 Task: Get directions from Mount Everest, Nepal and China to Sagarmatha National Park, Nepal and explore the nearby restaurants
Action: Mouse moved to (135, 18)
Screenshot: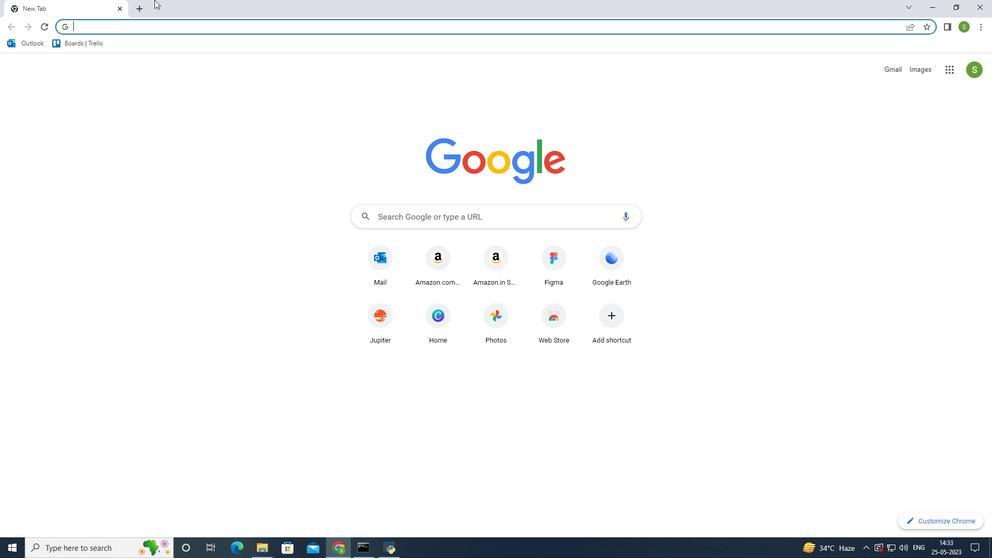 
Action: Mouse pressed left at (135, 18)
Screenshot: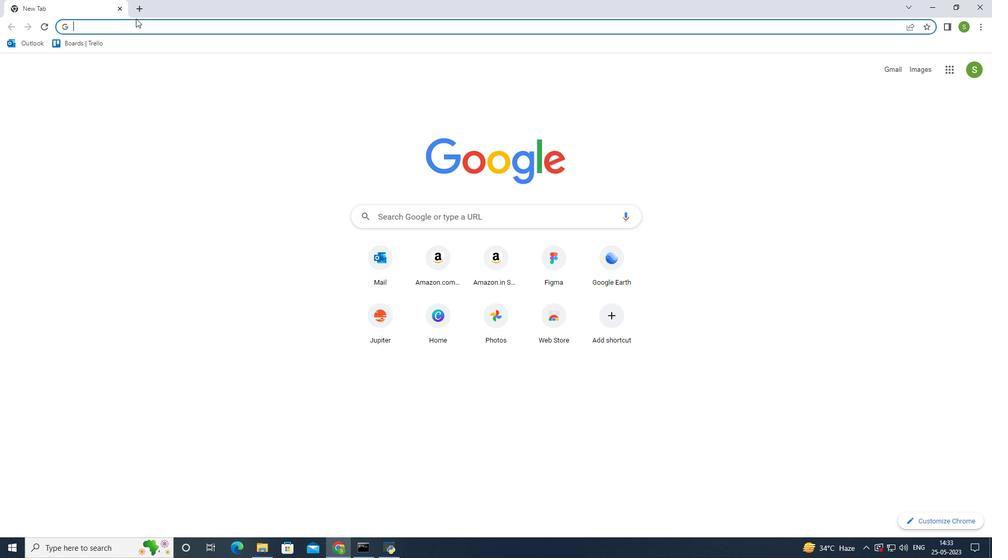 
Action: Mouse moved to (139, 32)
Screenshot: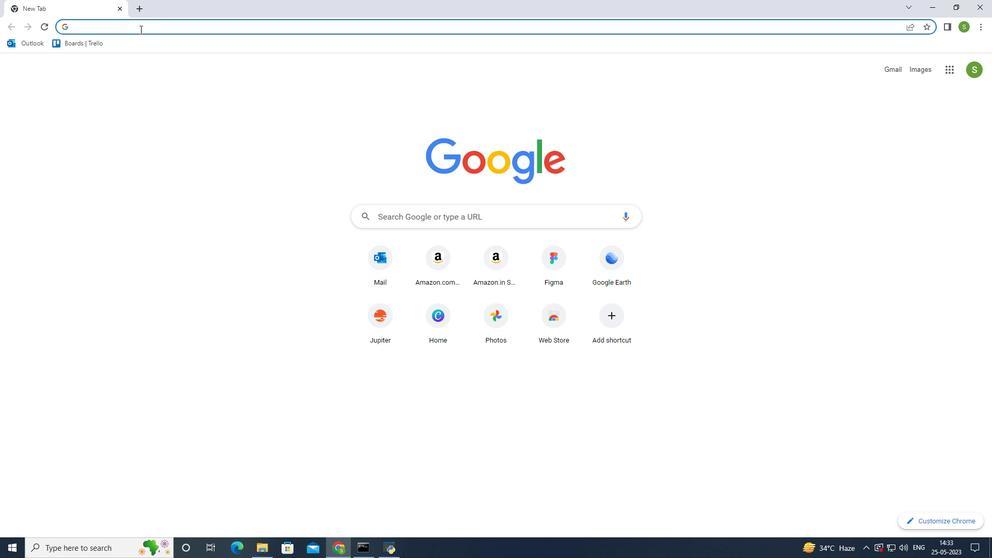
Action: Mouse pressed left at (139, 32)
Screenshot: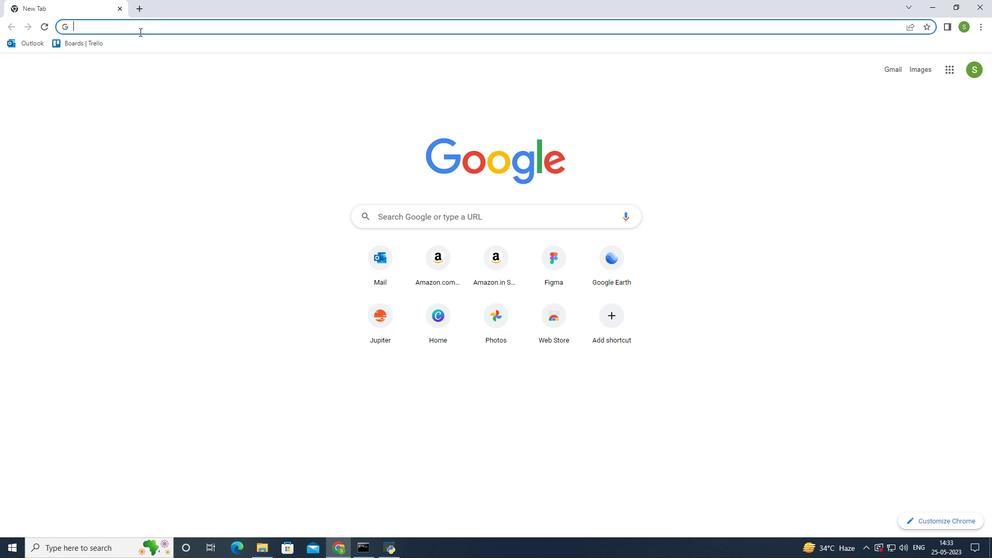 
Action: Mouse moved to (122, 47)
Screenshot: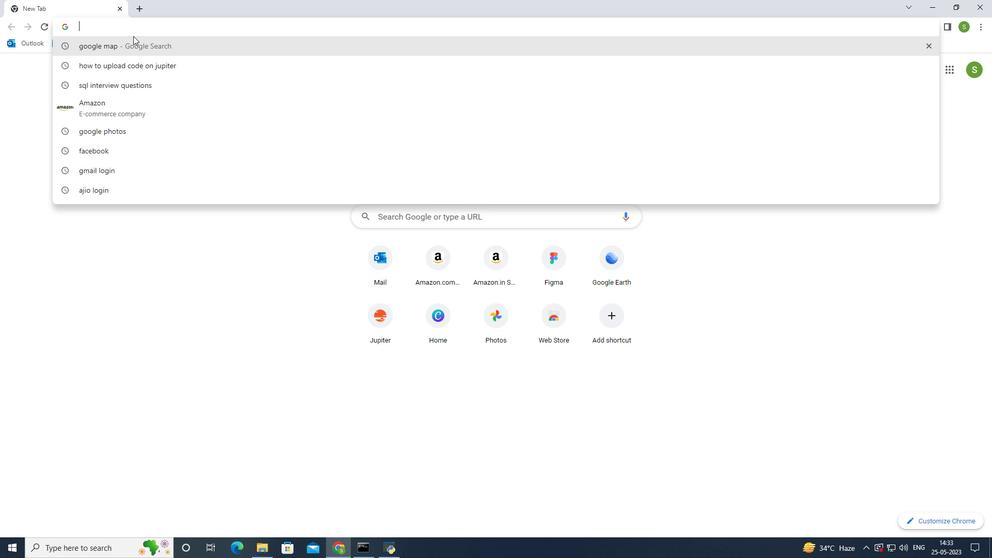 
Action: Mouse pressed left at (122, 47)
Screenshot: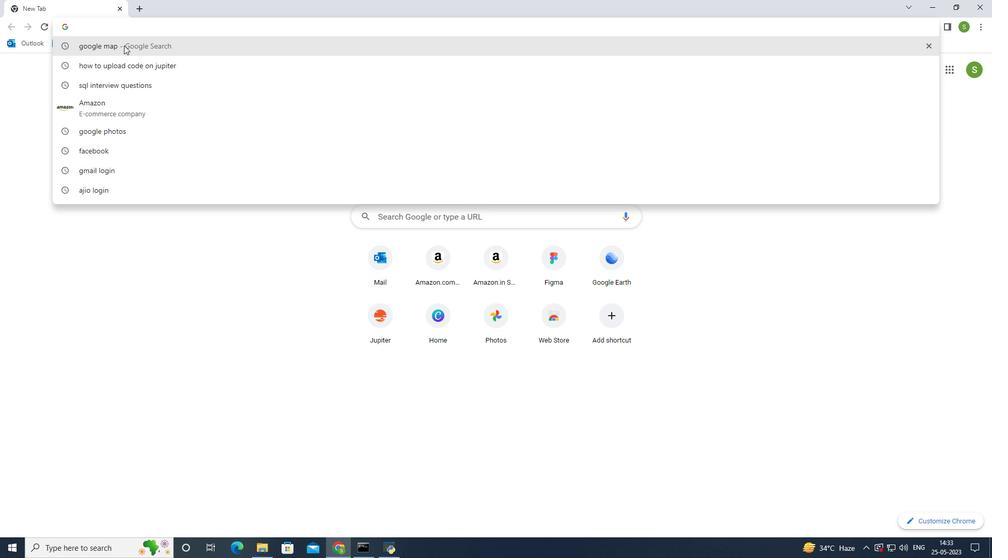 
Action: Mouse moved to (151, 159)
Screenshot: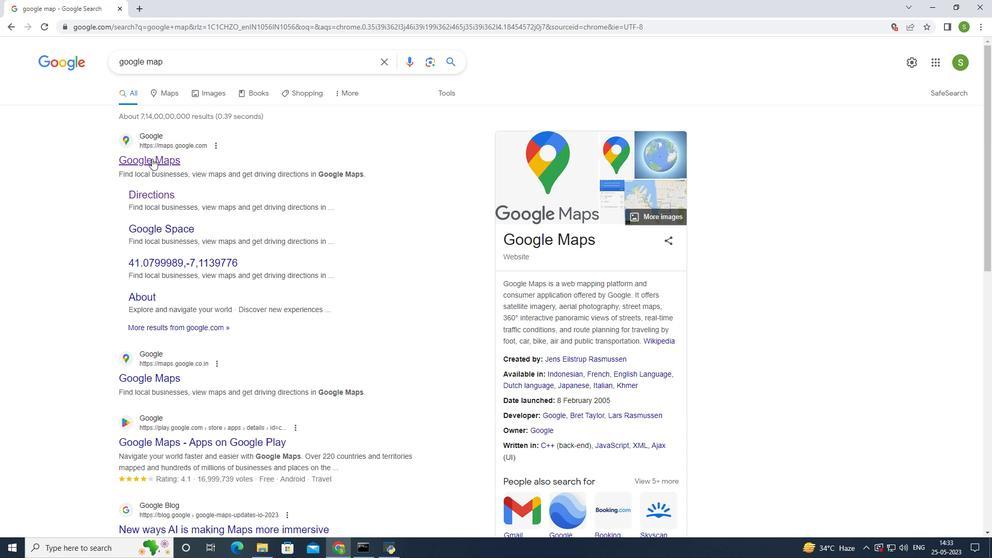 
Action: Mouse pressed left at (151, 159)
Screenshot: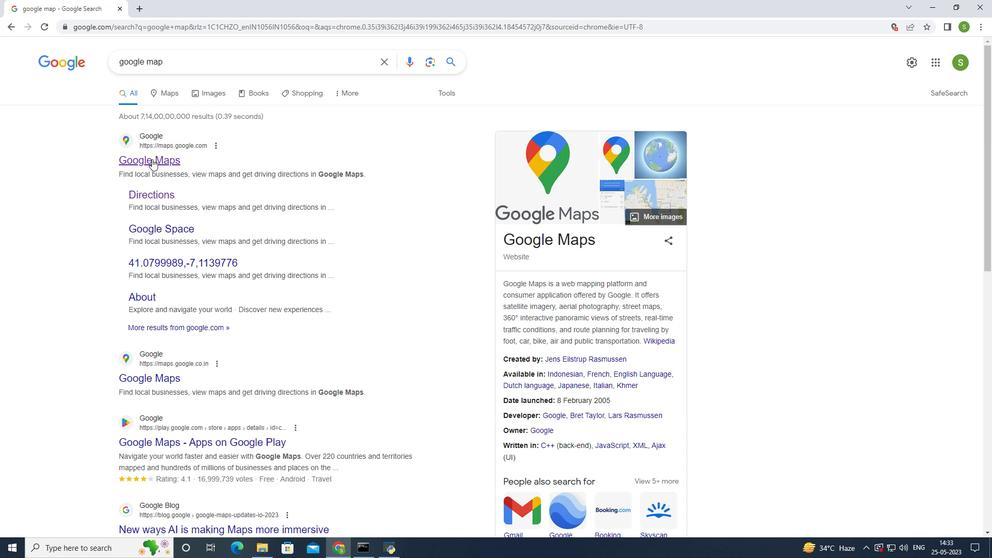
Action: Mouse moved to (119, 55)
Screenshot: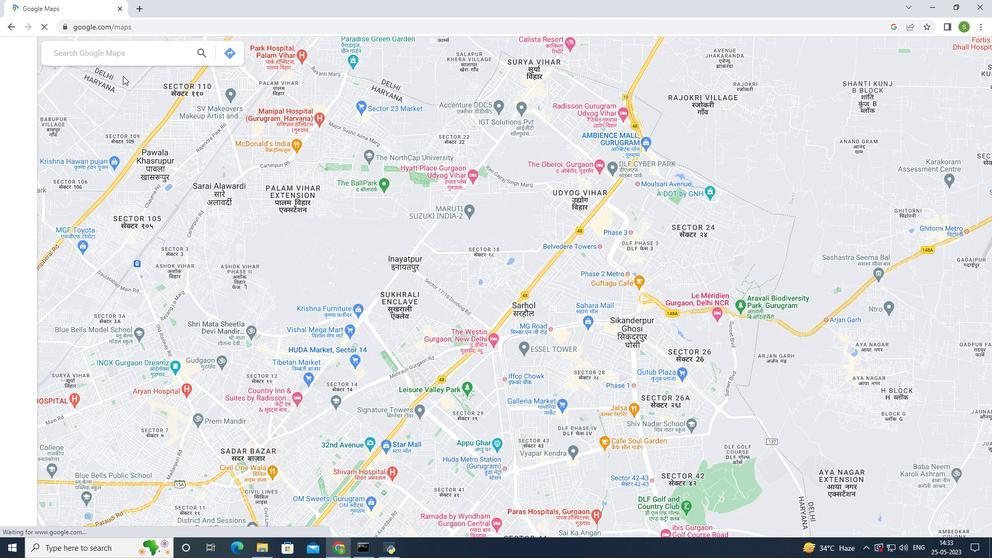 
Action: Mouse pressed left at (119, 55)
Screenshot: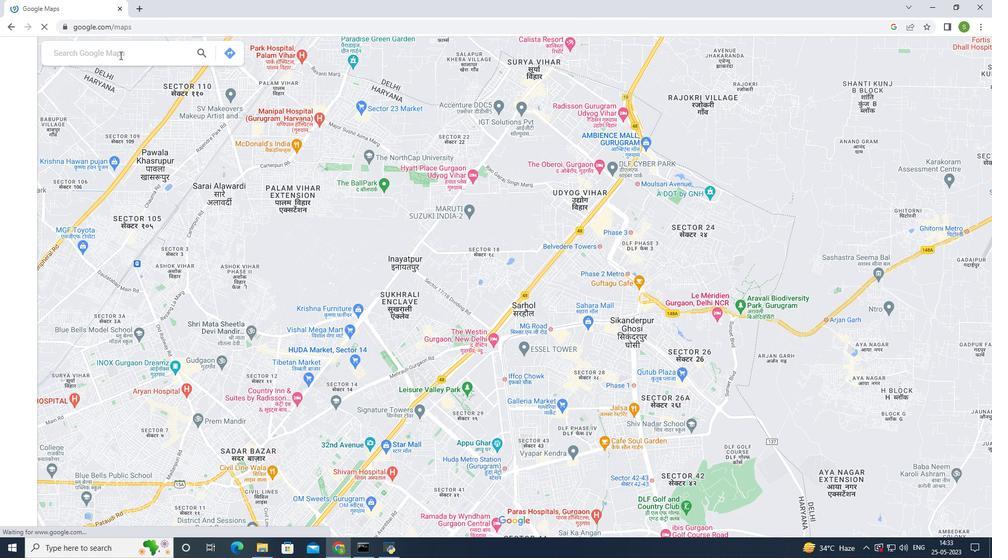 
Action: Mouse moved to (128, 71)
Screenshot: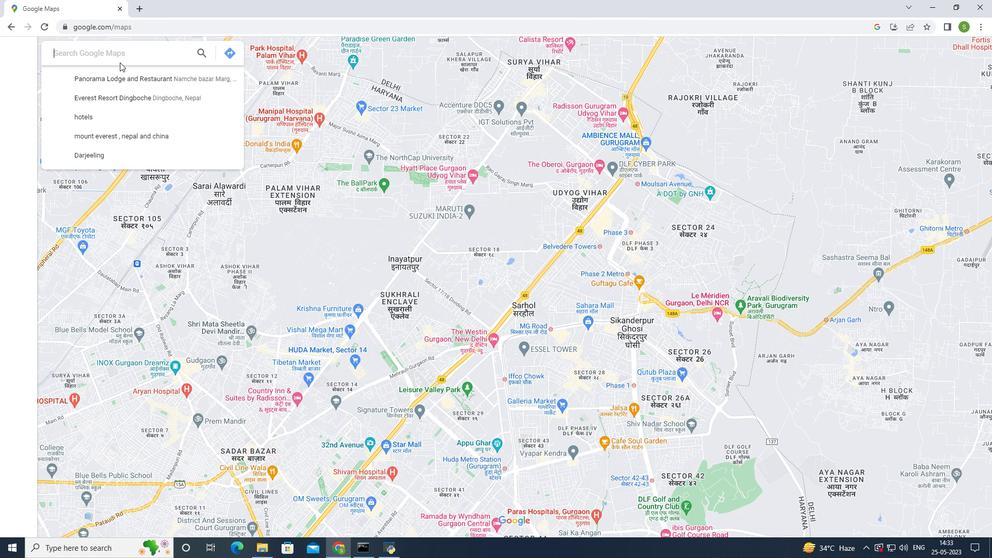 
Action: Key pressed <Key.caps_lock>M<Key.caps_lock>ount<Key.space><Key.caps_lock>E<Key.caps_lock>verest<Key.space><Key.backspace>,<Key.space><Key.caps_lock>N<Key.caps_lock>epal<Key.space>and<Key.space><Key.caps_lock>C<Key.caps_lock>hina<Key.space>to<Key.space><Key.caps_lock>S<Key.caps_lock>agarmatha<Key.space><Key.caps_lock>N<Key.caps_lock>ational<Key.space><Key.caps_lock>P<Key.caps_lock>ark,<Key.space><Key.caps_lock>N<Key.caps_lock>epal<Key.enter>
Screenshot: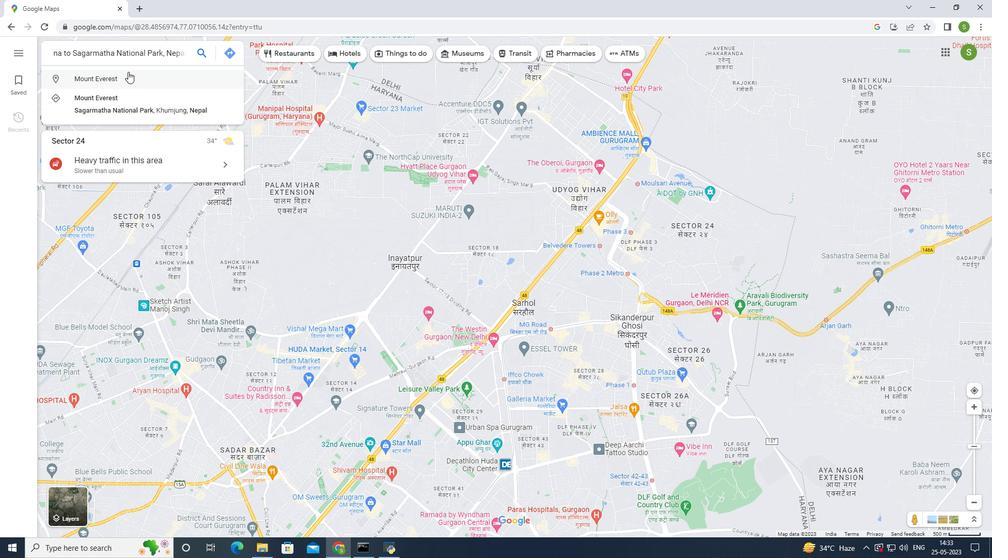 
Action: Mouse moved to (619, 82)
Screenshot: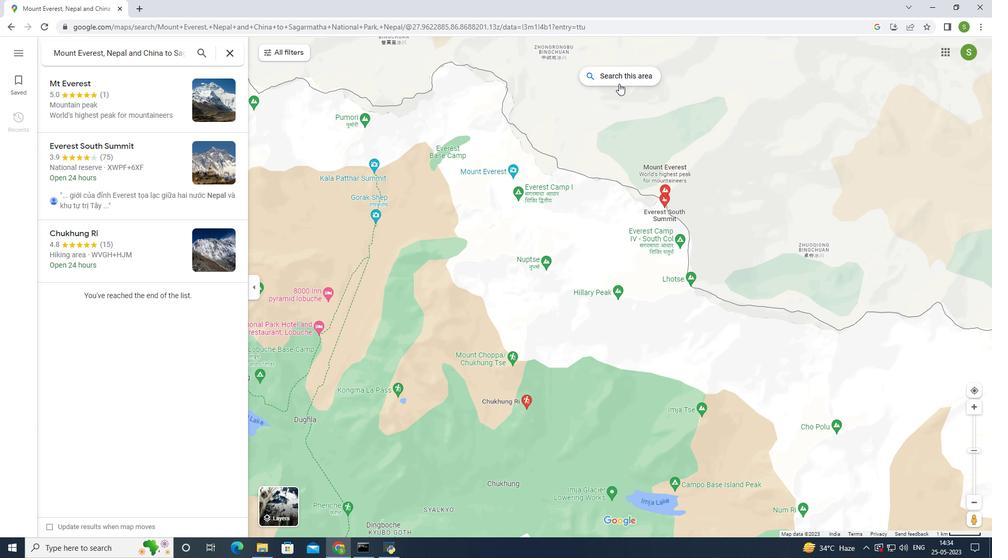 
Action: Mouse pressed left at (619, 82)
Screenshot: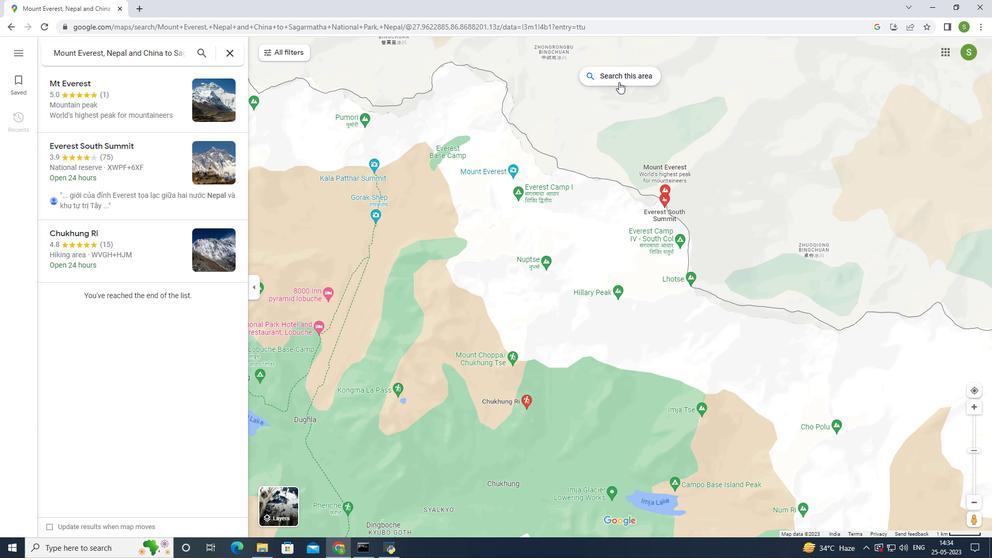 
Action: Mouse moved to (542, 194)
Screenshot: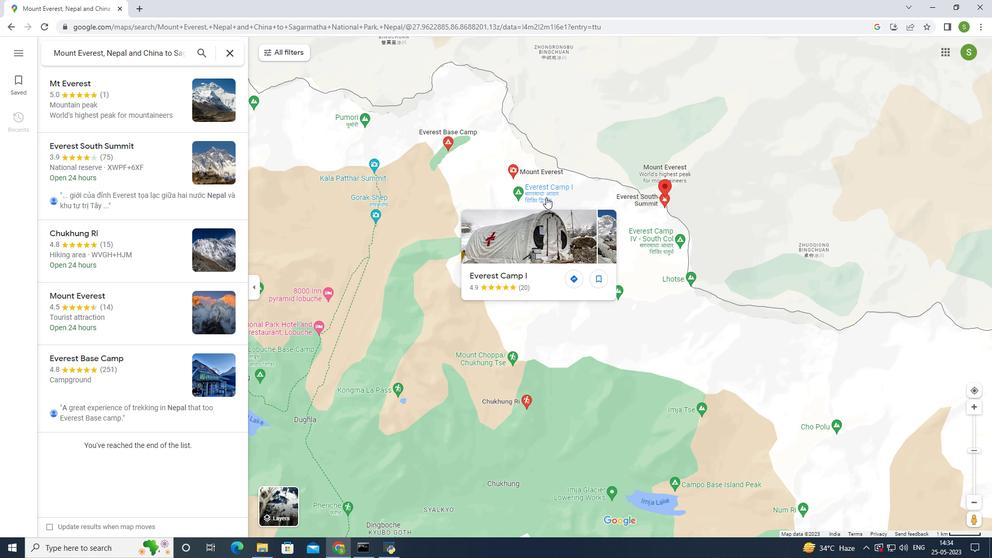 
Action: Mouse pressed left at (542, 194)
Screenshot: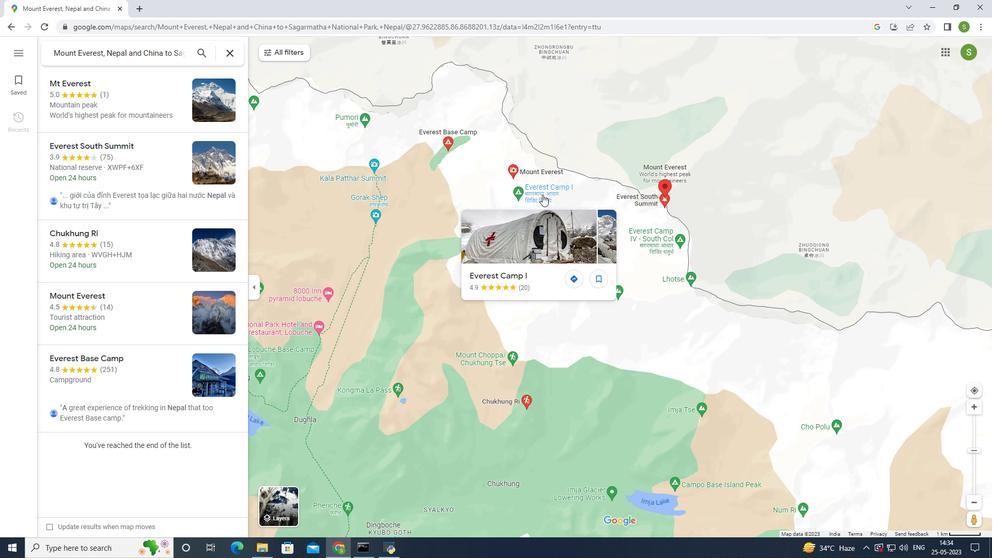 
Action: Mouse moved to (664, 194)
Screenshot: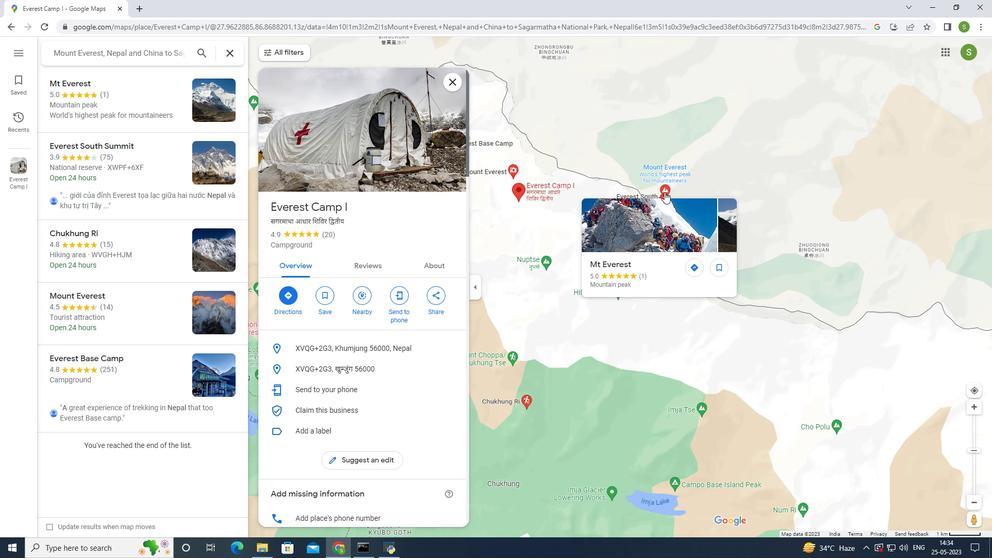 
Action: Mouse pressed left at (664, 194)
Screenshot: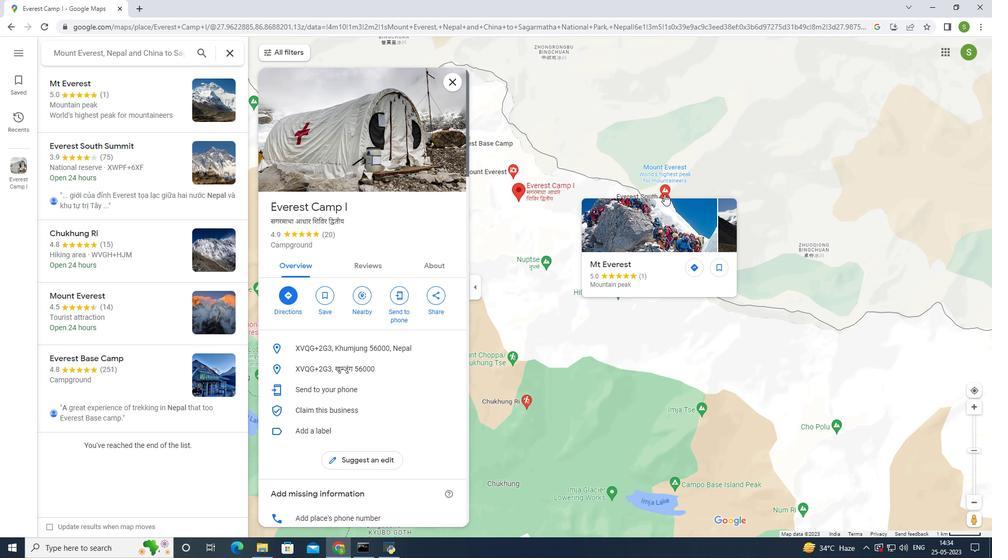 
Action: Mouse moved to (365, 284)
Screenshot: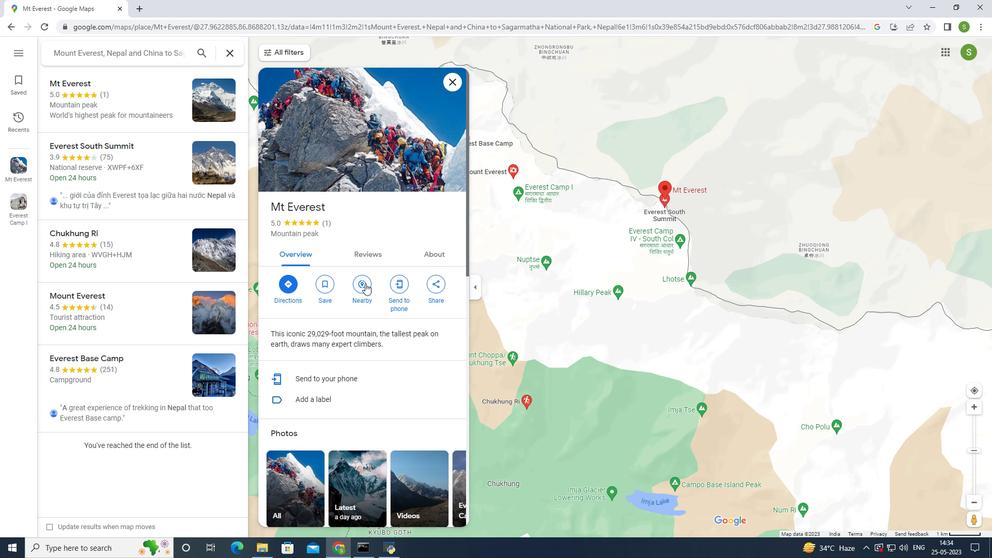 
Action: Mouse pressed left at (365, 284)
Screenshot: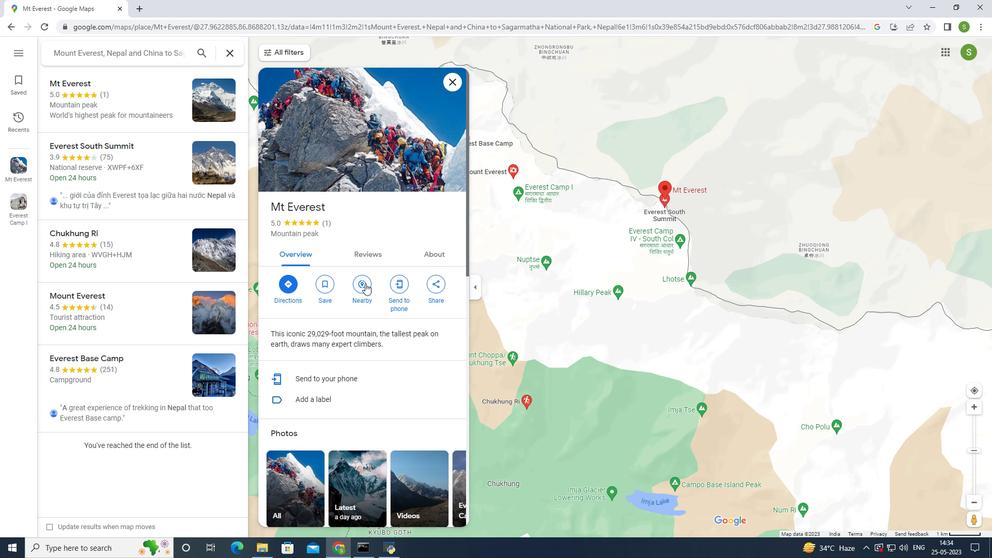 
Action: Mouse moved to (125, 76)
Screenshot: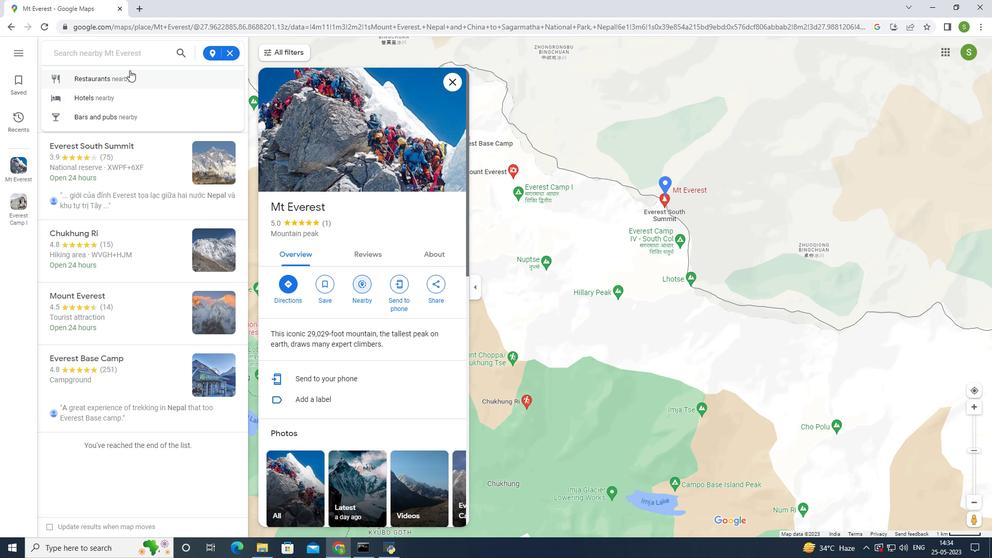 
Action: Mouse pressed left at (125, 76)
Screenshot: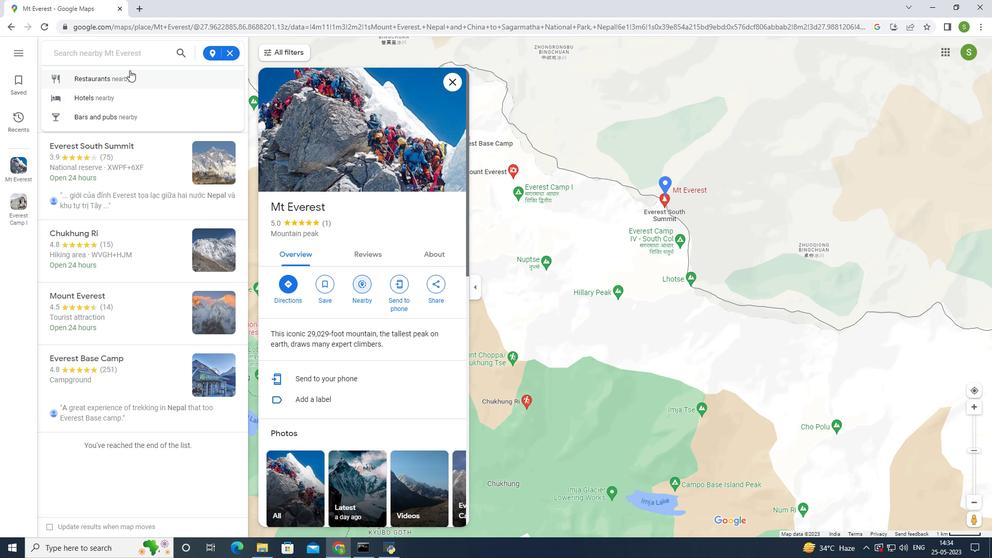 
Action: Mouse moved to (630, 279)
Screenshot: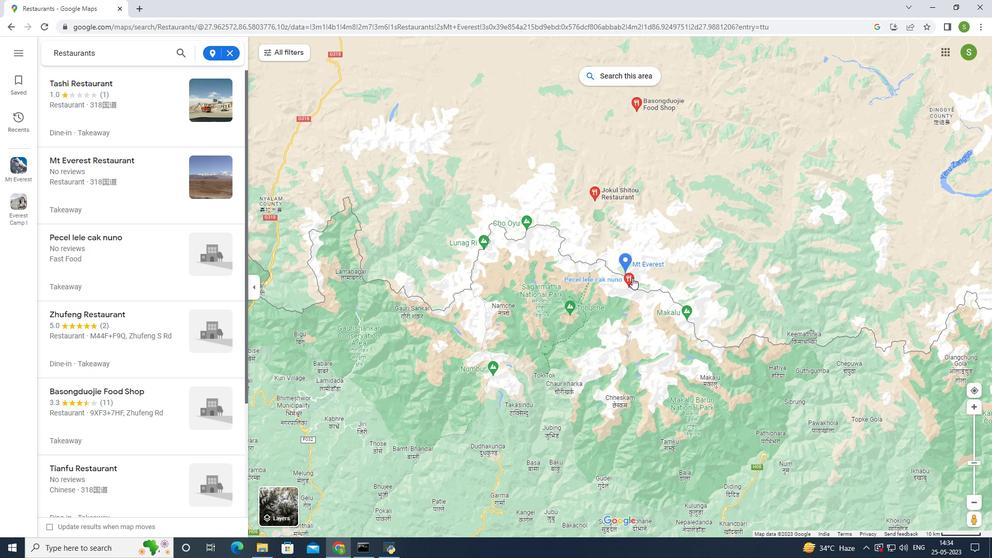 
Action: Mouse pressed left at (630, 279)
Screenshot: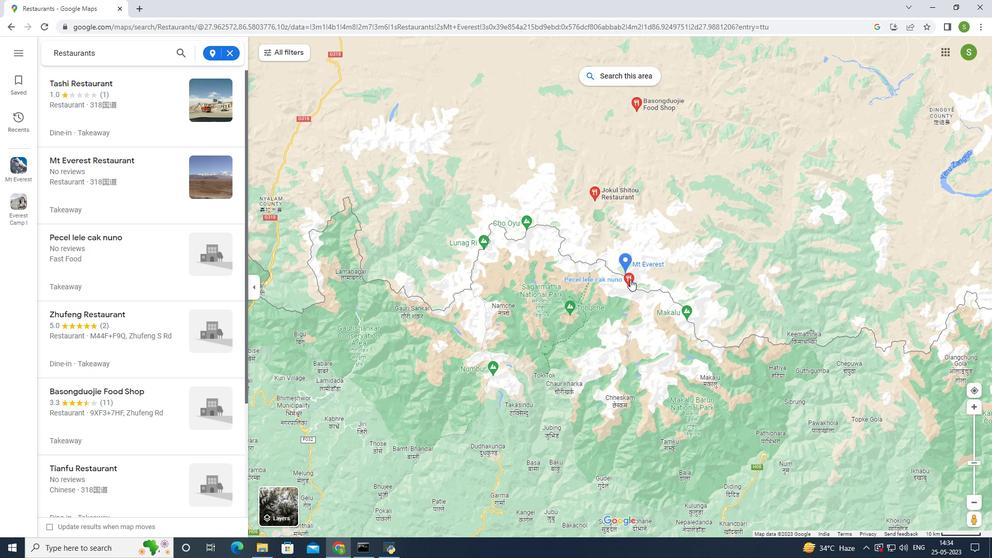 
Action: Mouse moved to (339, 116)
Screenshot: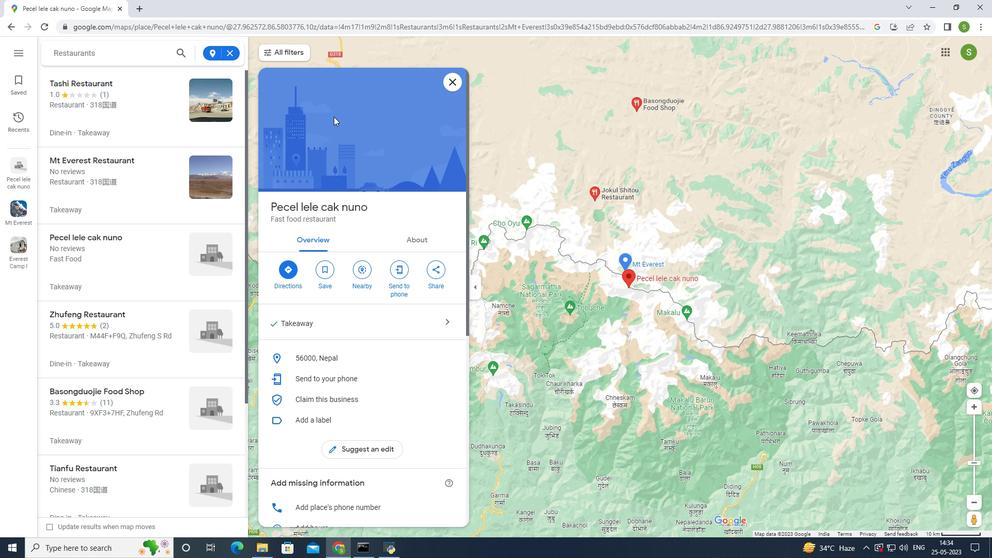 
Action: Mouse pressed left at (339, 116)
Screenshot: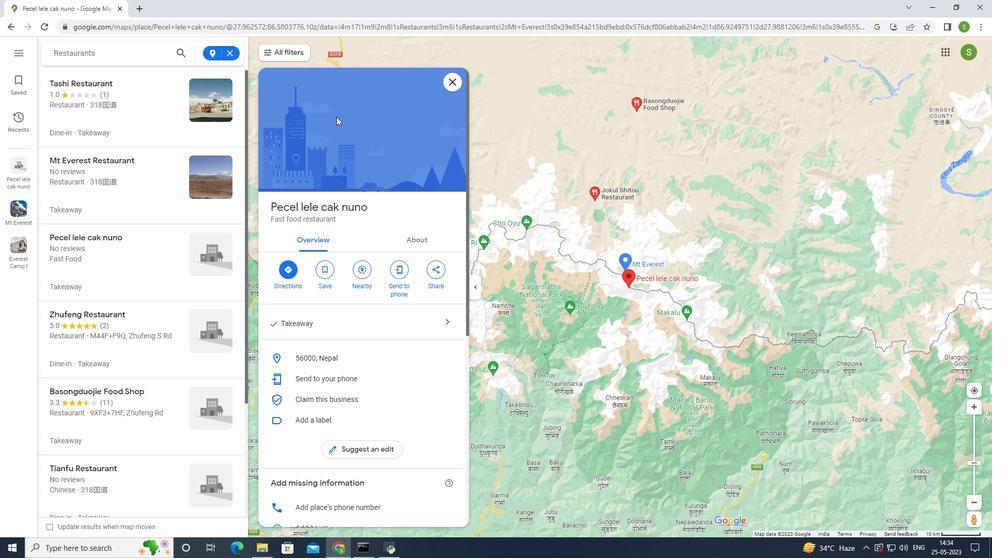 
Action: Mouse moved to (606, 196)
Screenshot: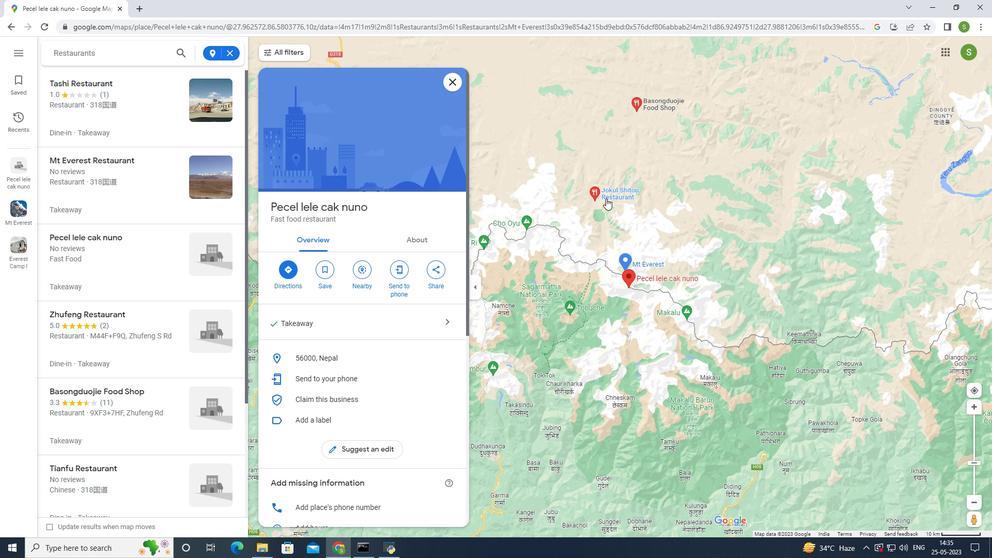 
Action: Mouse pressed left at (606, 196)
Screenshot: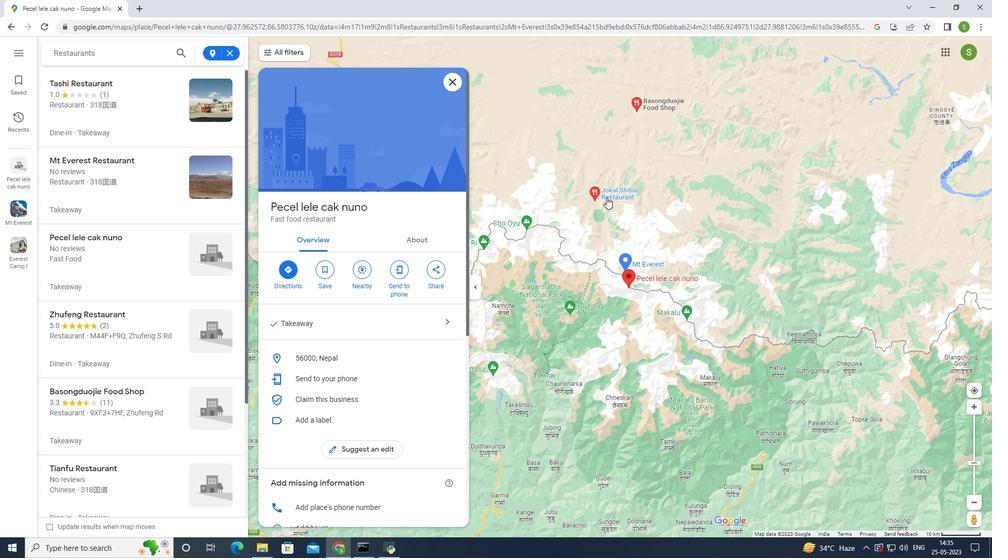 
Action: Mouse moved to (661, 108)
Screenshot: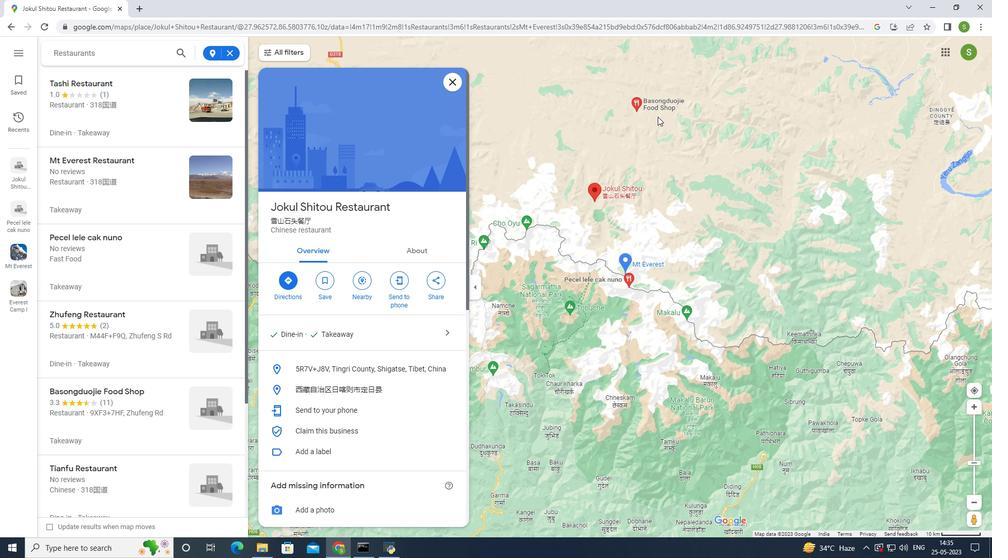 
Action: Mouse pressed left at (661, 108)
Screenshot: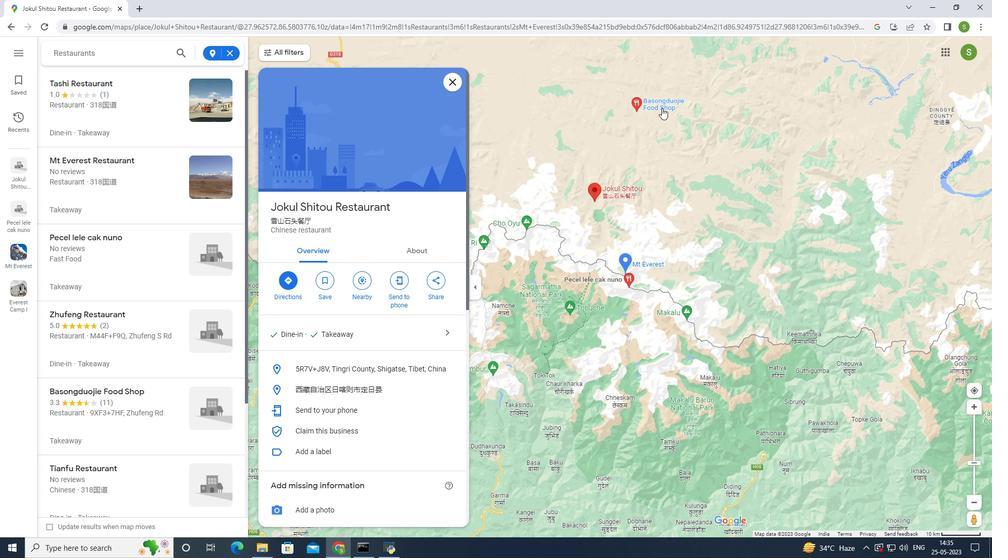 
Action: Mouse moved to (635, 97)
Screenshot: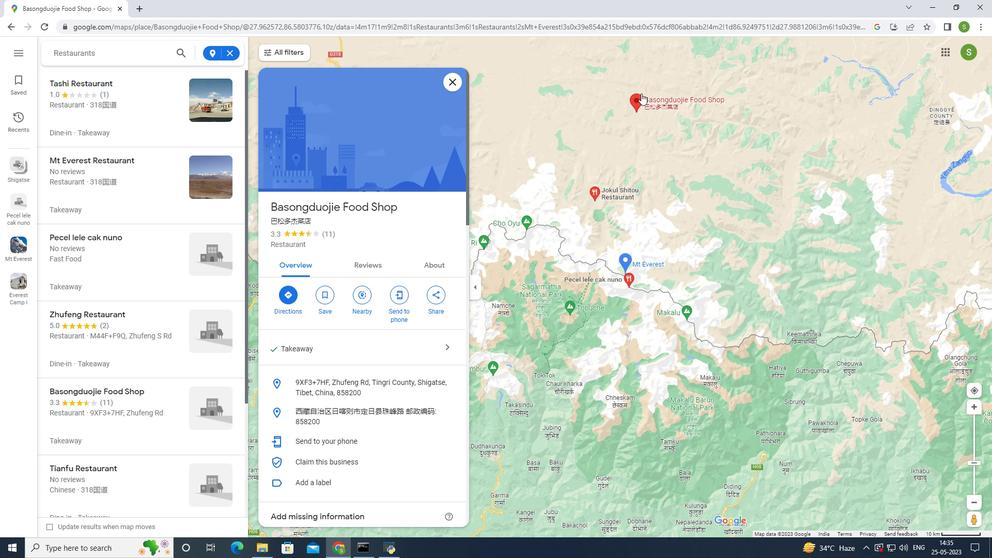 
Action: Mouse pressed left at (635, 97)
Screenshot: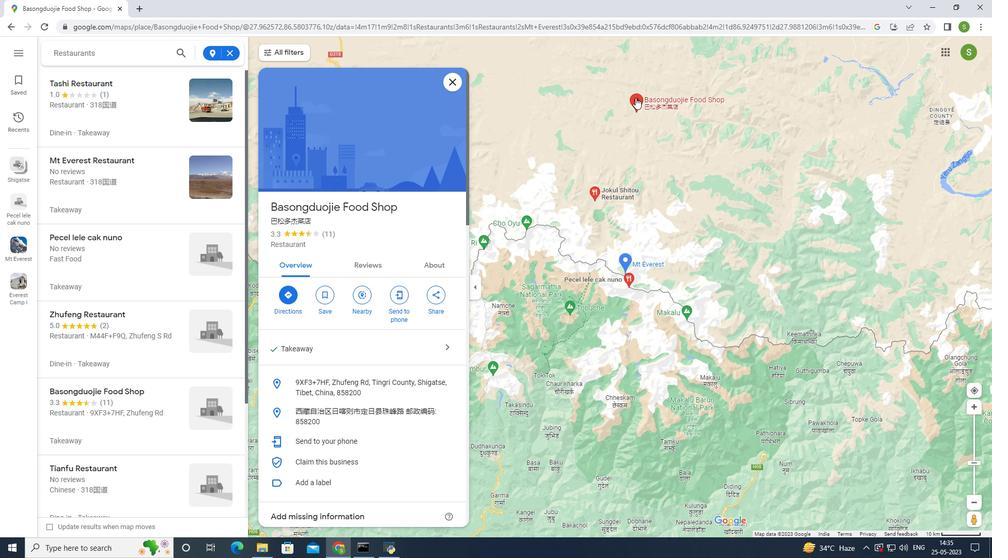 
Action: Mouse moved to (401, 144)
Screenshot: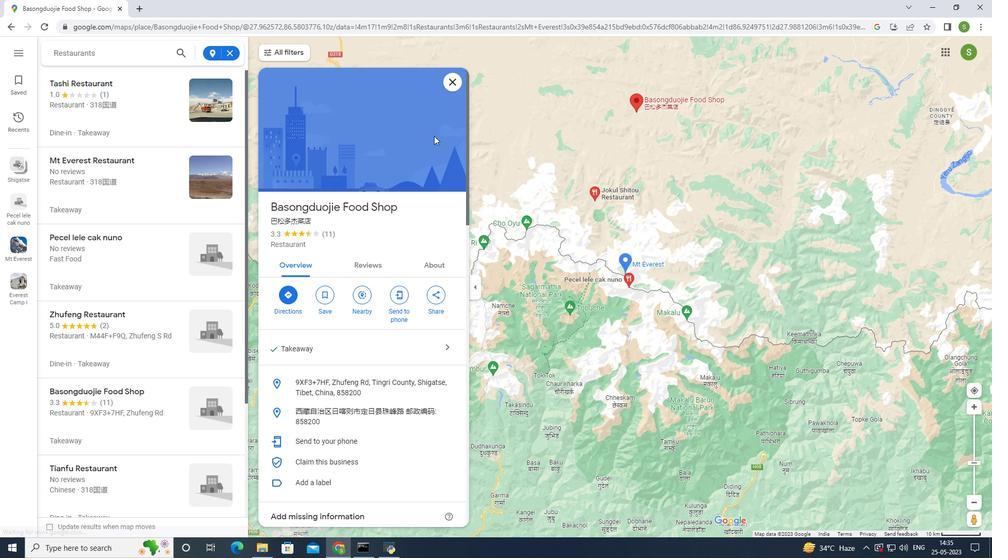 
Action: Mouse pressed left at (401, 144)
Screenshot: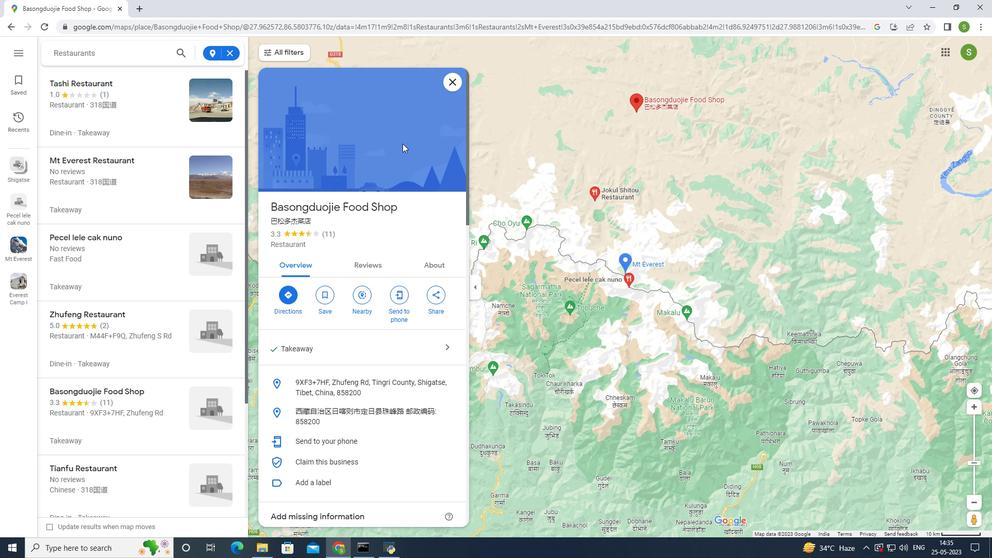 
Action: Mouse pressed left at (401, 144)
Screenshot: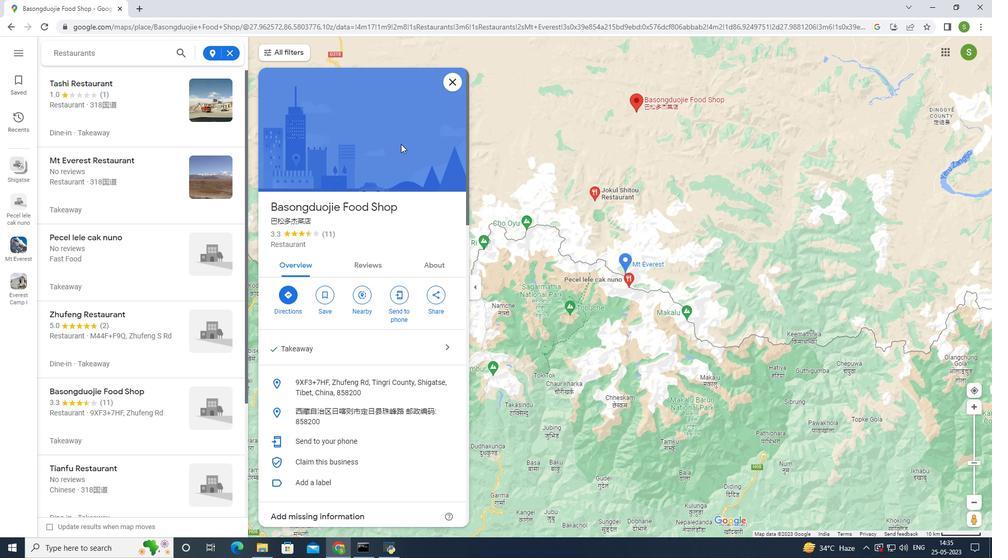 
Action: Mouse moved to (404, 147)
Screenshot: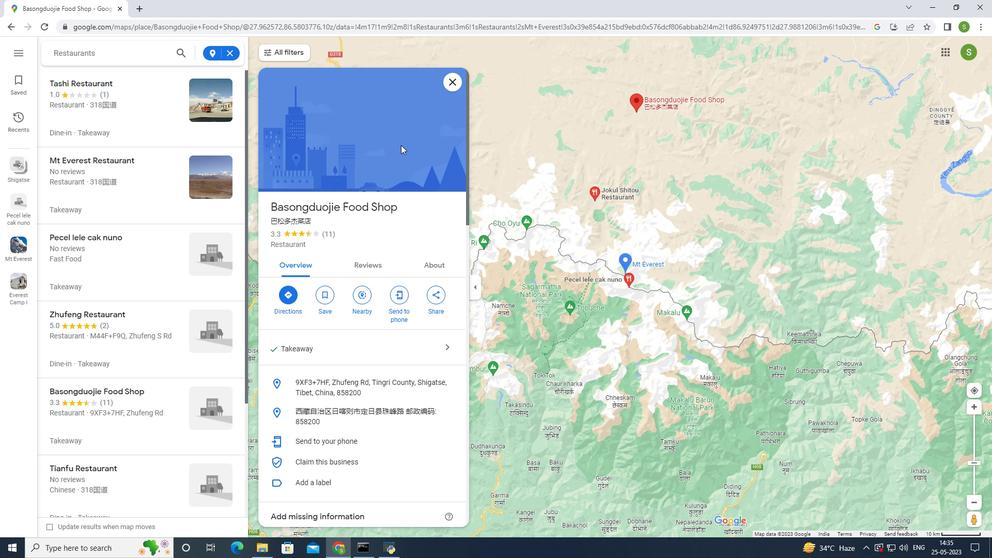 
Action: Mouse pressed left at (404, 147)
Screenshot: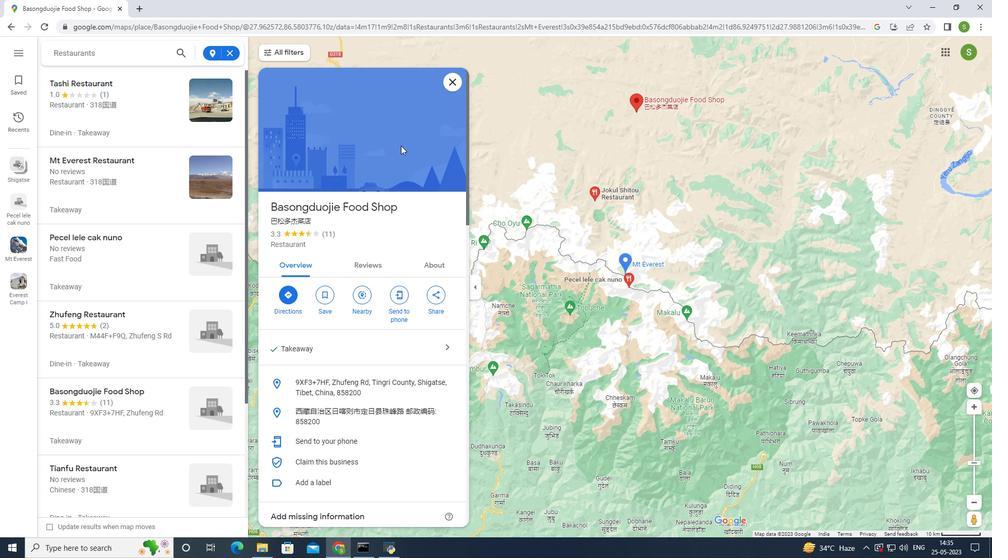 
Action: Mouse moved to (596, 283)
Screenshot: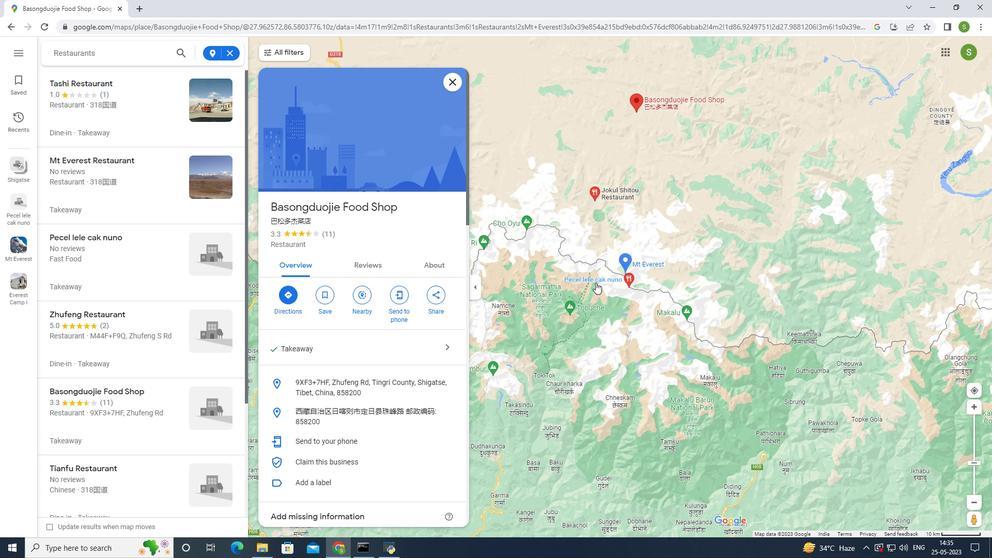 
Action: Mouse scrolled (596, 282) with delta (0, 0)
Screenshot: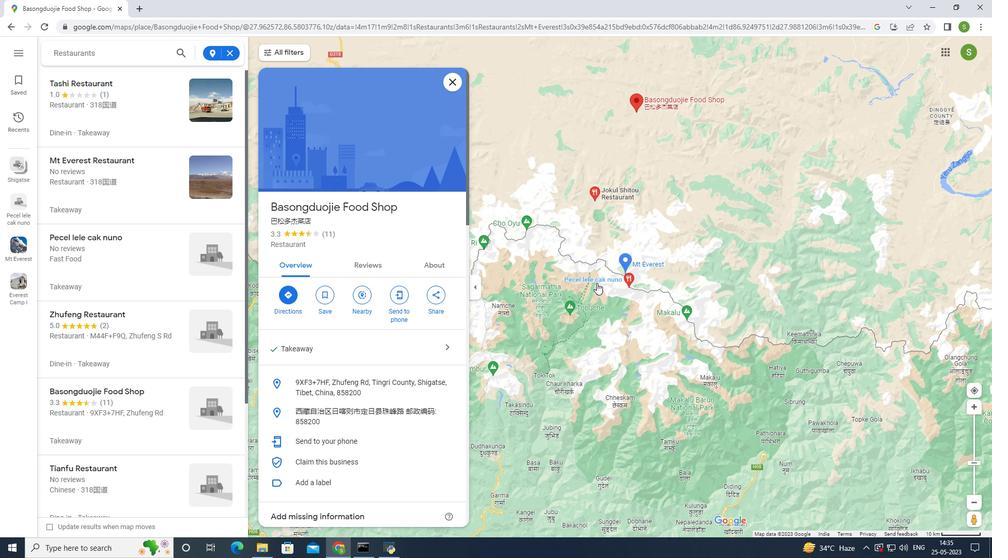 
Action: Mouse moved to (501, 125)
Screenshot: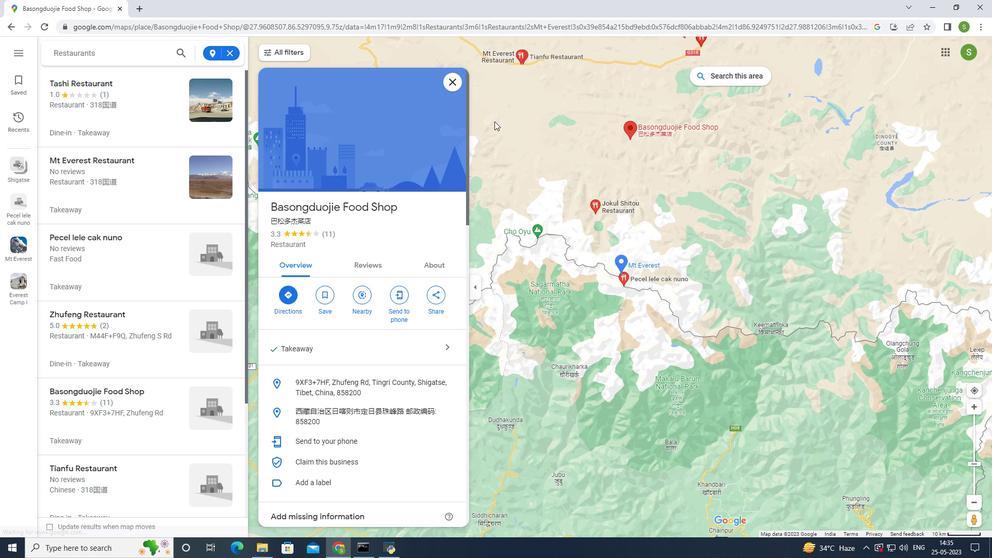 
Action: Mouse scrolled (501, 125) with delta (0, 0)
Screenshot: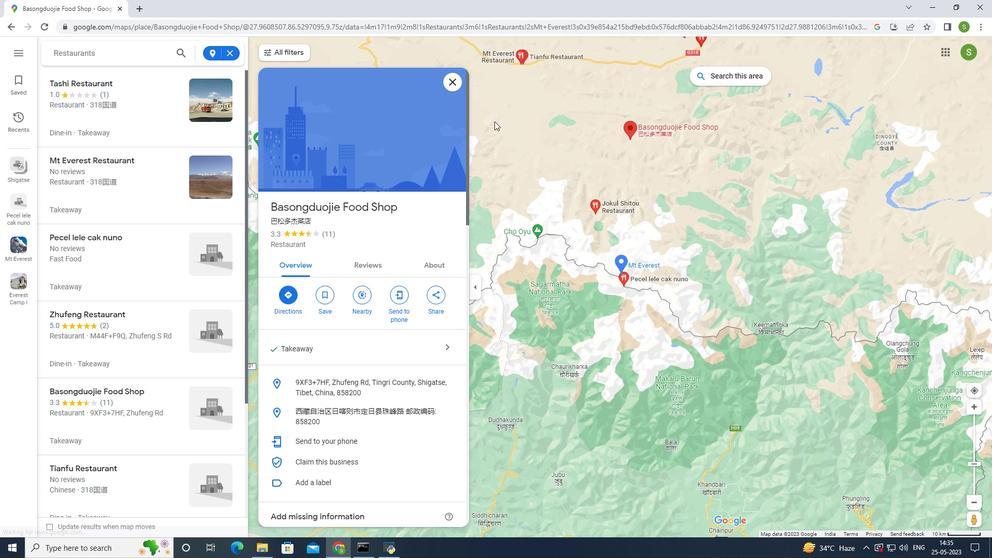 
Action: Mouse moved to (517, 63)
Screenshot: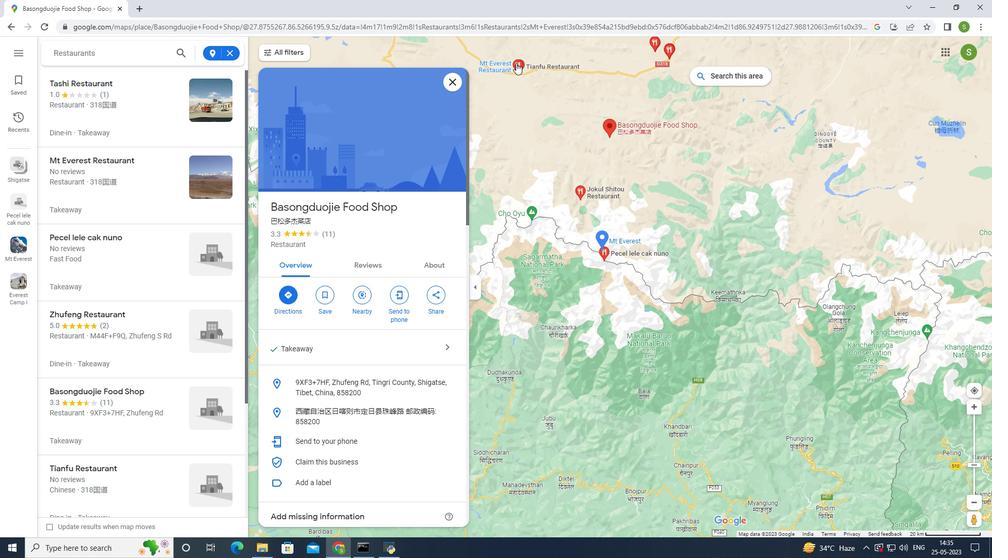 
Action: Mouse pressed left at (517, 63)
Screenshot: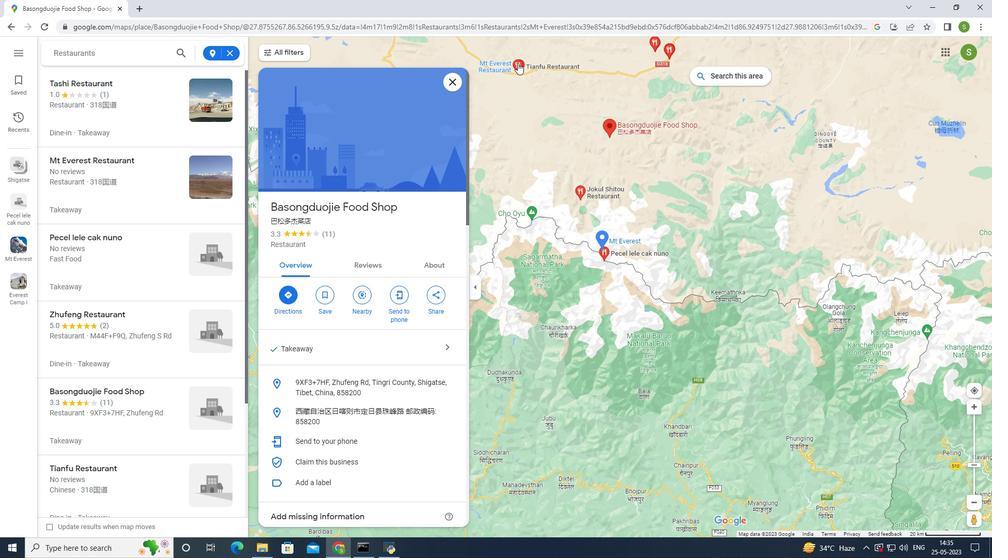 
Action: Mouse moved to (390, 135)
Screenshot: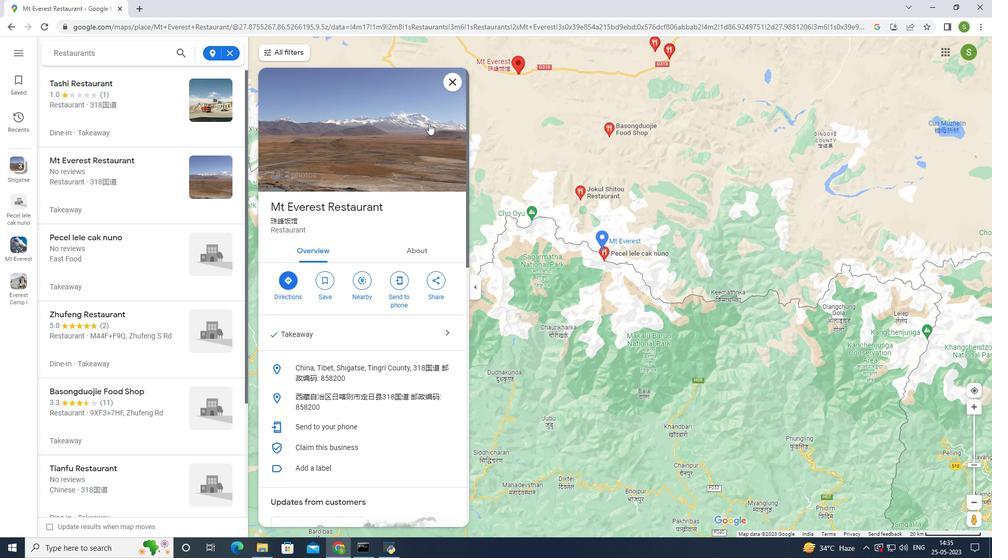 
Action: Mouse pressed left at (390, 135)
Screenshot: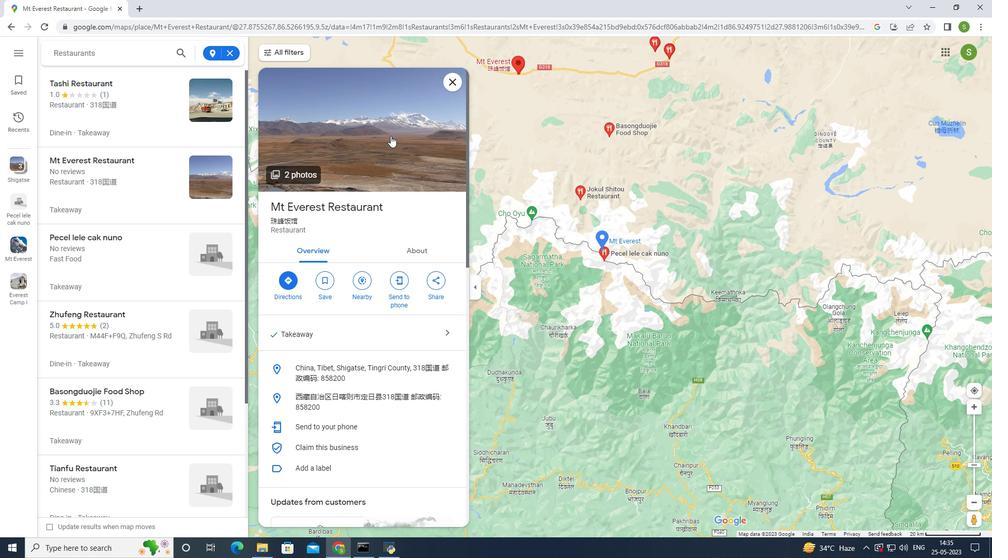
Action: Mouse moved to (633, 459)
Screenshot: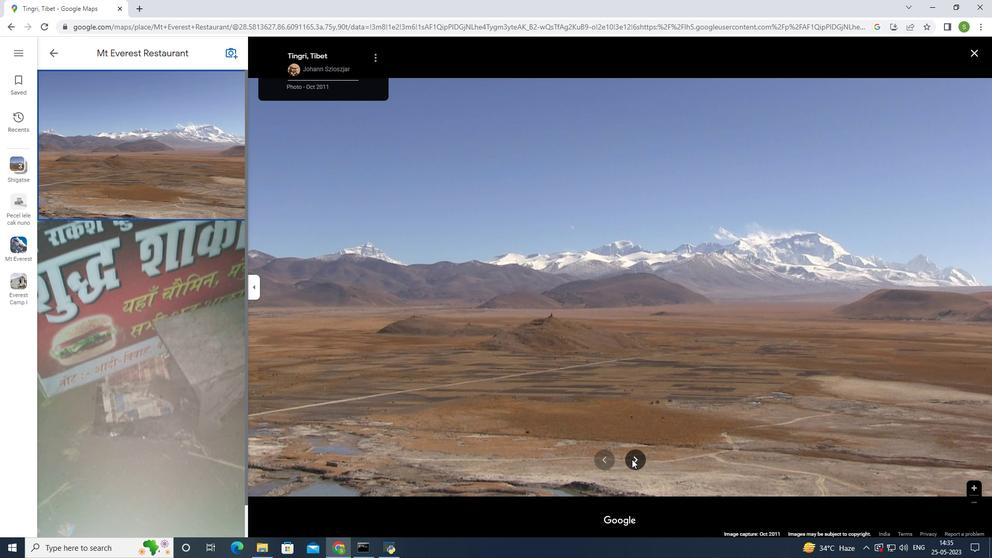 
Action: Mouse pressed left at (633, 459)
Screenshot: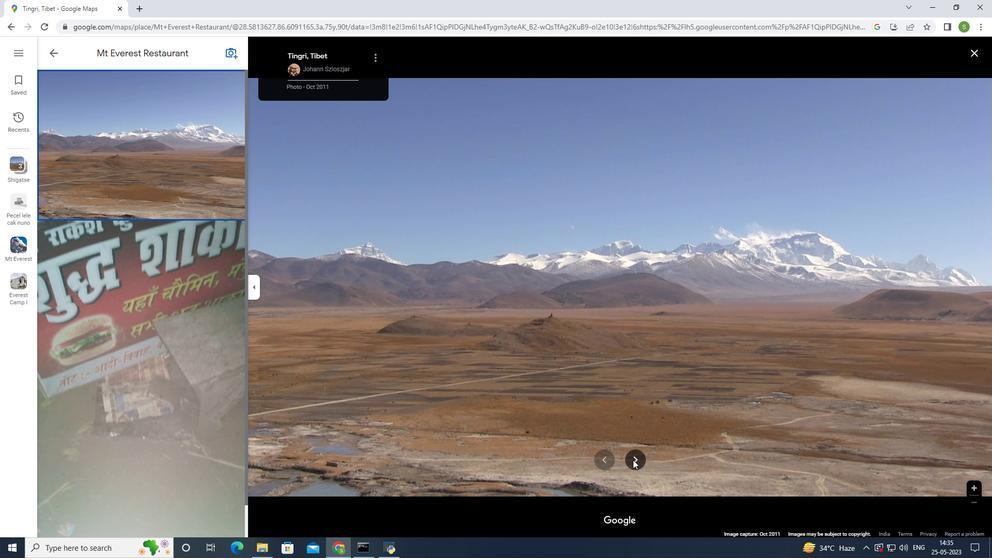 
Action: Mouse moved to (633, 460)
Screenshot: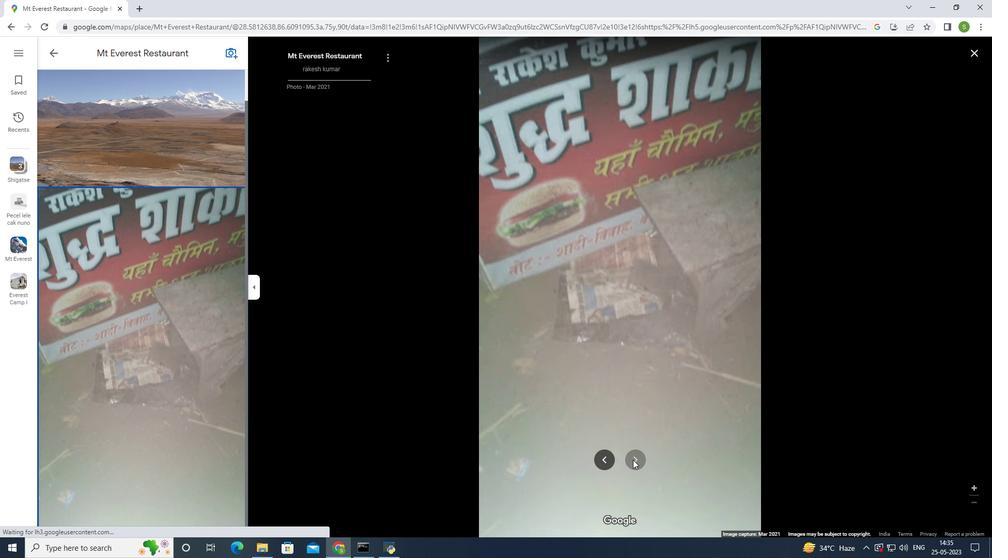 
Action: Mouse pressed left at (633, 460)
Screenshot: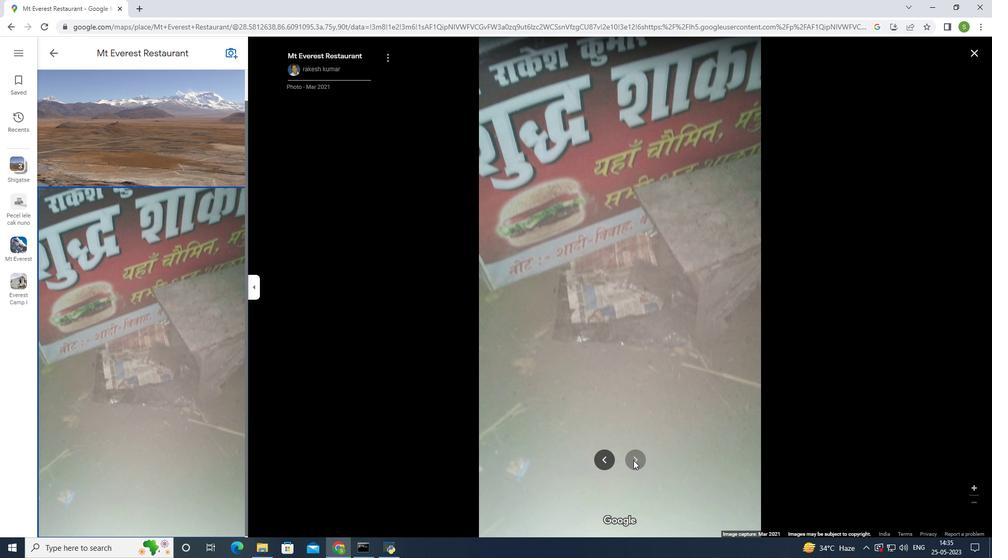
Action: Mouse moved to (970, 56)
Screenshot: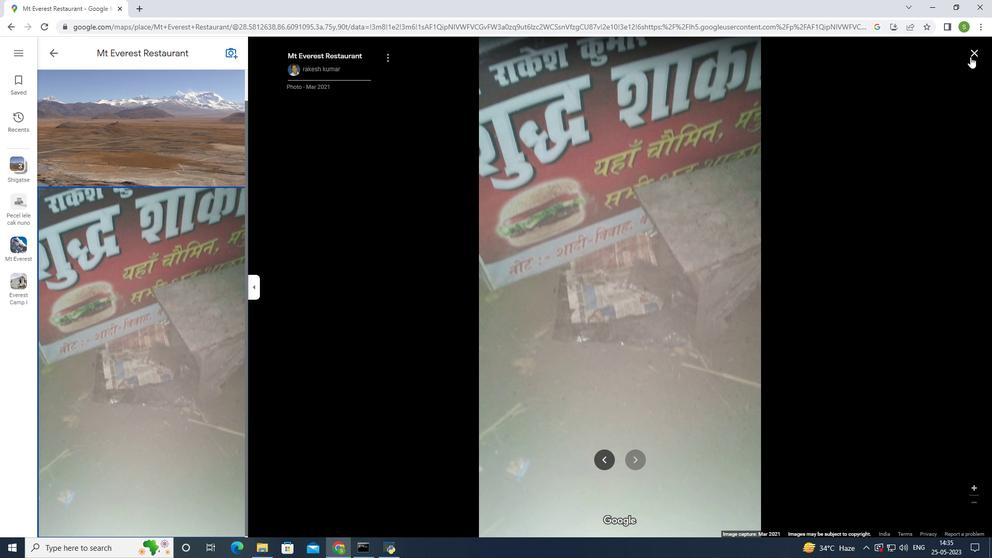 
Action: Mouse pressed left at (970, 56)
Screenshot: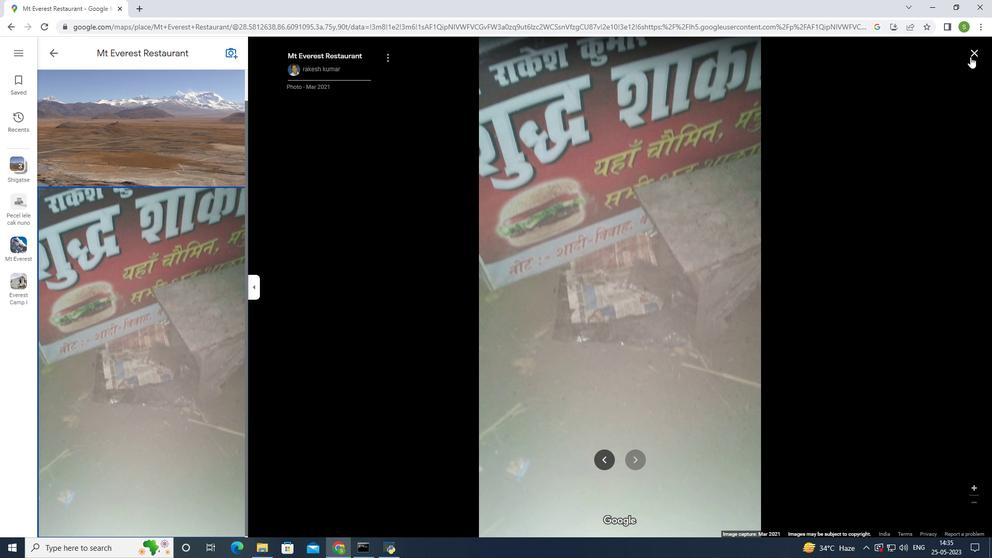 
Action: Mouse moved to (635, 242)
Screenshot: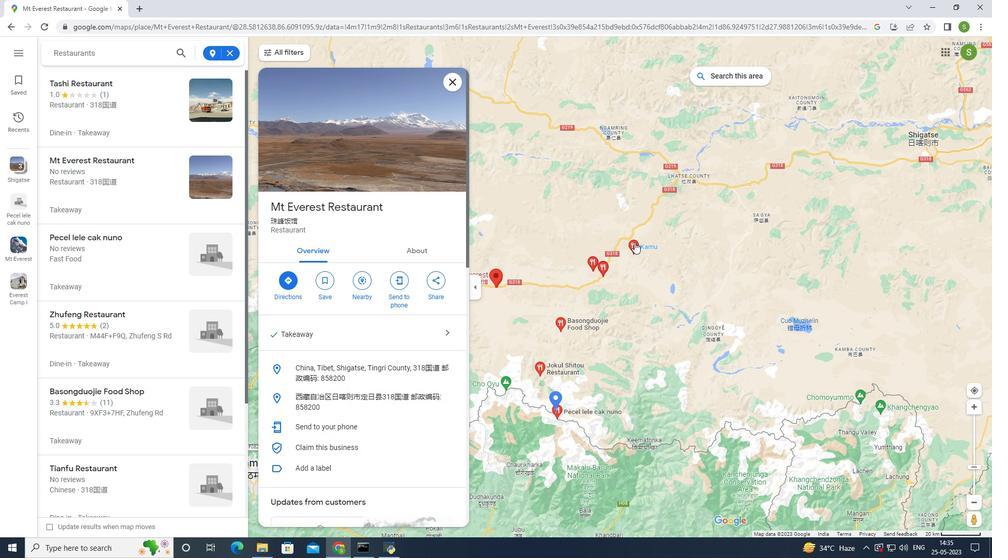 
Action: Mouse pressed left at (635, 242)
Screenshot: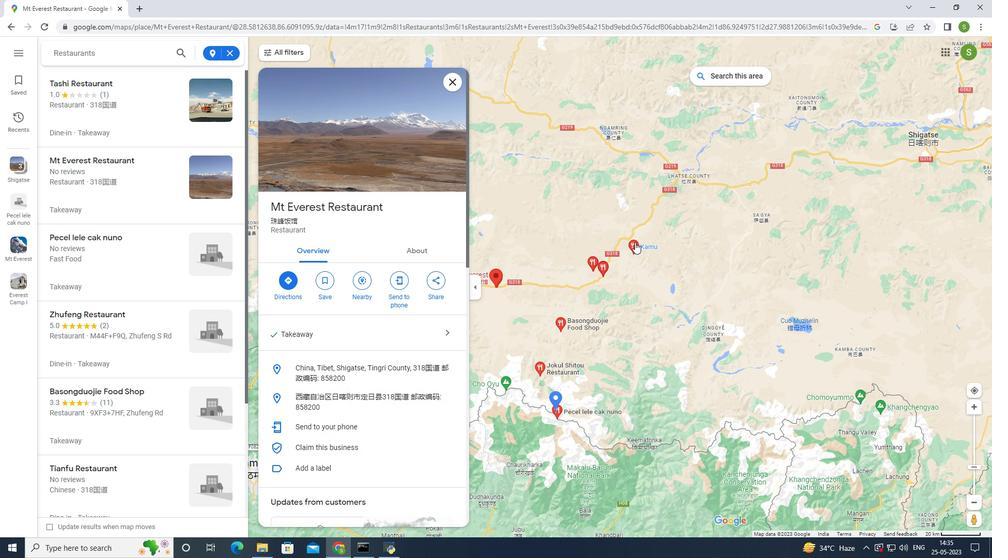 
Action: Mouse moved to (596, 259)
Screenshot: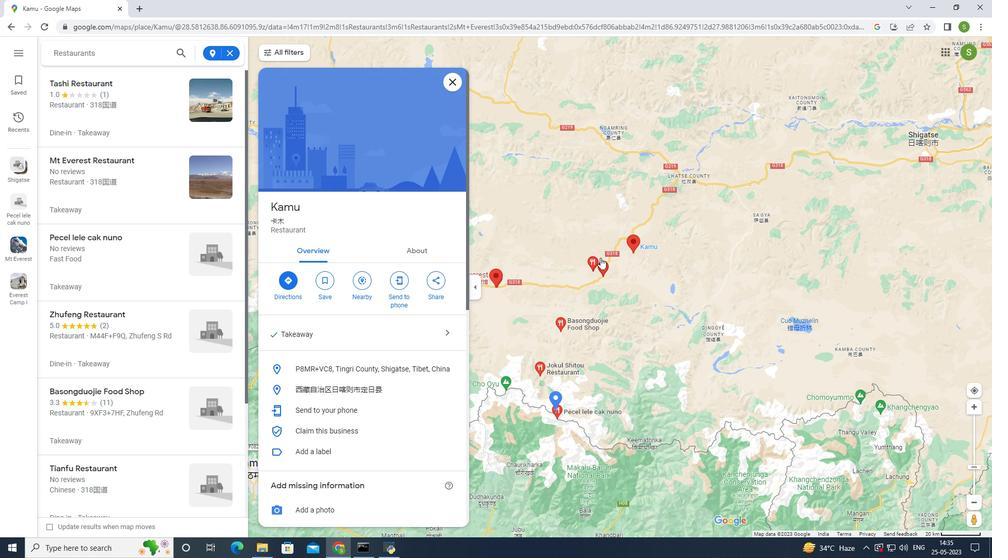 
Action: Mouse pressed left at (596, 259)
Screenshot: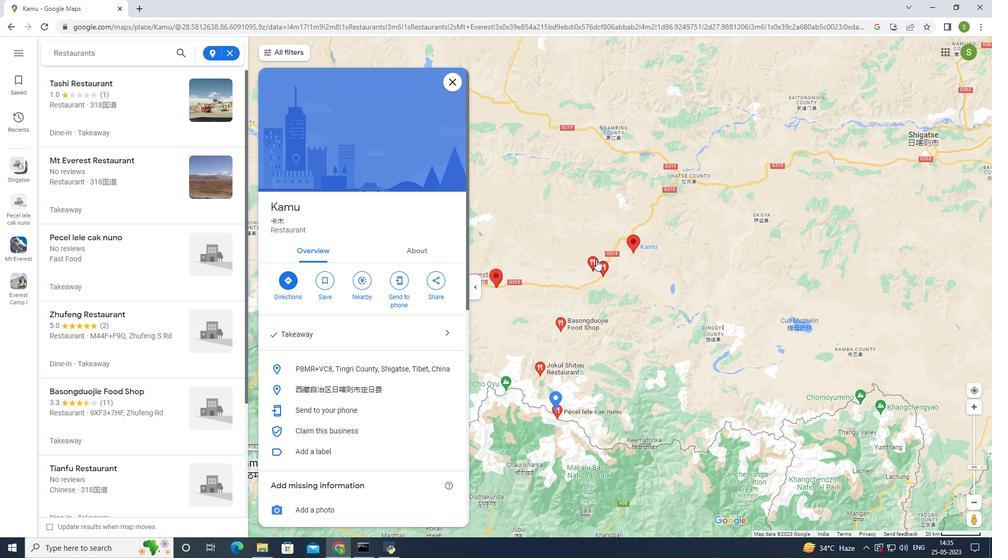 
Action: Mouse moved to (602, 268)
Screenshot: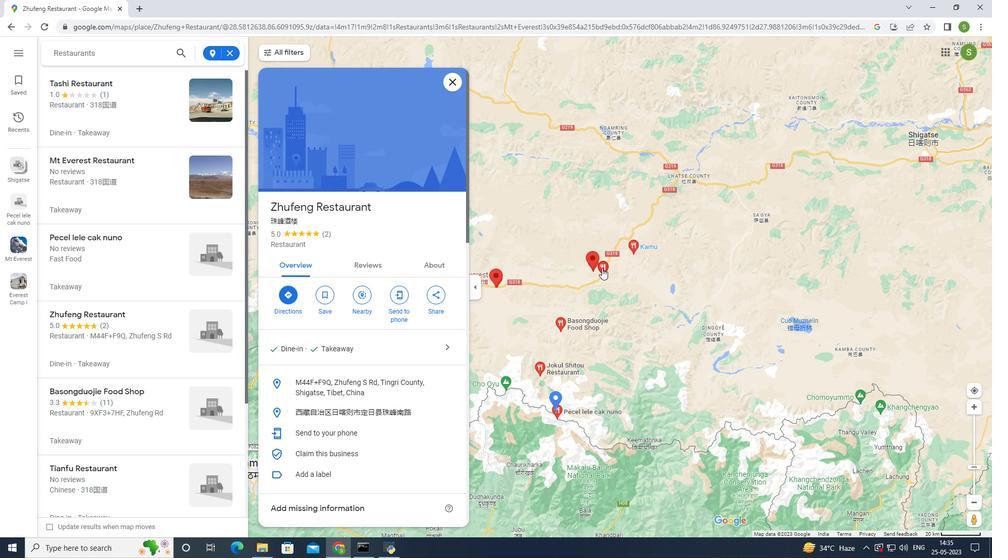 
Action: Mouse pressed left at (602, 268)
Screenshot: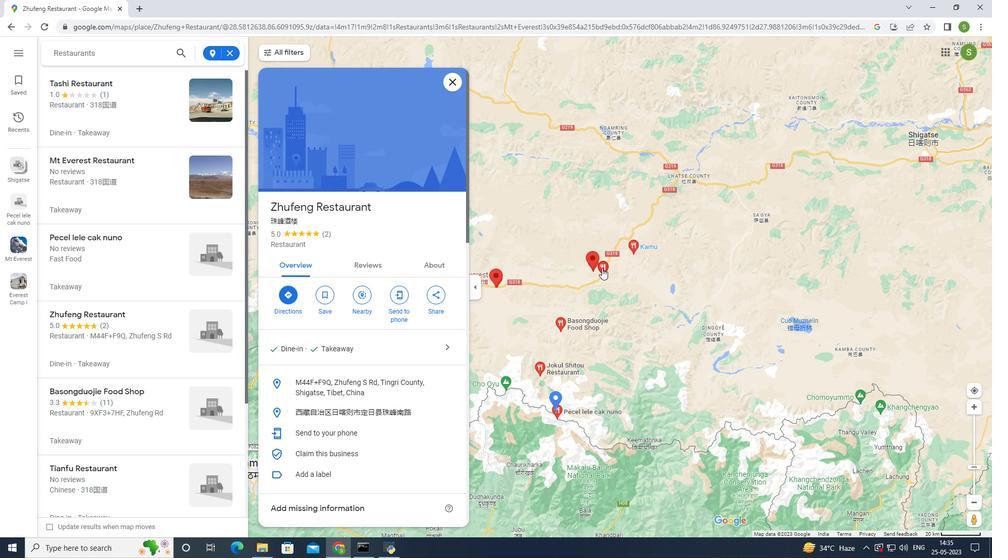
Action: Mouse moved to (420, 119)
Screenshot: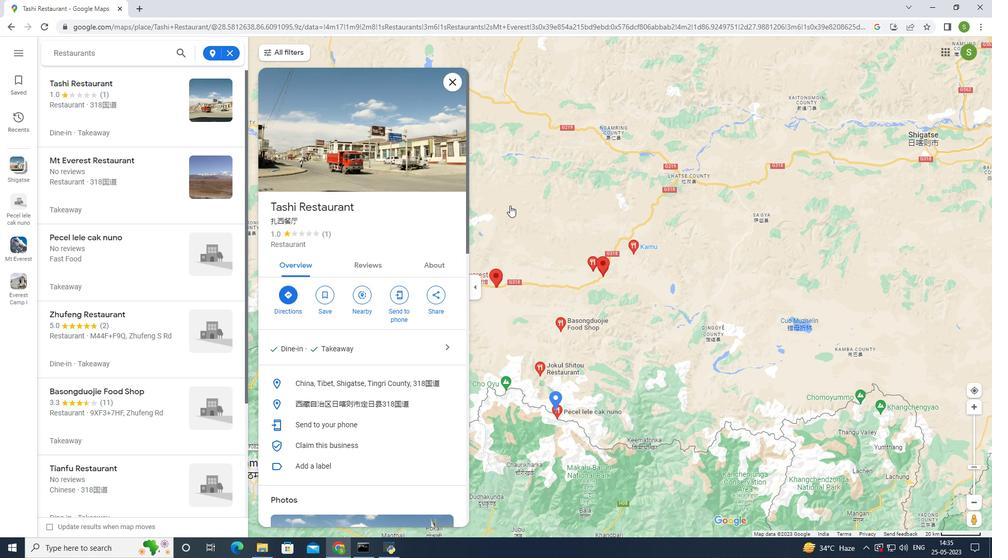 
Action: Mouse pressed left at (420, 119)
Screenshot: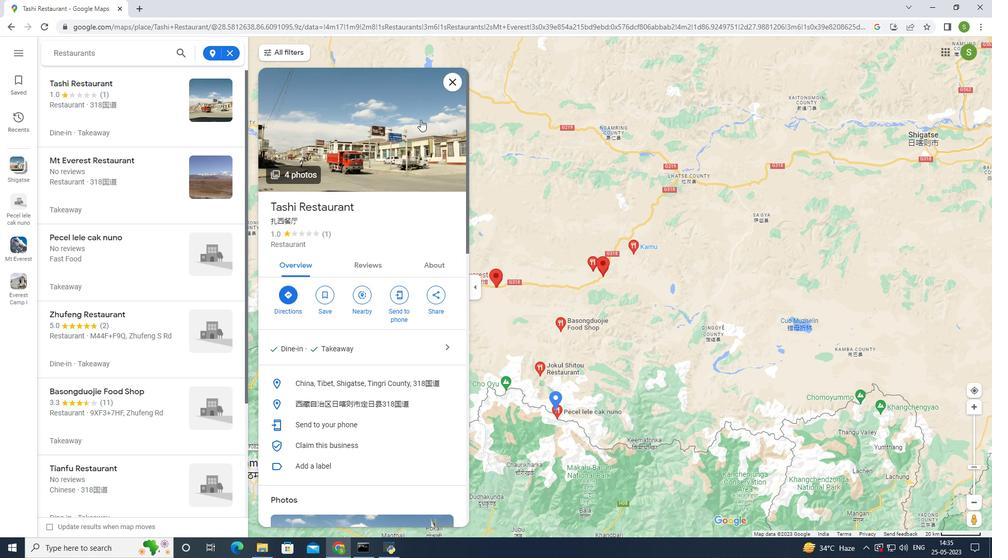 
Action: Mouse moved to (634, 457)
Screenshot: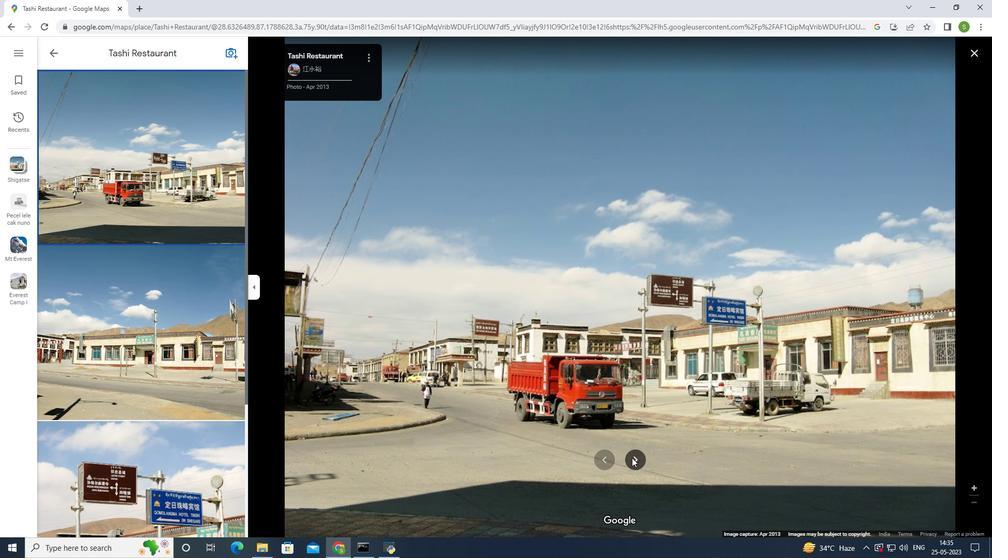 
Action: Mouse pressed left at (634, 457)
Screenshot: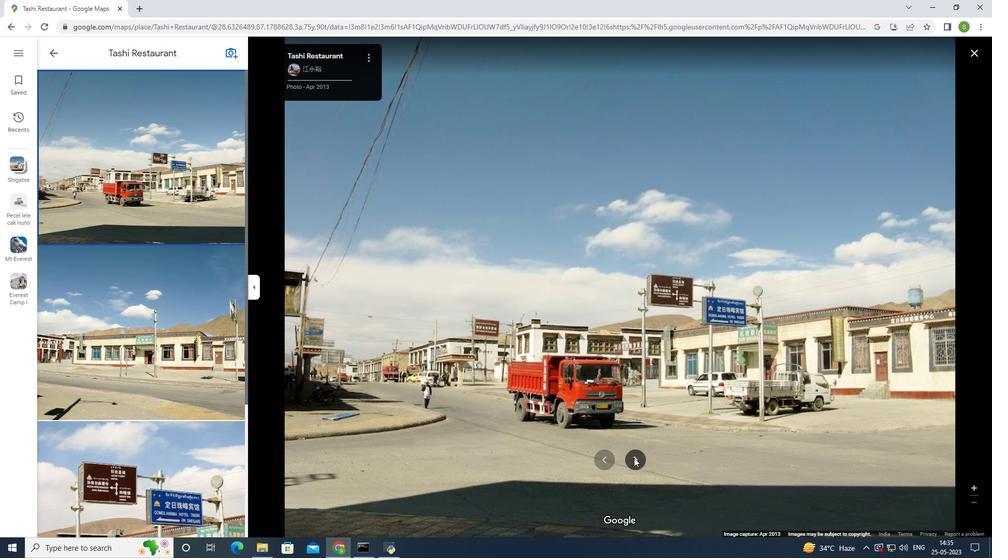 
Action: Mouse moved to (635, 458)
Screenshot: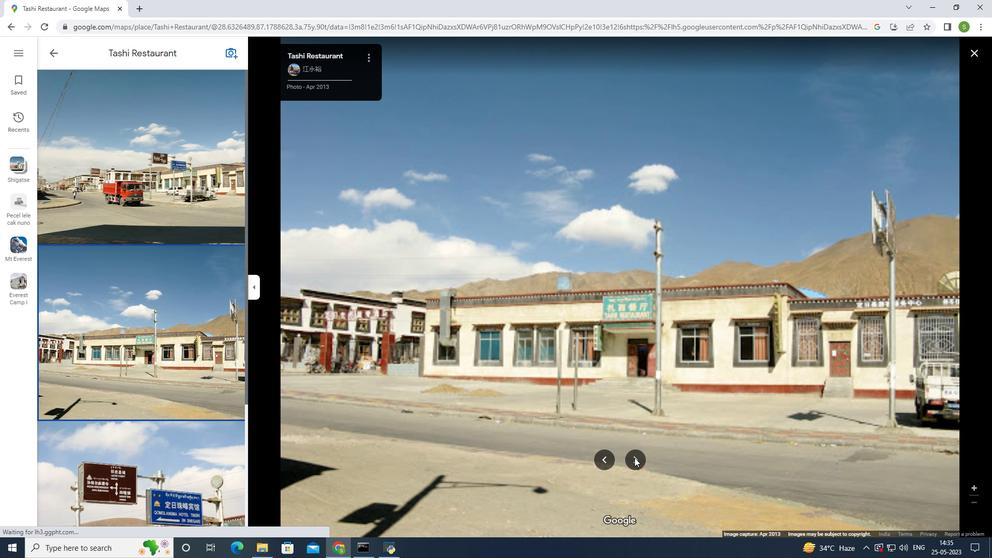
Action: Mouse pressed left at (635, 458)
Screenshot: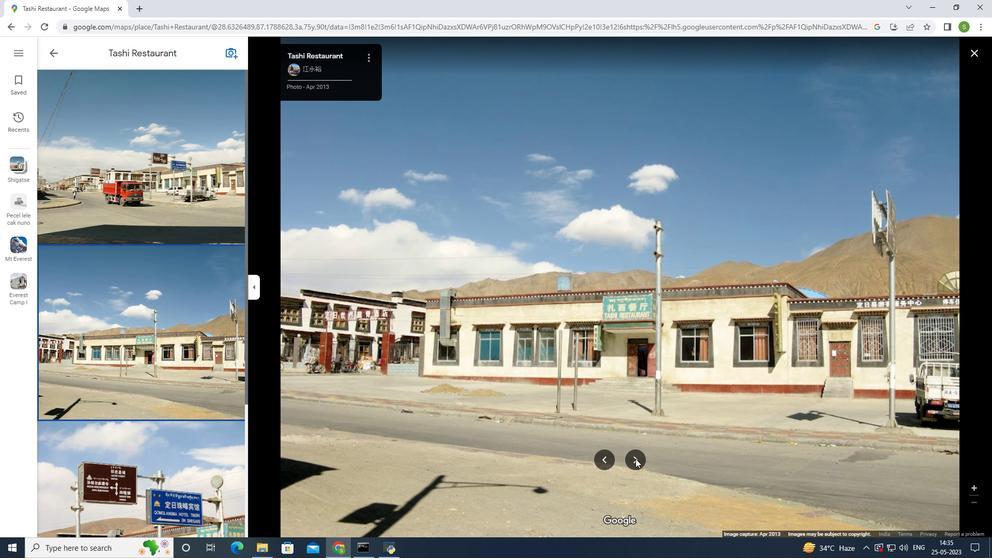 
Action: Mouse moved to (603, 456)
Screenshot: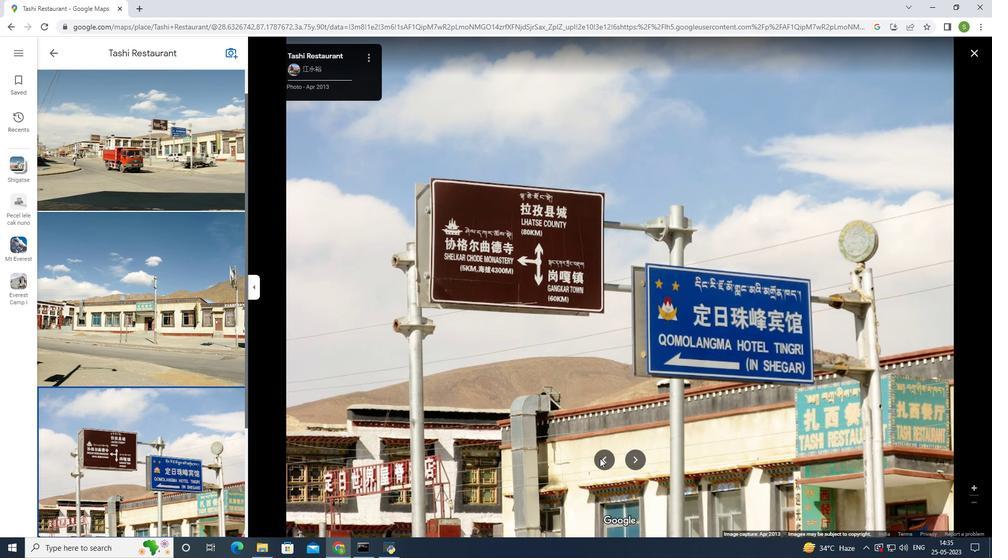 
Action: Mouse pressed left at (603, 456)
Screenshot: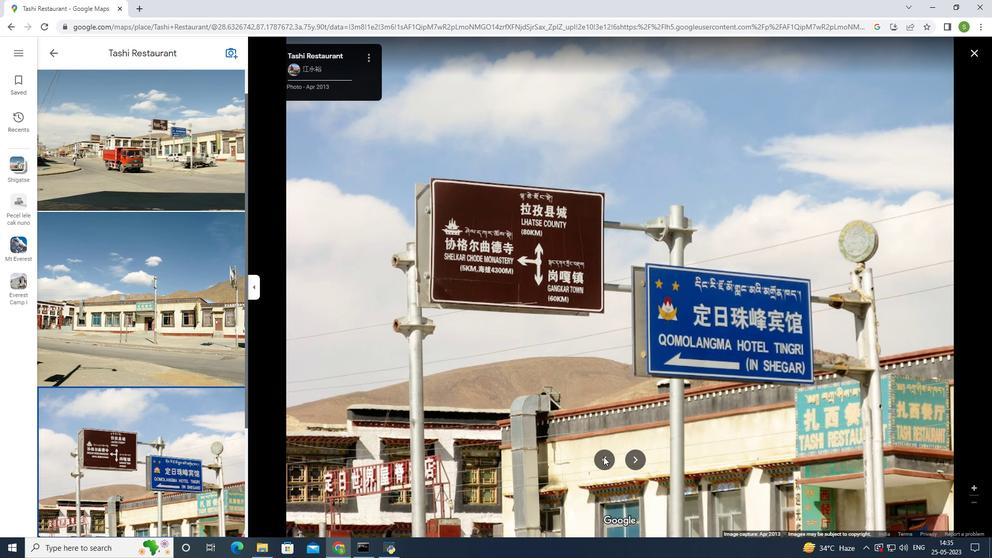 
Action: Mouse moved to (614, 323)
Screenshot: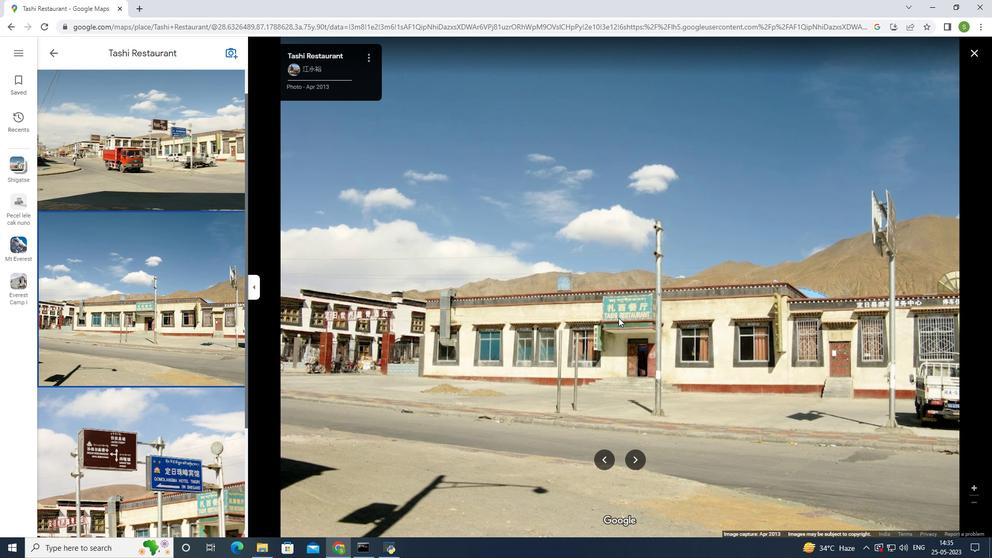
Action: Mouse scrolled (614, 324) with delta (0, 0)
Screenshot: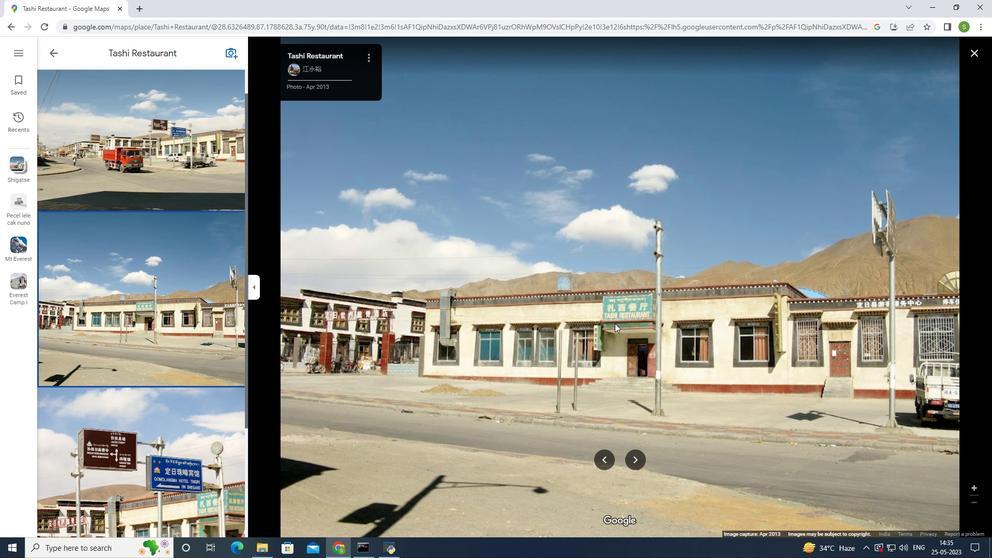 
Action: Mouse scrolled (614, 324) with delta (0, 0)
Screenshot: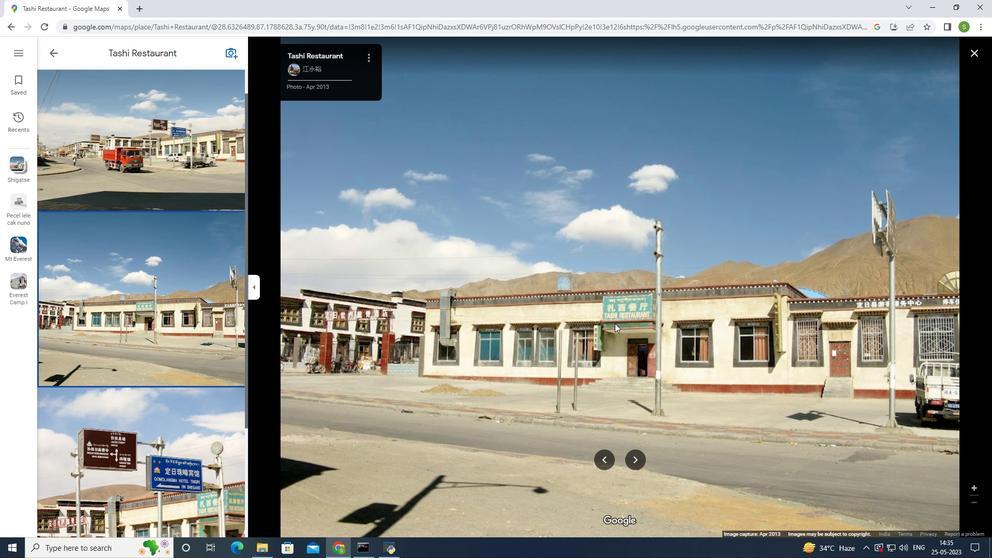 
Action: Mouse scrolled (614, 324) with delta (0, 0)
Screenshot: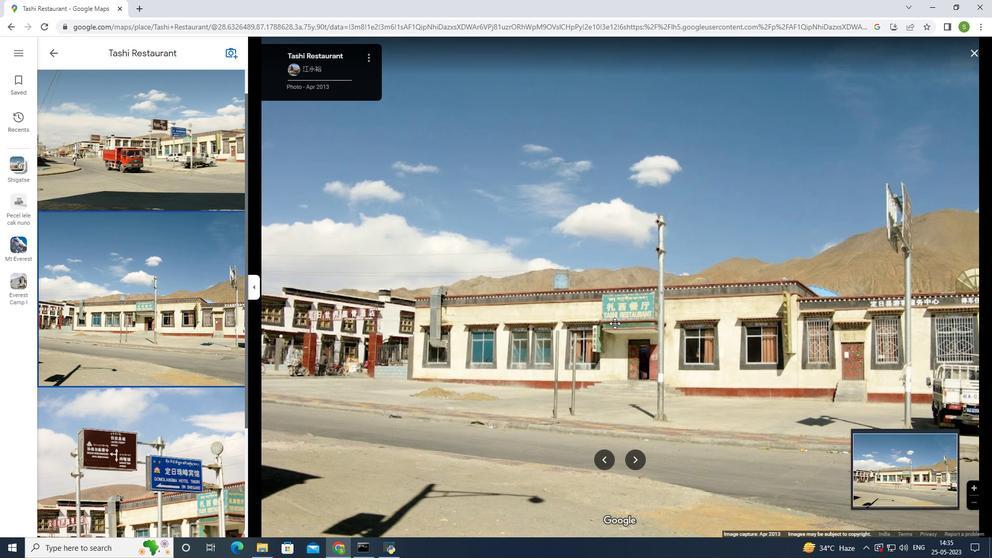 
Action: Mouse scrolled (614, 324) with delta (0, 0)
Screenshot: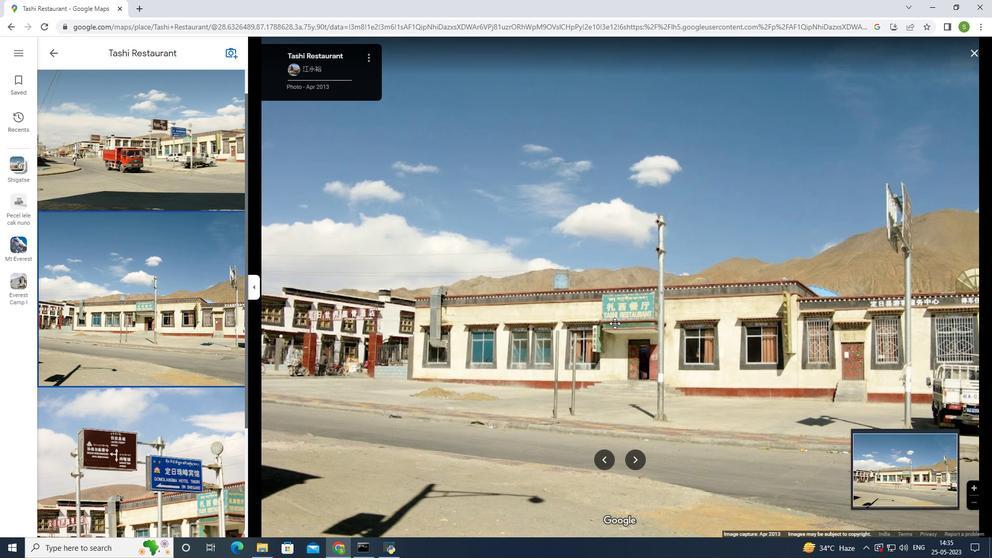 
Action: Mouse moved to (616, 322)
Screenshot: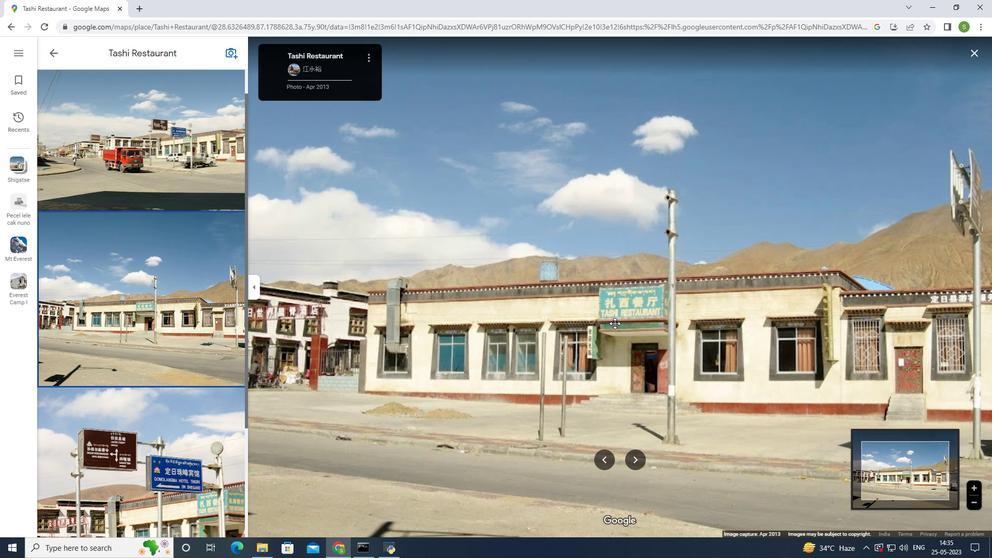 
Action: Mouse scrolled (616, 323) with delta (0, 0)
Screenshot: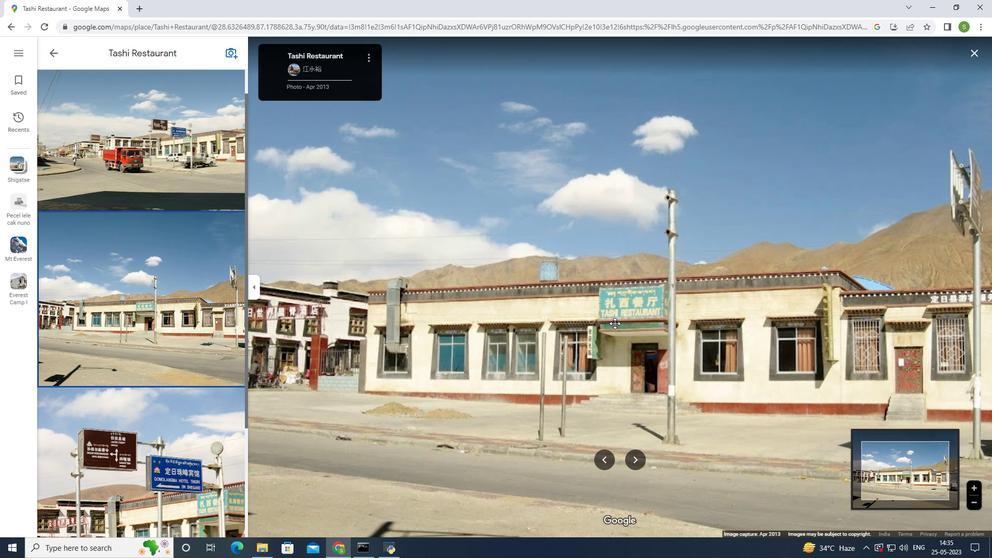 
Action: Mouse moved to (617, 322)
Screenshot: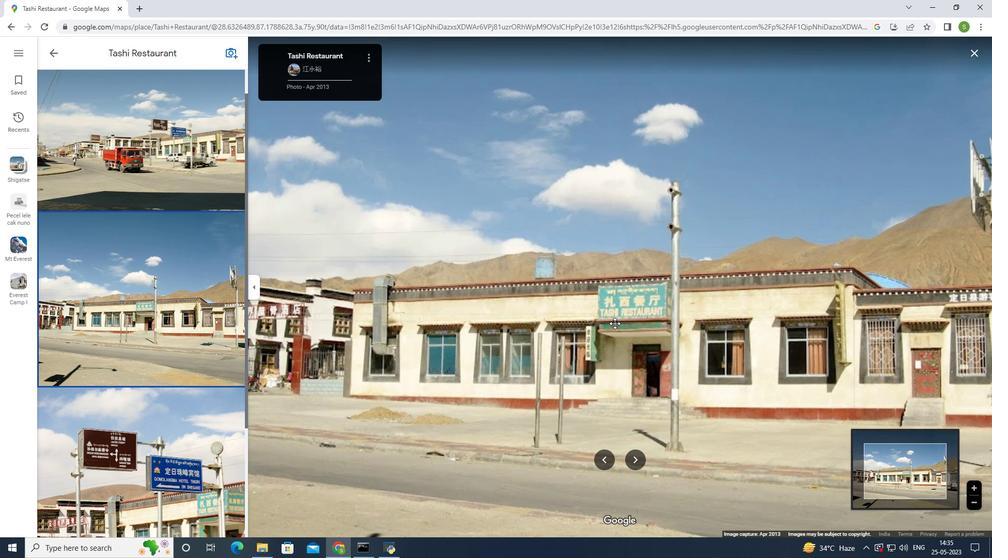
Action: Mouse scrolled (617, 322) with delta (0, 0)
Screenshot: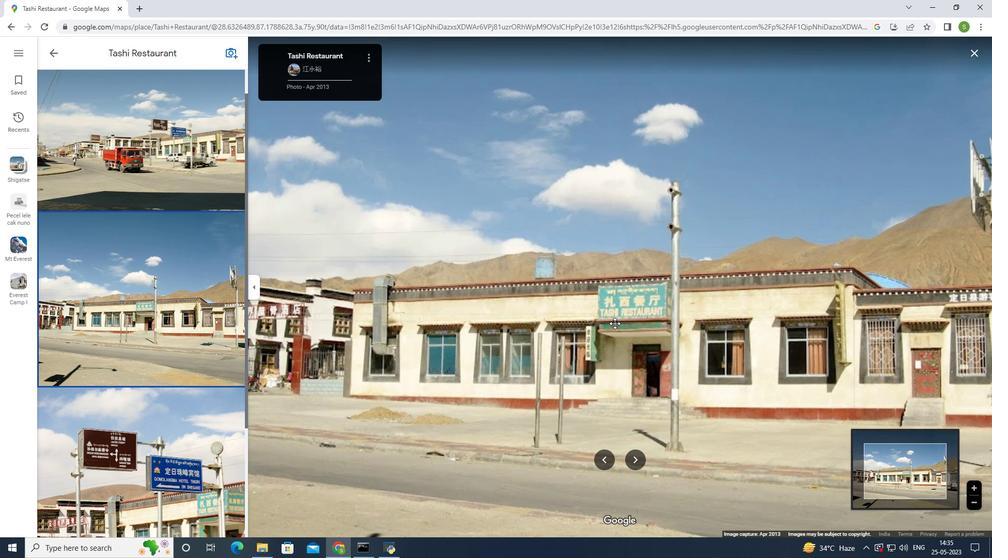 
Action: Mouse moved to (618, 322)
Screenshot: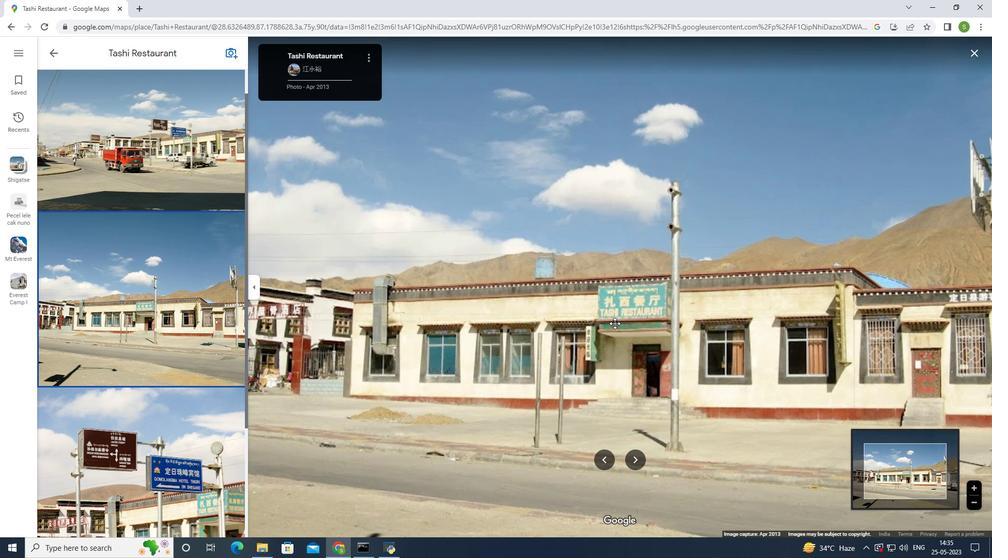 
Action: Mouse scrolled (617, 322) with delta (0, 0)
Screenshot: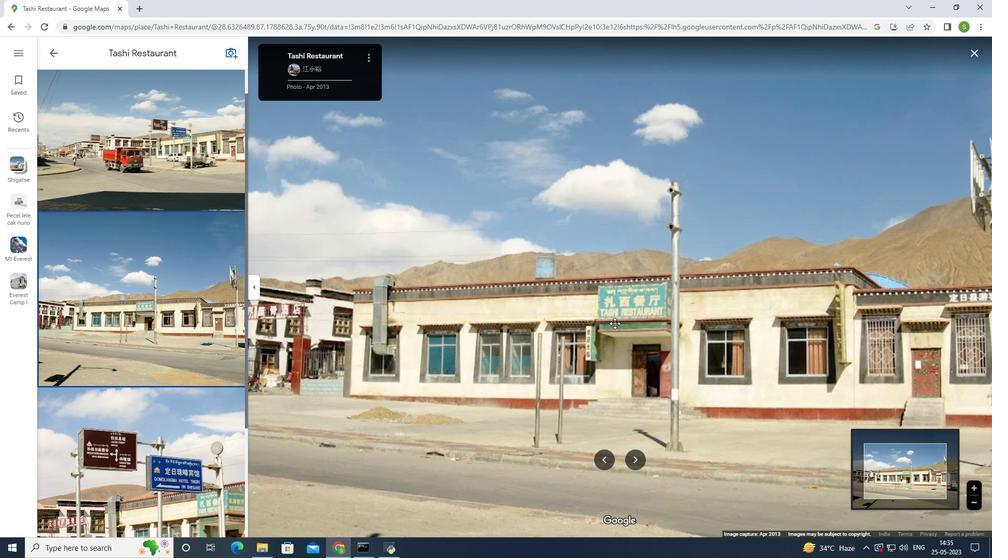 
Action: Mouse moved to (618, 322)
Screenshot: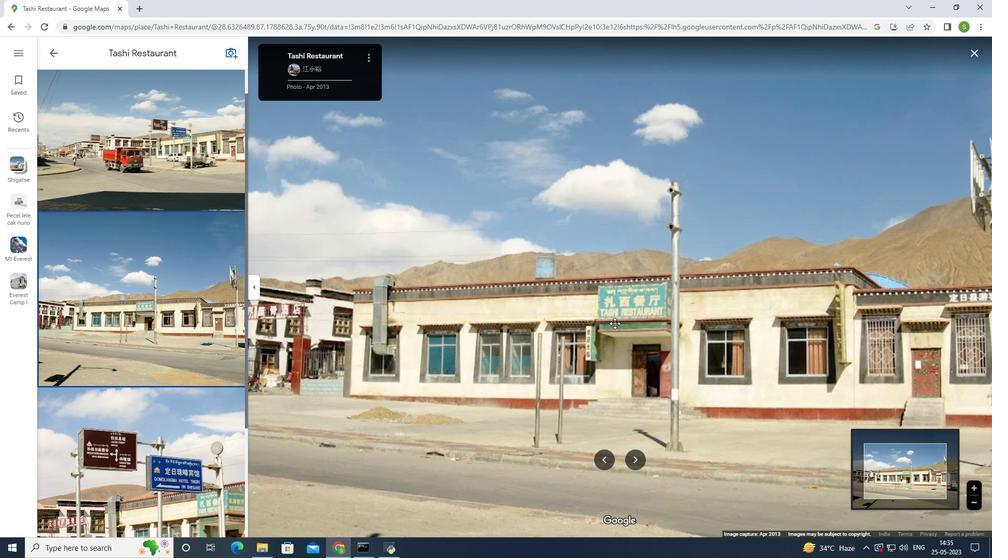 
Action: Mouse scrolled (618, 322) with delta (0, 0)
Screenshot: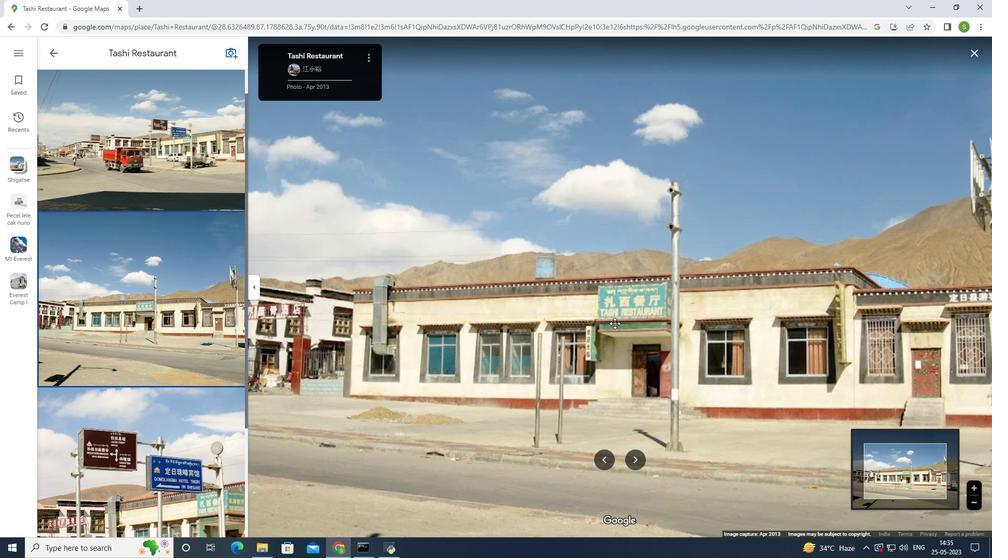 
Action: Mouse moved to (623, 319)
Screenshot: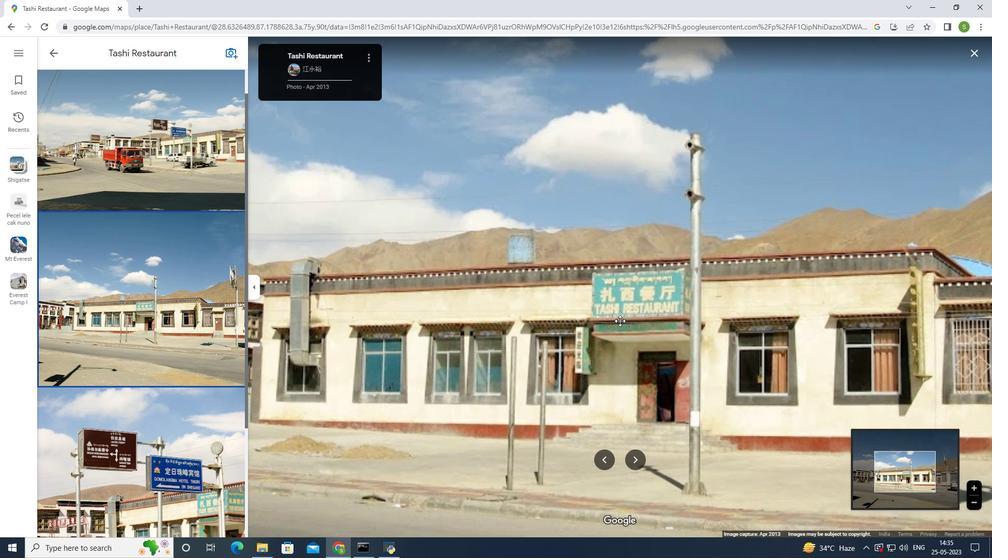 
Action: Mouse scrolled (622, 320) with delta (0, 0)
Screenshot: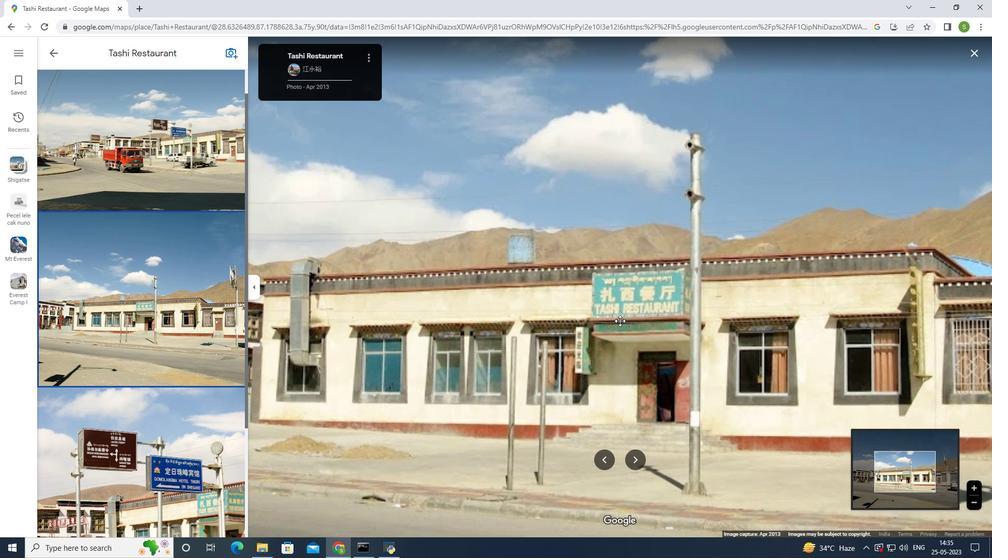 
Action: Mouse moved to (625, 319)
Screenshot: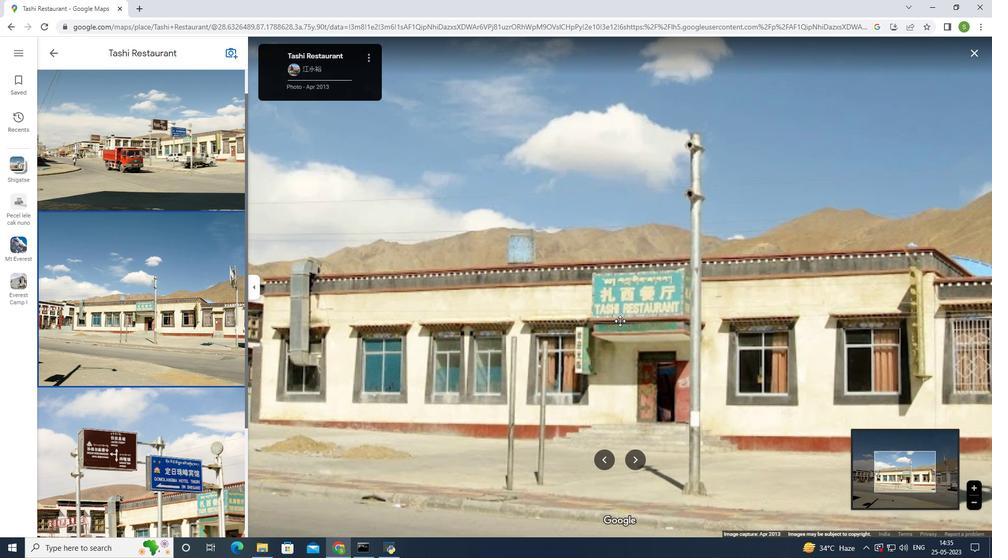 
Action: Mouse scrolled (624, 319) with delta (0, 0)
Screenshot: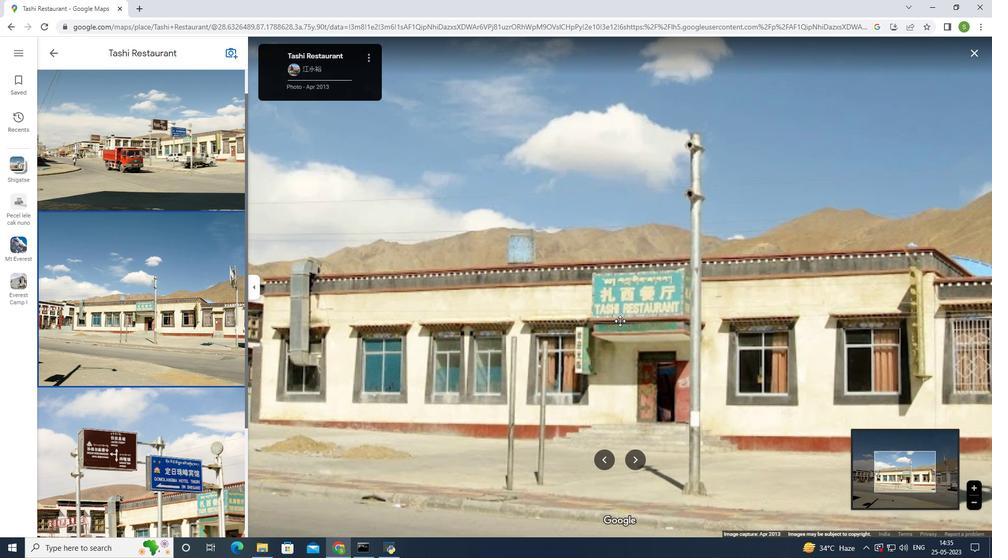 
Action: Mouse moved to (627, 319)
Screenshot: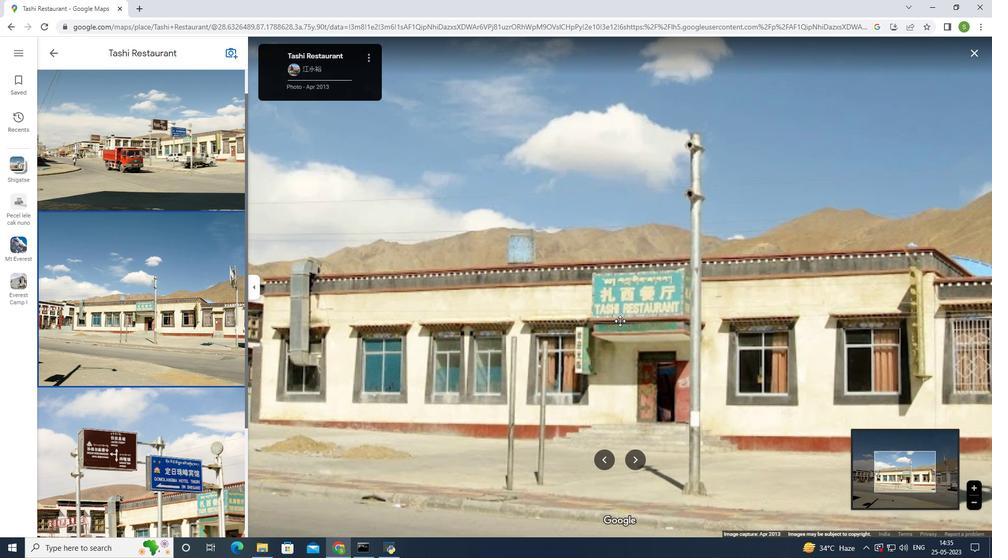 
Action: Mouse scrolled (626, 319) with delta (0, 0)
Screenshot: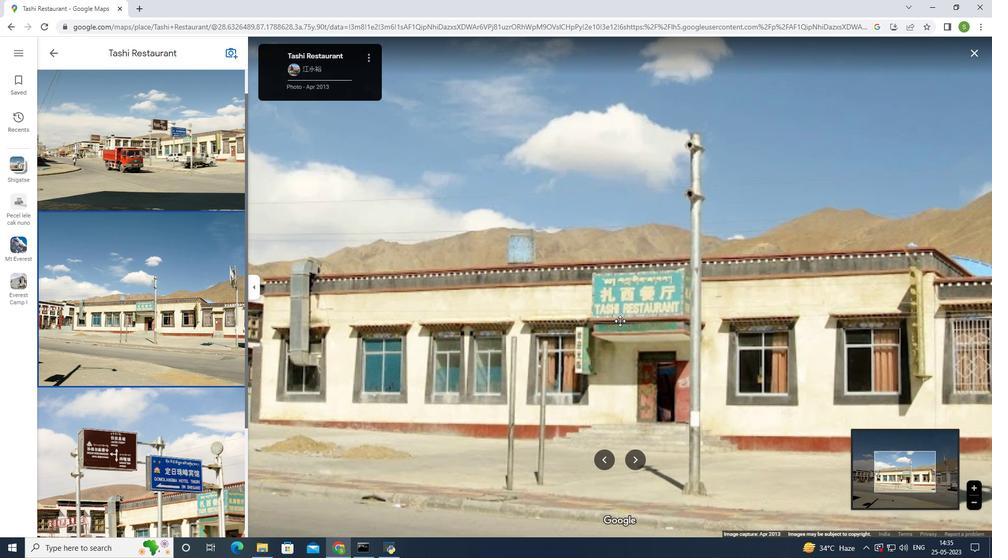 
Action: Mouse moved to (627, 318)
Screenshot: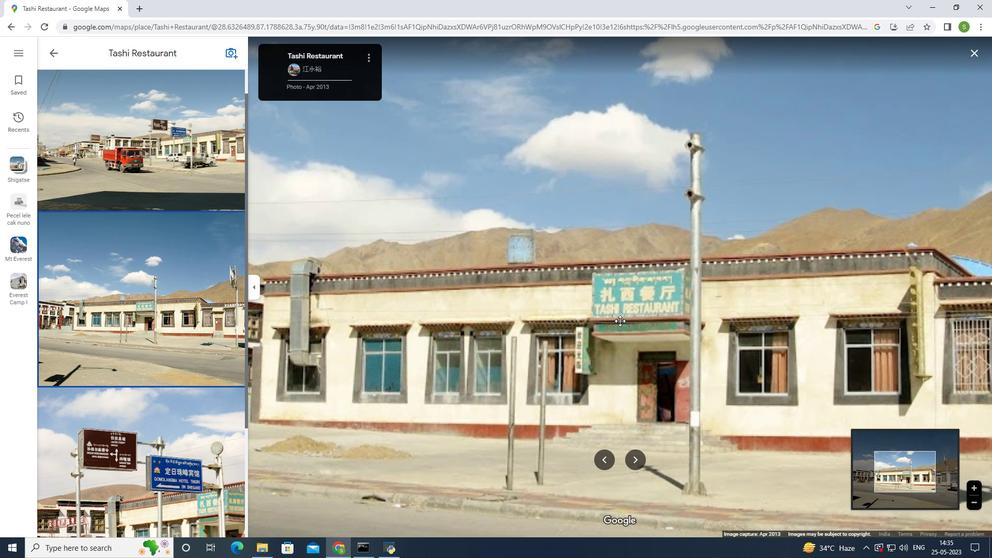
Action: Mouse scrolled (627, 319) with delta (0, 0)
Screenshot: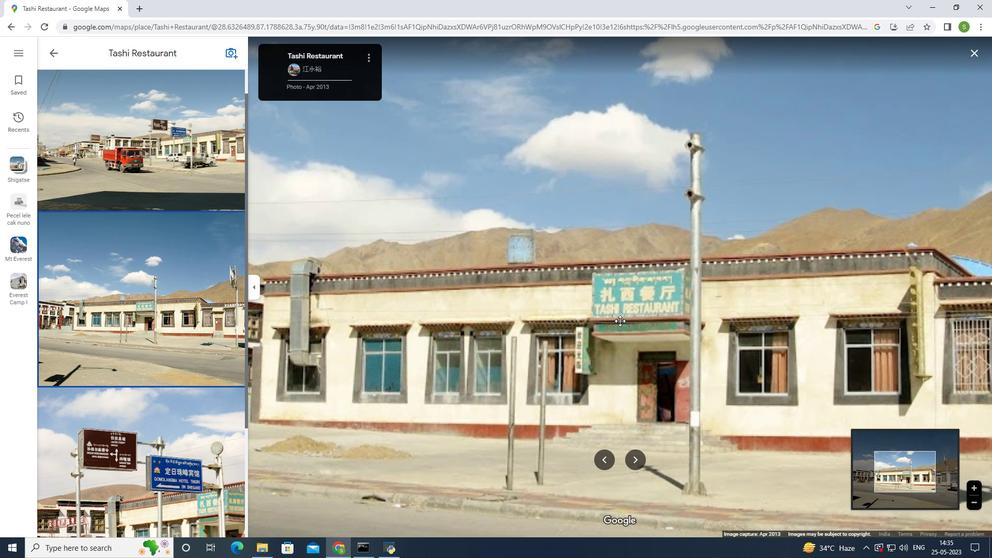 
Action: Mouse moved to (630, 317)
Screenshot: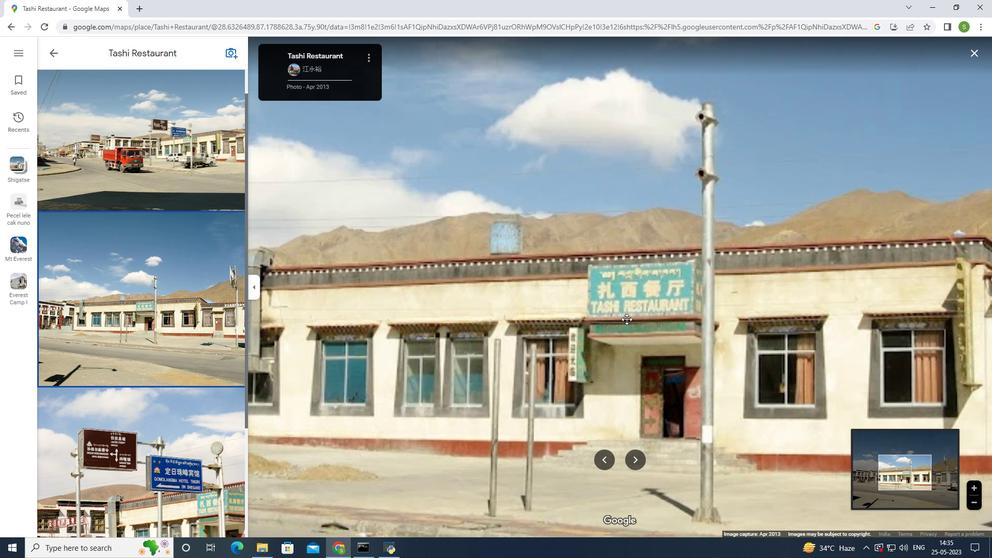 
Action: Mouse scrolled (630, 317) with delta (0, 0)
Screenshot: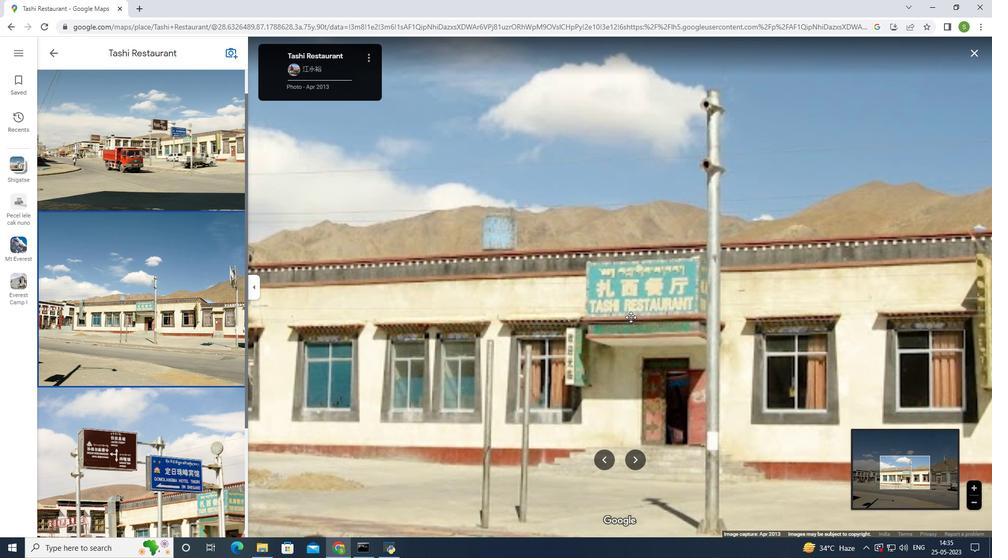 
Action: Mouse moved to (632, 317)
Screenshot: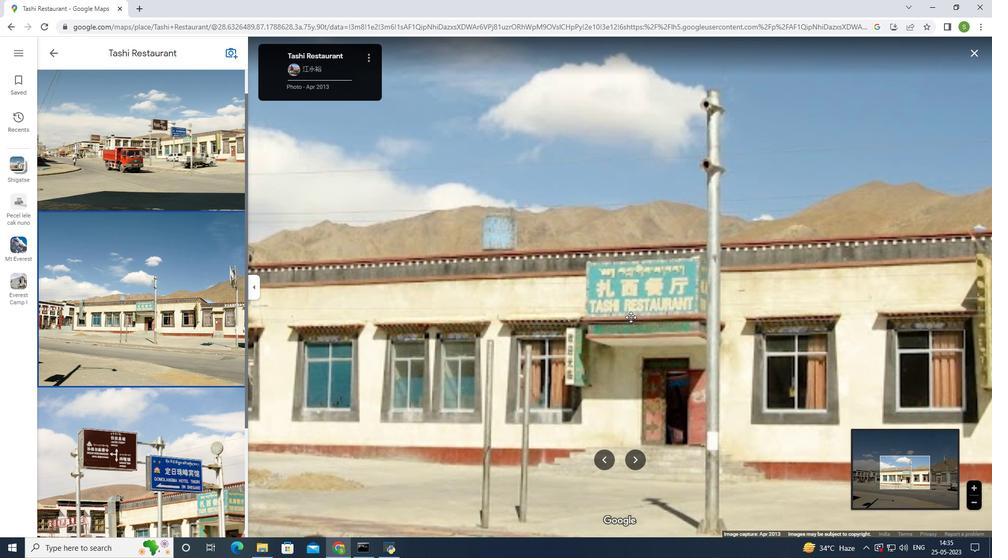 
Action: Mouse scrolled (632, 317) with delta (0, 0)
Screenshot: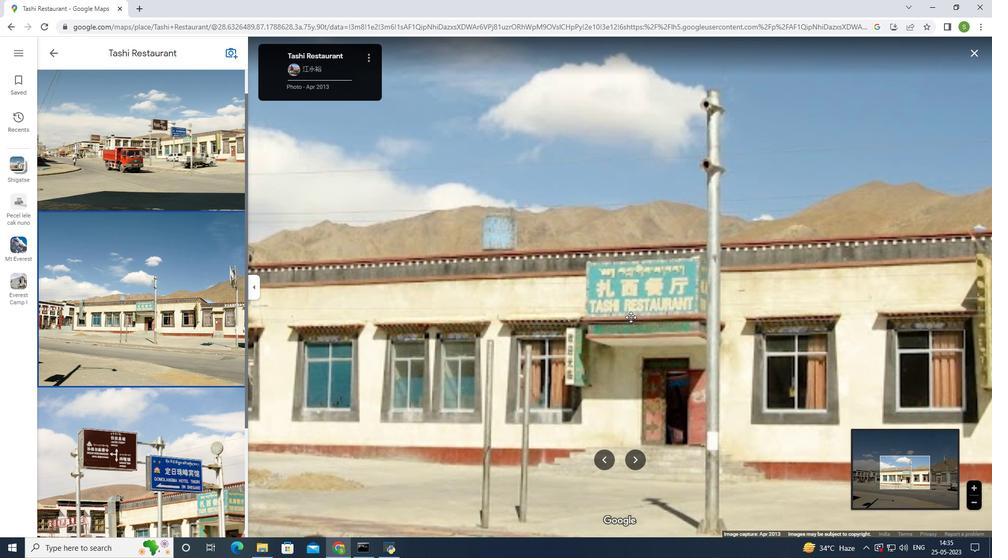 
Action: Mouse moved to (634, 316)
Screenshot: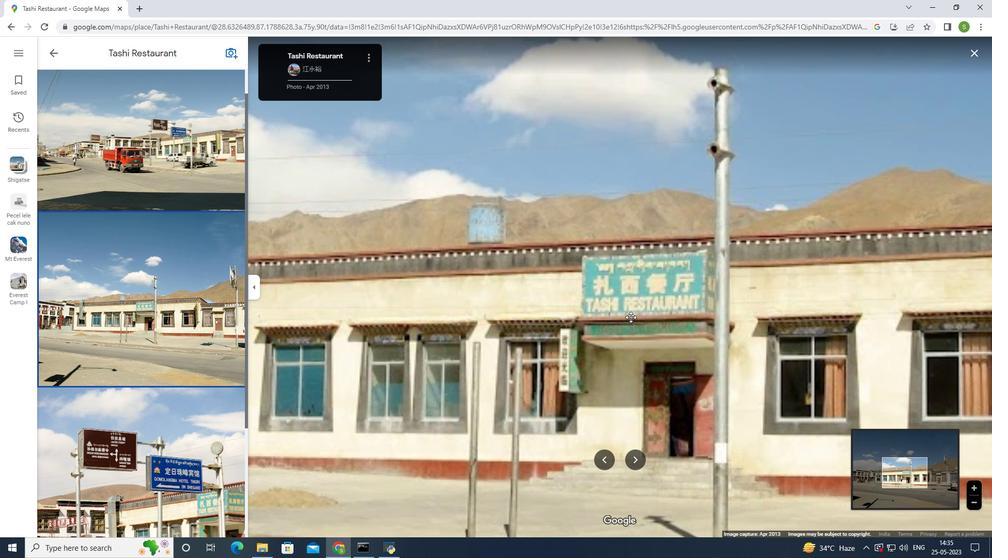 
Action: Mouse scrolled (633, 317) with delta (0, 0)
Screenshot: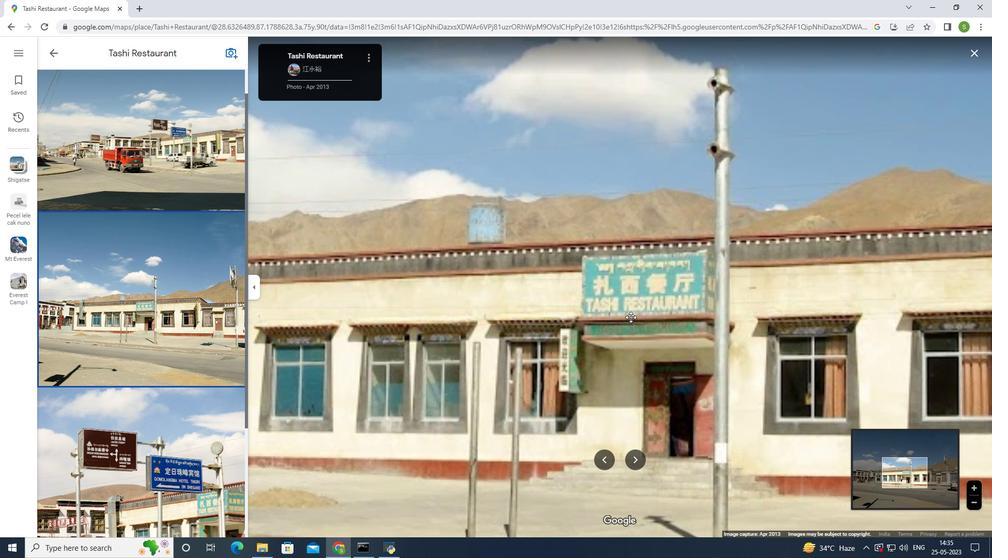 
Action: Mouse moved to (634, 316)
Screenshot: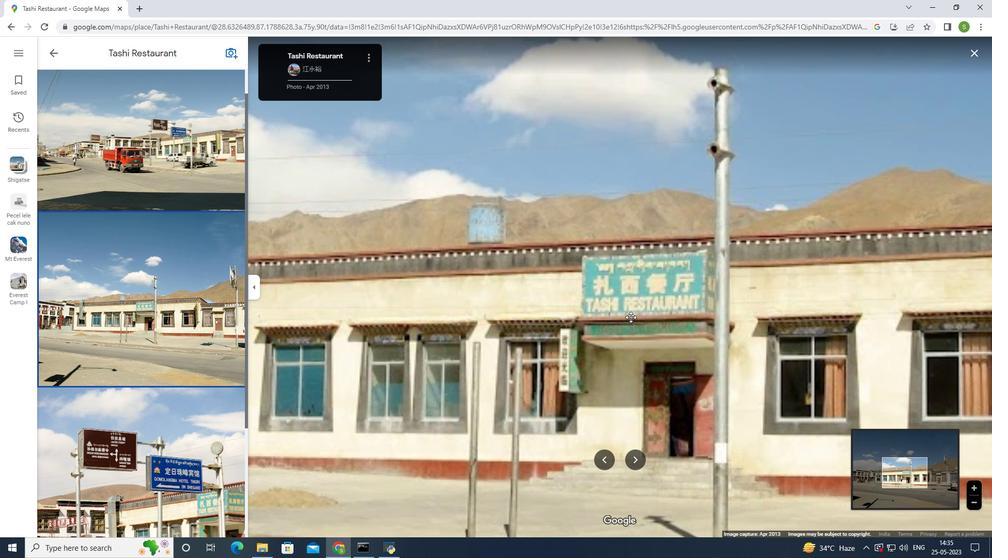 
Action: Mouse scrolled (634, 317) with delta (0, 0)
Screenshot: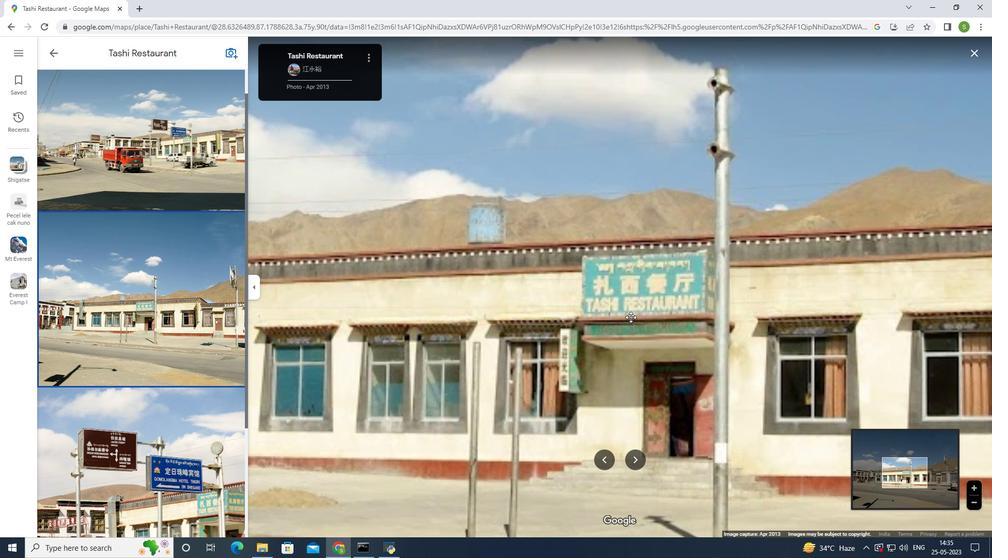 
Action: Mouse moved to (640, 315)
Screenshot: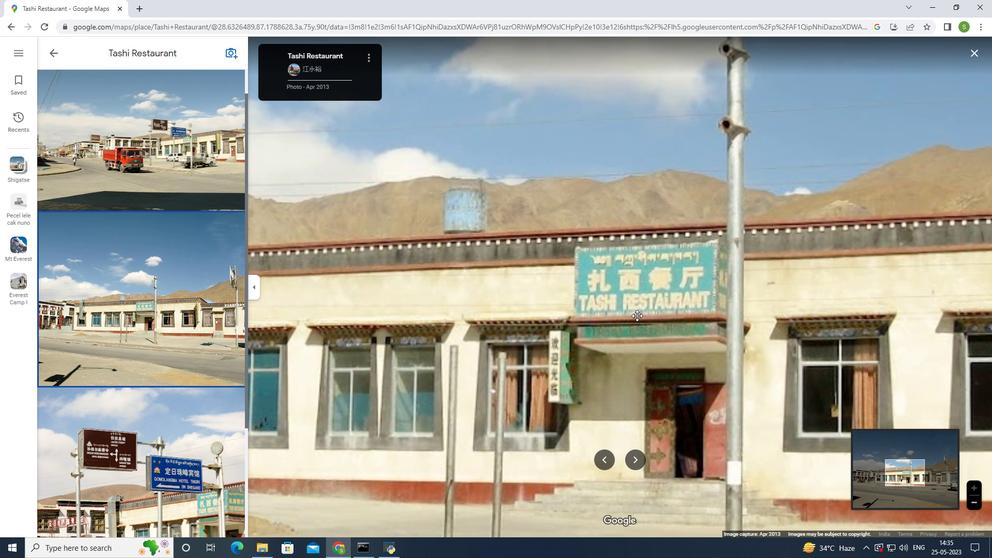
Action: Mouse scrolled (638, 316) with delta (0, 0)
Screenshot: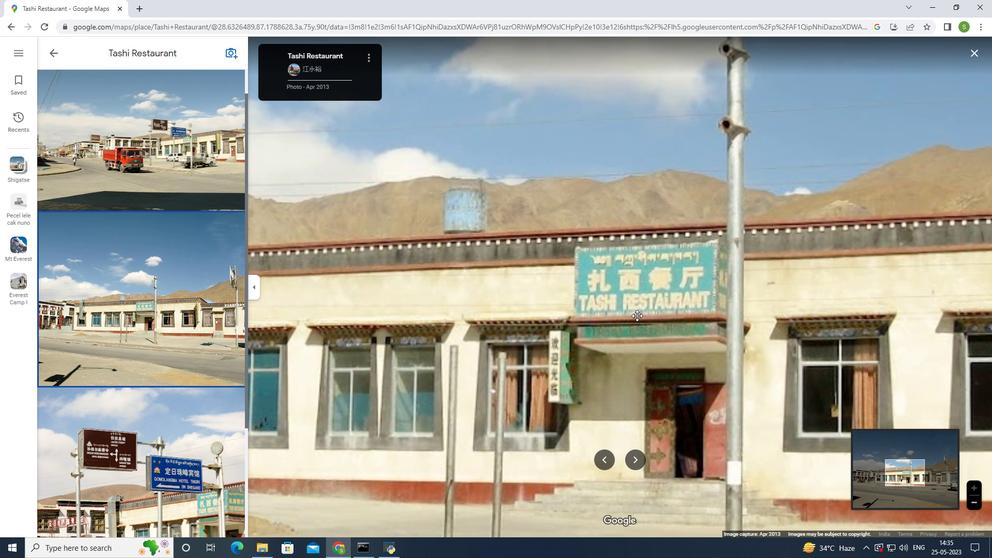 
Action: Mouse scrolled (640, 316) with delta (0, 0)
Screenshot: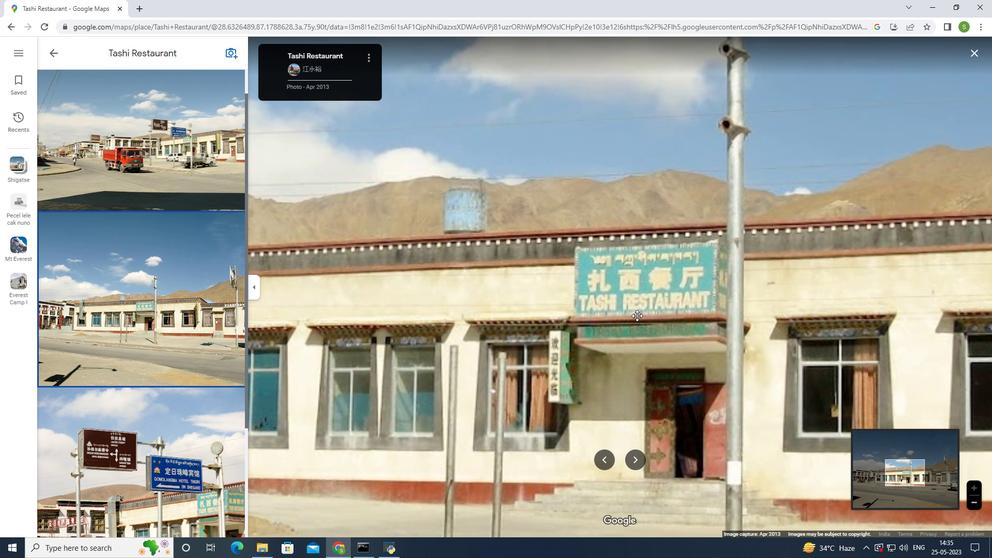 
Action: Mouse scrolled (640, 315) with delta (0, 0)
Screenshot: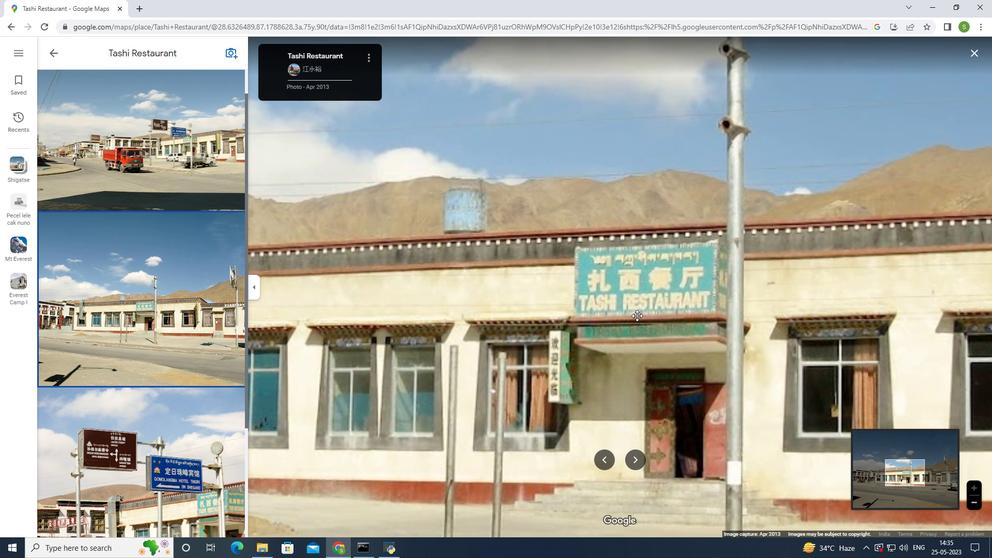 
Action: Mouse scrolled (640, 315) with delta (0, 0)
Screenshot: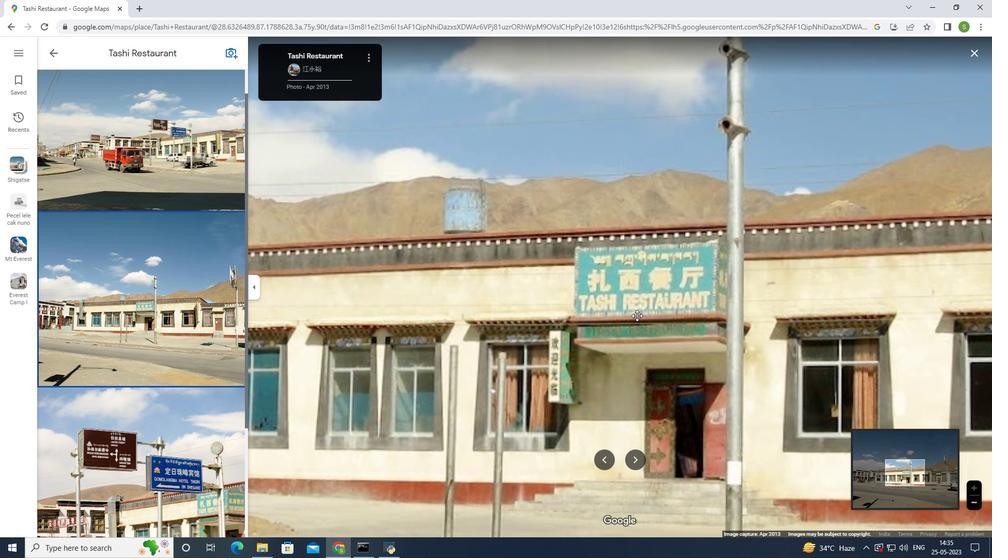 
Action: Mouse scrolled (640, 315) with delta (0, 0)
Screenshot: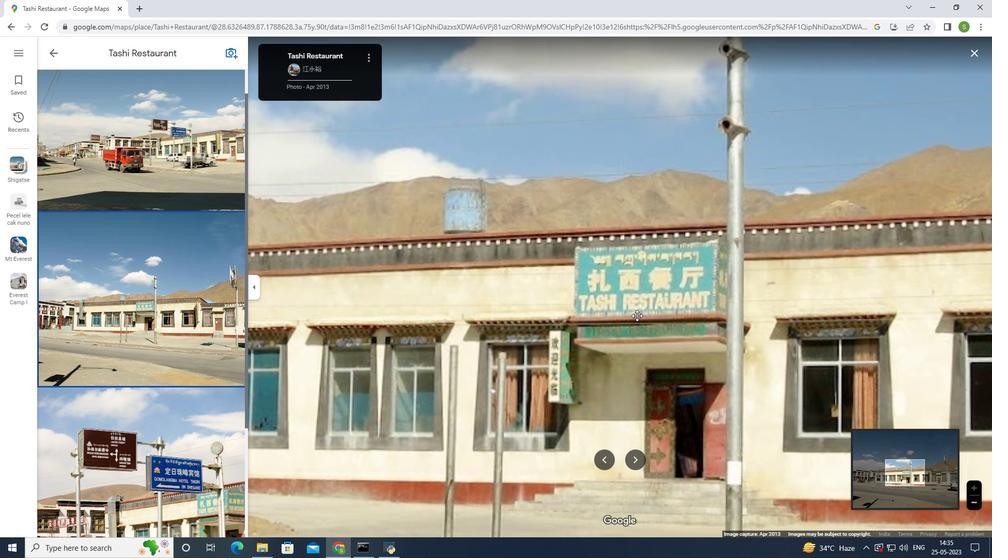 
Action: Mouse moved to (656, 325)
Screenshot: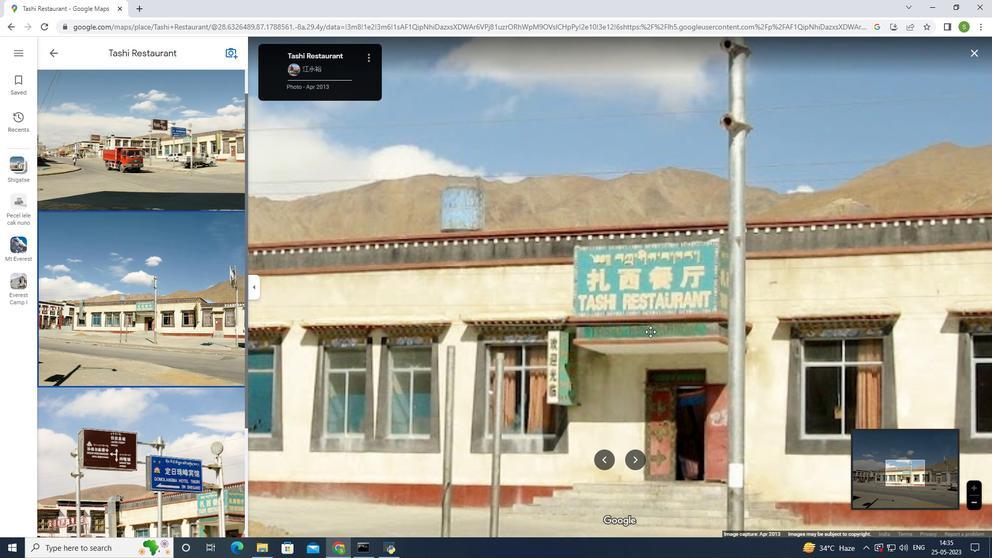 
Action: Mouse scrolled (656, 324) with delta (0, 0)
Screenshot: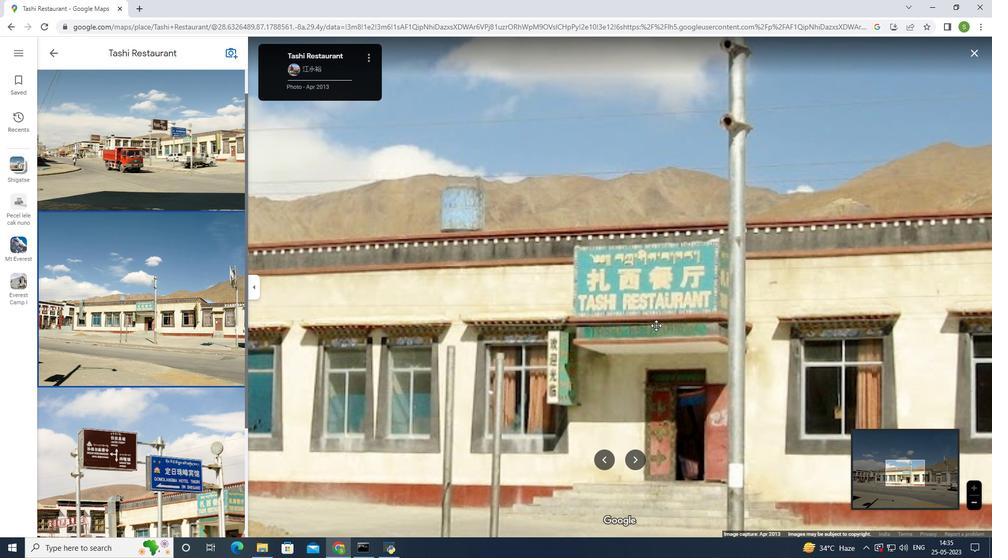
Action: Mouse scrolled (656, 324) with delta (0, 0)
Screenshot: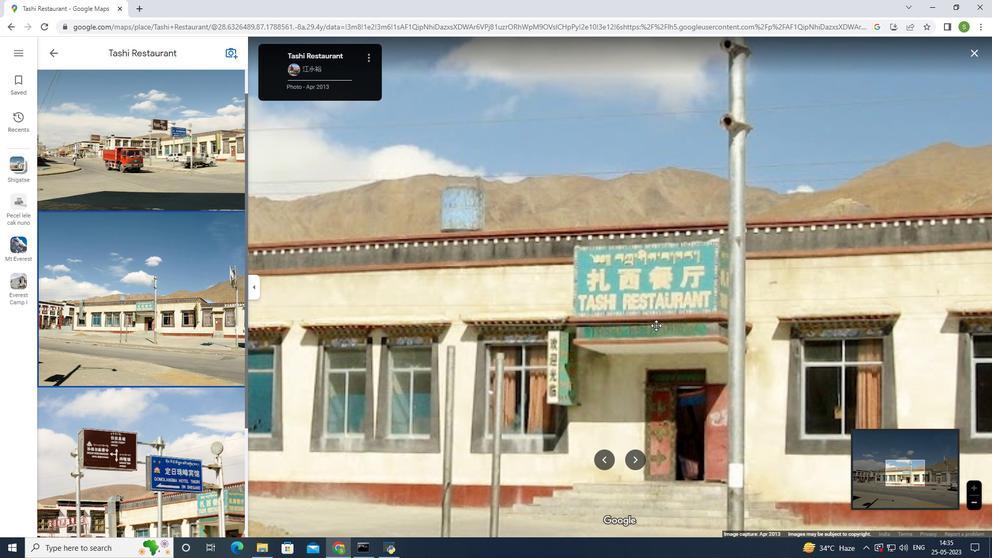 
Action: Mouse scrolled (656, 324) with delta (0, 0)
Screenshot: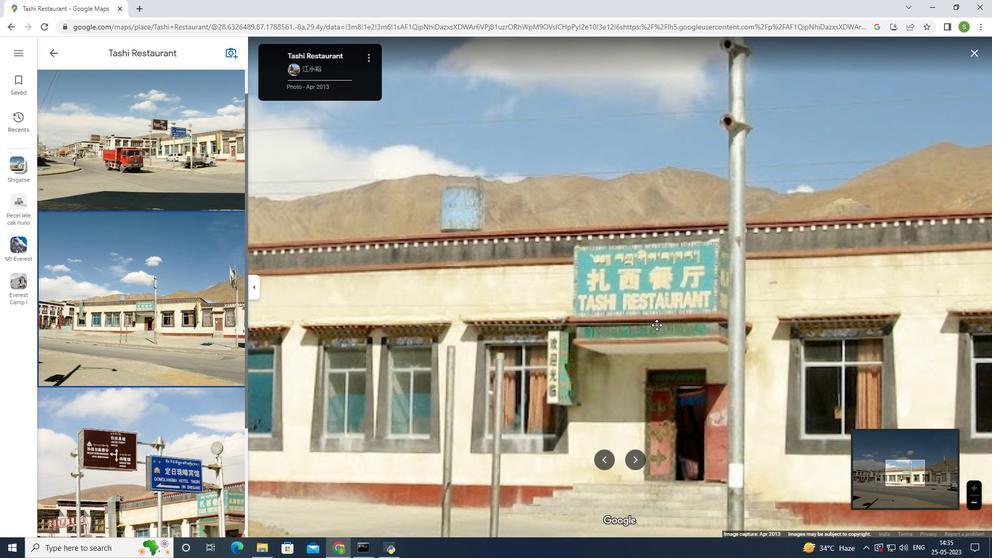 
Action: Mouse scrolled (656, 324) with delta (0, 0)
Screenshot: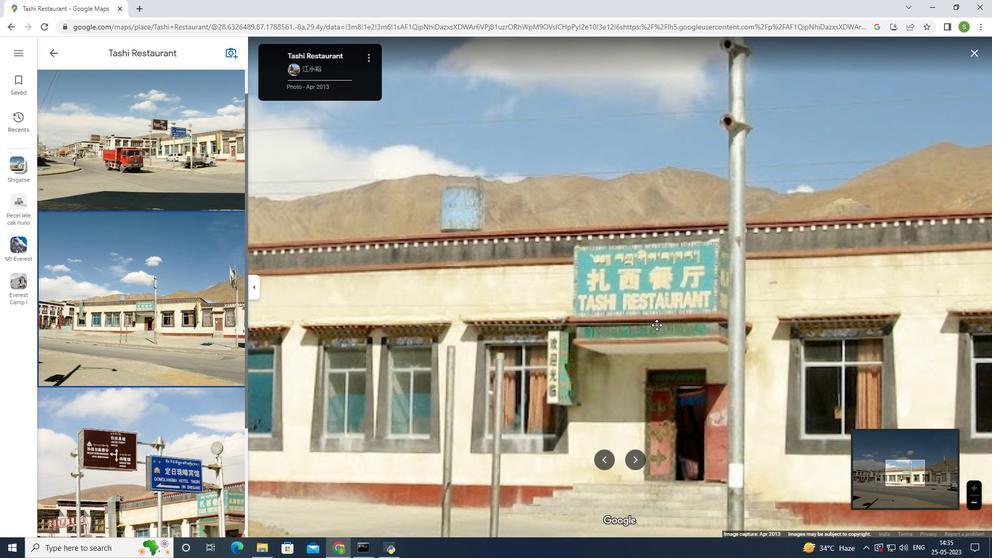 
Action: Mouse scrolled (656, 324) with delta (0, 0)
Screenshot: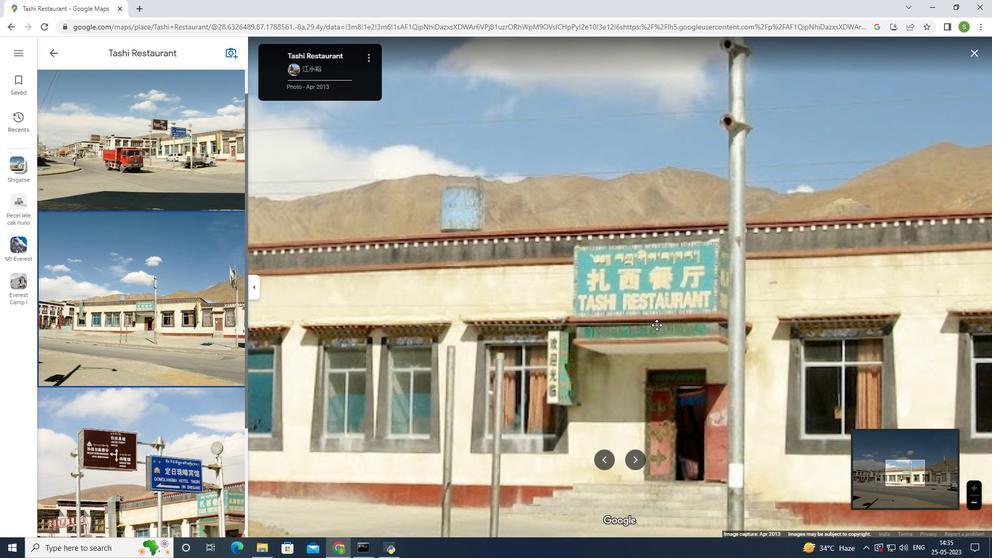 
Action: Mouse moved to (658, 322)
Screenshot: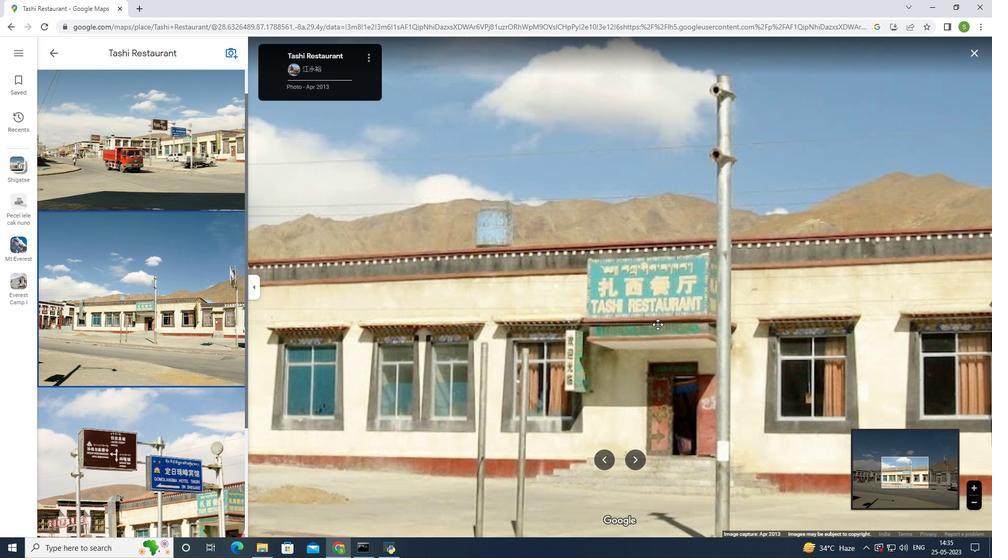 
Action: Mouse scrolled (658, 322) with delta (0, 0)
Screenshot: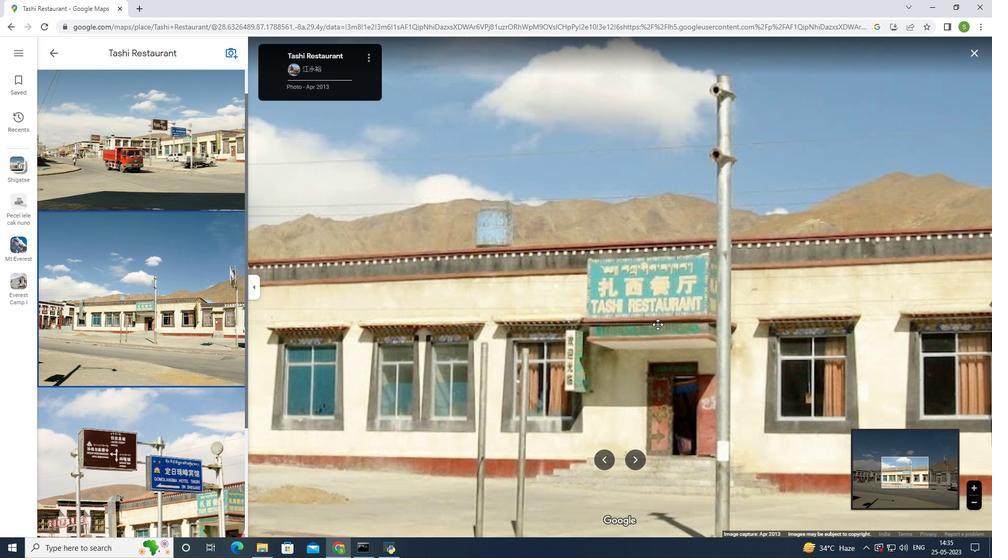 
Action: Mouse scrolled (658, 322) with delta (0, 0)
Screenshot: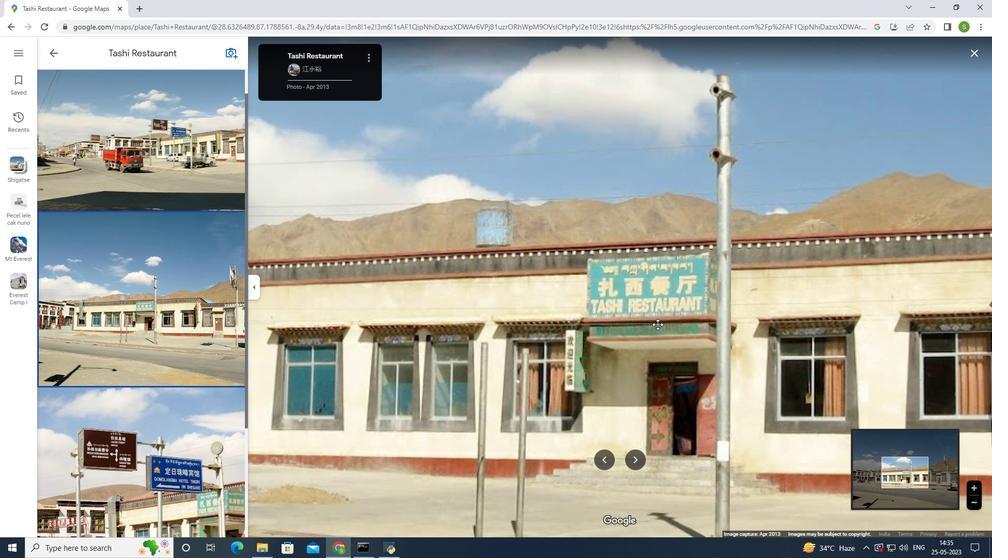 
Action: Mouse scrolled (658, 322) with delta (0, 0)
Screenshot: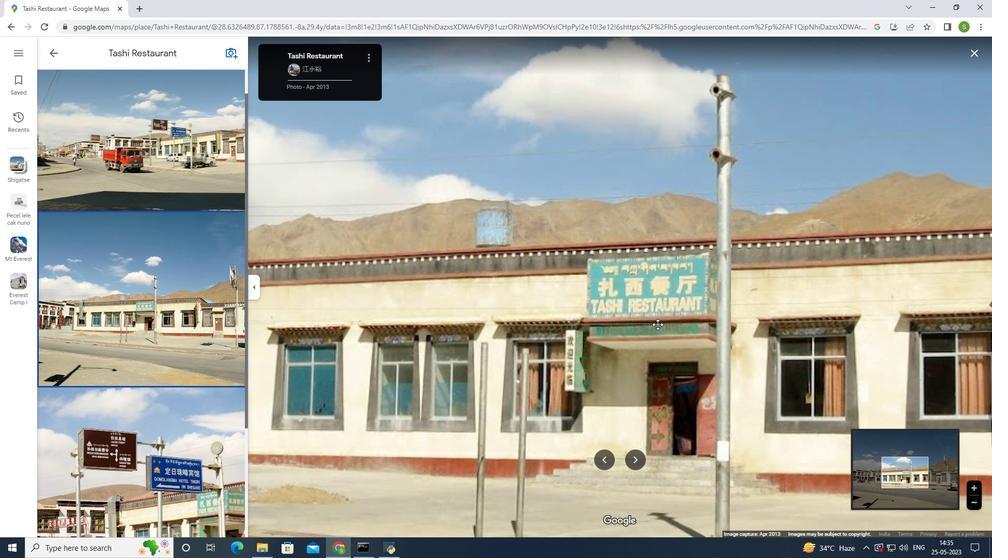 
Action: Mouse scrolled (658, 322) with delta (0, 0)
Screenshot: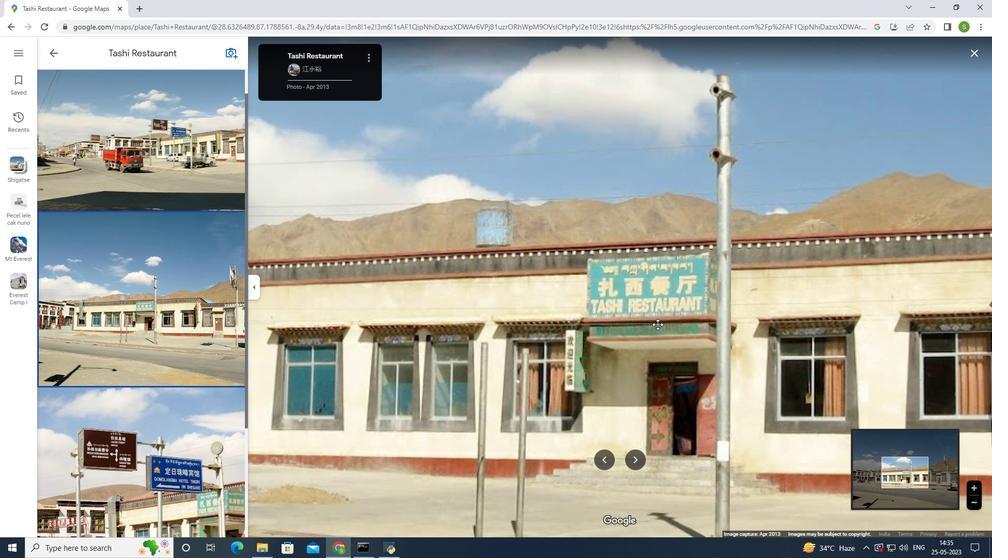 
Action: Mouse moved to (661, 317)
Screenshot: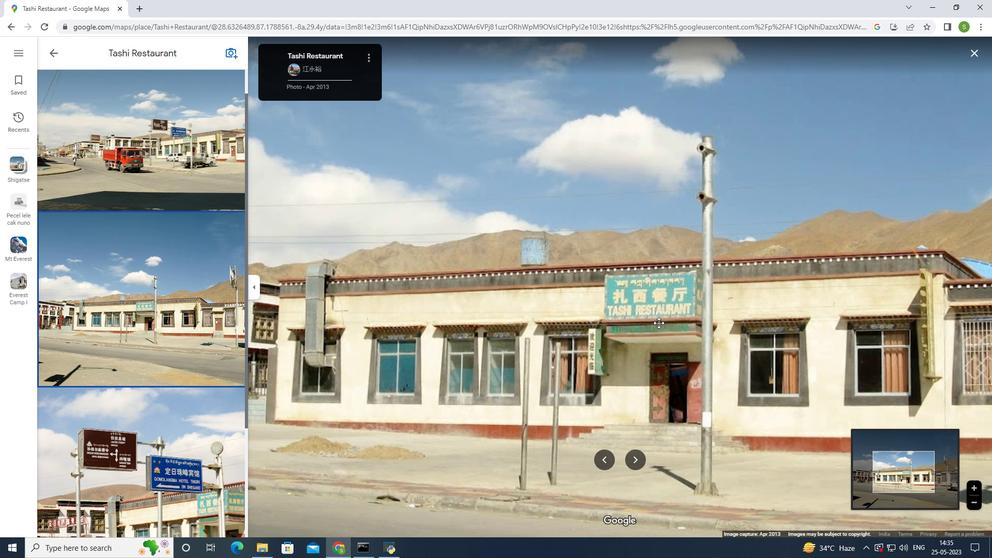 
Action: Mouse scrolled (661, 316) with delta (0, 0)
Screenshot: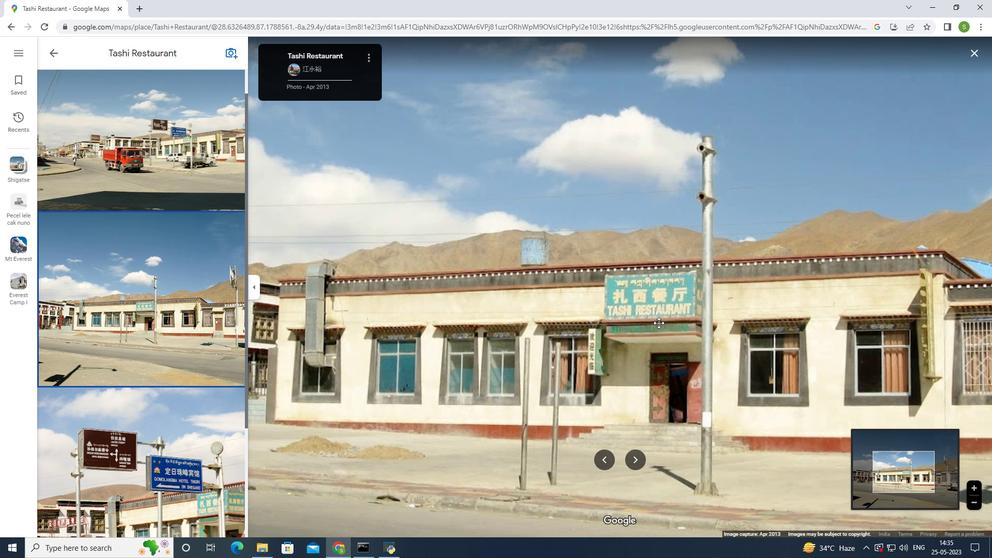 
Action: Mouse scrolled (661, 316) with delta (0, 0)
Screenshot: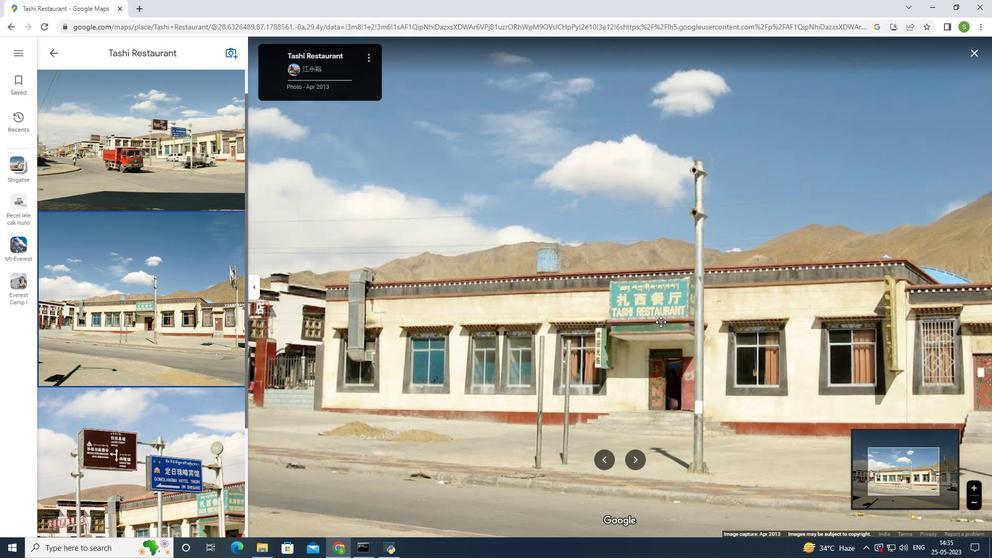 
Action: Mouse scrolled (661, 316) with delta (0, 0)
Screenshot: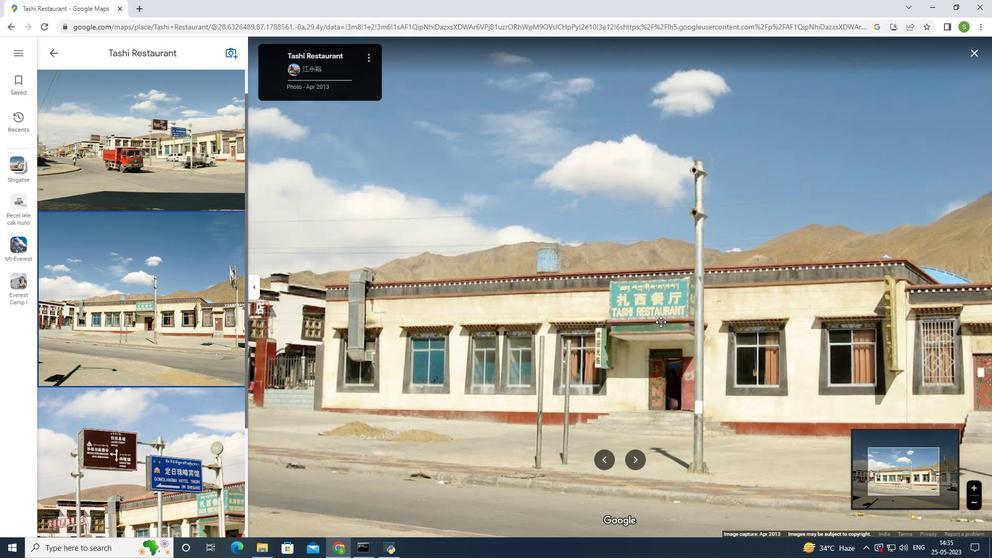 
Action: Mouse scrolled (661, 316) with delta (0, 0)
Screenshot: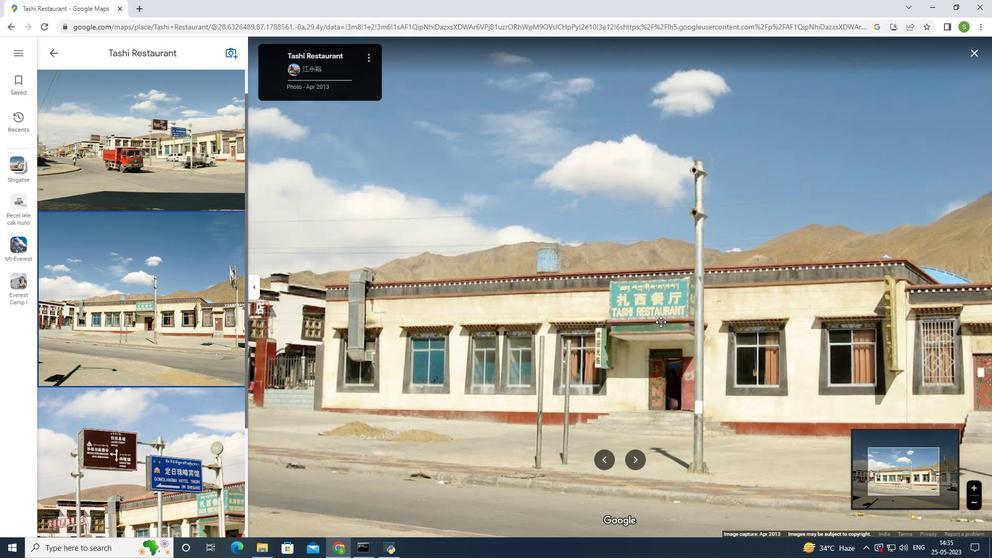 
Action: Mouse scrolled (661, 316) with delta (0, 0)
Screenshot: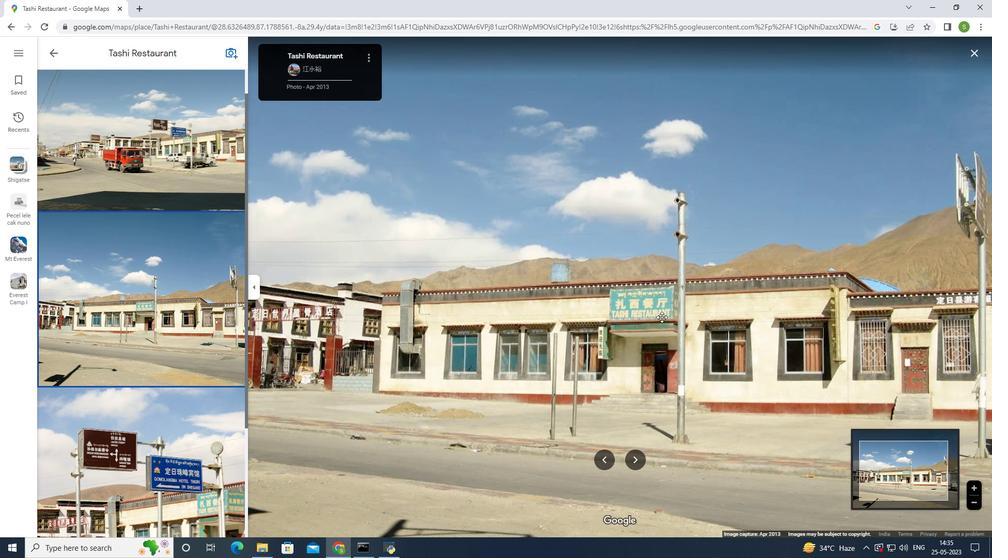 
Action: Mouse scrolled (661, 316) with delta (0, 0)
Screenshot: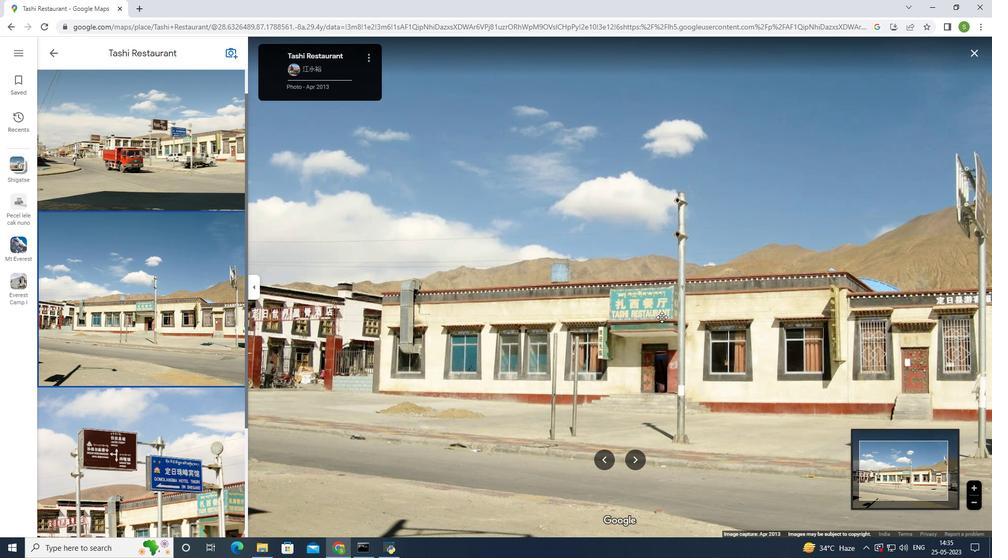 
Action: Mouse scrolled (661, 316) with delta (0, 0)
Screenshot: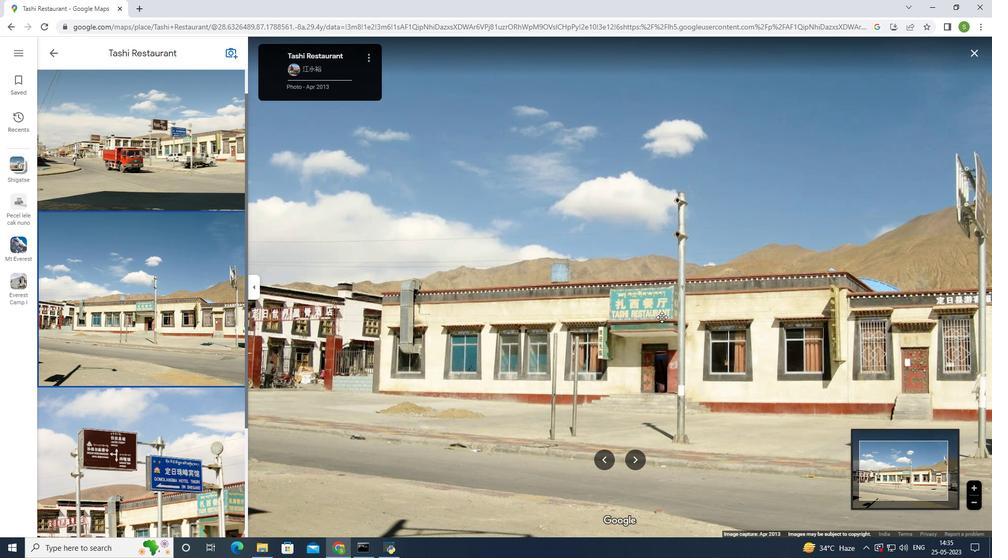 
Action: Mouse scrolled (661, 316) with delta (0, 0)
Screenshot: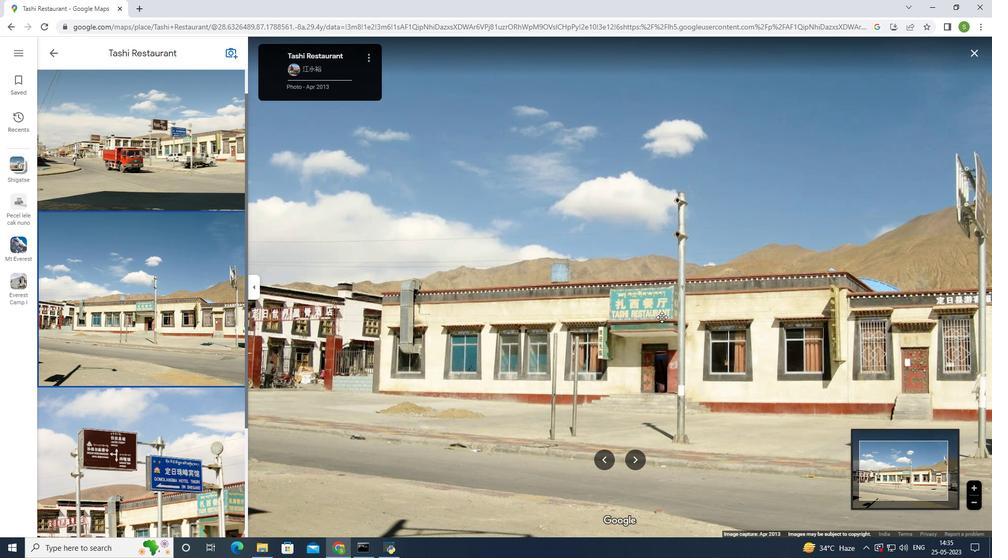 
Action: Mouse scrolled (661, 316) with delta (0, 0)
Screenshot: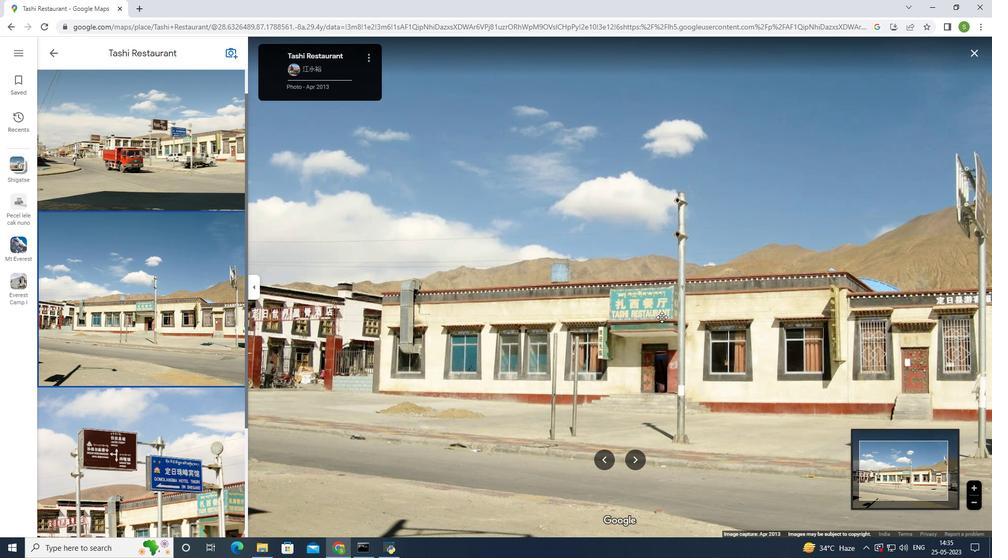 
Action: Mouse moved to (663, 317)
Screenshot: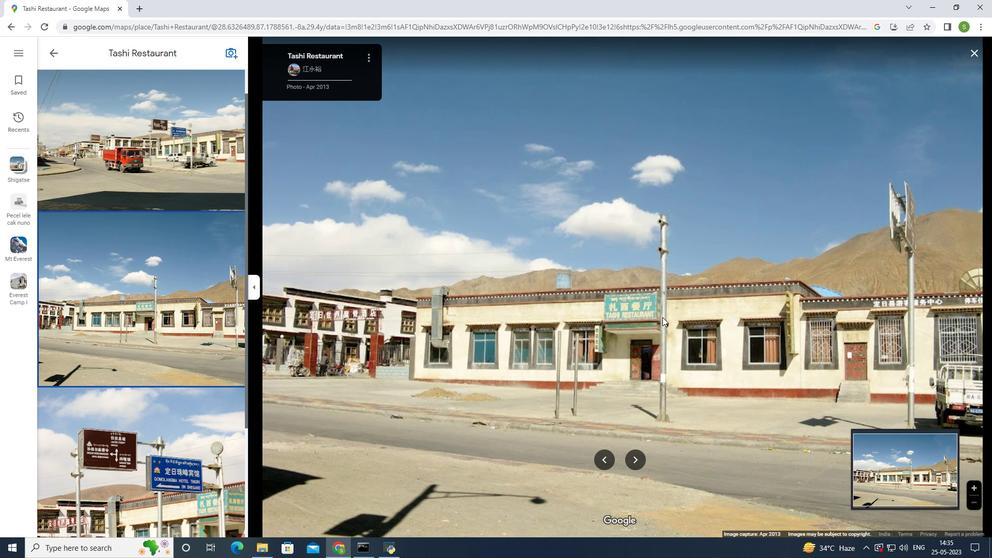 
Action: Mouse scrolled (663, 317) with delta (0, 0)
Screenshot: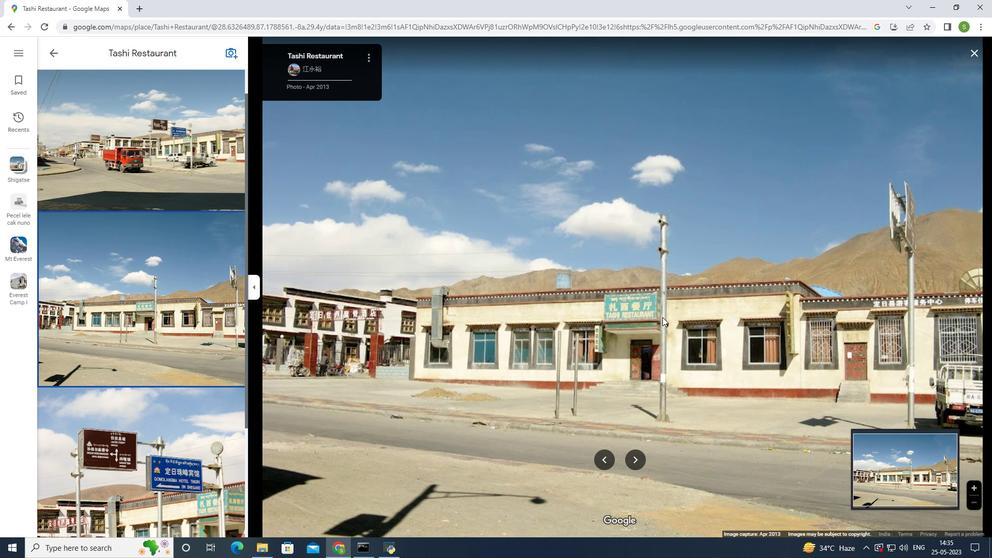 
Action: Mouse scrolled (663, 317) with delta (0, 0)
Screenshot: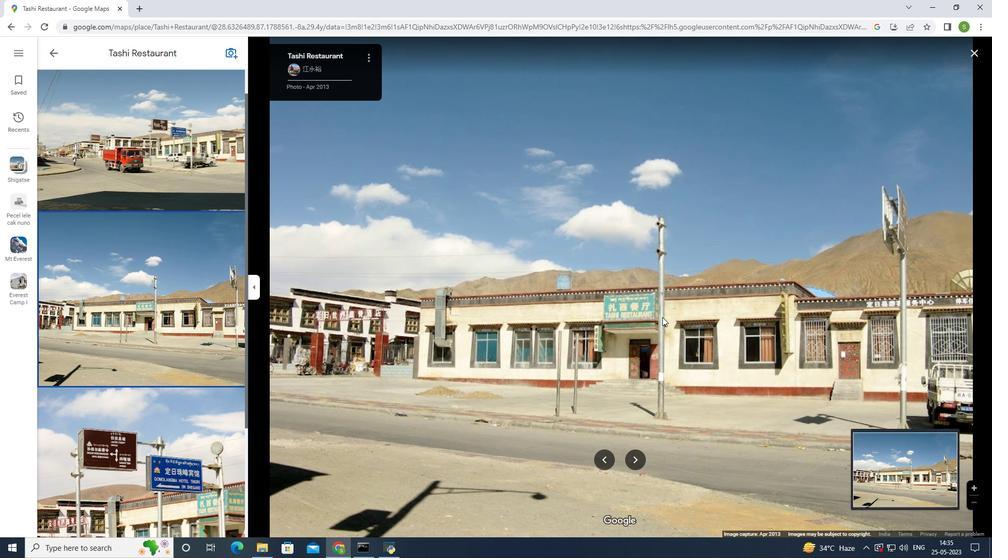 
Action: Mouse scrolled (663, 317) with delta (0, 0)
Screenshot: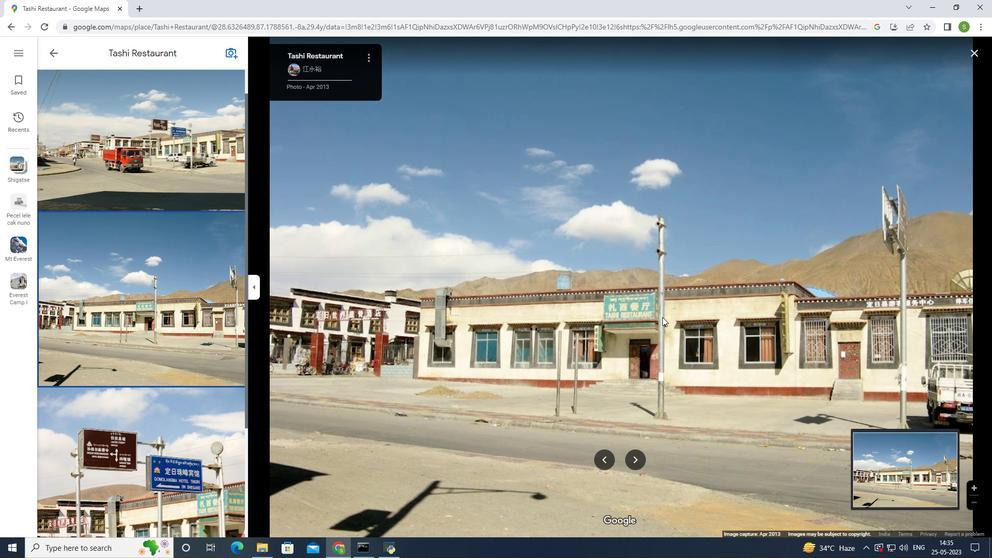 
Action: Mouse scrolled (663, 317) with delta (0, 0)
Screenshot: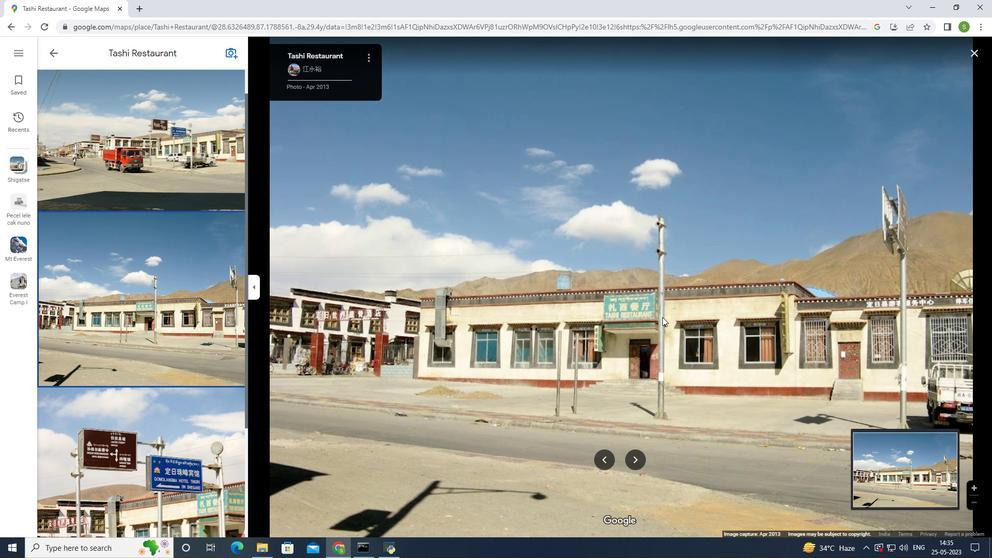 
Action: Mouse moved to (663, 317)
Screenshot: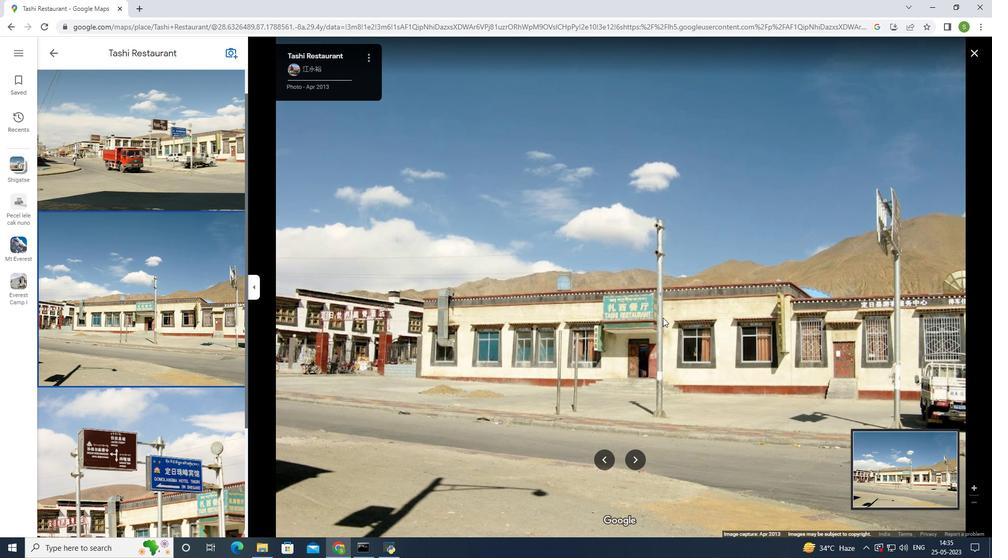 
Action: Mouse scrolled (663, 317) with delta (0, 0)
Screenshot: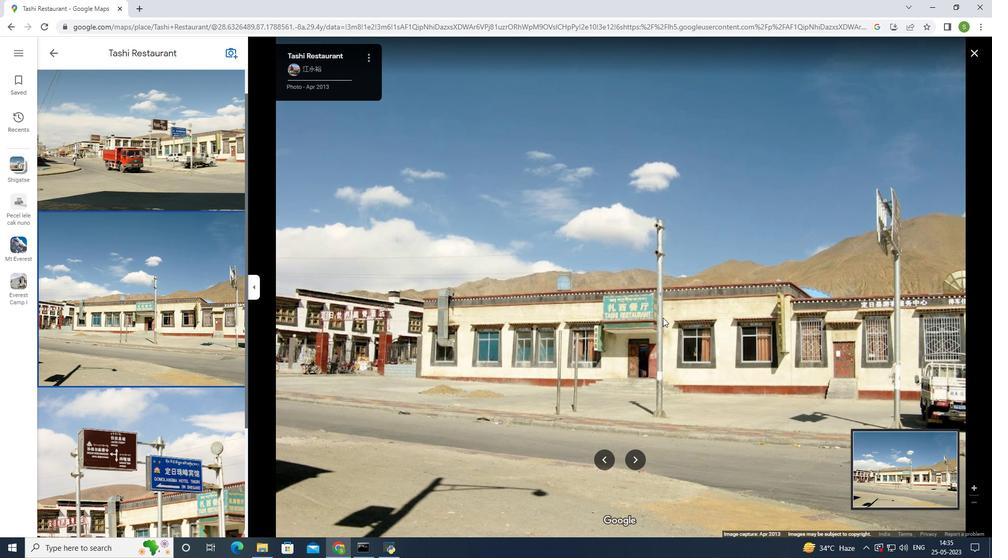 
Action: Mouse moved to (663, 319)
Screenshot: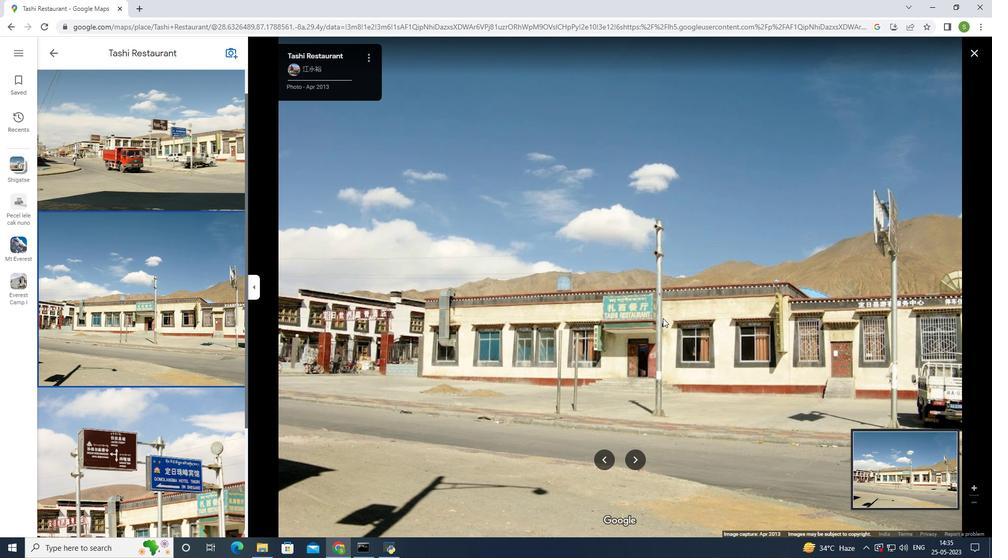 
Action: Mouse scrolled (663, 318) with delta (0, 0)
Screenshot: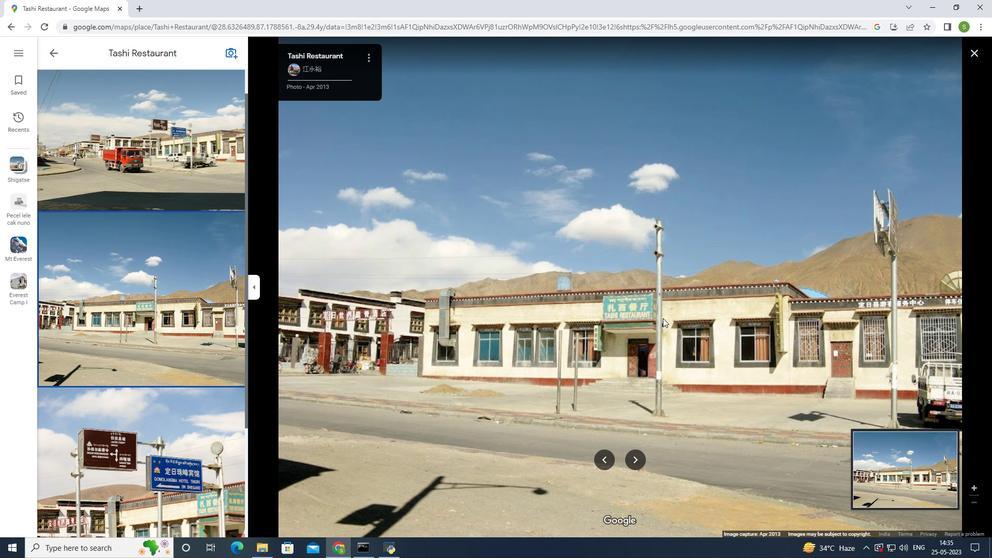 
Action: Mouse moved to (663, 320)
Screenshot: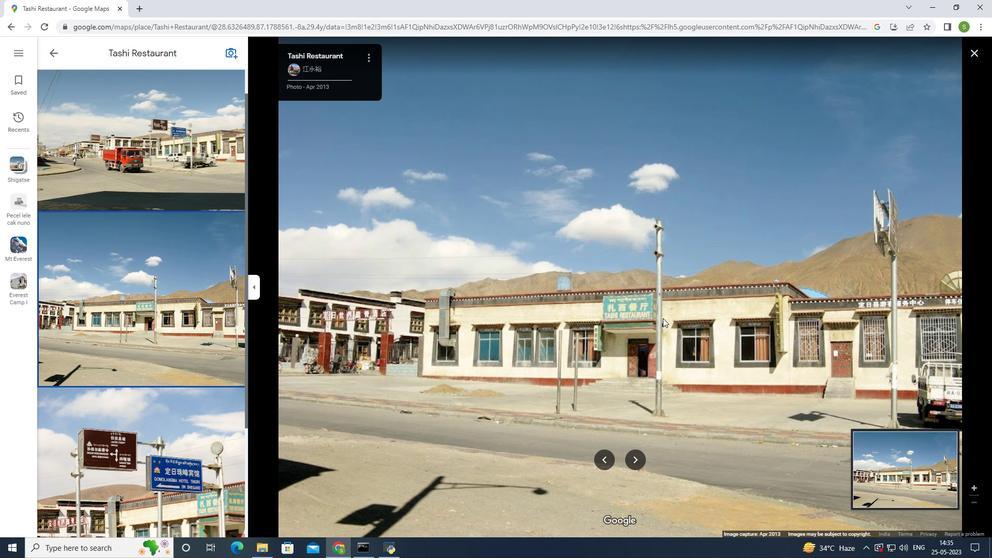 
Action: Mouse scrolled (663, 319) with delta (0, 0)
Screenshot: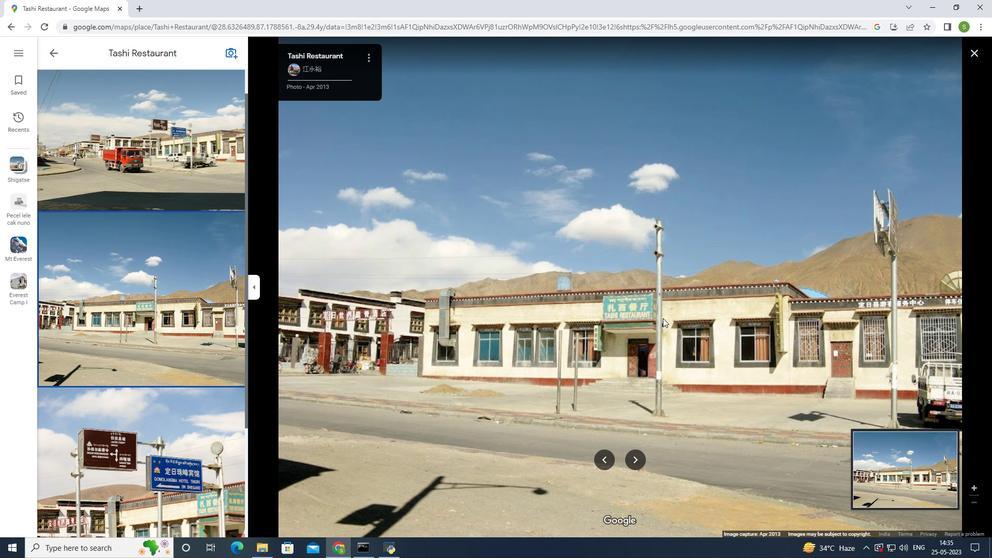 
Action: Mouse moved to (663, 320)
Screenshot: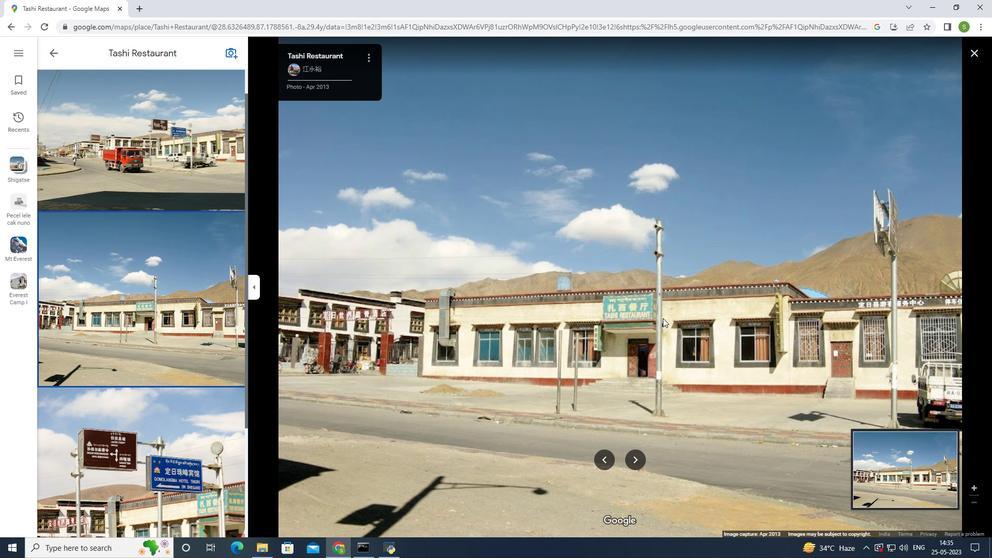 
Action: Mouse scrolled (663, 320) with delta (0, 0)
Screenshot: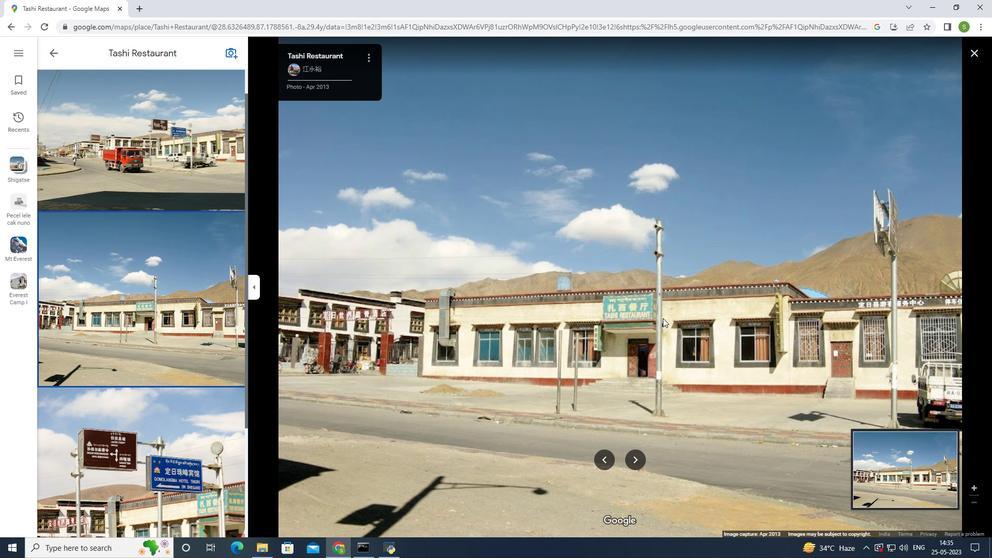 
Action: Mouse moved to (663, 322)
Screenshot: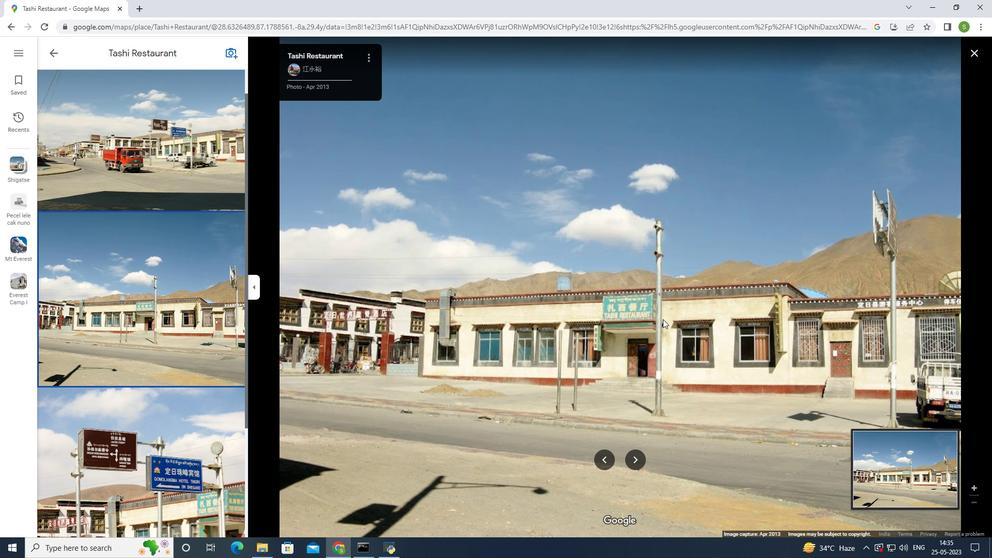 
Action: Mouse scrolled (663, 320) with delta (0, 0)
Screenshot: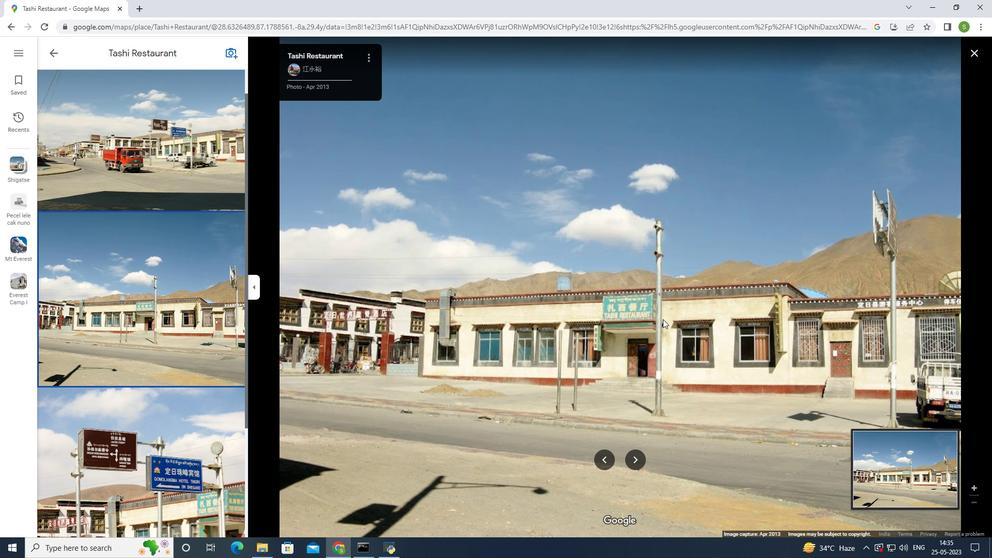 
Action: Mouse moved to (629, 450)
Screenshot: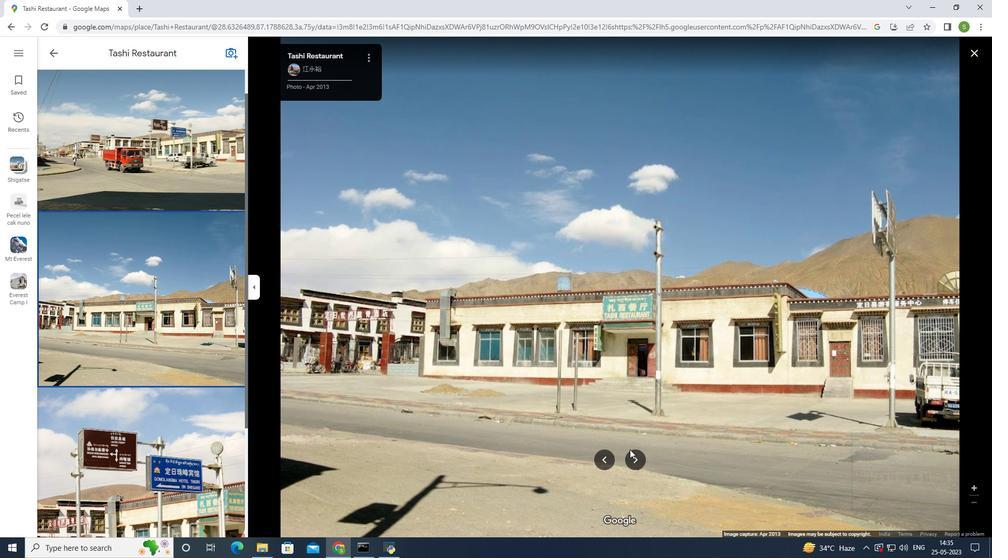 
Action: Mouse pressed left at (629, 450)
Screenshot: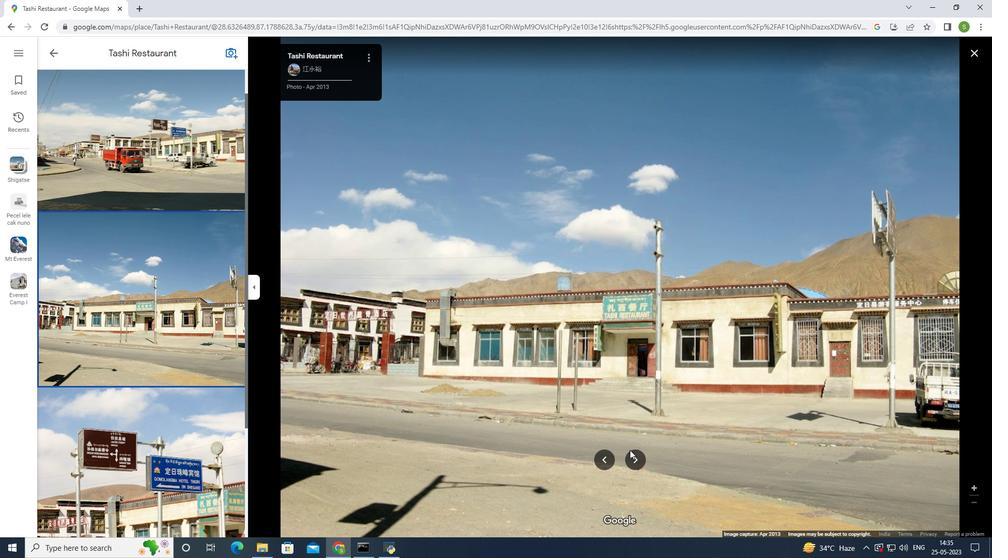 
Action: Mouse moved to (632, 457)
Screenshot: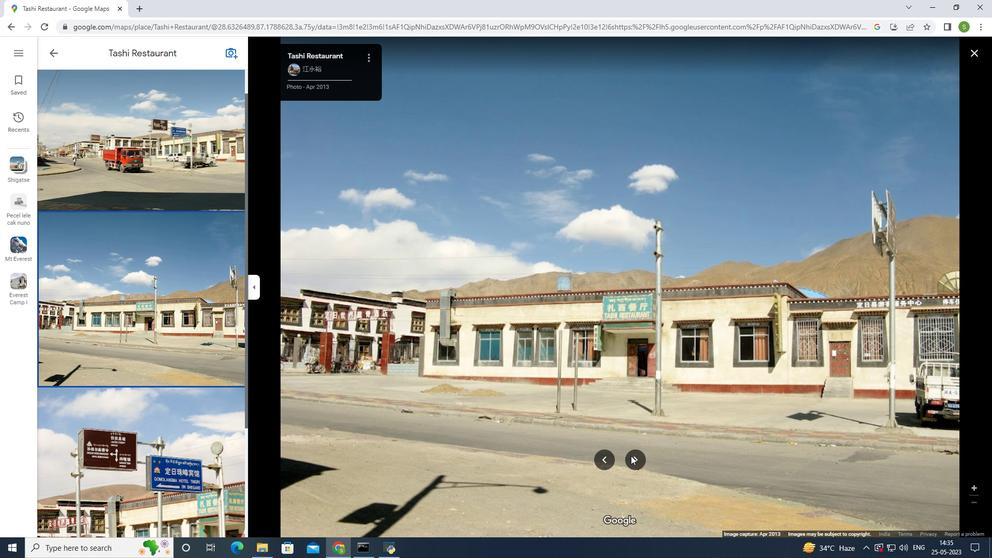 
Action: Mouse pressed left at (632, 457)
Screenshot: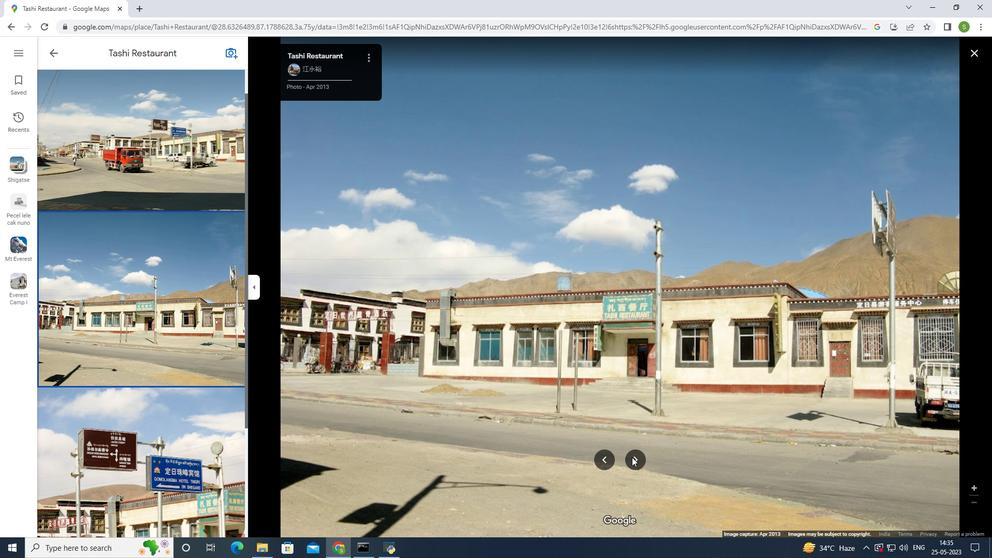 
Action: Mouse pressed left at (632, 457)
Screenshot: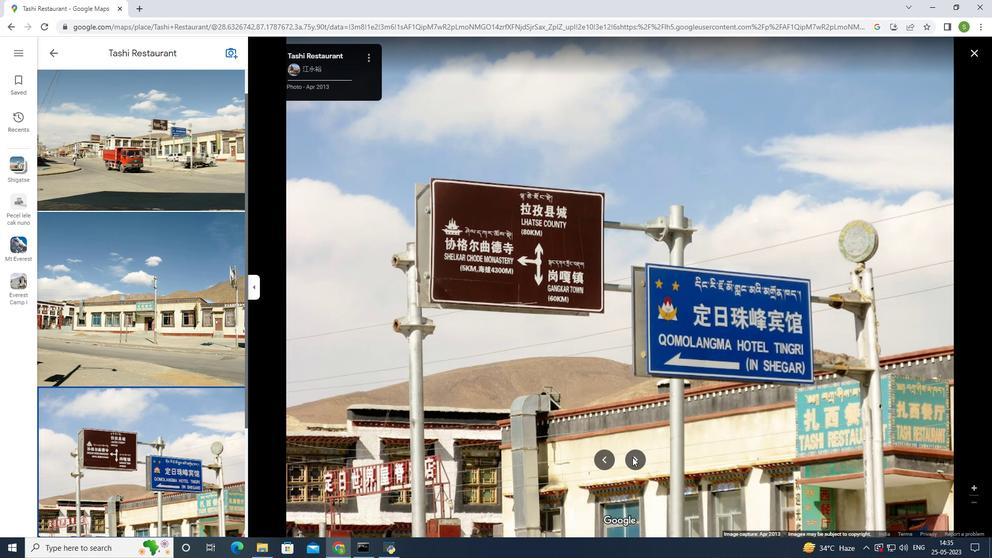 
Action: Mouse moved to (608, 332)
Screenshot: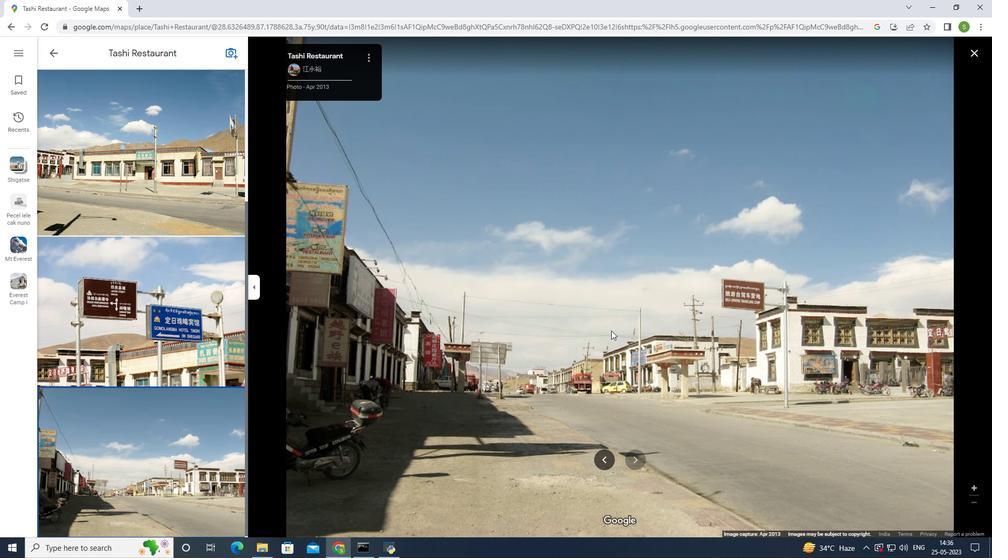 
Action: Mouse scrolled (608, 332) with delta (0, 0)
Screenshot: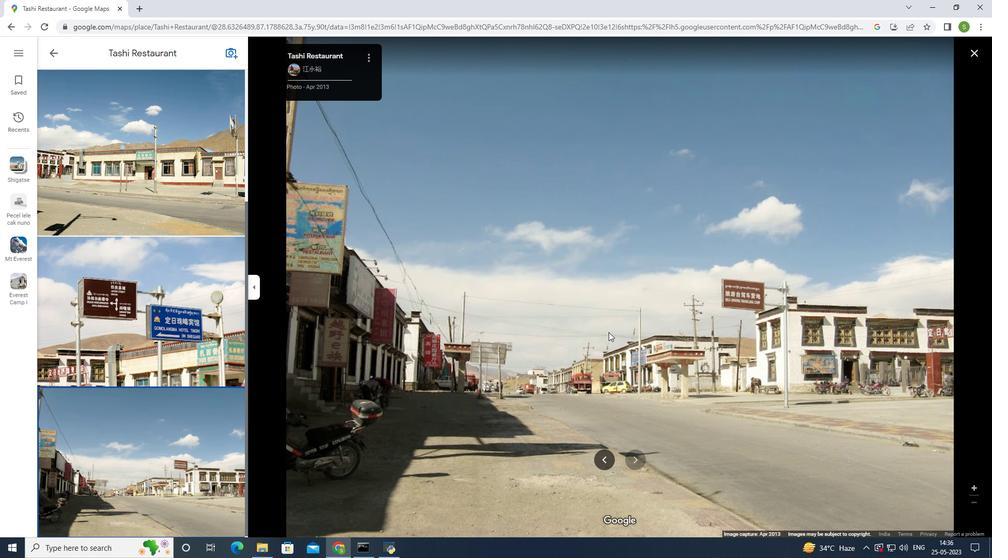 
Action: Mouse scrolled (608, 332) with delta (0, 0)
Screenshot: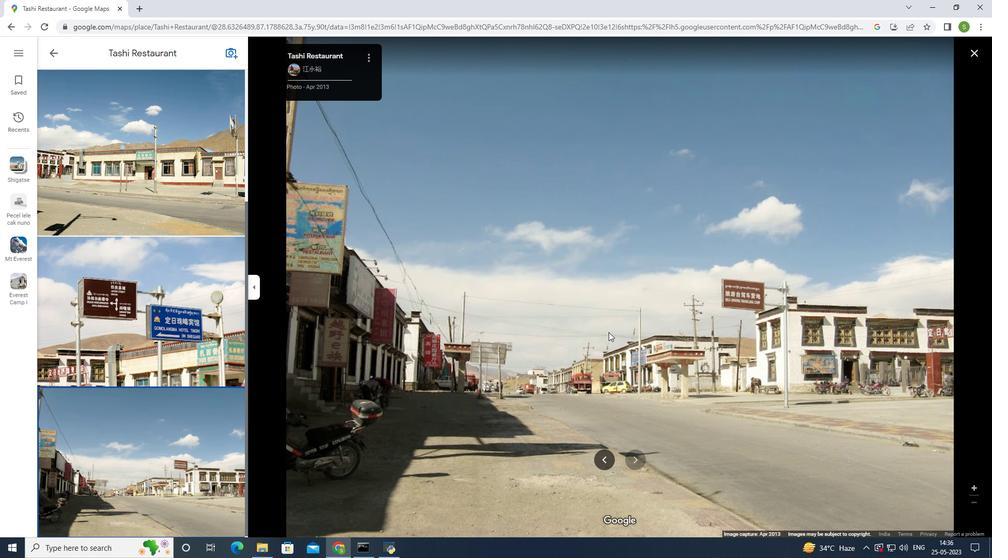 
Action: Mouse scrolled (608, 332) with delta (0, 0)
Screenshot: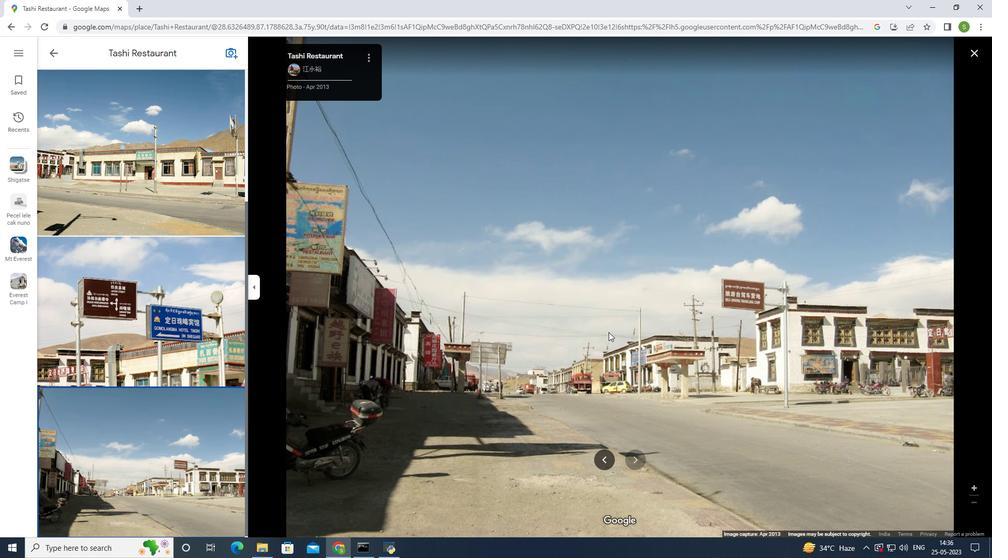 
Action: Mouse scrolled (608, 332) with delta (0, 0)
Screenshot: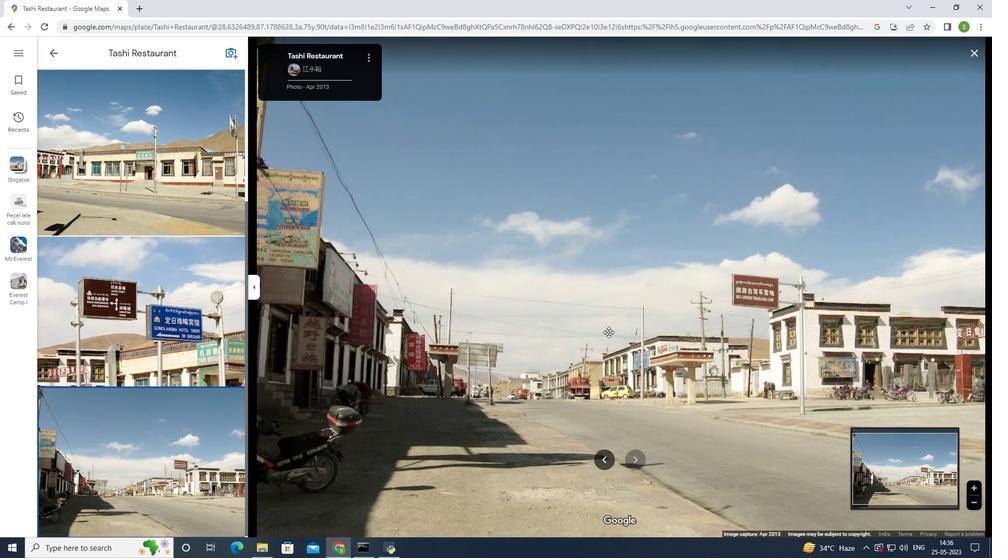 
Action: Mouse moved to (858, 283)
Screenshot: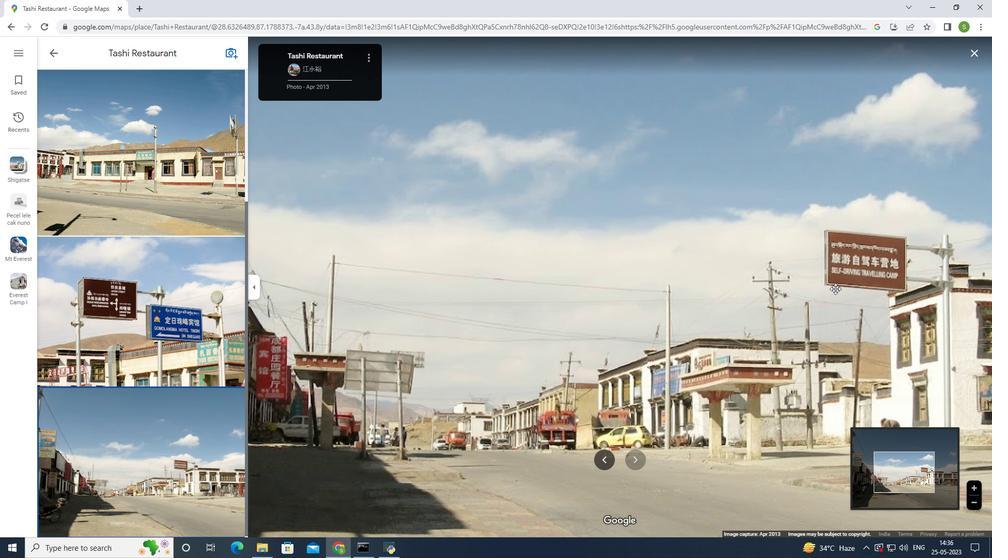 
Action: Mouse scrolled (856, 284) with delta (0, 0)
Screenshot: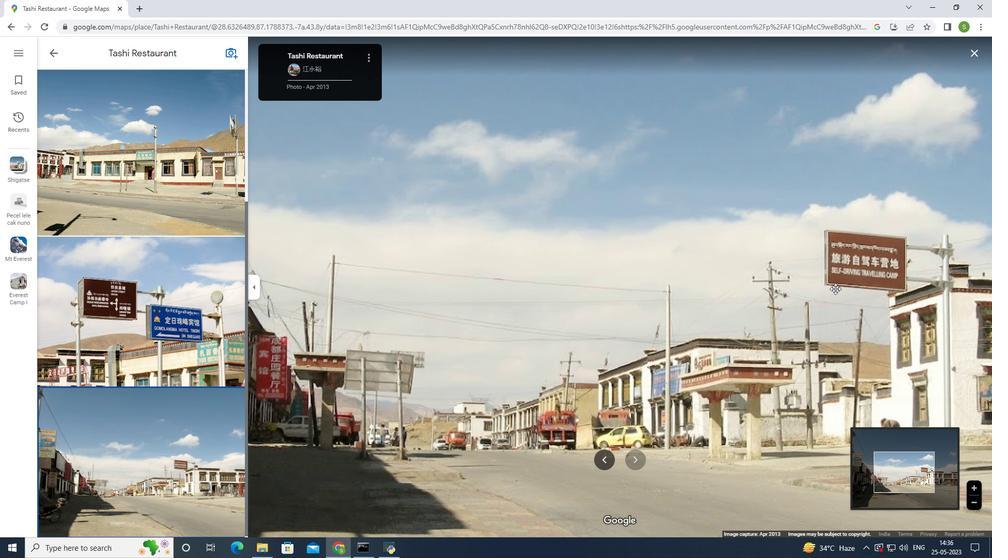 
Action: Mouse scrolled (858, 284) with delta (0, 0)
Screenshot: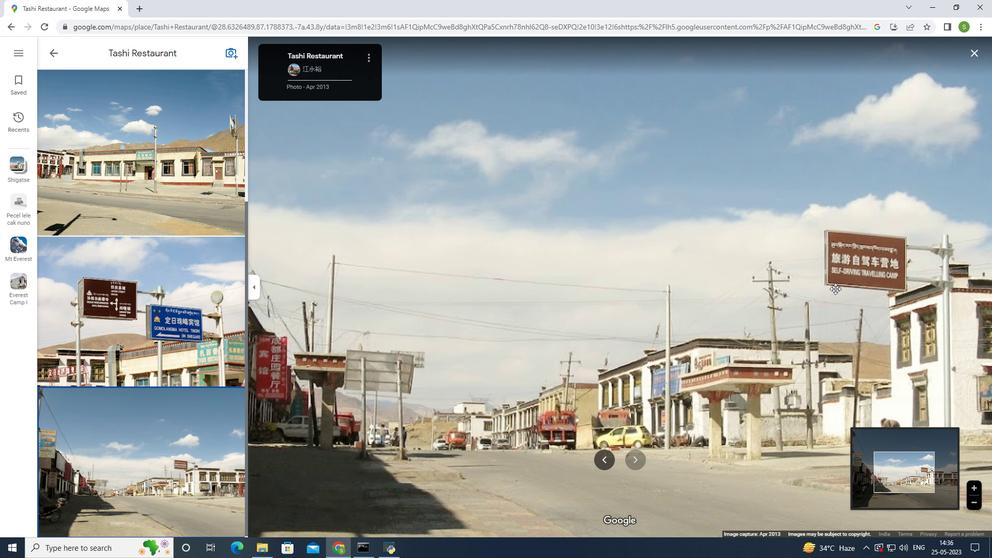 
Action: Mouse moved to (859, 283)
Screenshot: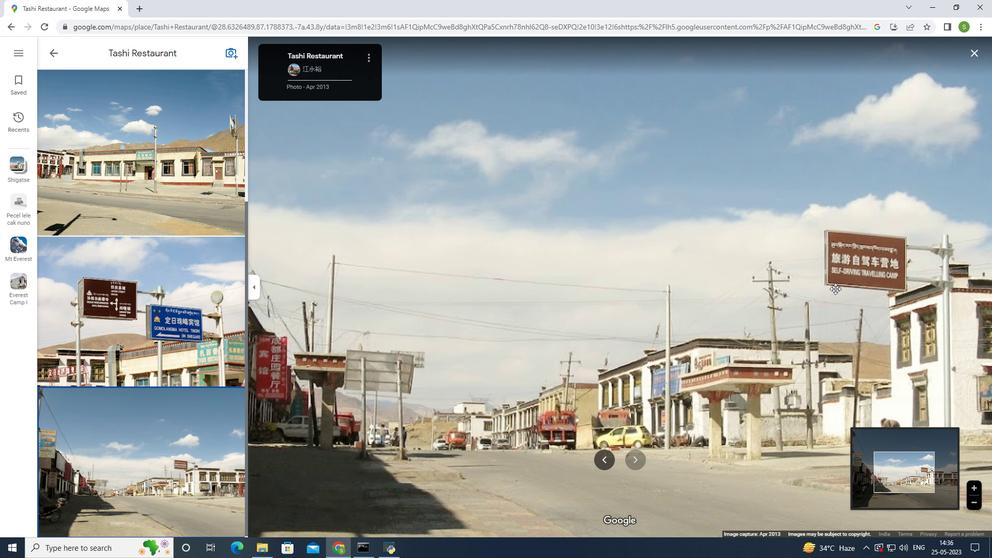 
Action: Mouse scrolled (859, 283) with delta (0, 0)
Screenshot: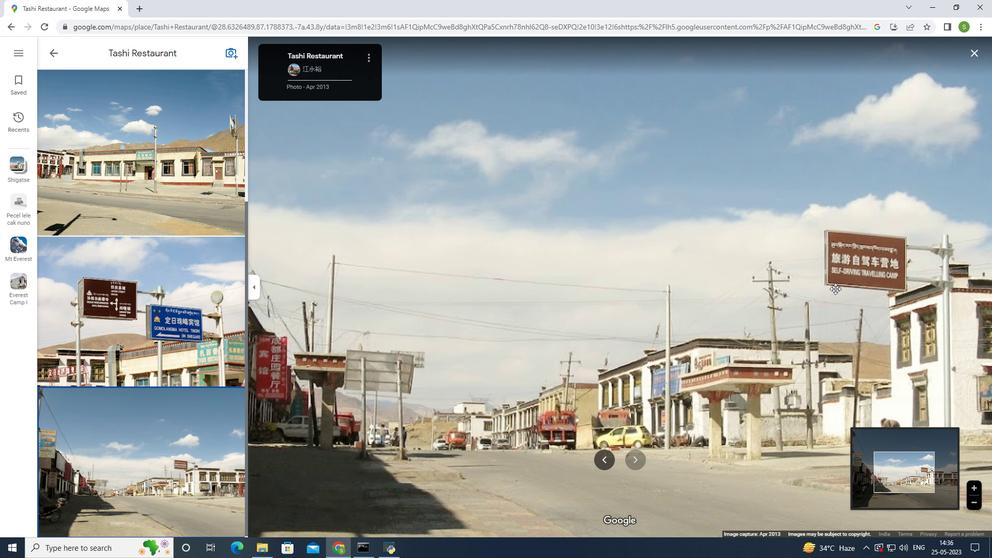 
Action: Mouse scrolled (859, 283) with delta (0, 0)
Screenshot: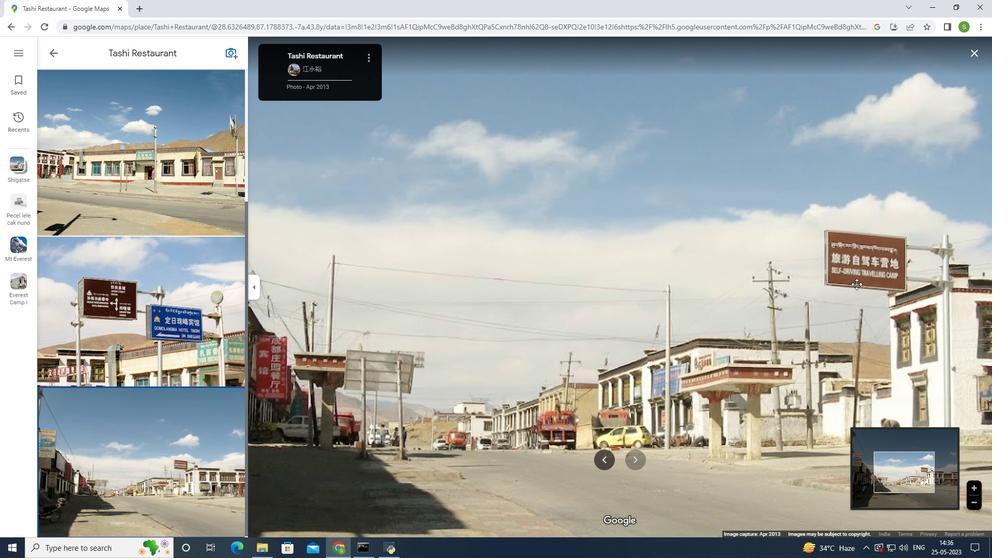 
Action: Mouse scrolled (859, 283) with delta (0, 0)
Screenshot: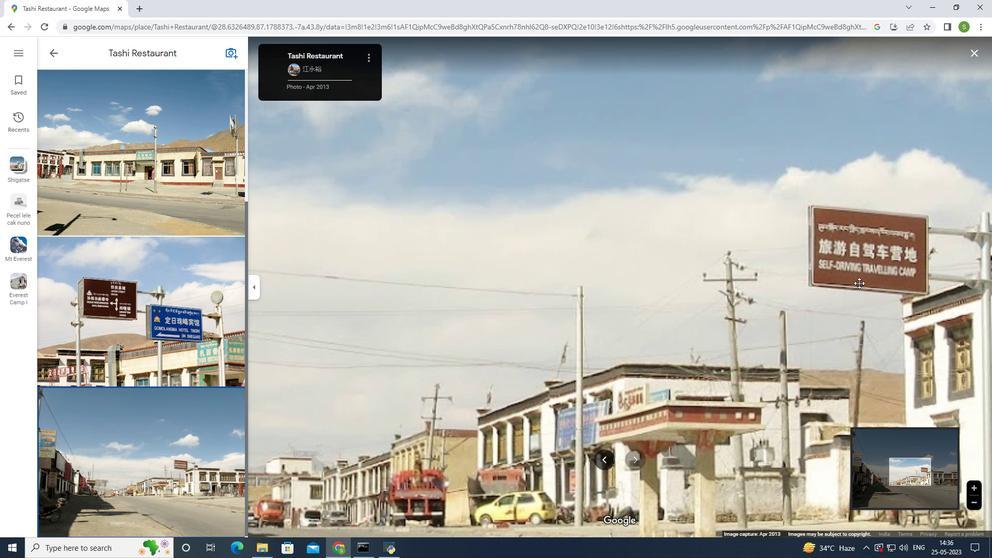 
Action: Mouse moved to (858, 286)
Screenshot: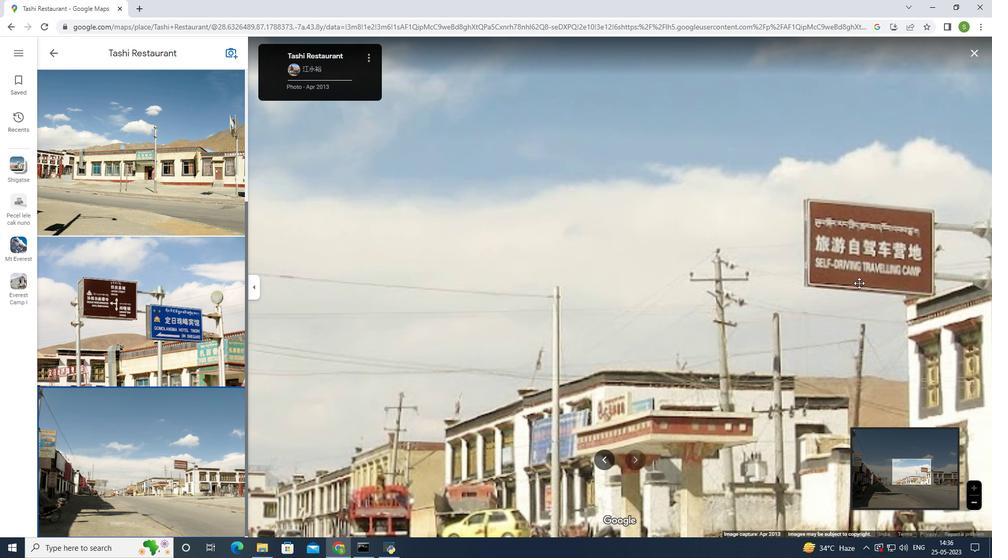 
Action: Mouse scrolled (858, 287) with delta (0, 0)
Screenshot: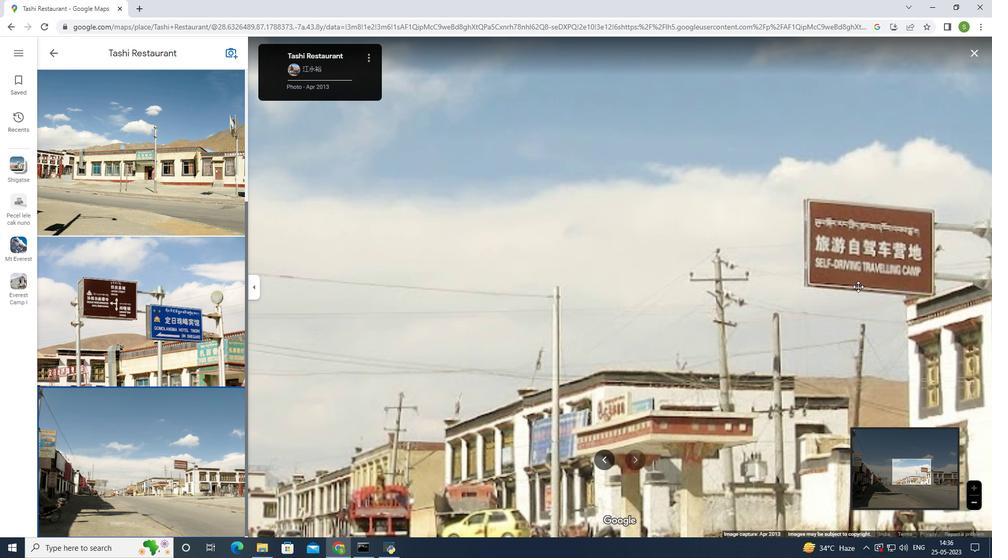 
Action: Mouse scrolled (858, 287) with delta (0, 0)
Screenshot: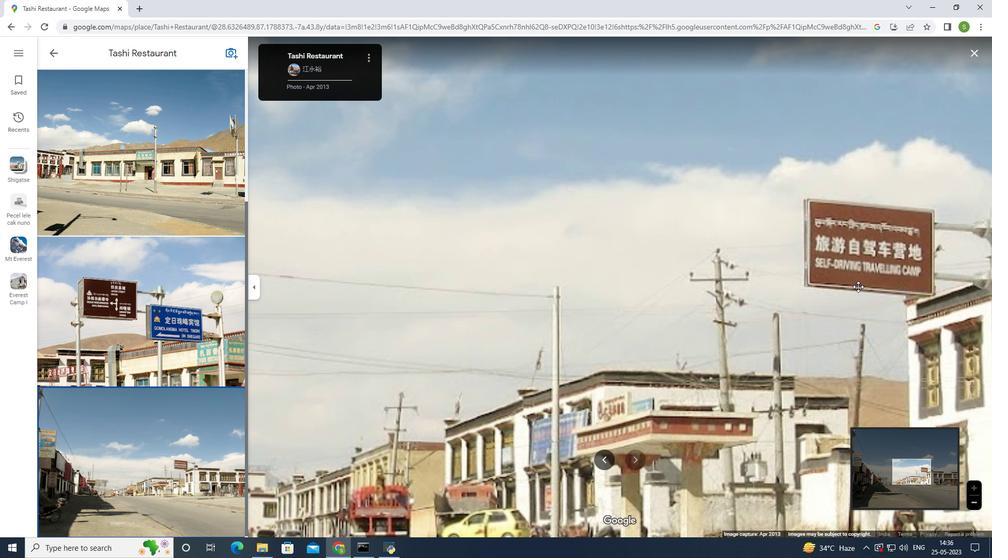 
Action: Mouse scrolled (858, 287) with delta (0, 0)
Screenshot: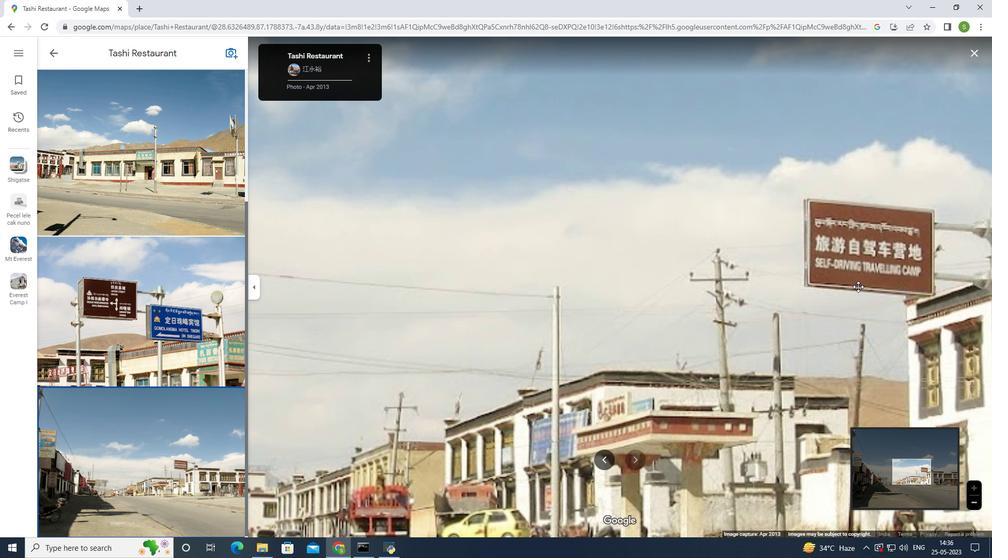 
Action: Mouse scrolled (858, 287) with delta (0, 0)
Screenshot: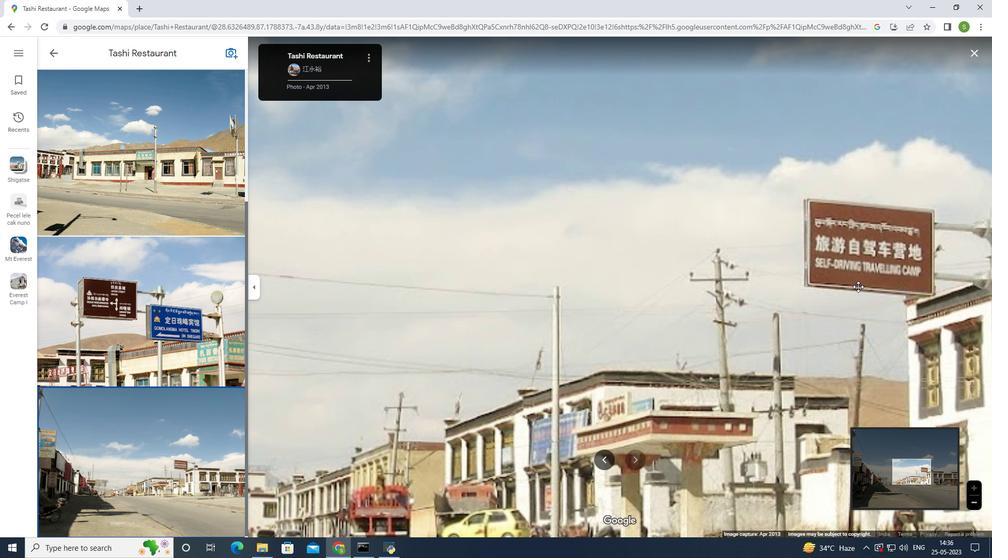 
Action: Mouse scrolled (858, 287) with delta (0, 0)
Screenshot: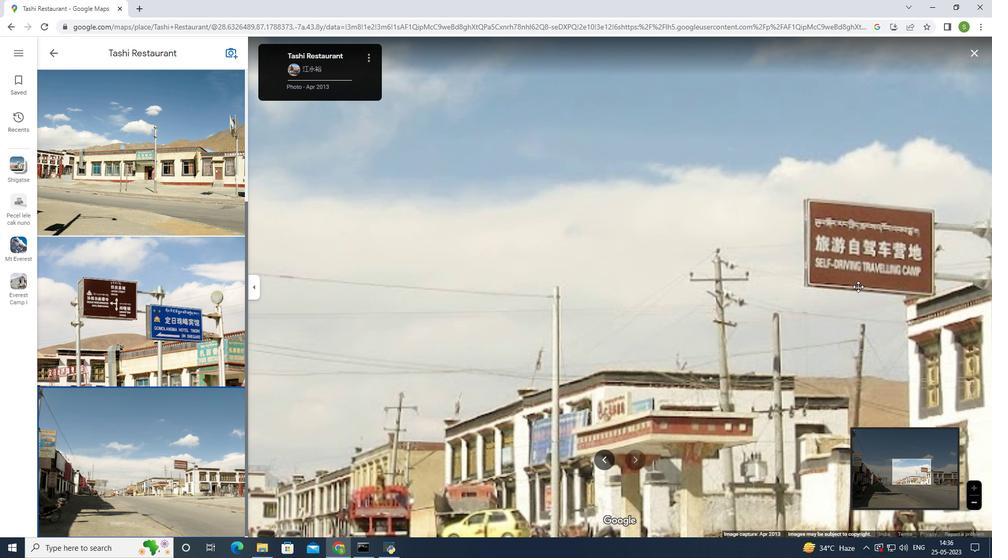 
Action: Mouse moved to (858, 286)
Screenshot: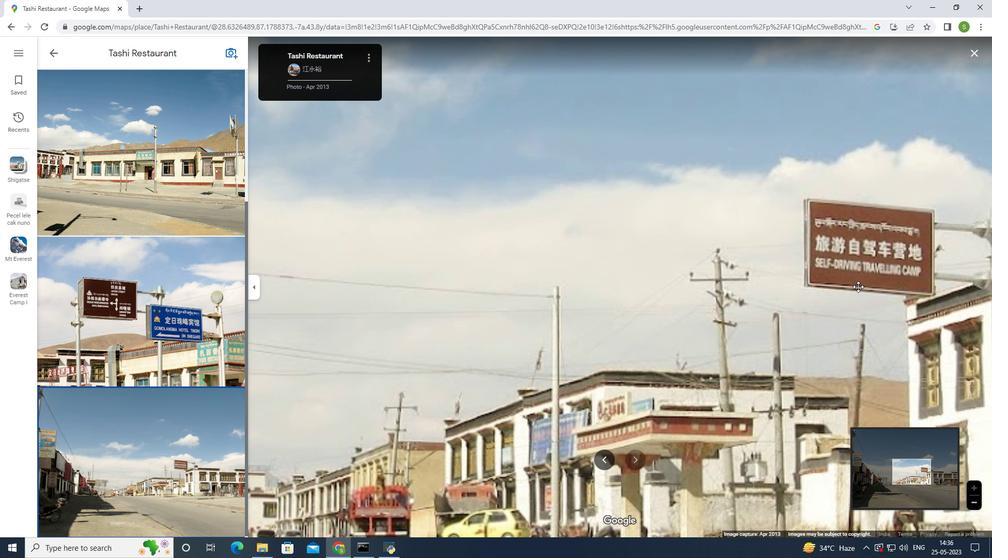
Action: Mouse scrolled (858, 287) with delta (0, 0)
Screenshot: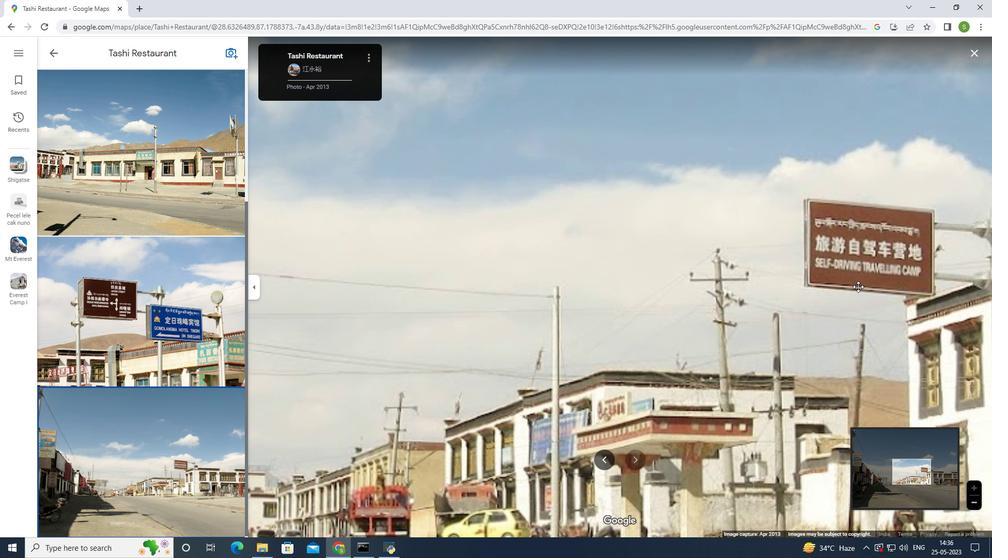 
Action: Mouse scrolled (858, 287) with delta (0, 0)
Screenshot: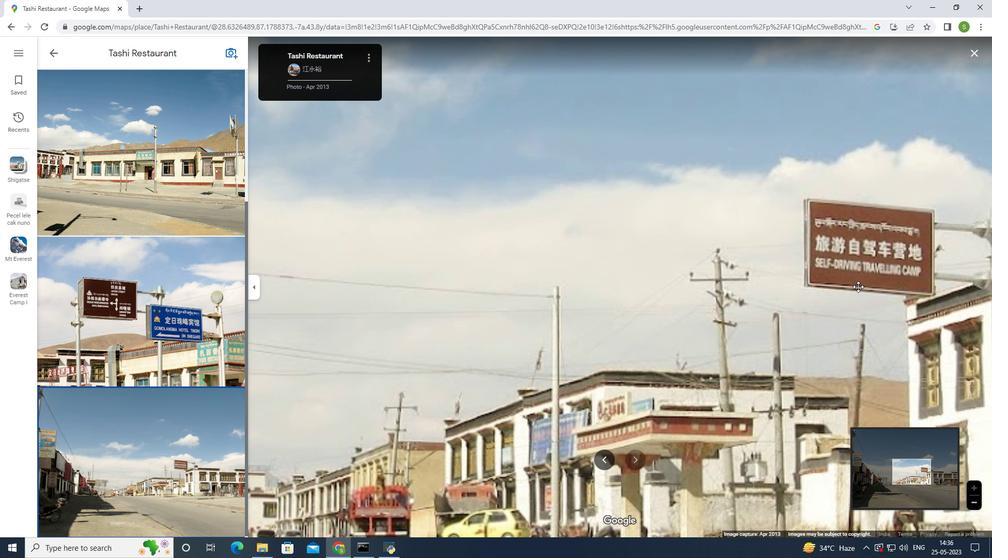 
Action: Mouse scrolled (858, 287) with delta (0, 0)
Screenshot: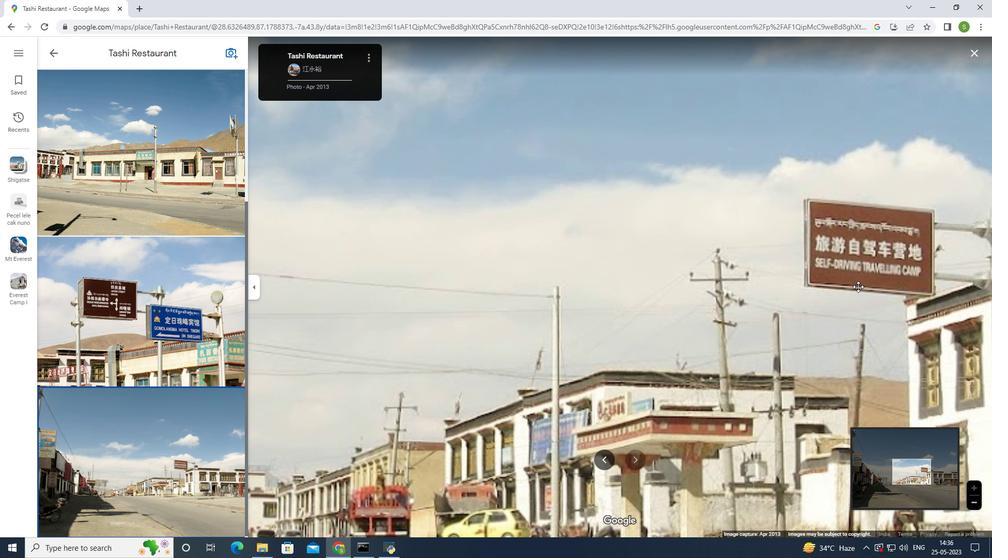 
Action: Mouse scrolled (858, 287) with delta (0, 0)
Screenshot: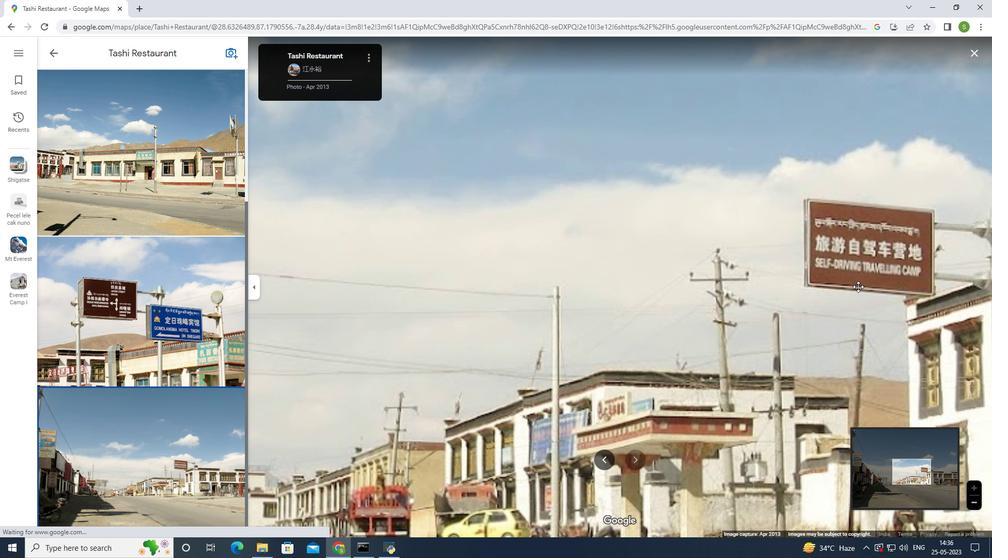 
Action: Mouse scrolled (858, 287) with delta (0, 0)
Screenshot: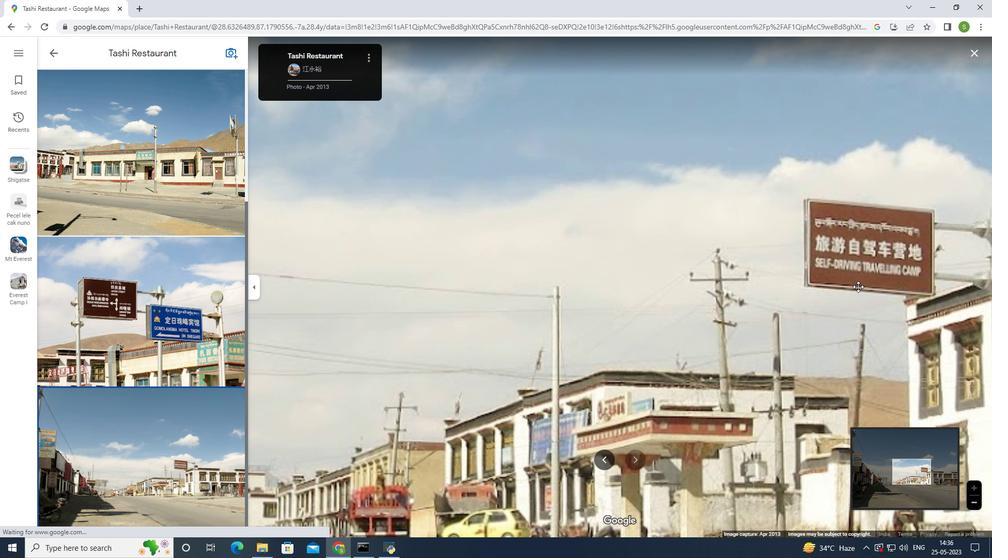 
Action: Mouse scrolled (858, 287) with delta (0, 0)
Screenshot: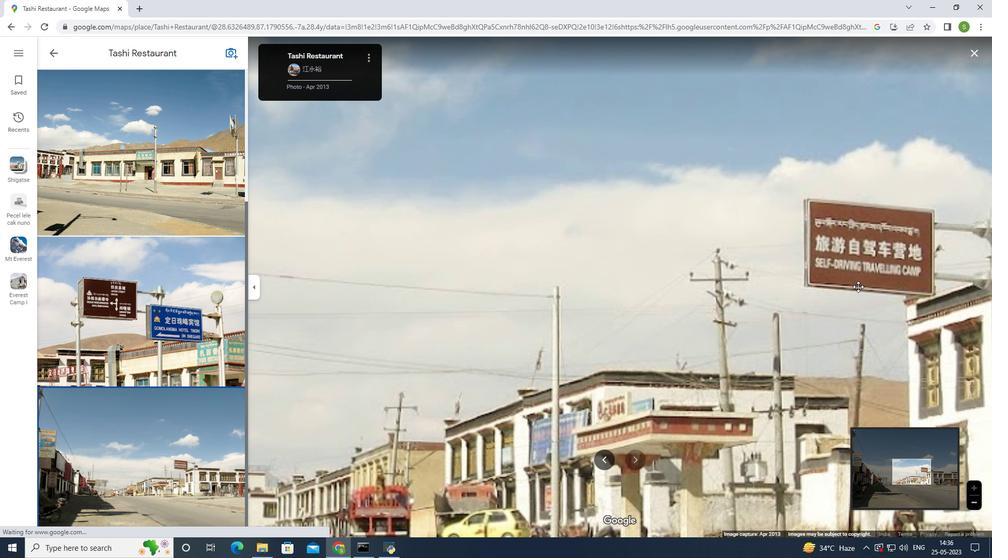
Action: Mouse moved to (858, 286)
Screenshot: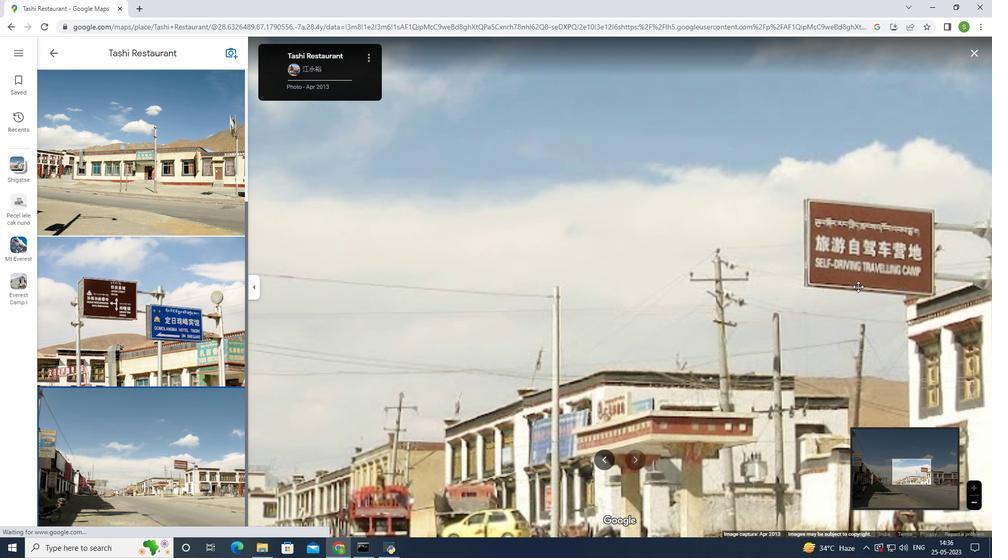 
Action: Mouse scrolled (858, 285) with delta (0, 0)
Screenshot: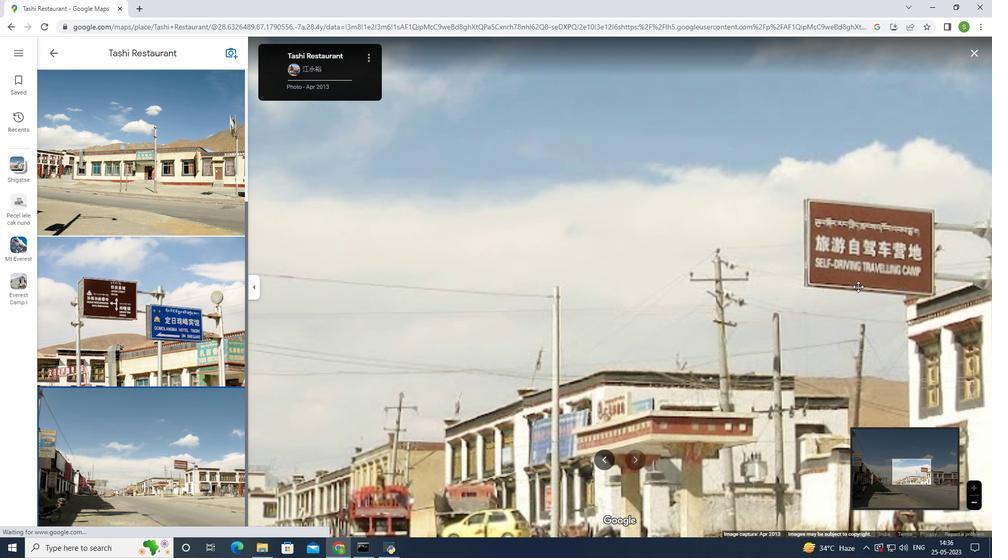 
Action: Mouse scrolled (858, 285) with delta (0, 0)
Screenshot: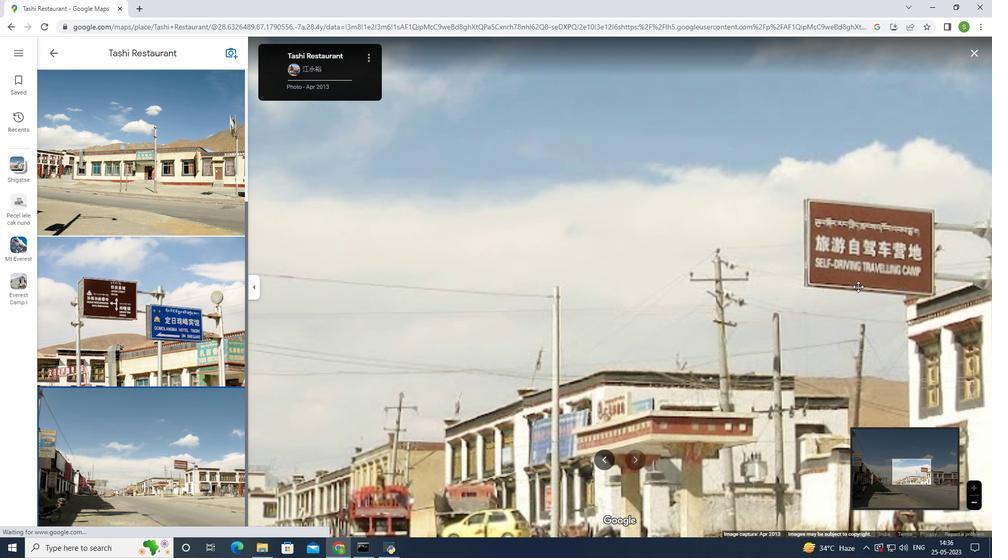 
Action: Mouse scrolled (858, 285) with delta (0, 0)
Screenshot: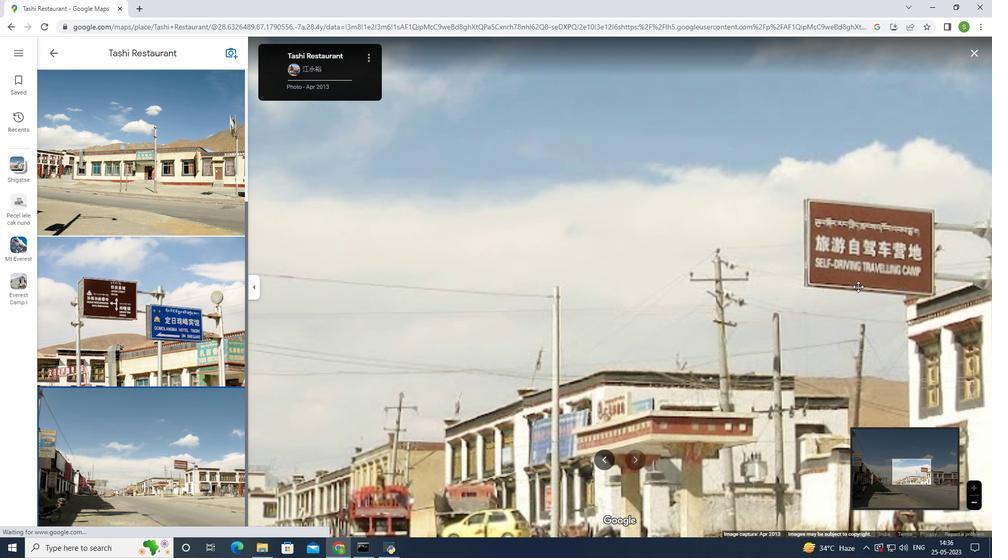 
Action: Mouse scrolled (858, 285) with delta (0, 0)
Screenshot: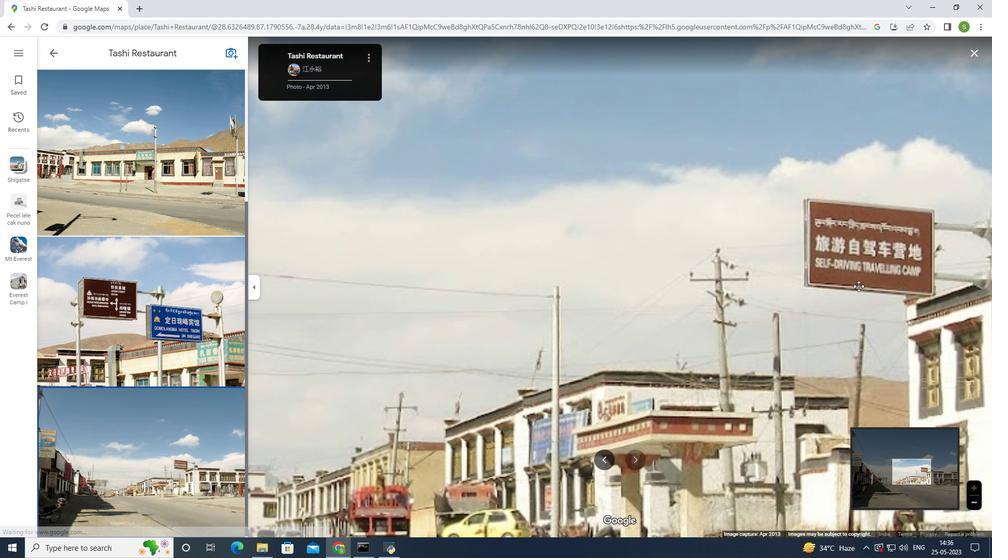 
Action: Mouse scrolled (858, 285) with delta (0, 0)
Screenshot: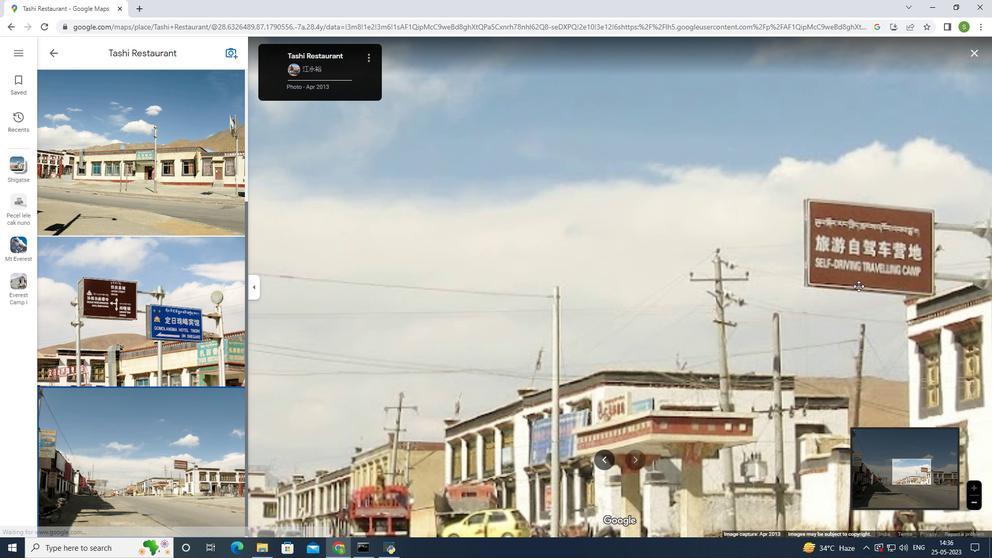 
Action: Mouse moved to (858, 286)
Screenshot: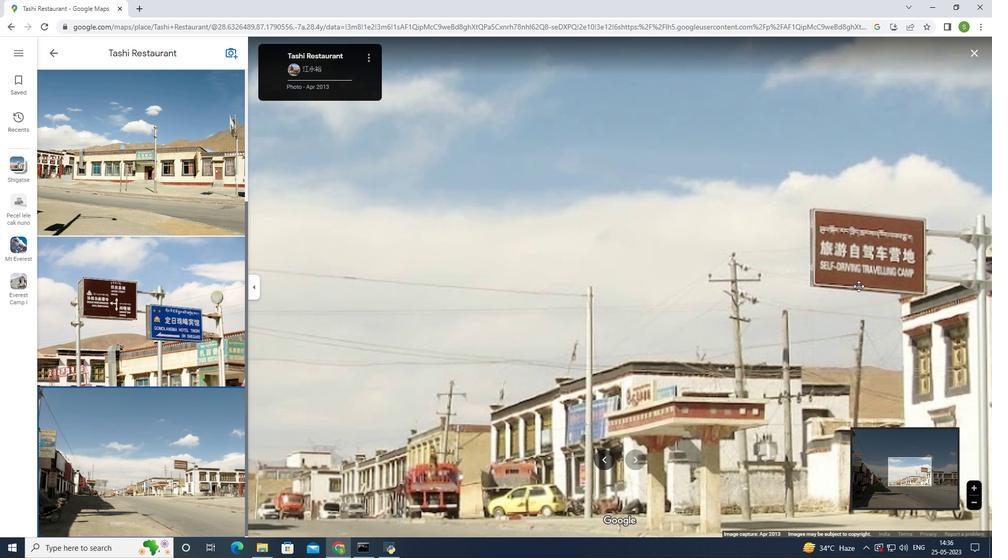 
Action: Mouse scrolled (858, 286) with delta (0, 0)
Screenshot: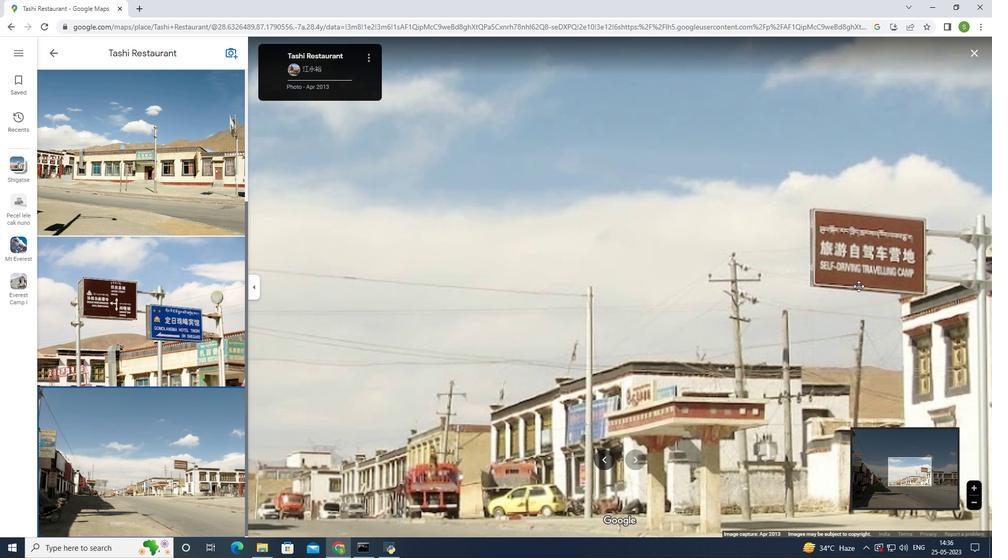 
Action: Mouse scrolled (858, 286) with delta (0, 0)
Screenshot: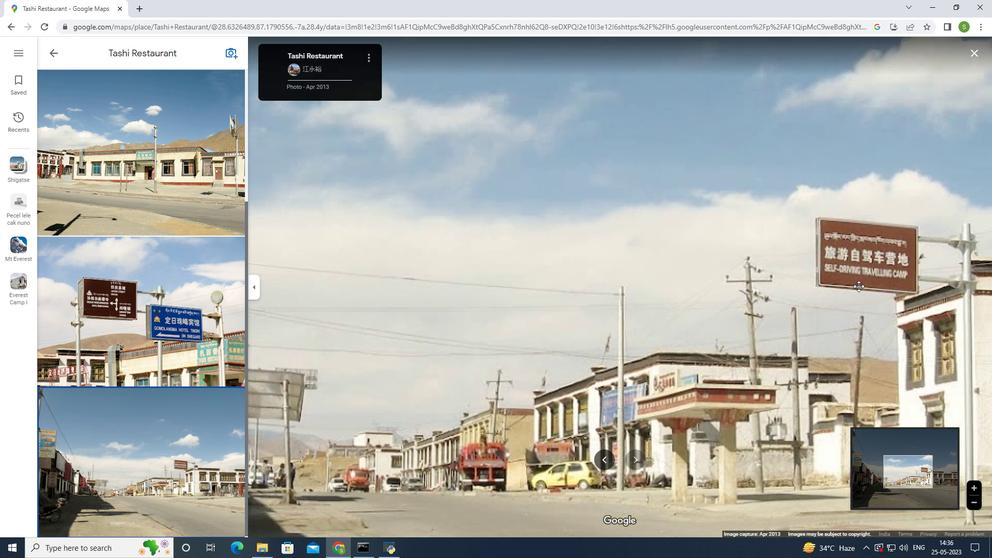 
Action: Mouse scrolled (858, 286) with delta (0, 0)
Screenshot: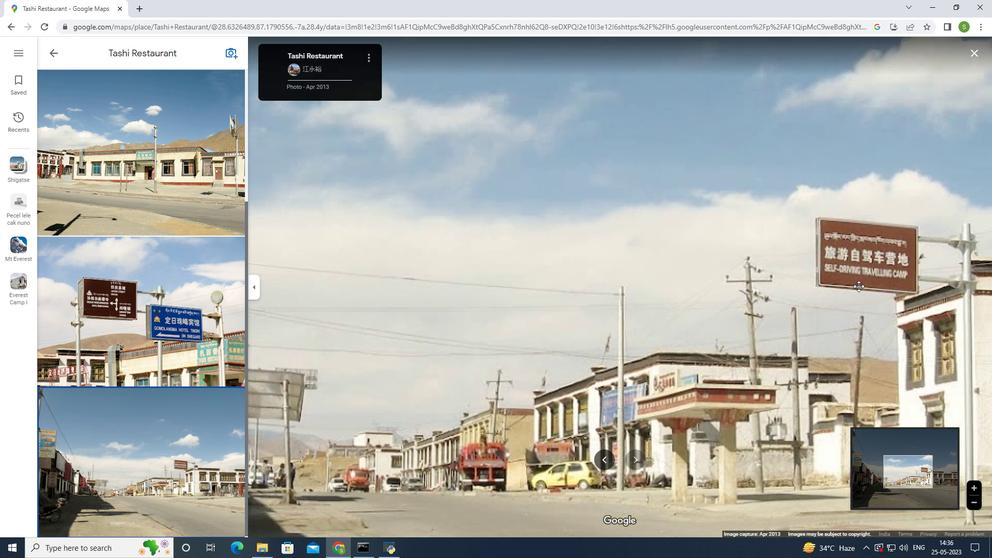 
Action: Mouse scrolled (858, 286) with delta (0, 0)
Screenshot: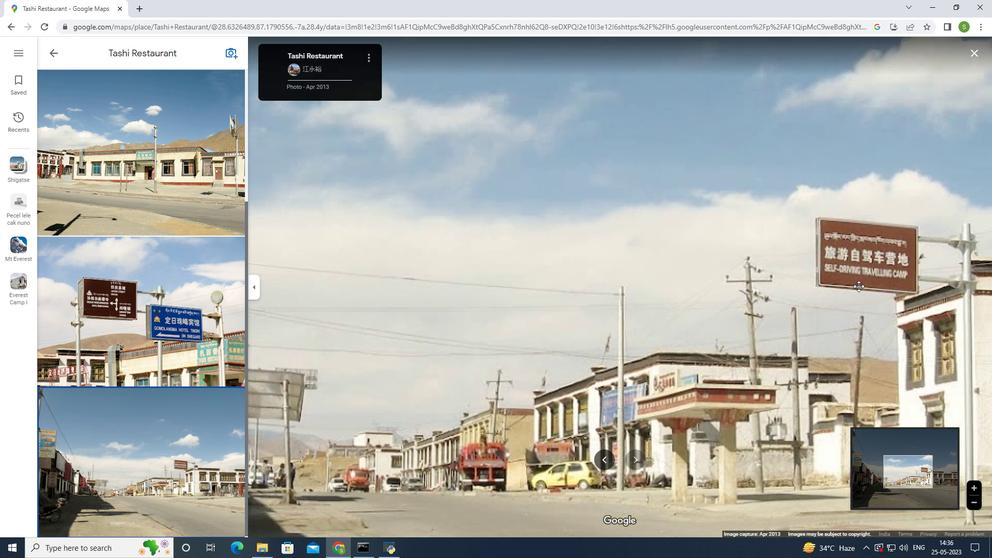 
Action: Mouse scrolled (858, 286) with delta (0, 0)
Screenshot: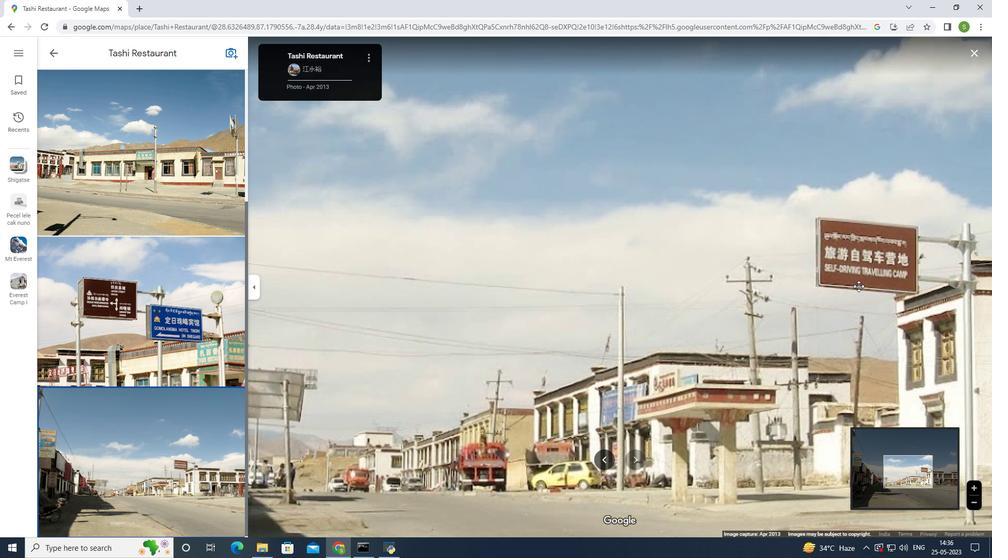 
Action: Mouse moved to (857, 287)
Screenshot: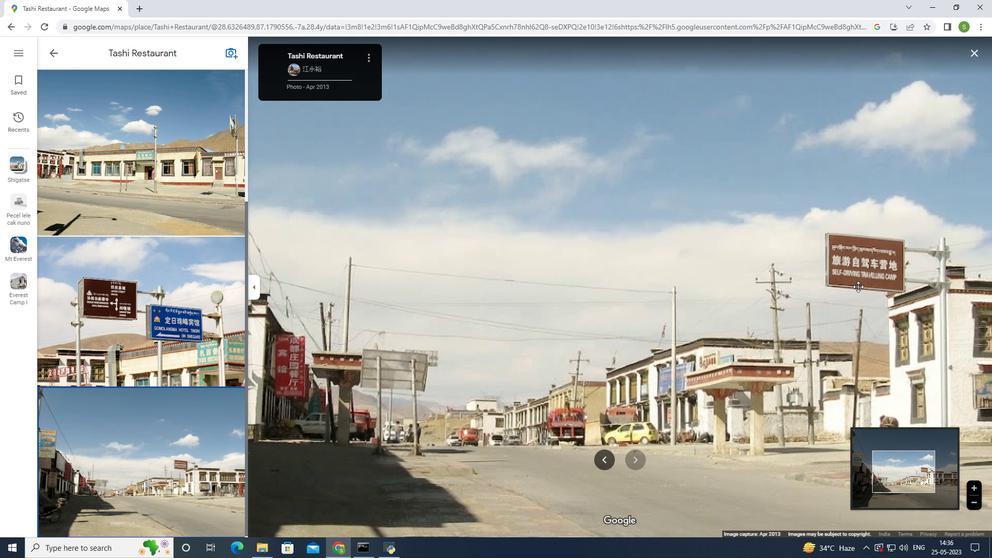 
Action: Mouse scrolled (857, 286) with delta (0, 0)
Screenshot: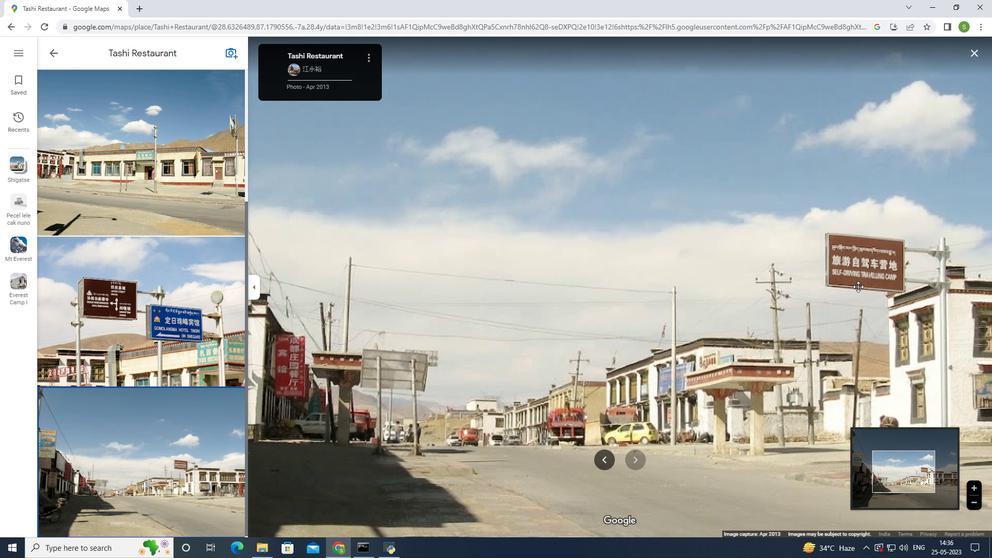
Action: Mouse scrolled (857, 286) with delta (0, 0)
Screenshot: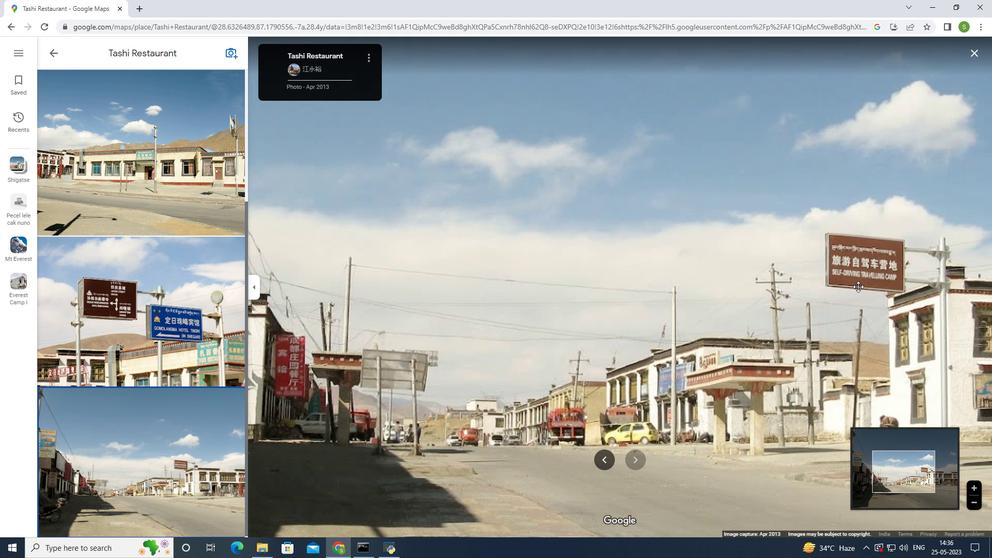
Action: Mouse scrolled (857, 286) with delta (0, 0)
Screenshot: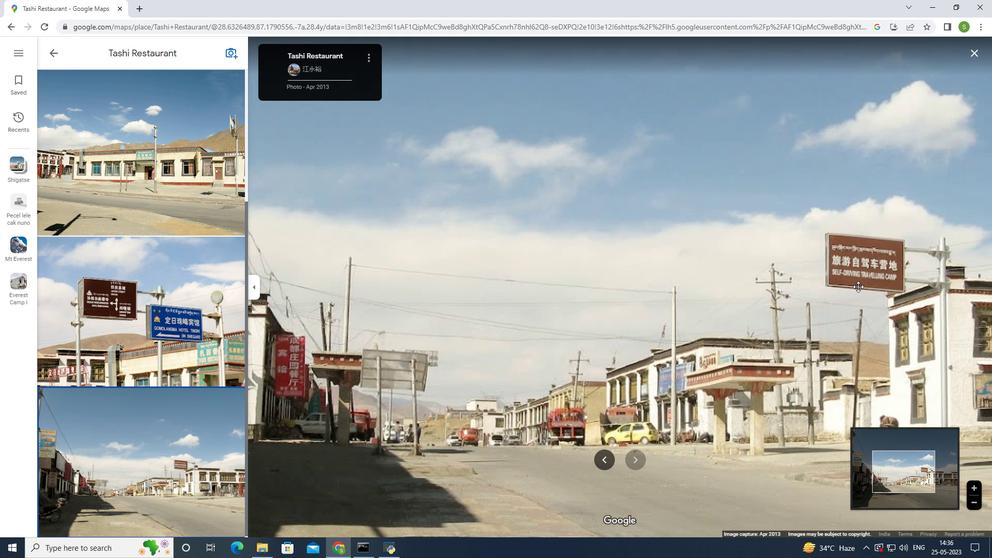 
Action: Mouse moved to (857, 287)
Screenshot: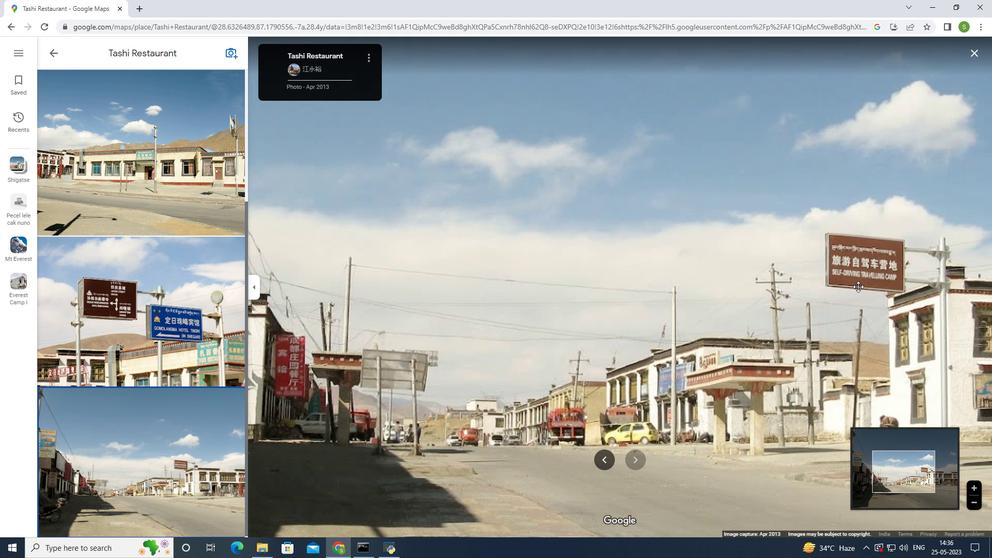 
Action: Mouse scrolled (857, 286) with delta (0, 0)
Screenshot: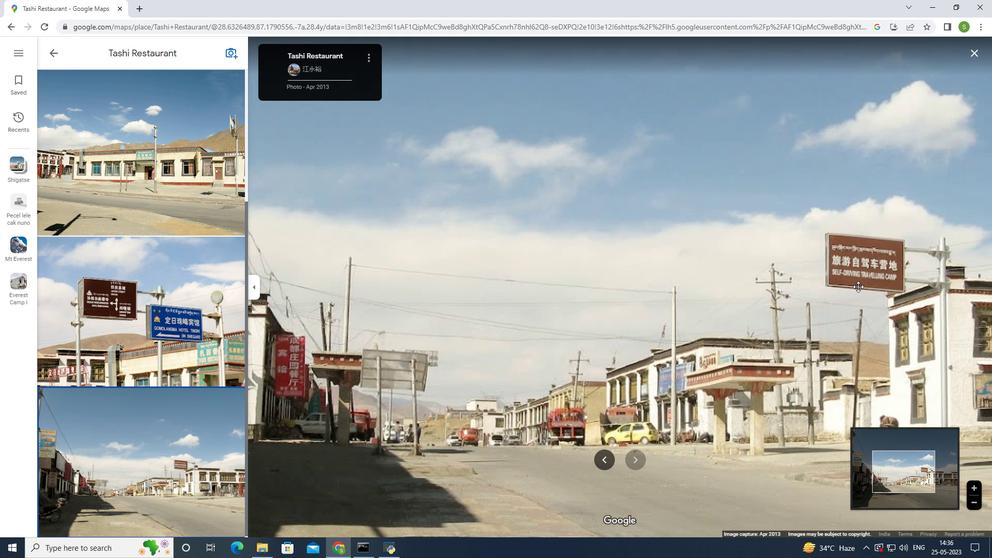 
Action: Mouse scrolled (857, 286) with delta (0, 0)
Screenshot: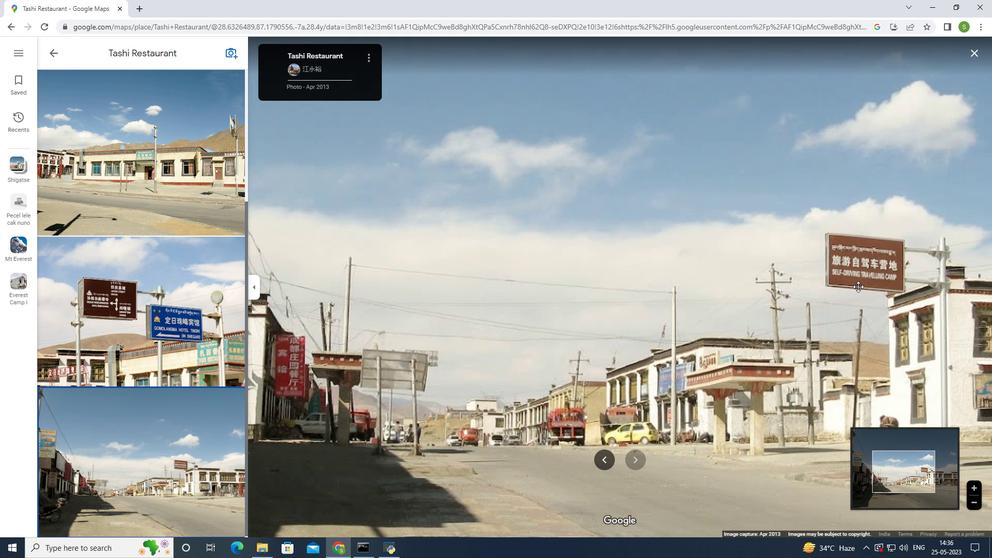 
Action: Mouse moved to (856, 288)
Screenshot: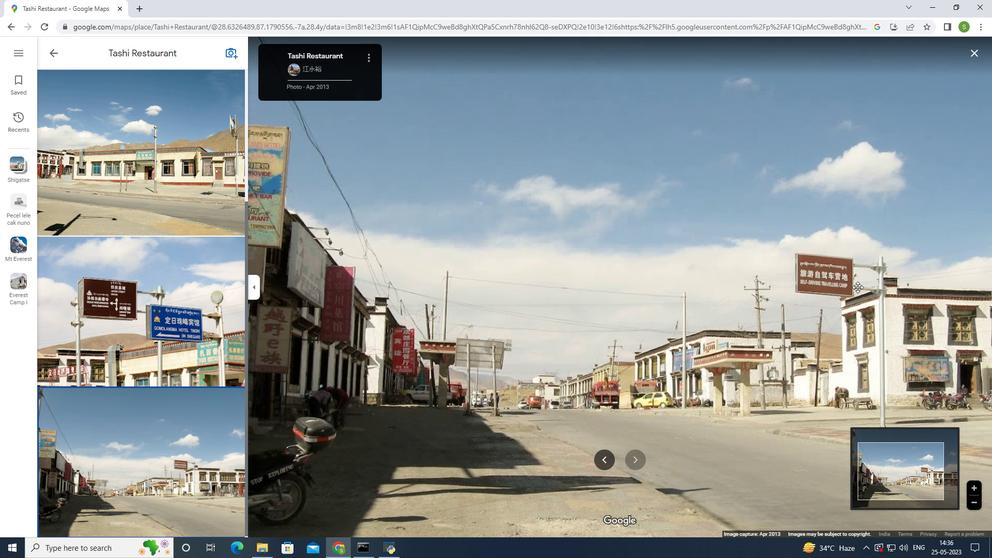 
Action: Mouse scrolled (856, 287) with delta (0, 0)
Screenshot: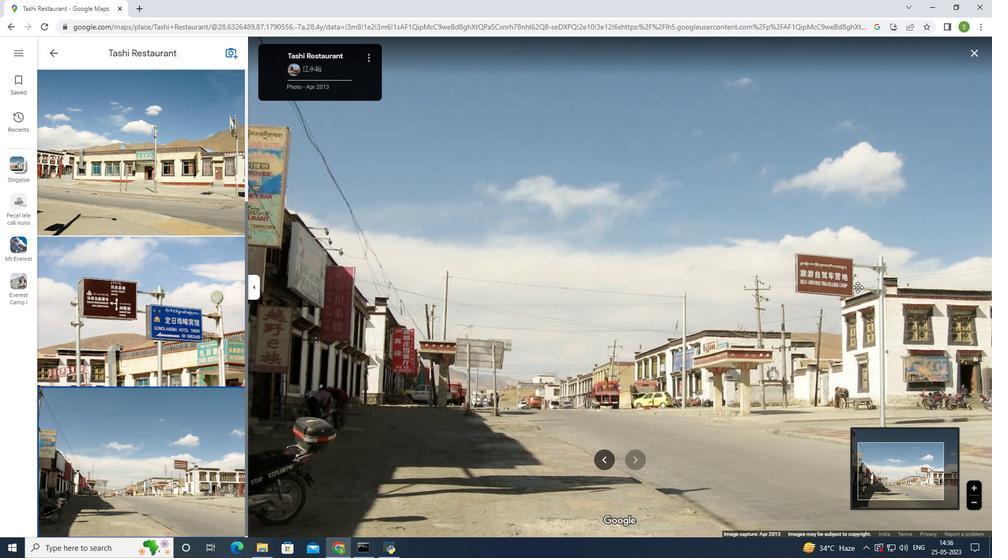 
Action: Mouse scrolled (856, 287) with delta (0, 0)
Screenshot: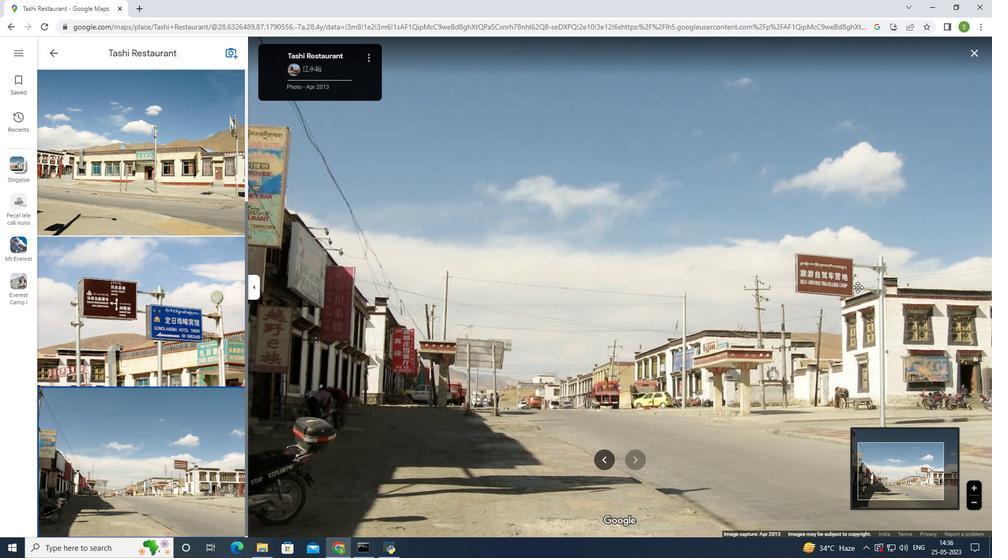 
Action: Mouse moved to (856, 288)
Screenshot: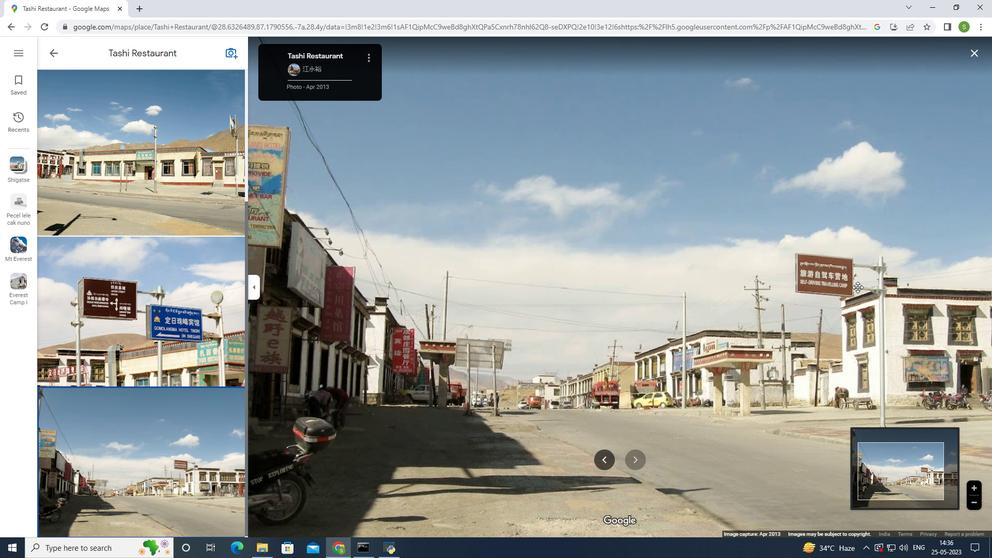 
Action: Mouse scrolled (856, 287) with delta (0, 0)
Screenshot: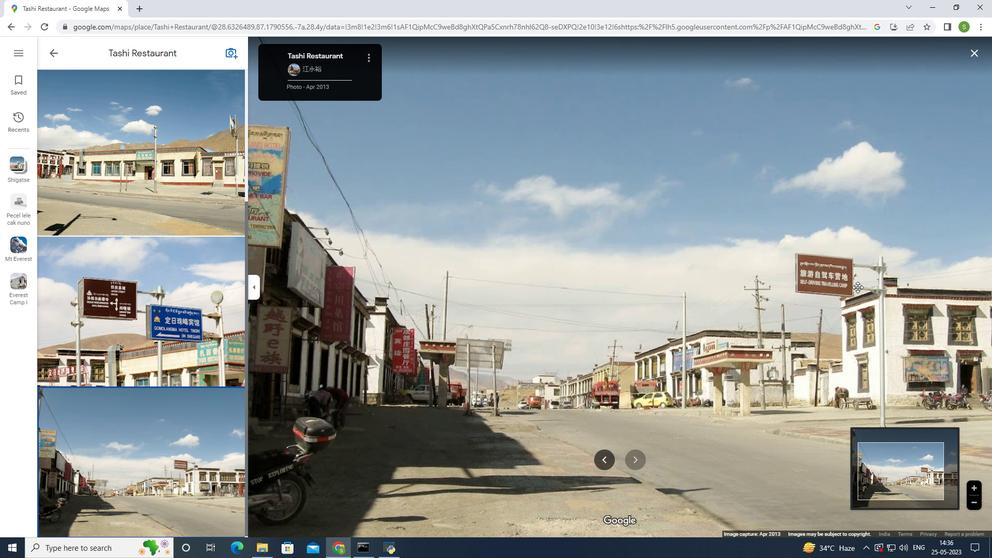 
Action: Mouse scrolled (856, 287) with delta (0, 0)
Screenshot: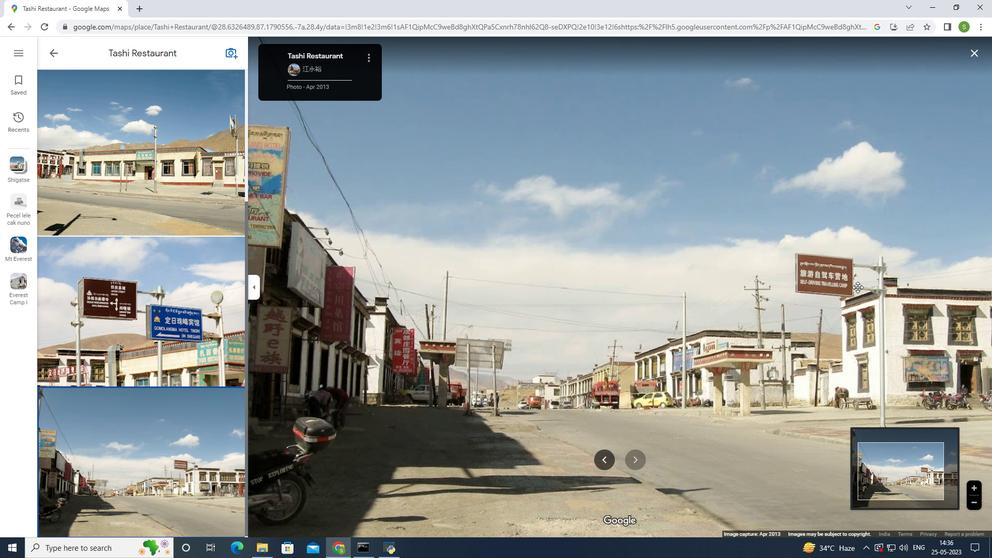 
Action: Mouse scrolled (856, 287) with delta (0, 0)
Screenshot: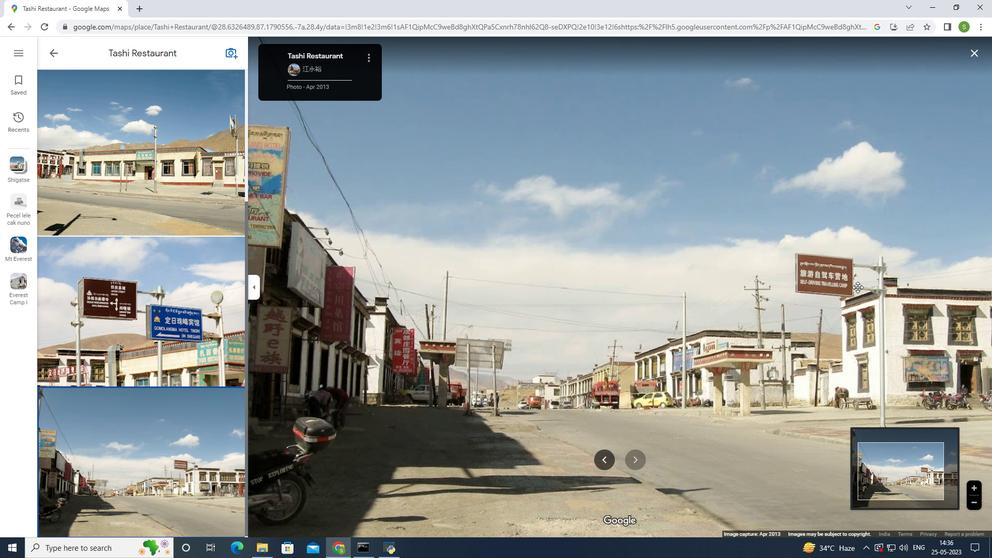 
Action: Mouse moved to (849, 281)
Screenshot: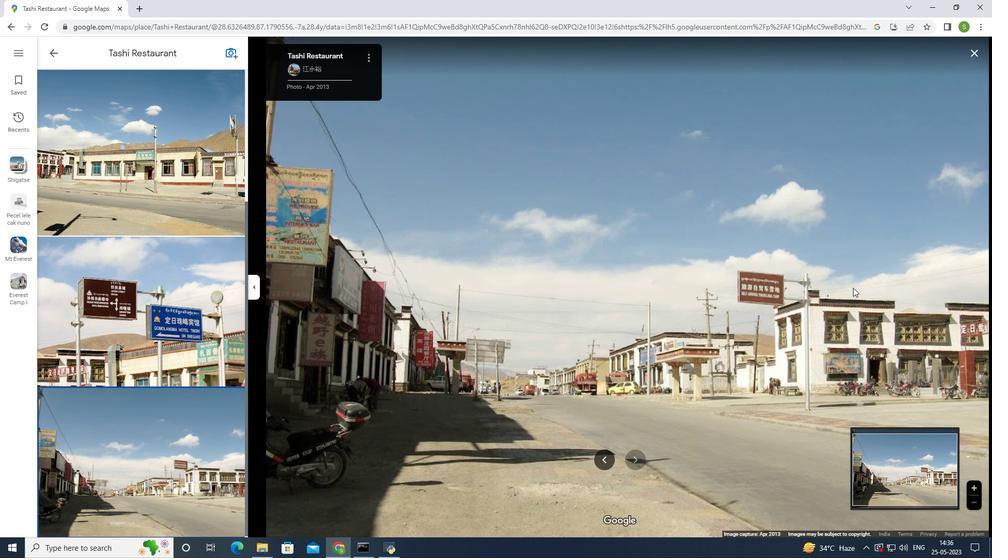 
Action: Mouse scrolled (849, 280) with delta (0, 0)
Screenshot: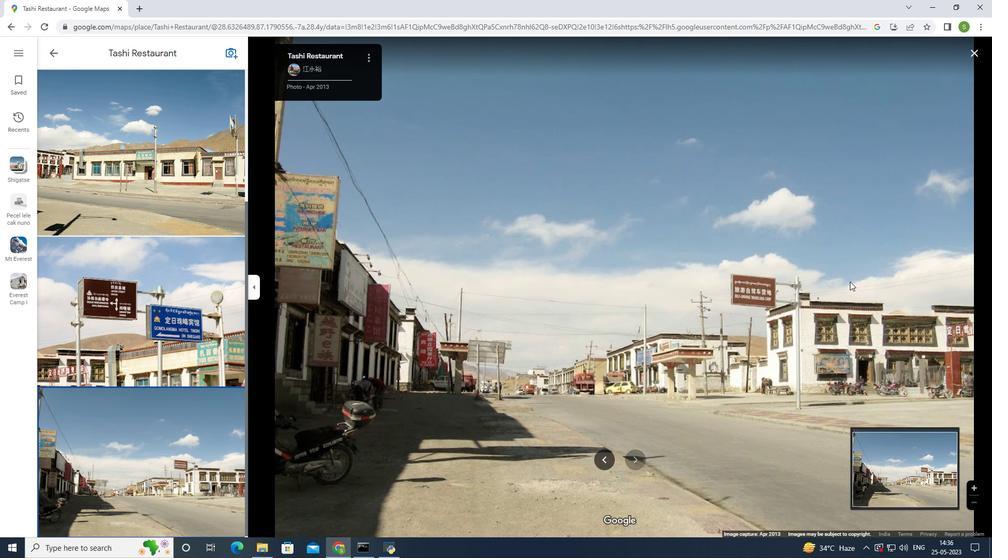 
Action: Mouse moved to (849, 281)
Screenshot: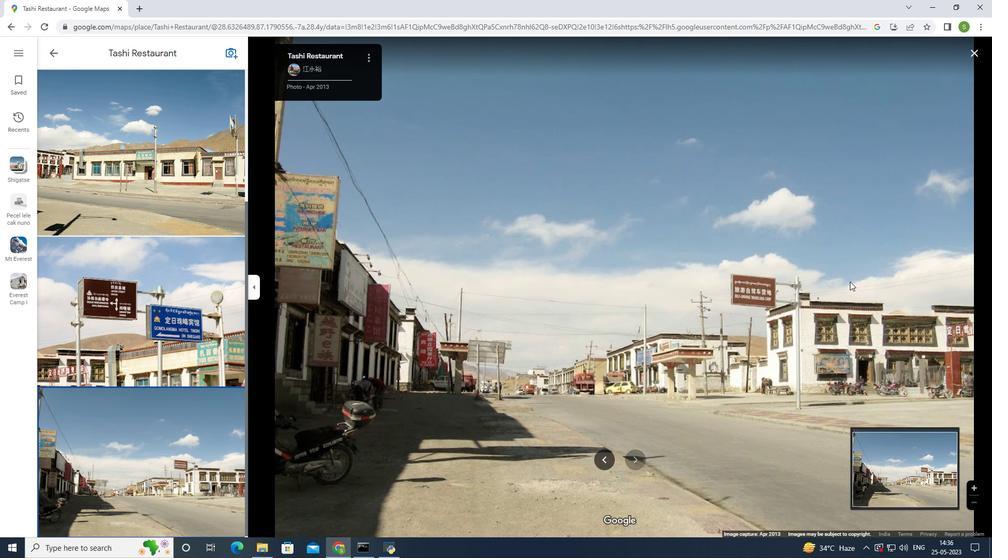 
Action: Mouse scrolled (849, 280) with delta (0, 0)
Screenshot: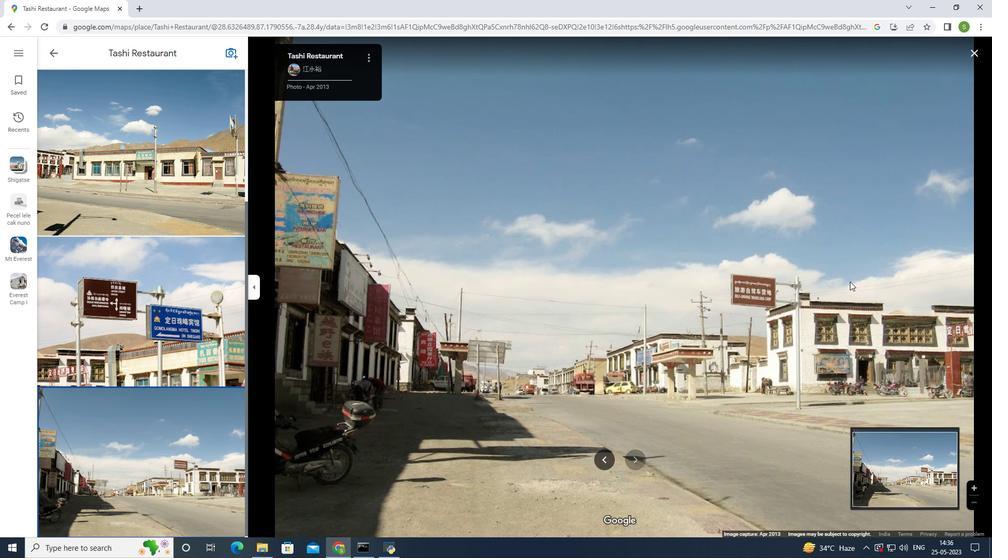 
Action: Mouse moved to (848, 281)
Screenshot: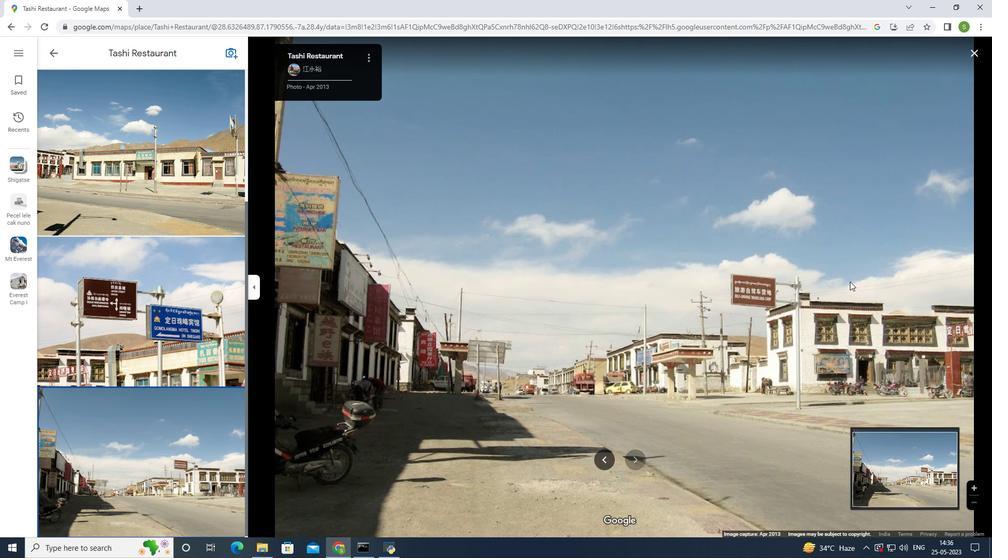 
Action: Mouse scrolled (848, 280) with delta (0, 0)
Screenshot: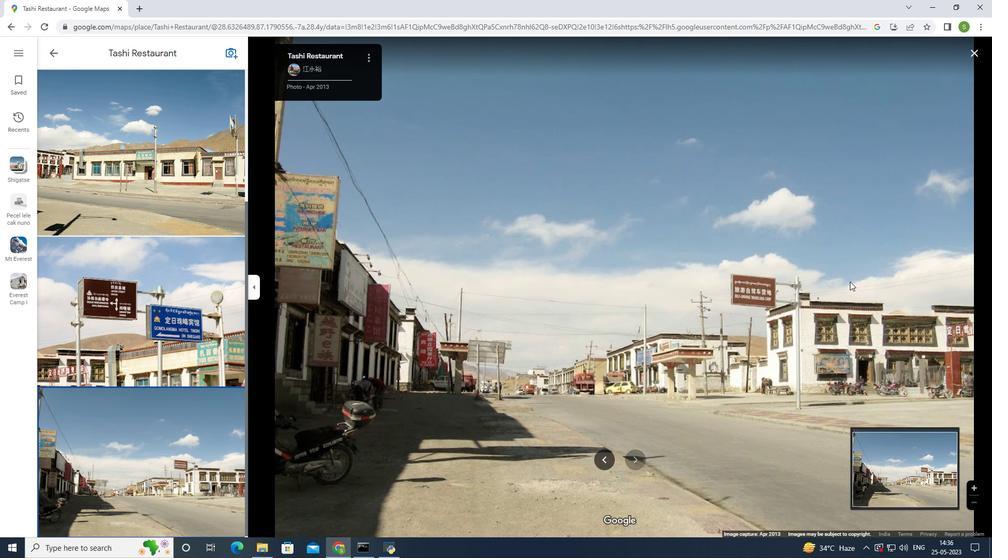 
Action: Mouse scrolled (848, 280) with delta (0, 0)
Screenshot: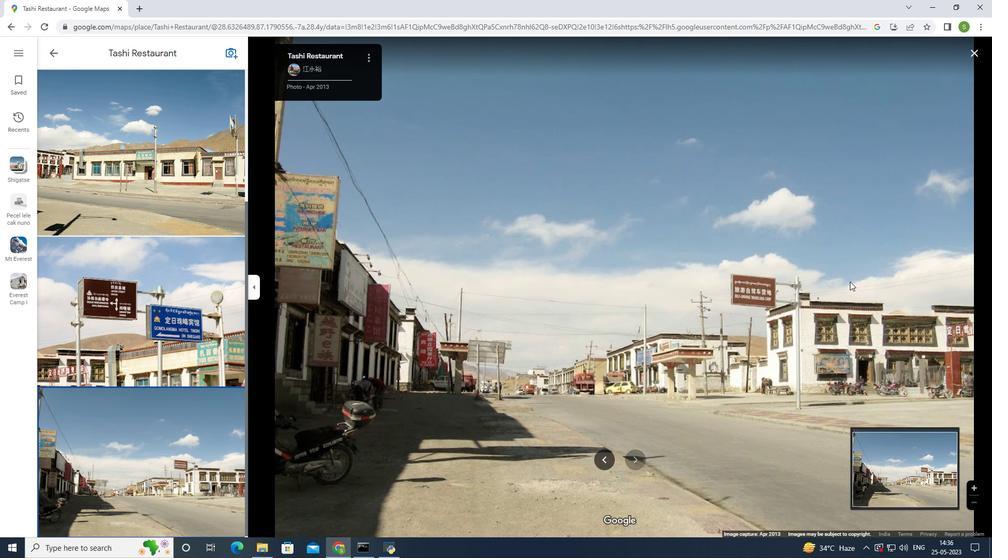 
Action: Mouse moved to (52, 51)
Screenshot: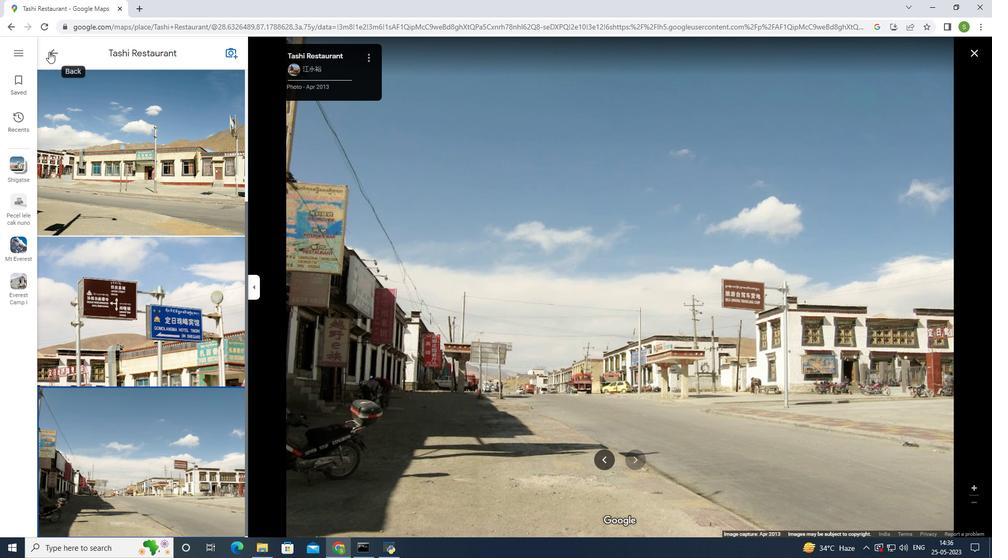 
Action: Mouse pressed left at (52, 51)
Screenshot: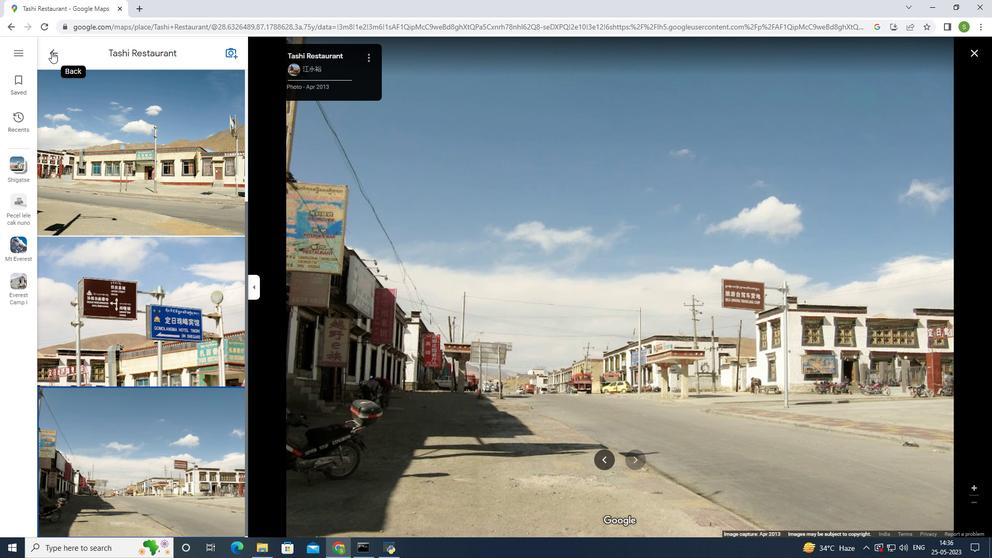 
Action: Mouse moved to (455, 85)
Screenshot: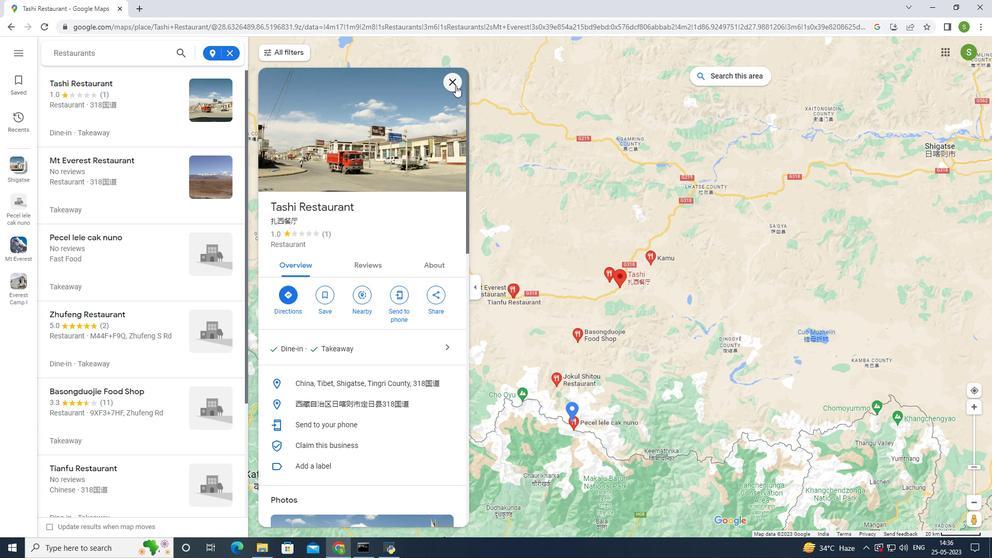 
Action: Mouse pressed left at (455, 85)
Screenshot: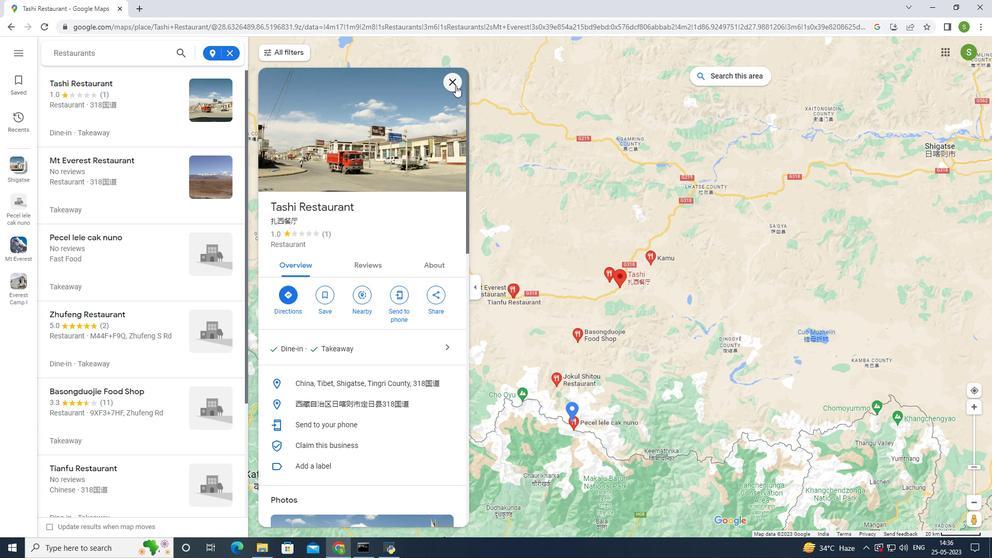 
Action: Mouse moved to (575, 423)
Screenshot: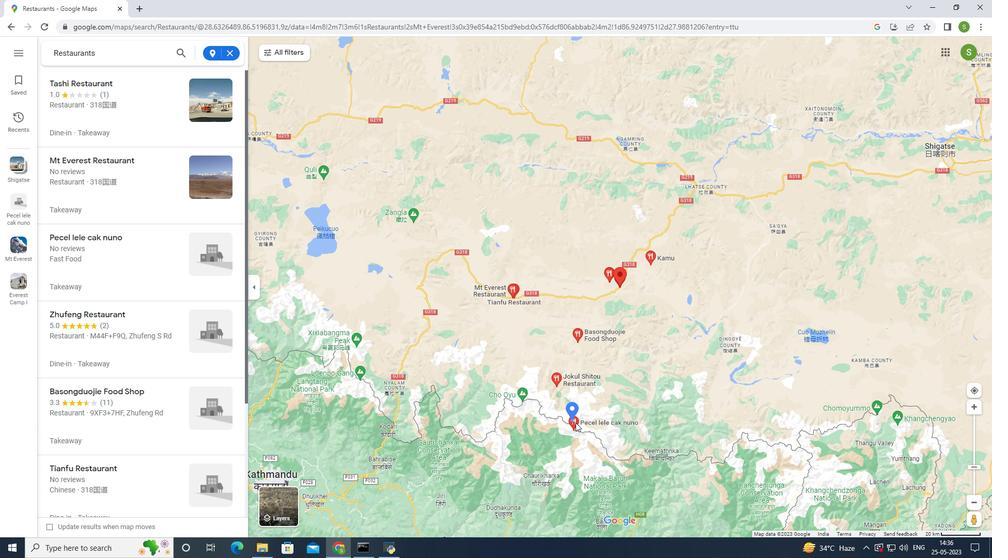 
Action: Mouse pressed left at (575, 423)
Screenshot: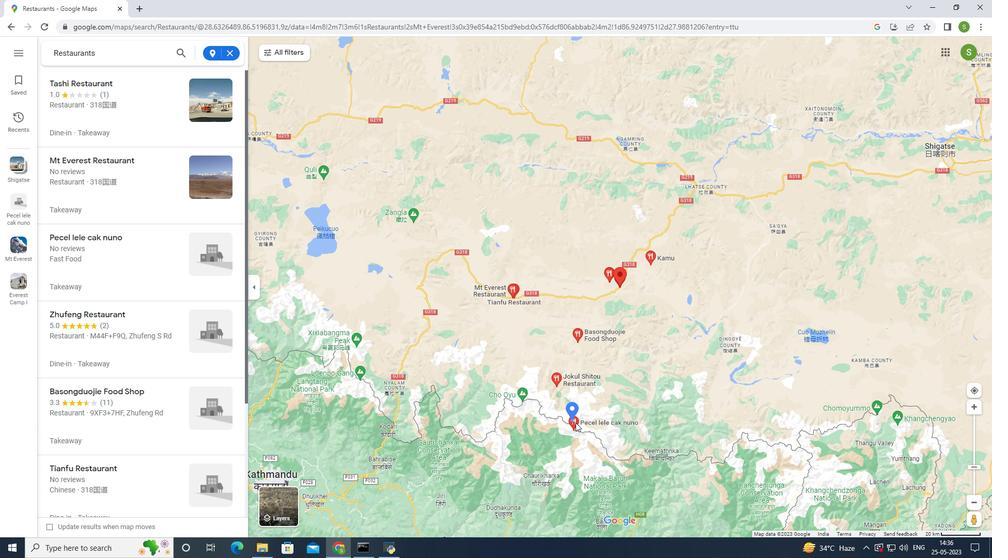 
Action: Mouse moved to (515, 289)
Screenshot: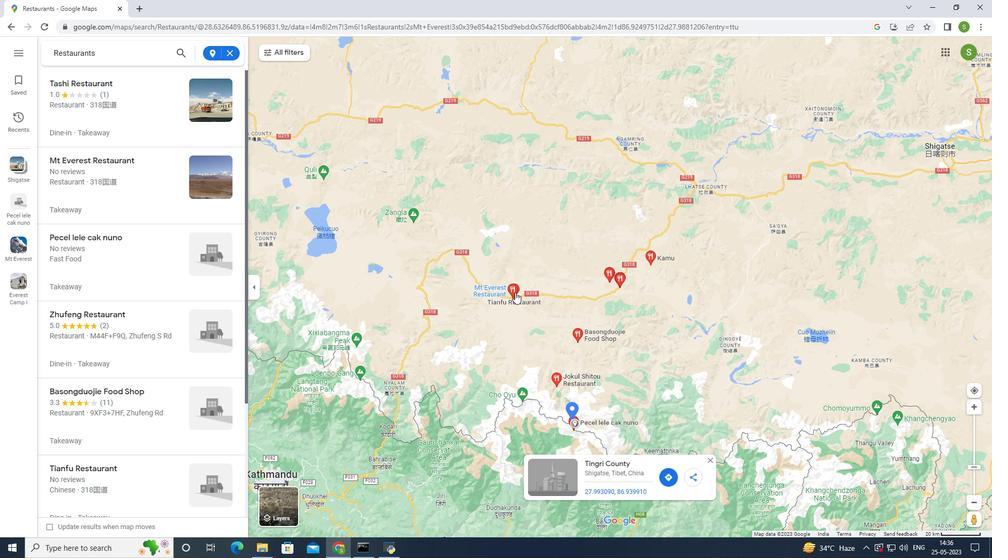 
Action: Mouse pressed left at (515, 289)
Screenshot: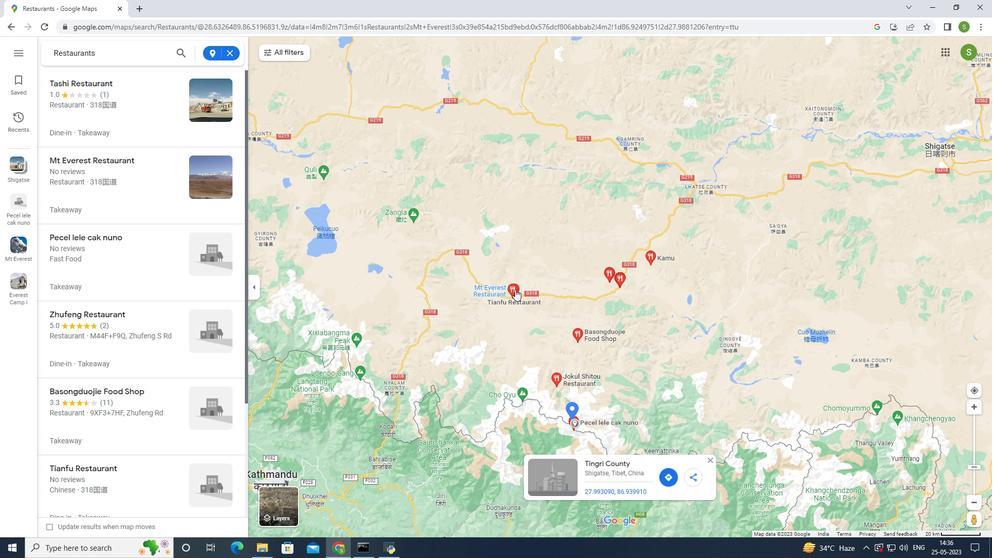 
Action: Mouse moved to (580, 331)
Screenshot: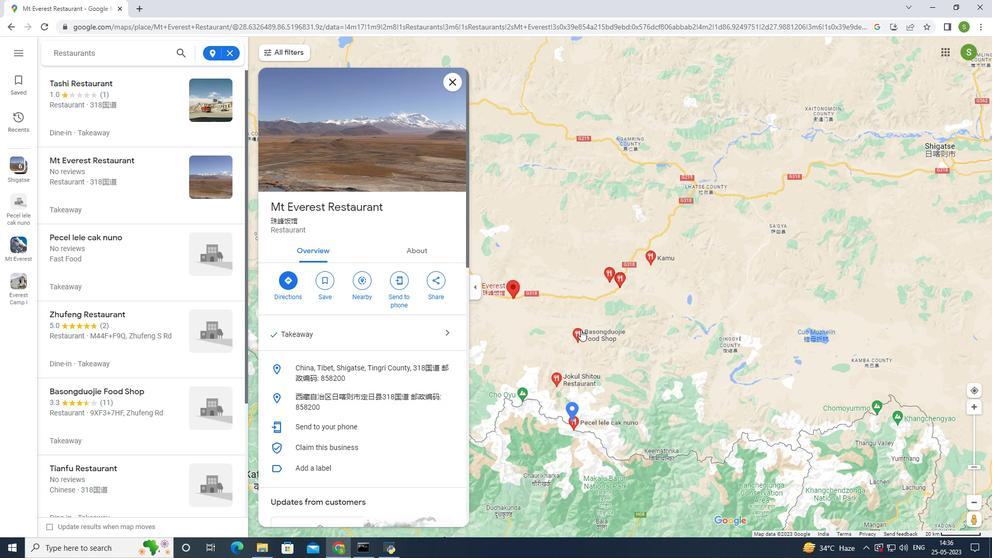
Action: Mouse pressed left at (580, 331)
Screenshot: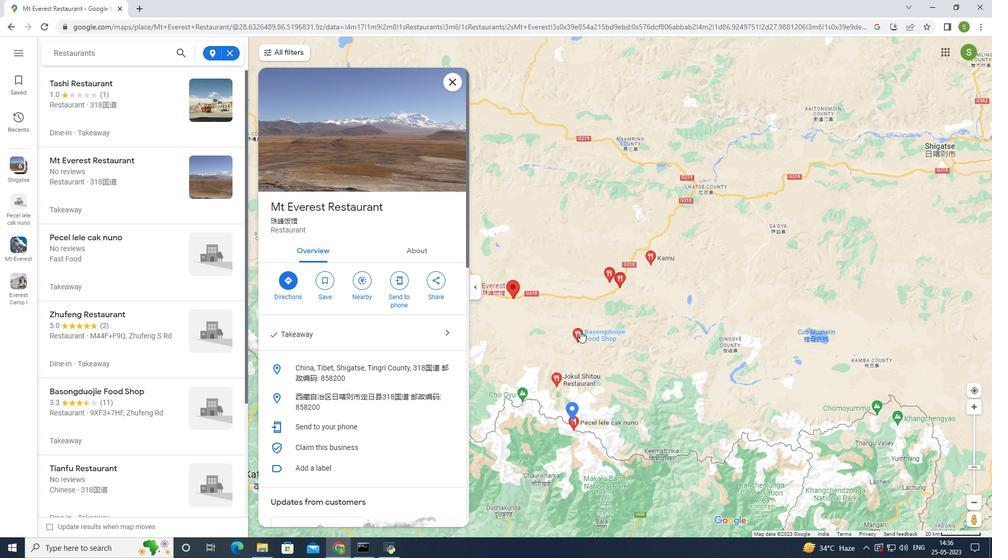 
Action: Mouse moved to (553, 378)
Screenshot: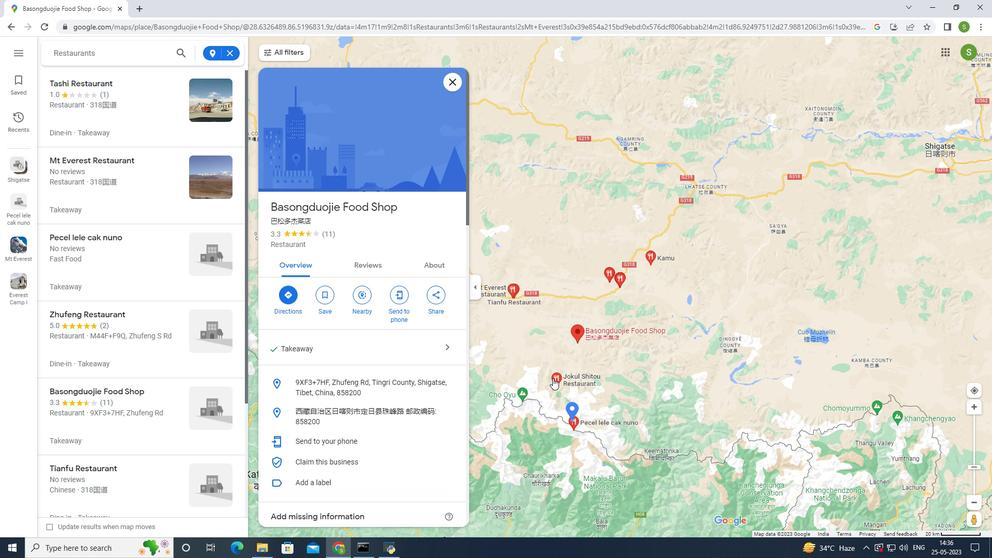 
Action: Mouse pressed left at (553, 378)
Screenshot: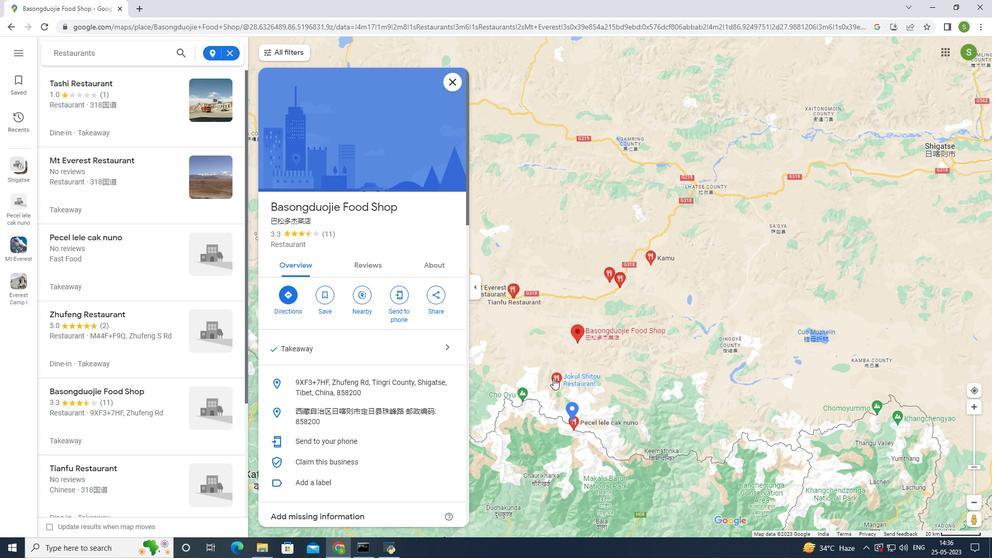 
Action: Mouse moved to (606, 270)
Screenshot: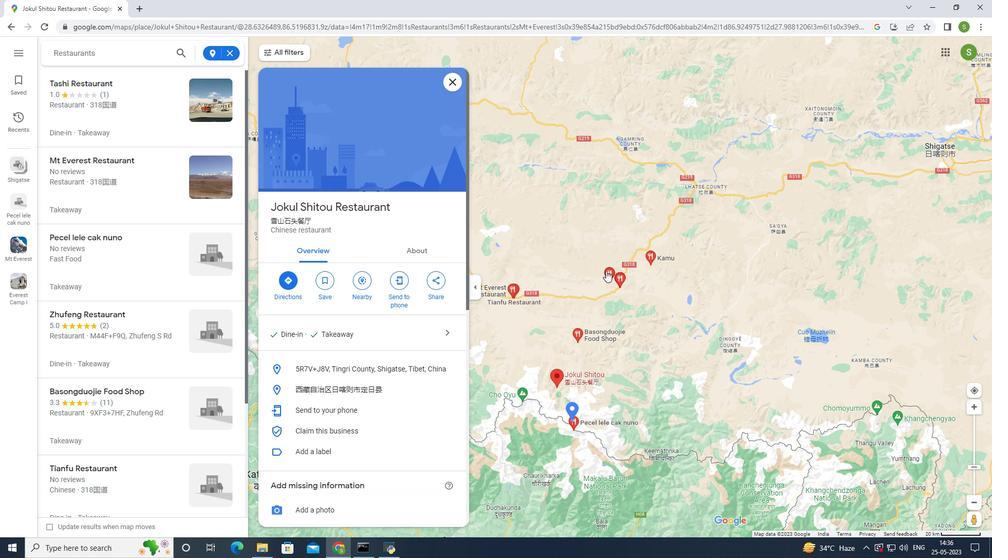
Action: Mouse pressed left at (606, 270)
Screenshot: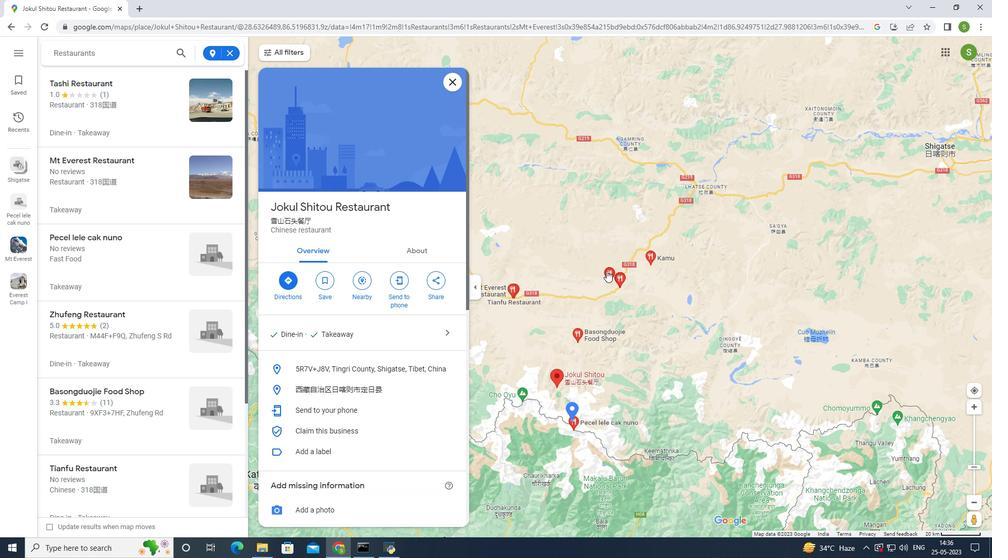 
Action: Mouse moved to (618, 279)
Screenshot: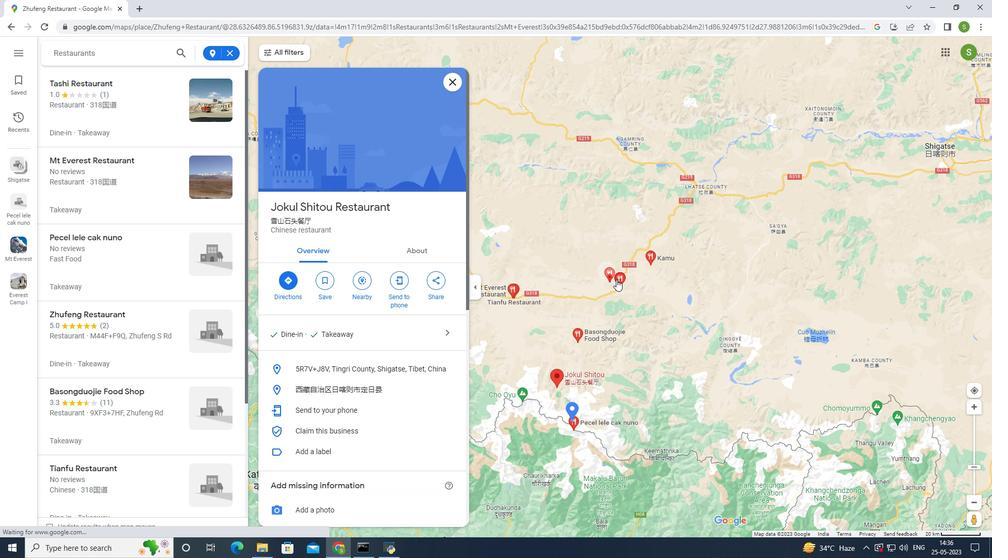 
Action: Mouse pressed left at (618, 279)
Screenshot: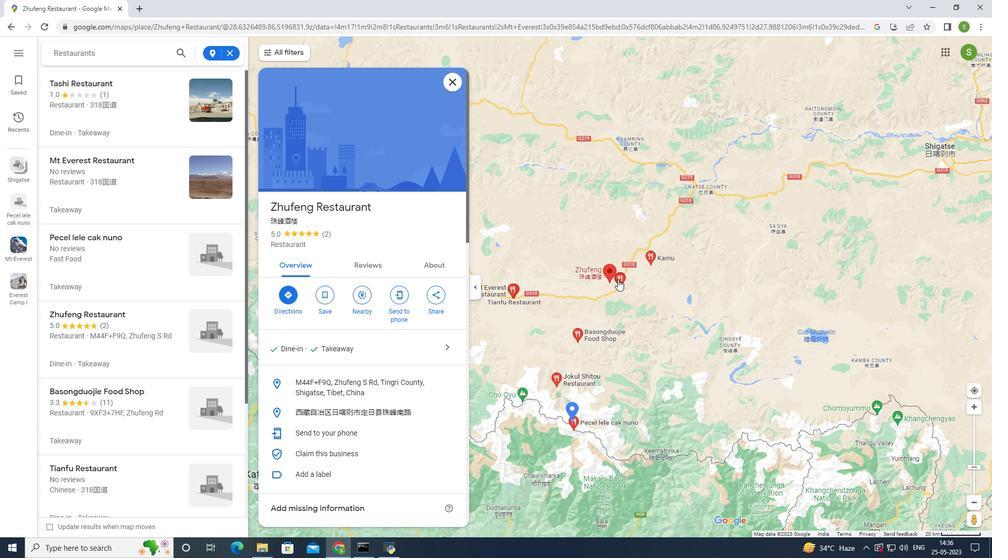 
Action: Mouse moved to (651, 264)
Screenshot: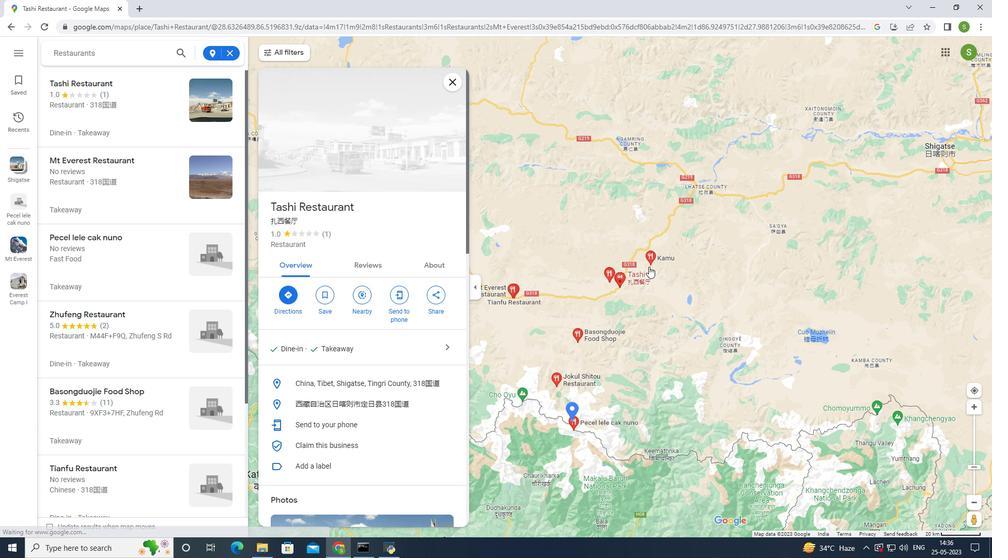 
Action: Mouse pressed left at (651, 264)
Screenshot: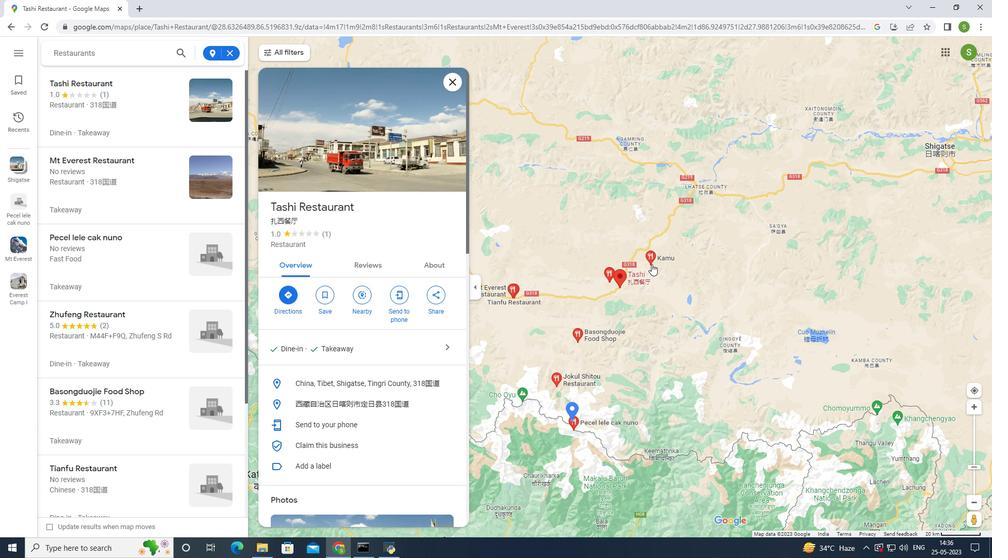 
Action: Mouse moved to (717, 333)
Screenshot: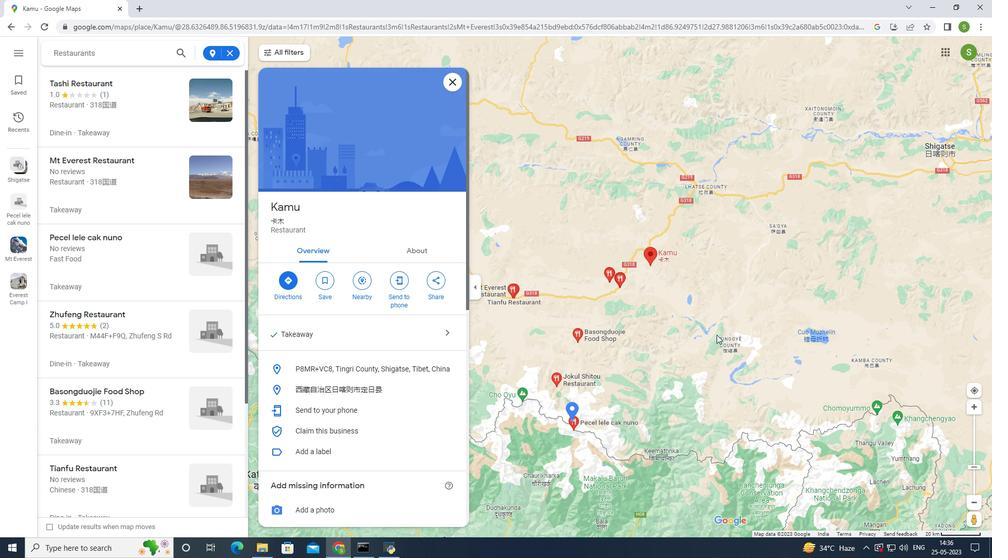 
Action: Mouse scrolled (717, 333) with delta (0, 0)
Screenshot: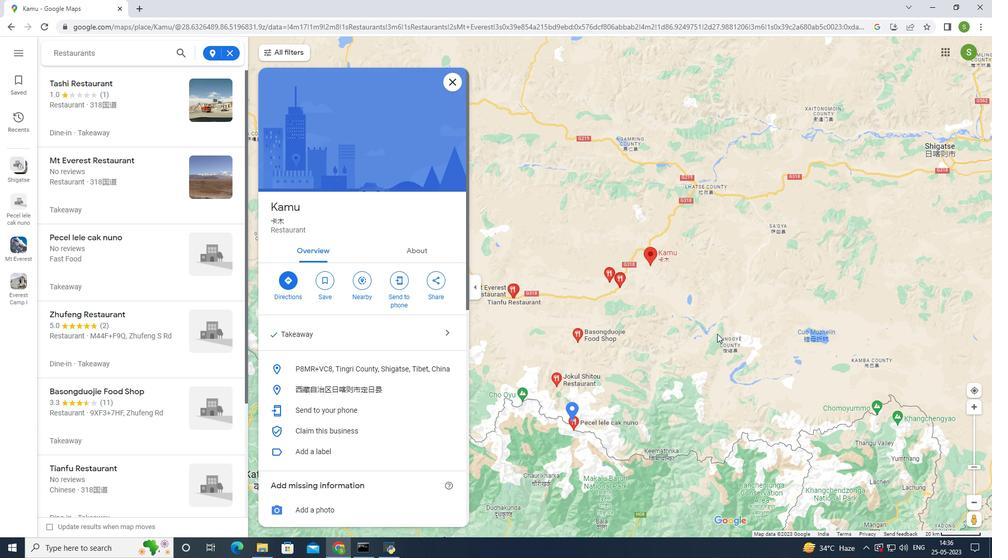 
Action: Mouse scrolled (717, 333) with delta (0, 0)
Screenshot: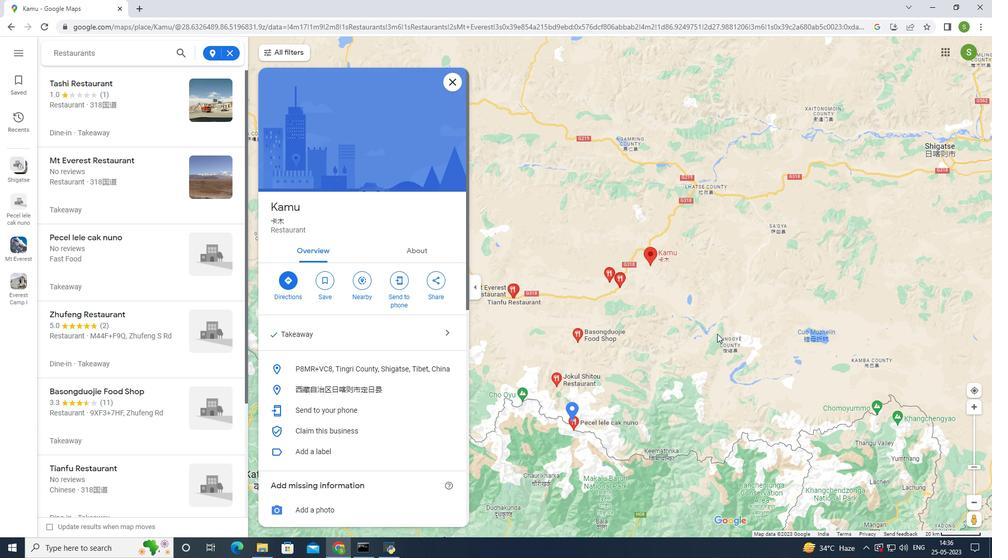 
Action: Mouse scrolled (717, 333) with delta (0, 0)
Screenshot: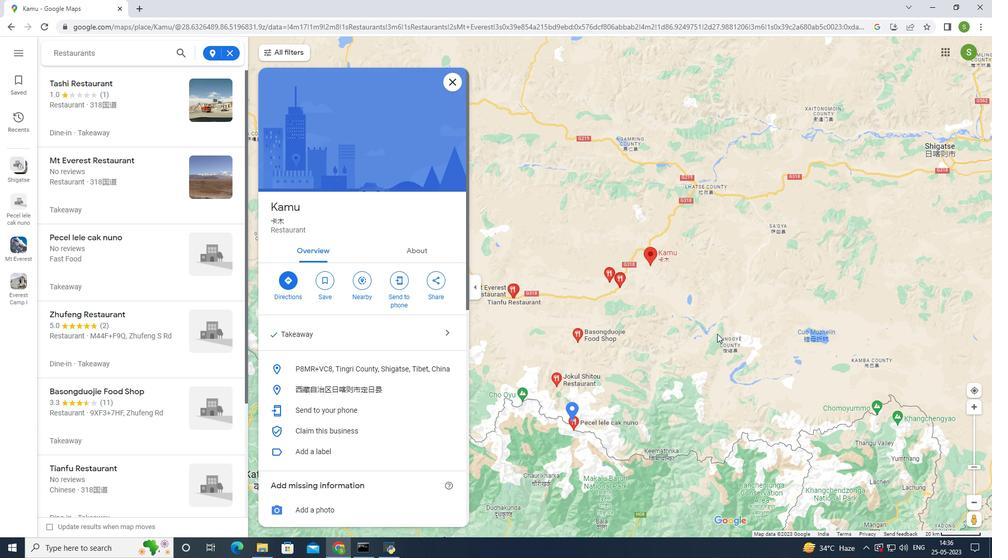 
Action: Mouse scrolled (717, 333) with delta (0, 0)
Screenshot: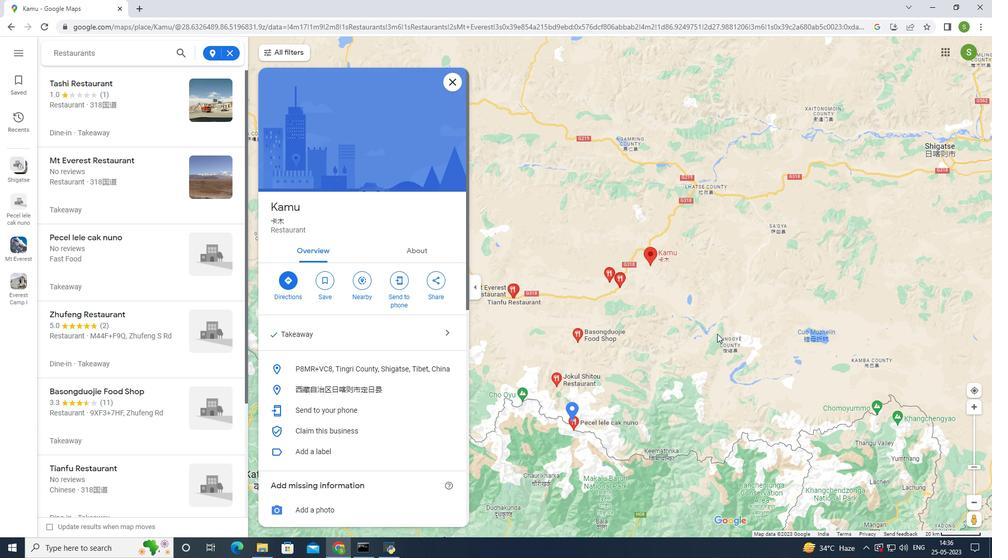 
Action: Mouse scrolled (717, 333) with delta (0, 0)
Screenshot: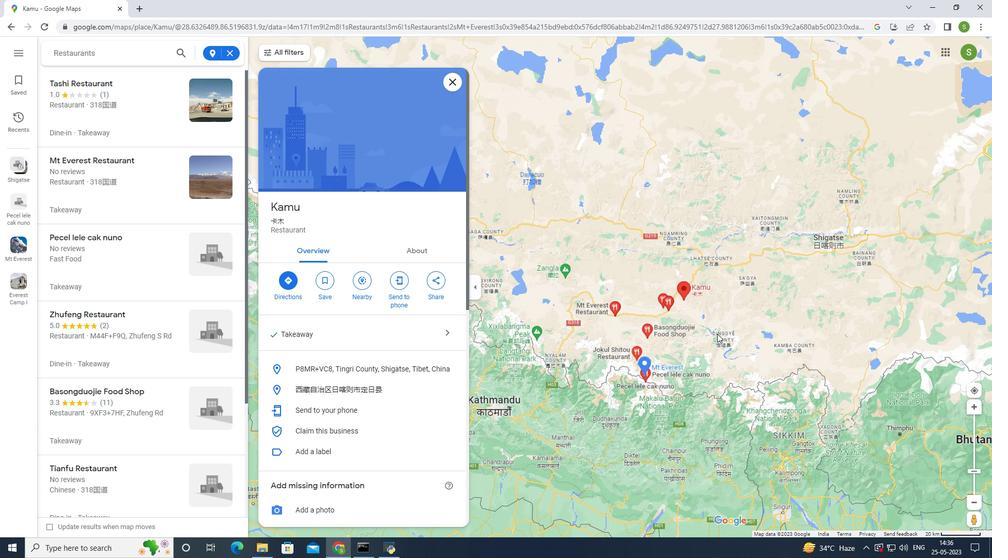 
Action: Mouse scrolled (717, 333) with delta (0, 0)
Screenshot: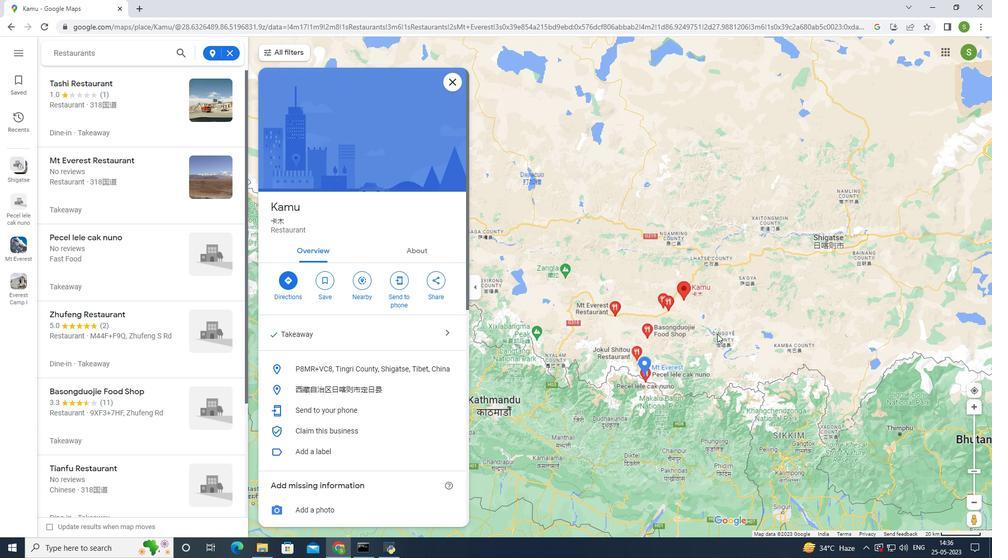 
Action: Mouse scrolled (717, 333) with delta (0, 0)
Screenshot: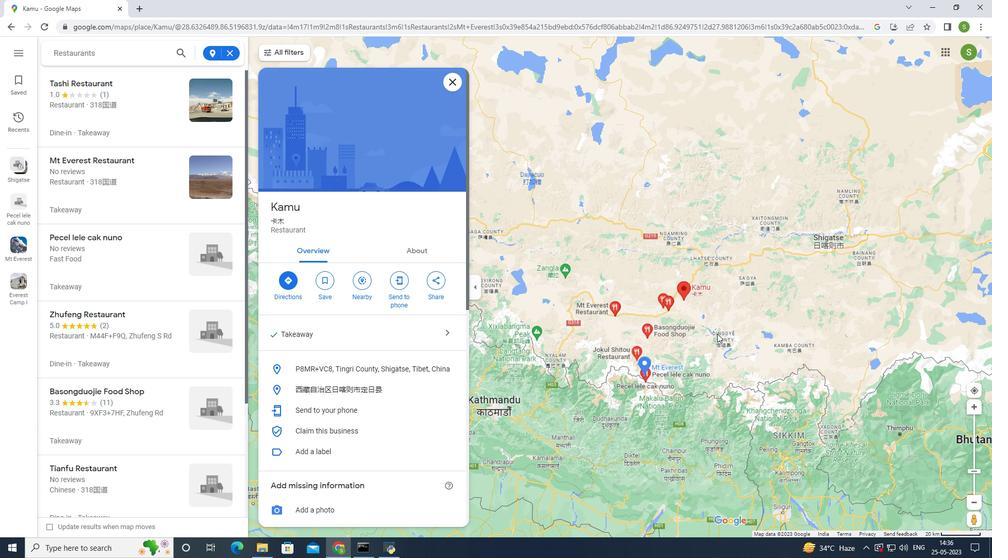 
Action: Mouse scrolled (717, 333) with delta (0, 0)
Screenshot: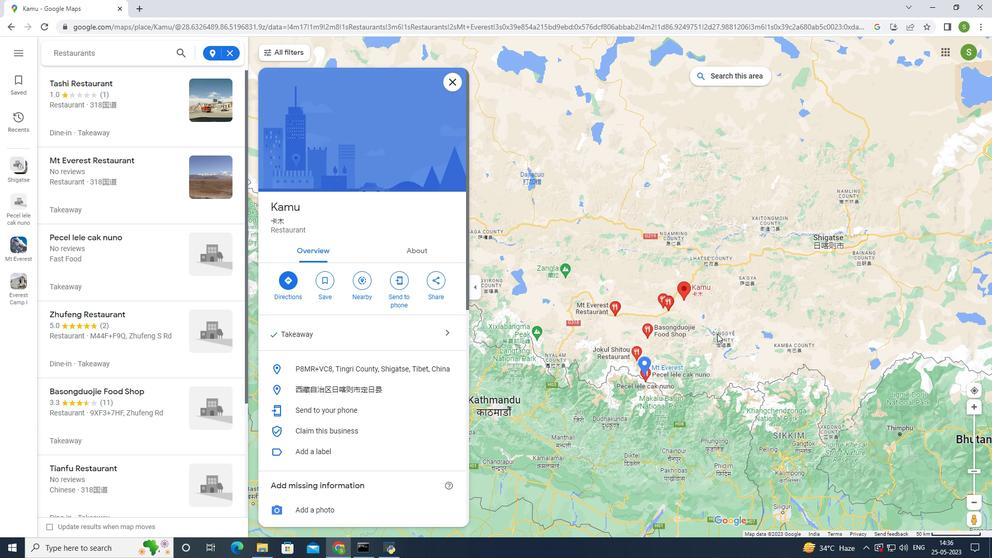 
Action: Mouse scrolled (717, 333) with delta (0, 0)
Screenshot: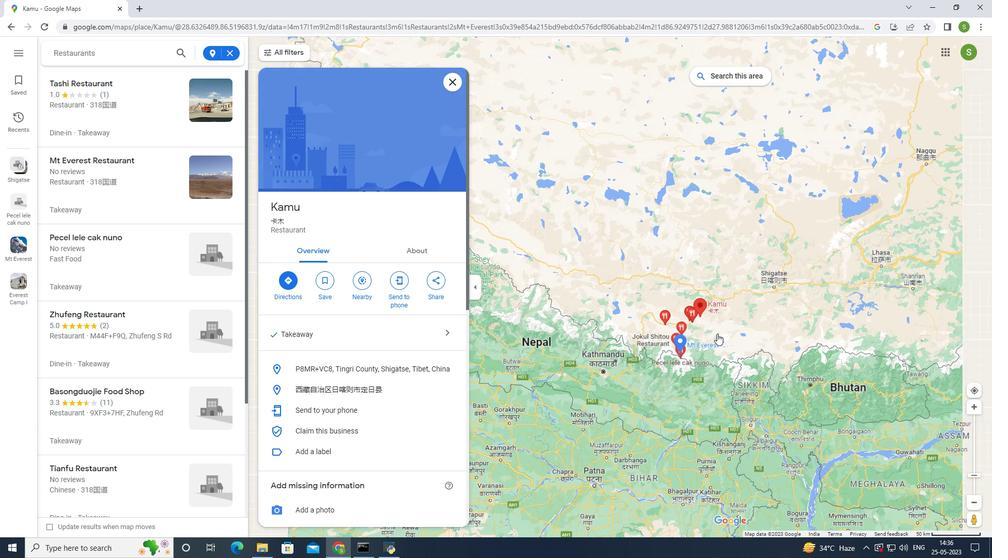 
Action: Mouse scrolled (717, 333) with delta (0, 0)
Screenshot: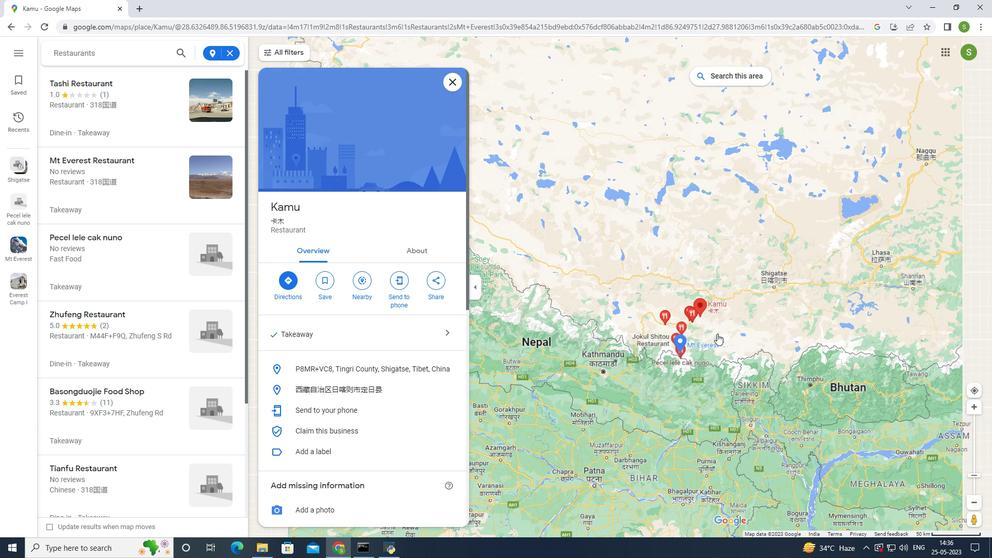 
Action: Mouse scrolled (717, 333) with delta (0, 0)
Screenshot: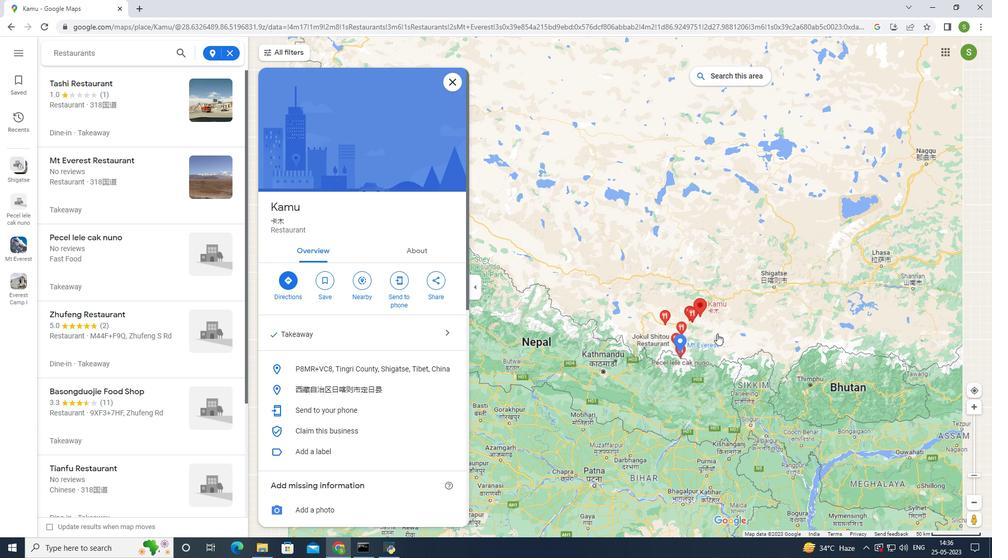
Action: Mouse scrolled (717, 333) with delta (0, 0)
Screenshot: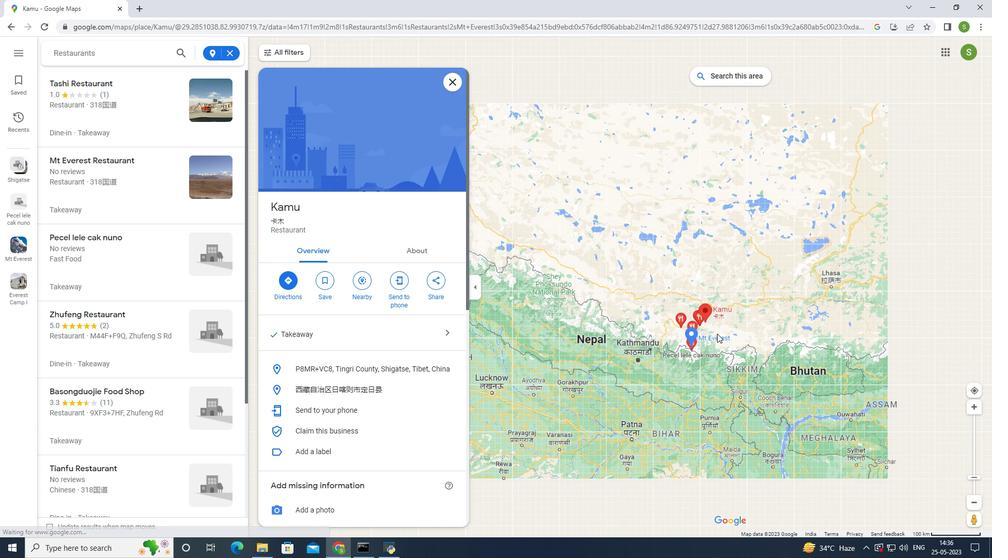 
Action: Mouse scrolled (717, 333) with delta (0, 0)
Screenshot: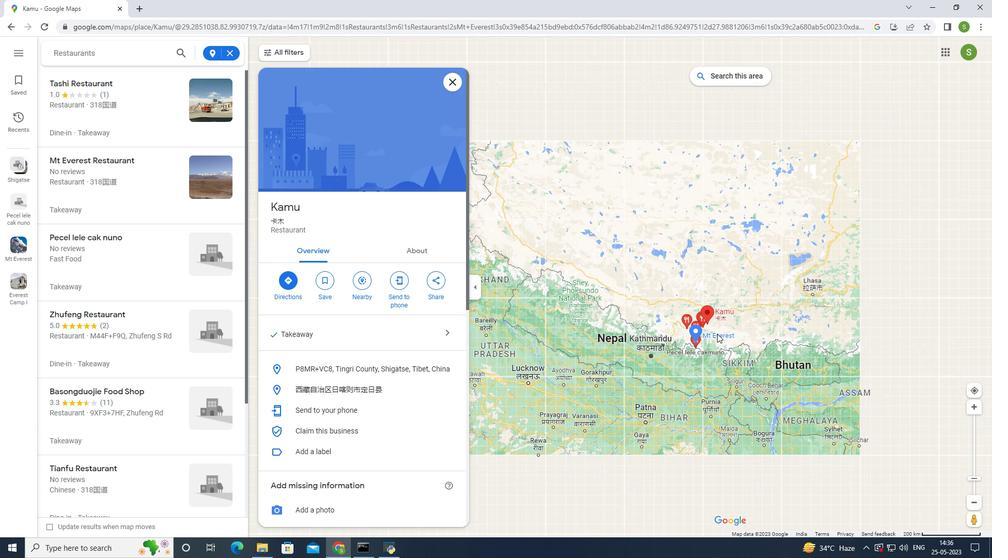
Action: Mouse scrolled (717, 334) with delta (0, 0)
Screenshot: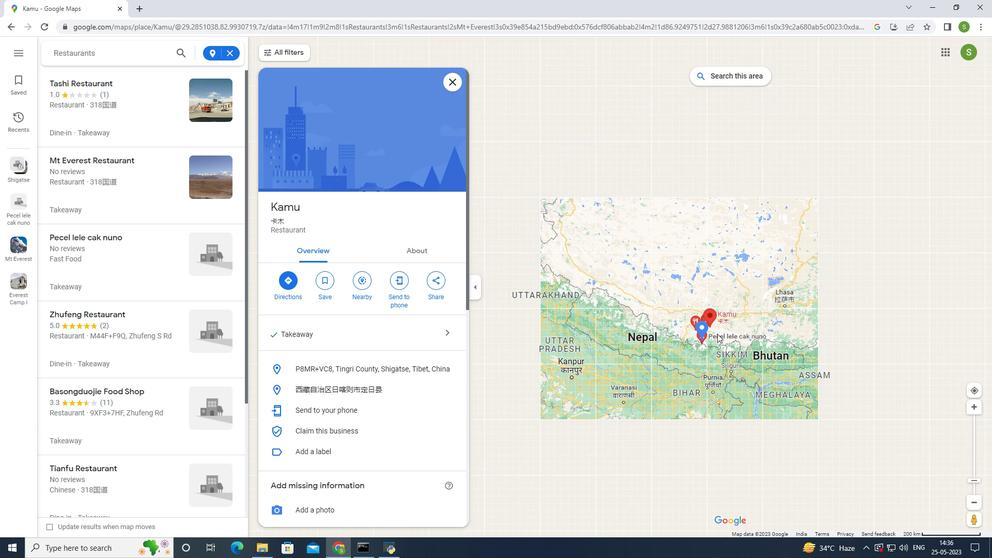 
Action: Mouse scrolled (717, 334) with delta (0, 0)
Screenshot: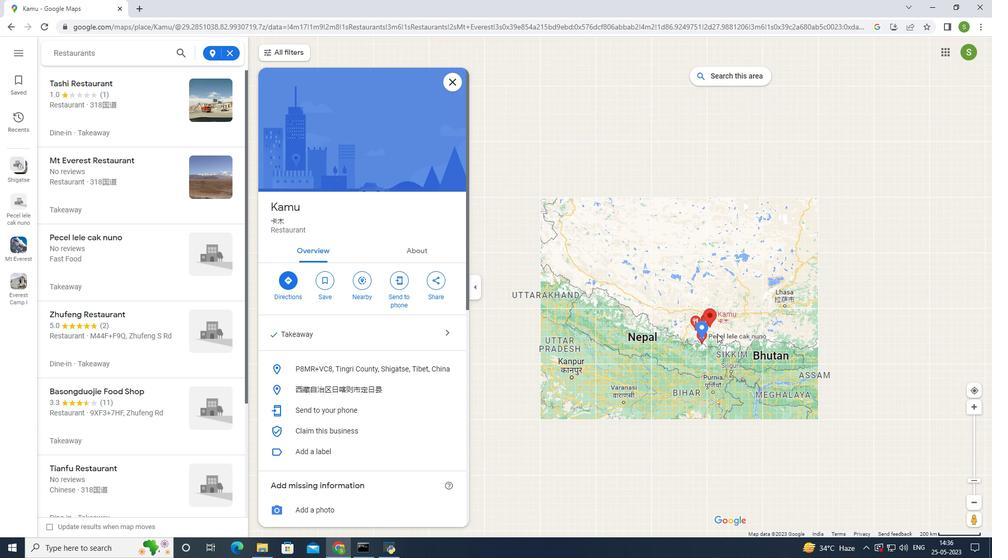 
Action: Mouse scrolled (717, 334) with delta (0, 0)
Screenshot: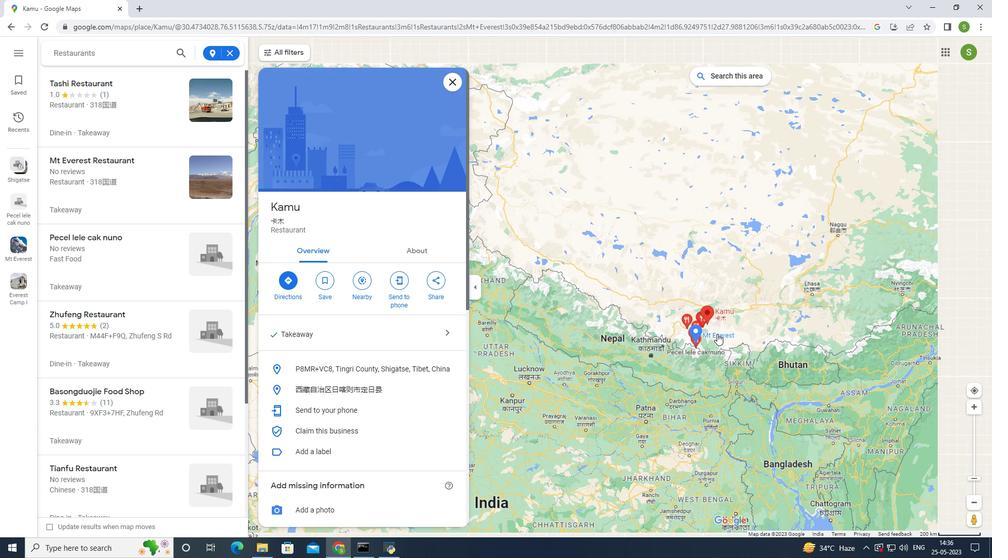 
Action: Mouse scrolled (717, 334) with delta (0, 0)
Screenshot: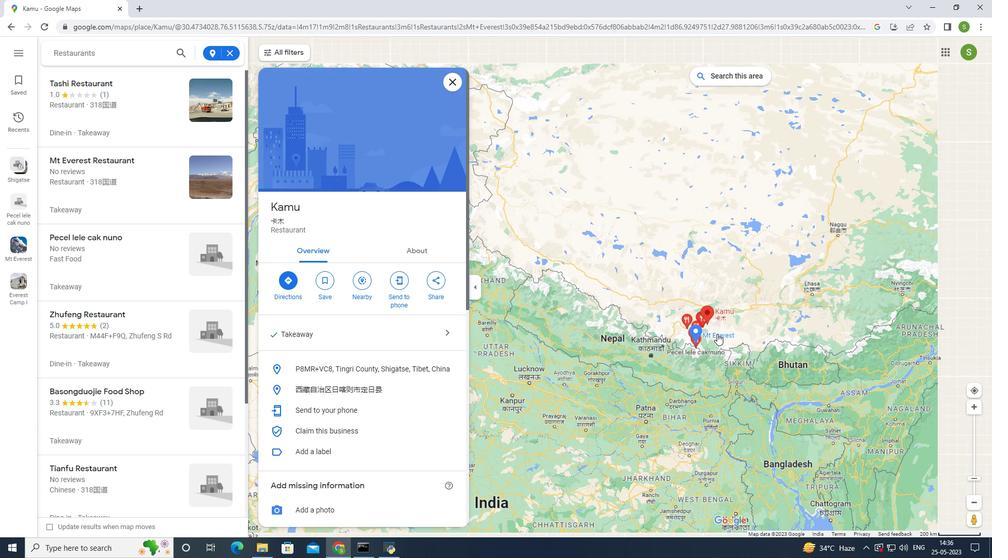 
Action: Mouse scrolled (717, 334) with delta (0, 0)
Screenshot: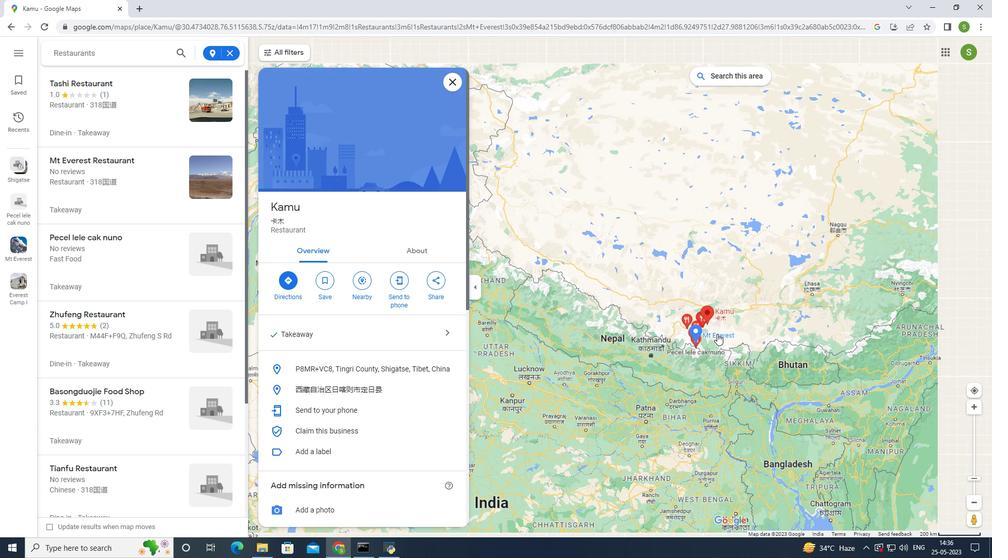 
Action: Mouse scrolled (717, 334) with delta (0, 0)
Screenshot: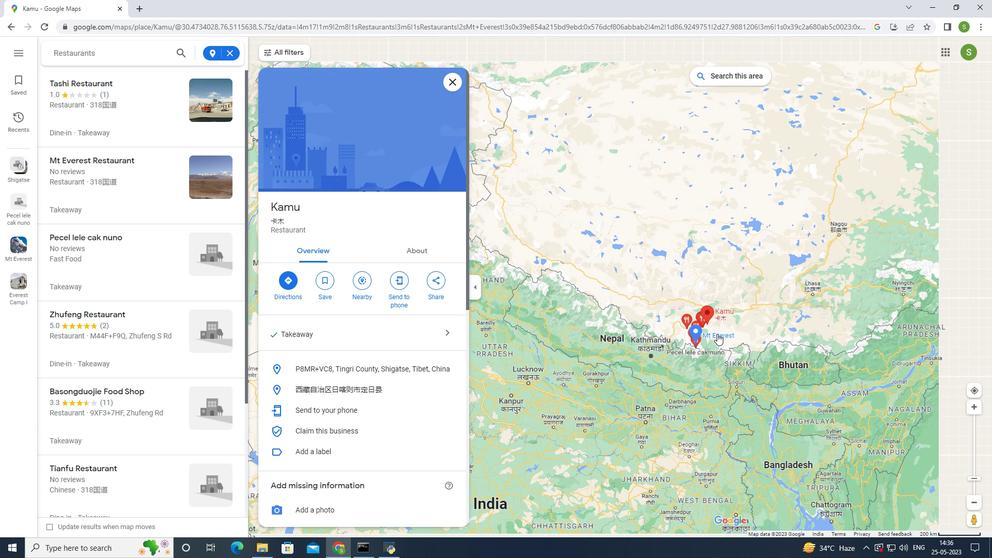 
Action: Mouse scrolled (717, 334) with delta (0, 0)
Screenshot: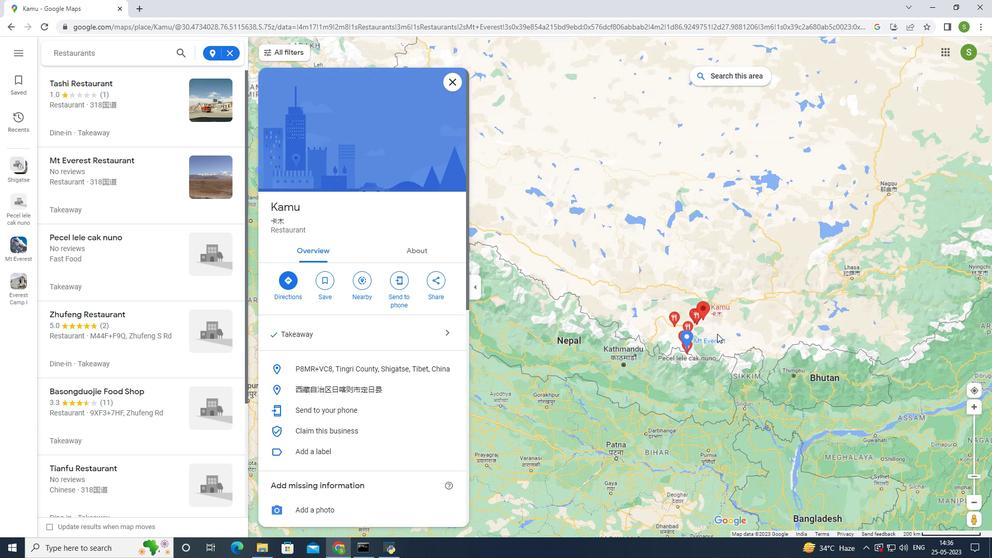 
Action: Mouse scrolled (717, 334) with delta (0, 0)
Screenshot: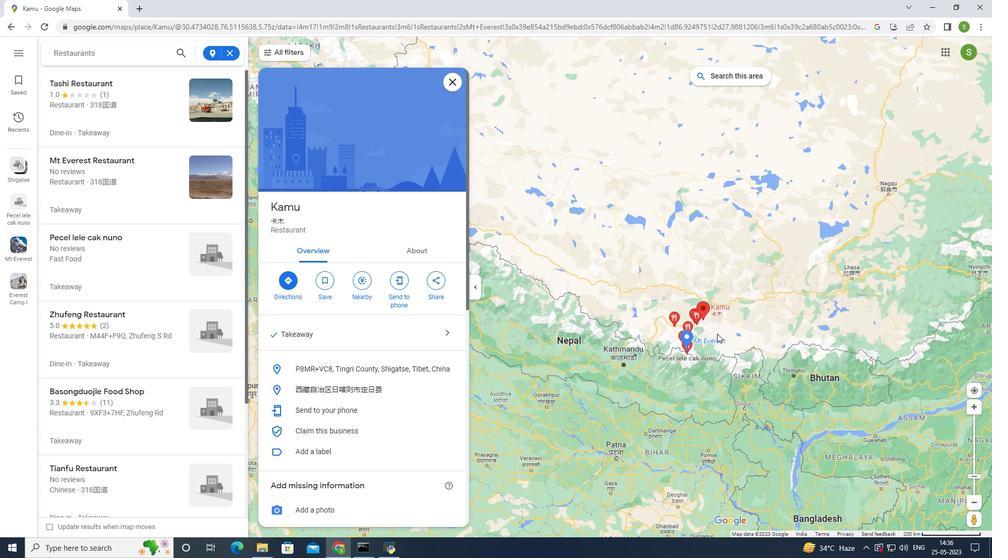 
Action: Mouse scrolled (717, 334) with delta (0, 0)
Screenshot: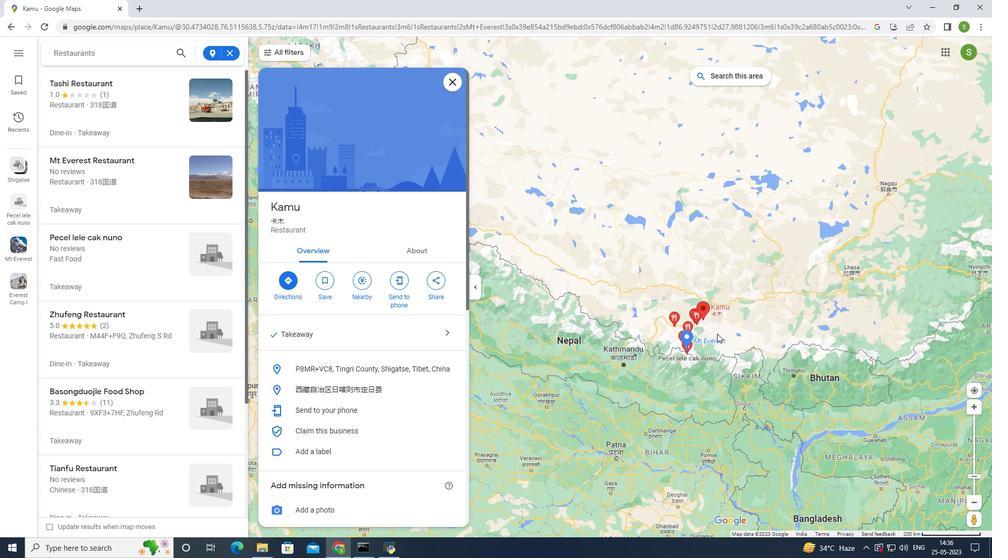 
Action: Mouse scrolled (717, 334) with delta (0, 0)
Screenshot: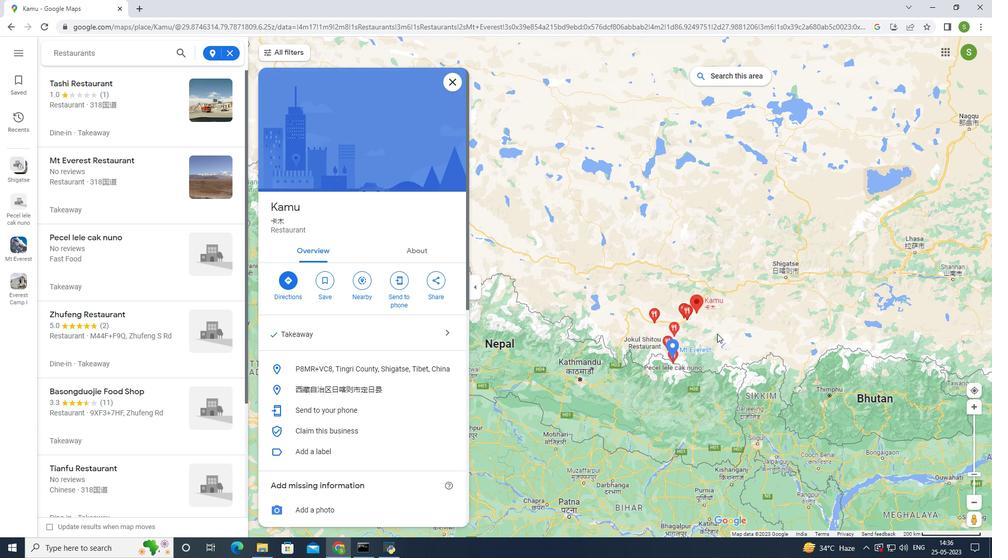 
Action: Mouse scrolled (717, 334) with delta (0, 0)
Screenshot: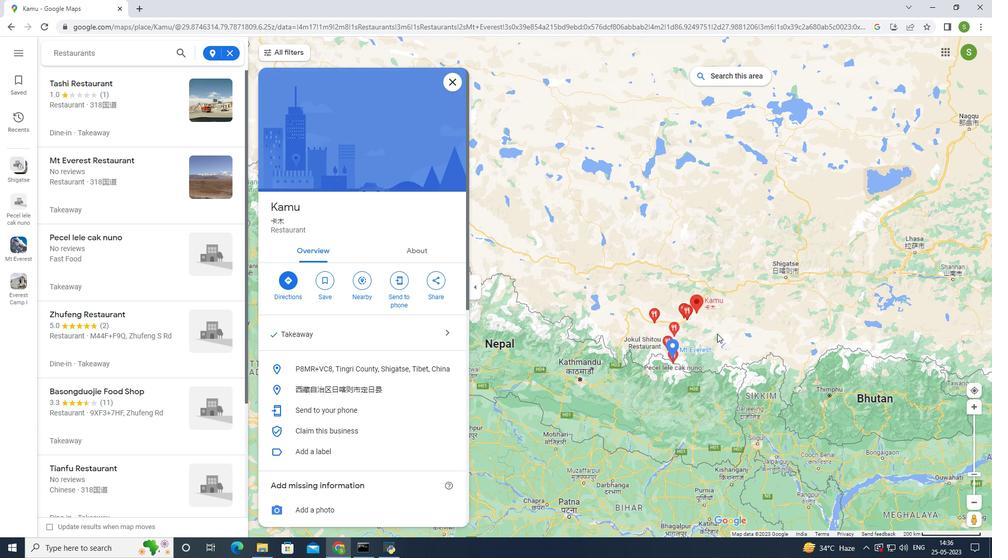 
Action: Mouse scrolled (717, 334) with delta (0, 0)
Screenshot: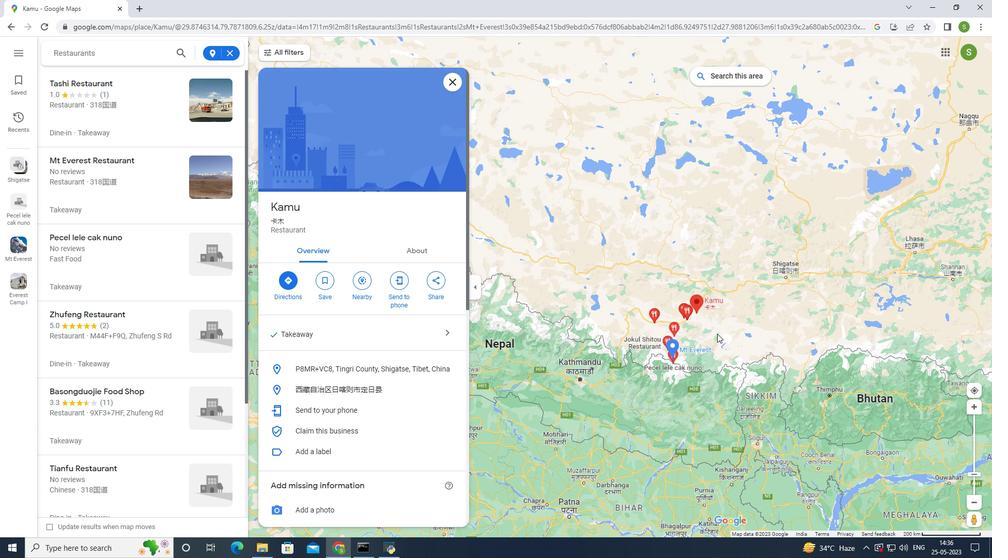 
Action: Mouse scrolled (717, 334) with delta (0, 0)
Screenshot: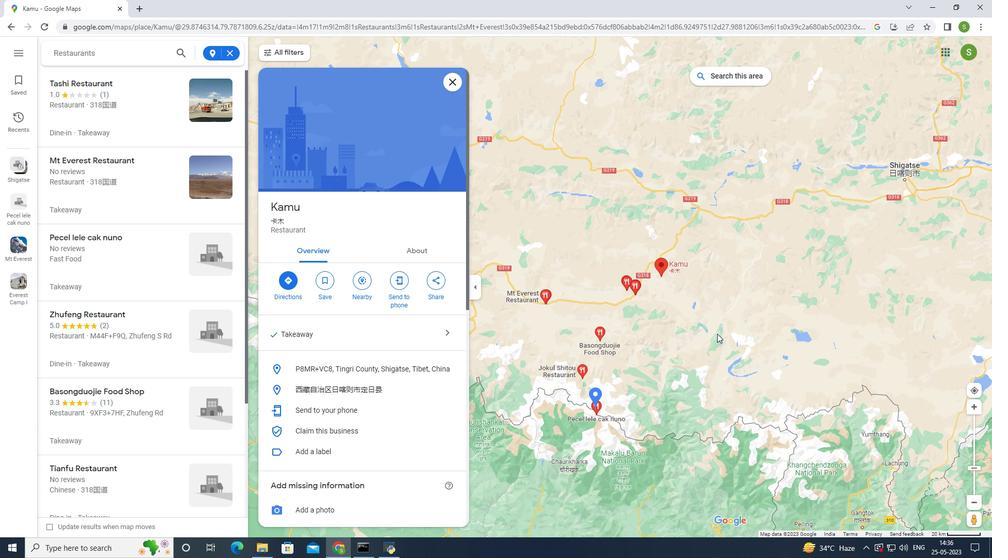 
Action: Mouse moved to (689, 202)
Screenshot: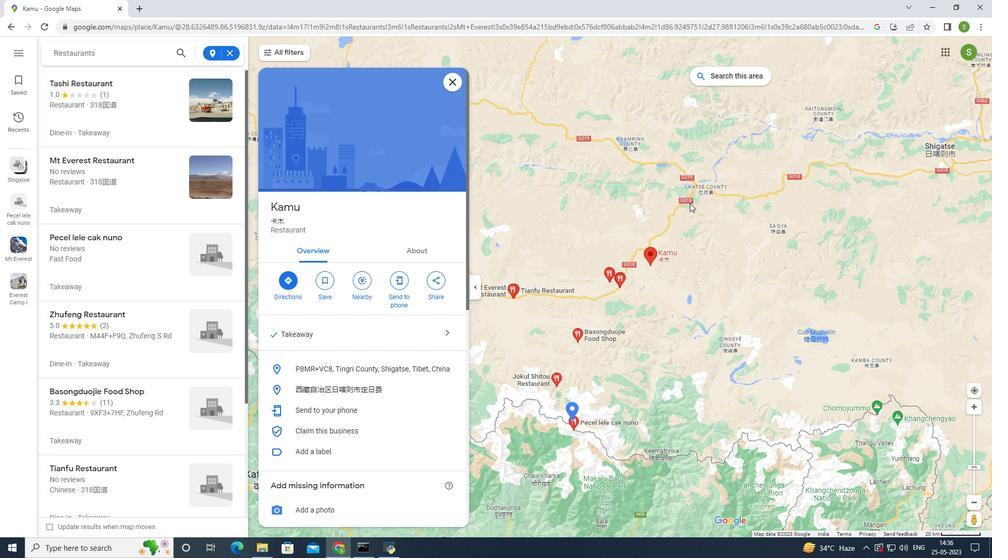 
Action: Mouse pressed left at (689, 202)
Screenshot: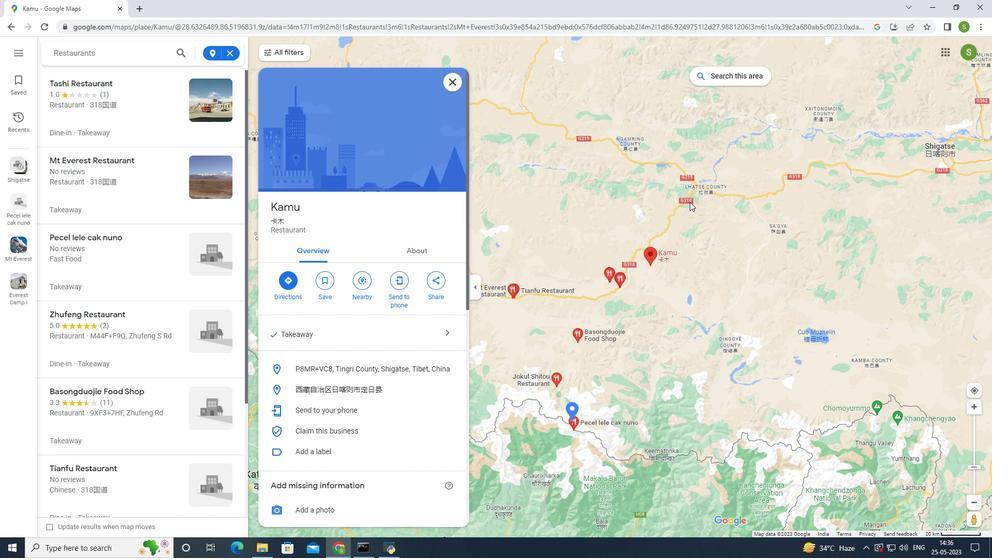 
Action: Mouse moved to (471, 219)
Screenshot: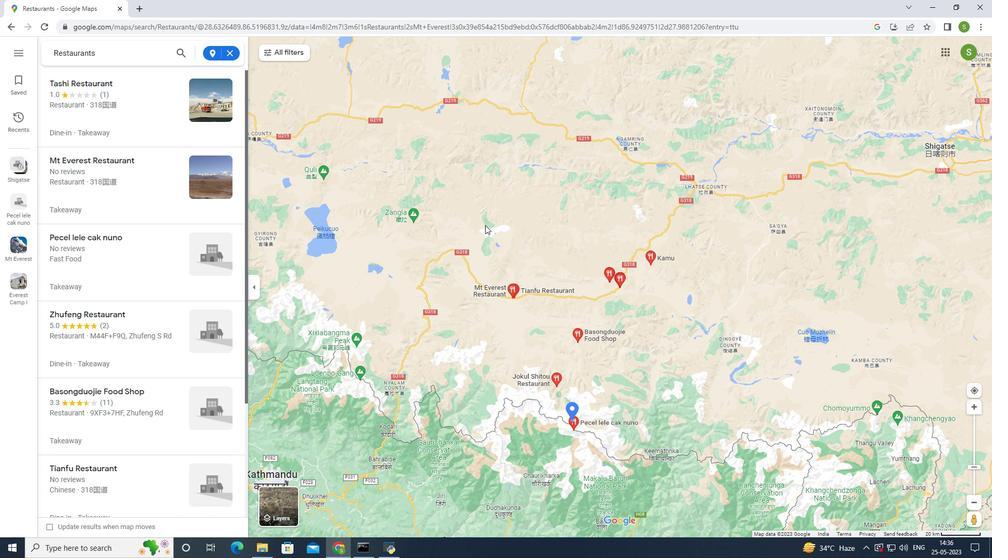 
Action: Mouse scrolled (471, 218) with delta (0, 0)
Screenshot: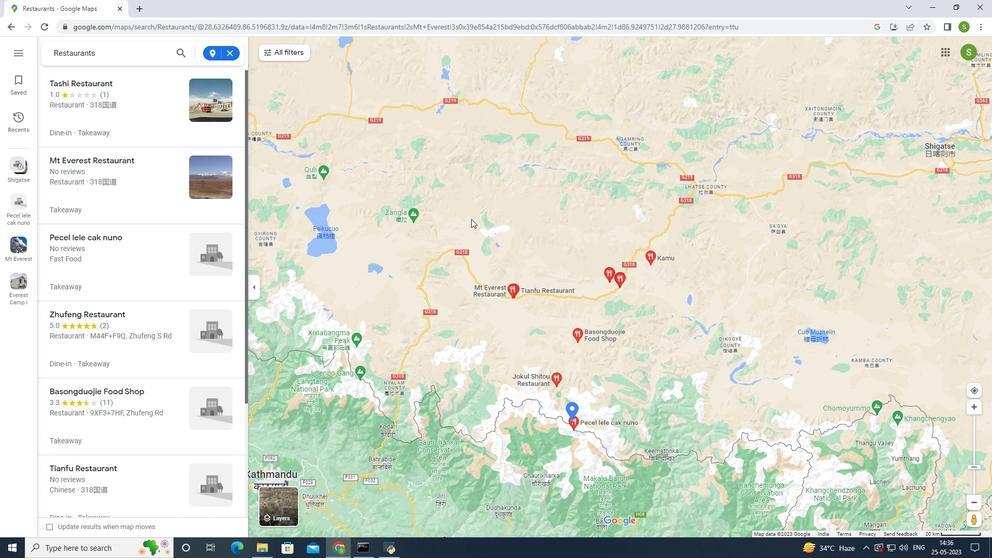 
Action: Mouse scrolled (471, 218) with delta (0, 0)
Screenshot: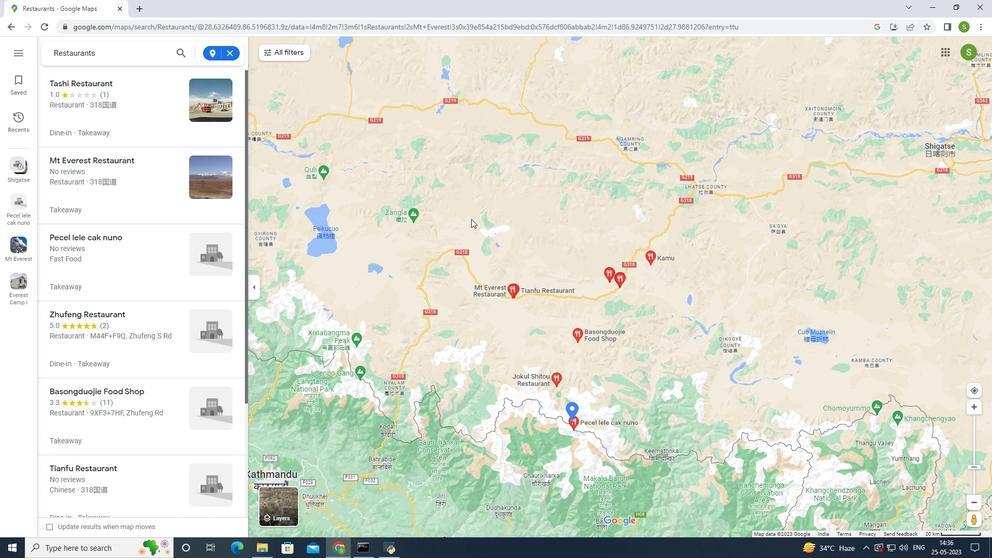 
Action: Mouse scrolled (471, 218) with delta (0, 0)
